 Task: Please review the product you purchased on Flipkart by providing a star rating and writing a brief description of your experience.
Action: Mouse moved to (635, 25)
Screenshot: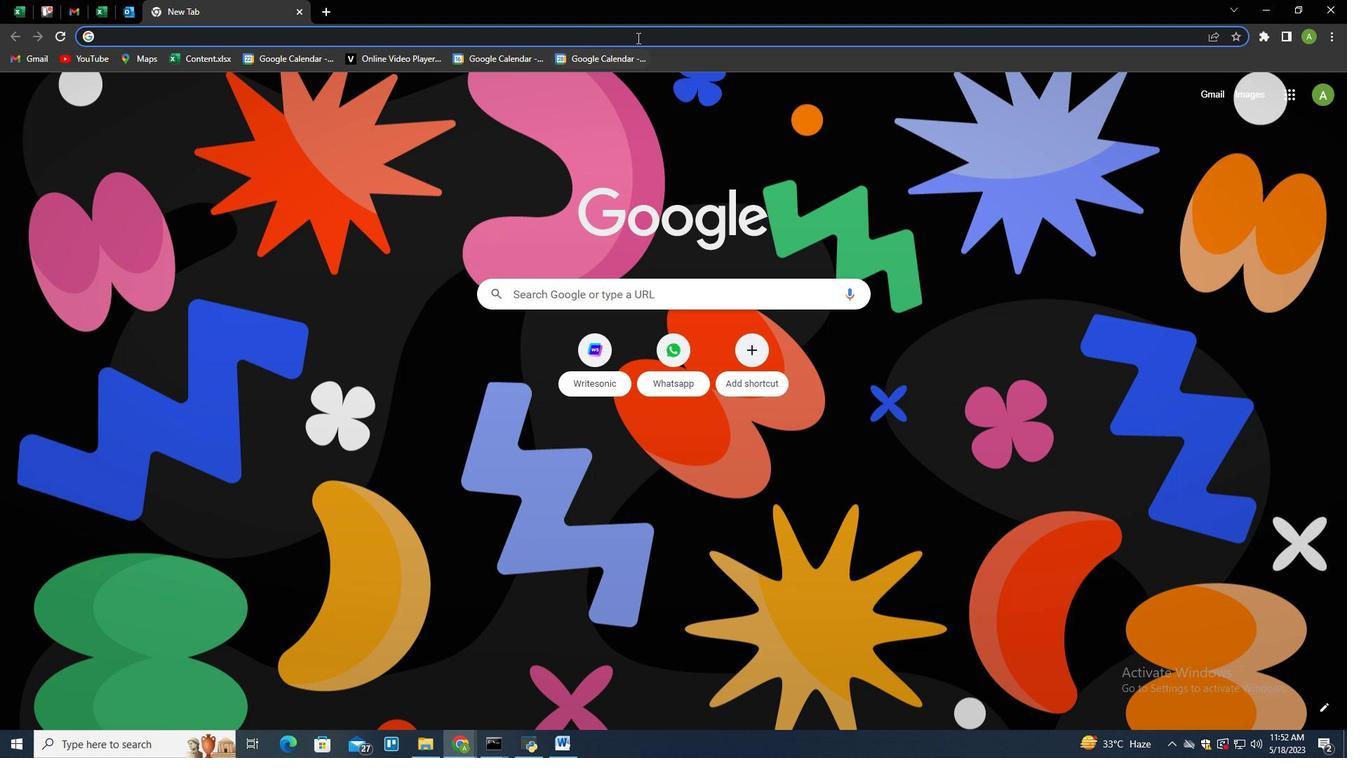 
Action: Mouse pressed left at (635, 25)
Screenshot: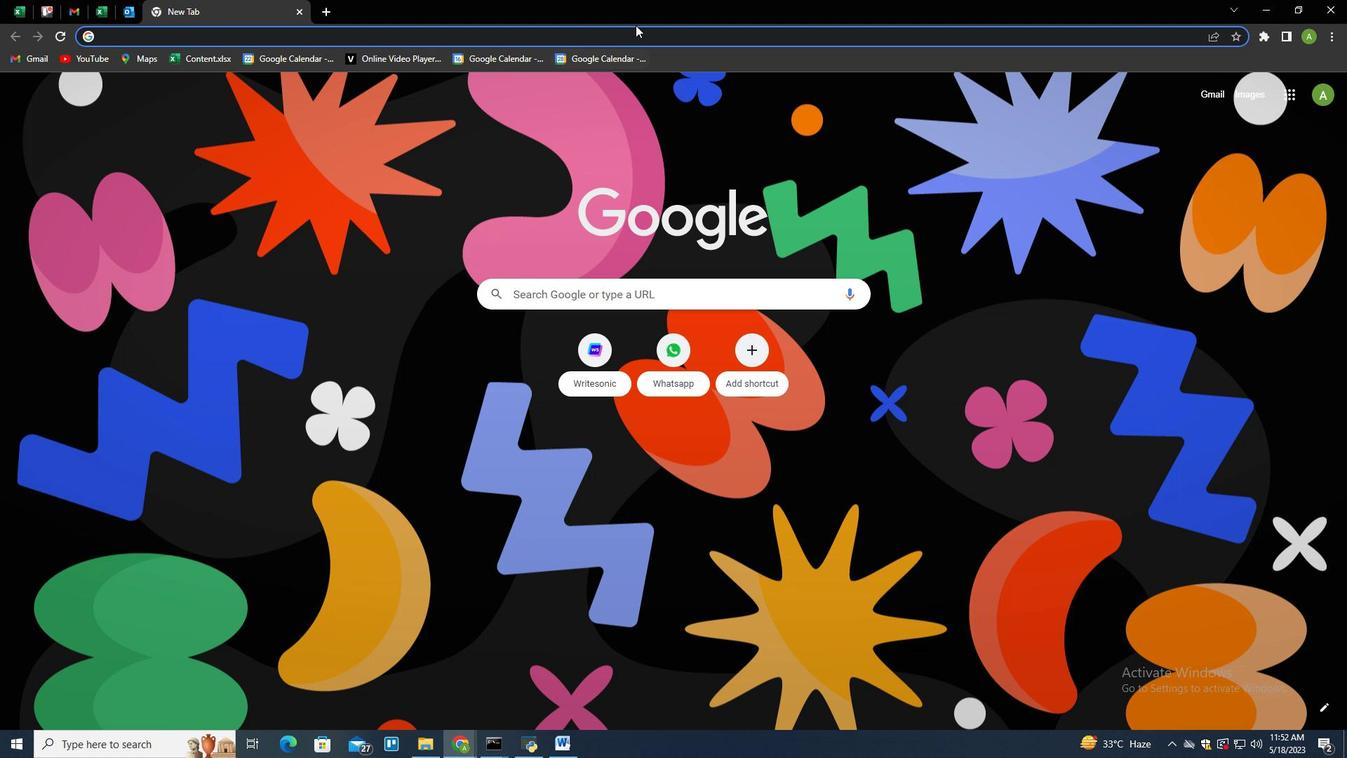 
Action: Mouse moved to (638, 30)
Screenshot: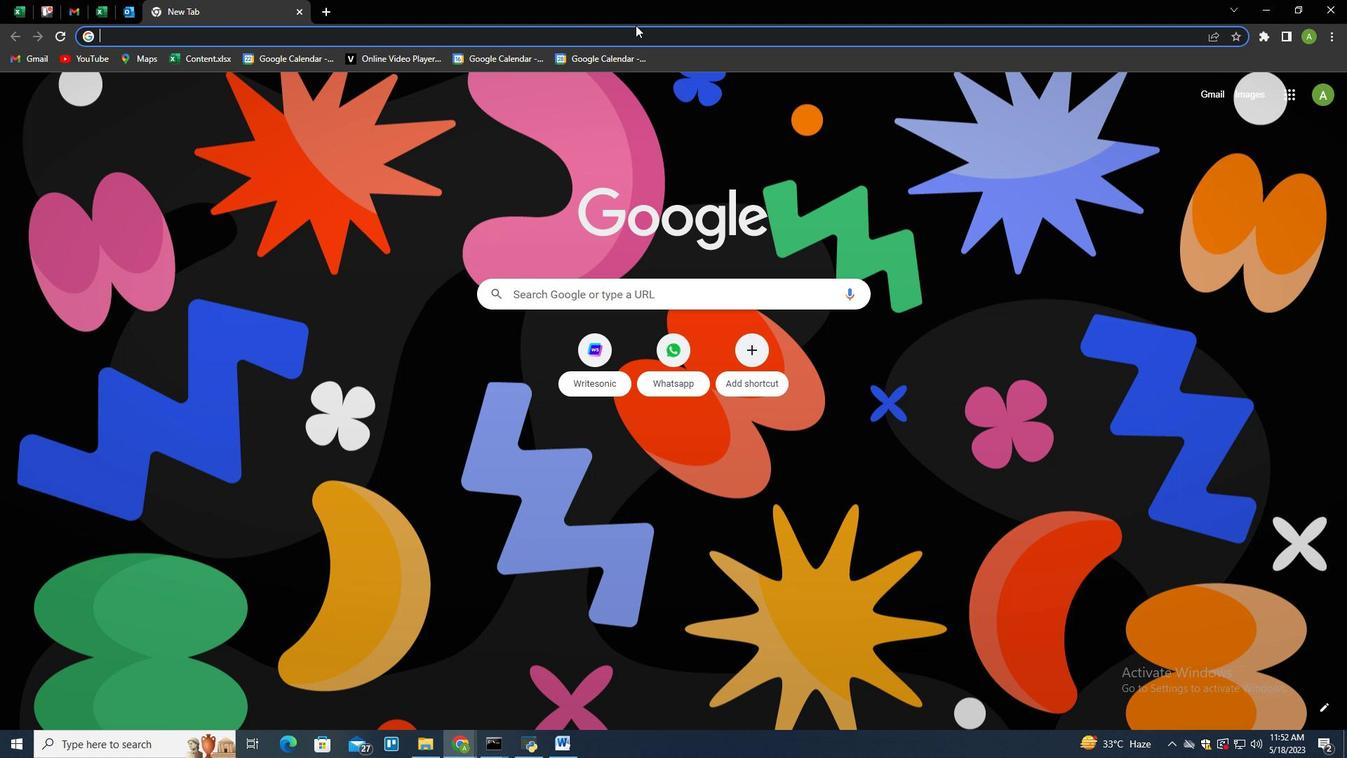 
Action: Mouse pressed left at (638, 30)
Screenshot: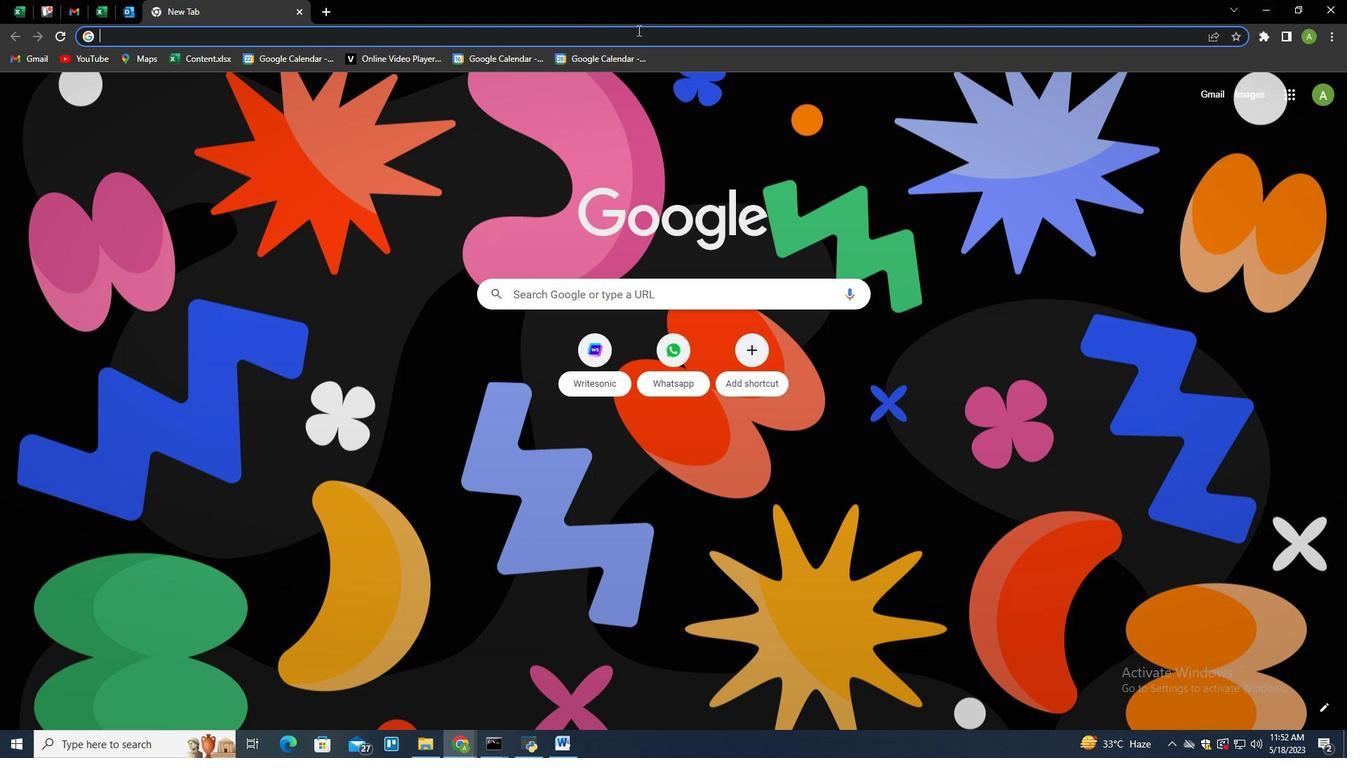 
Action: Key pressed <Key.down><Key.enter>
Screenshot: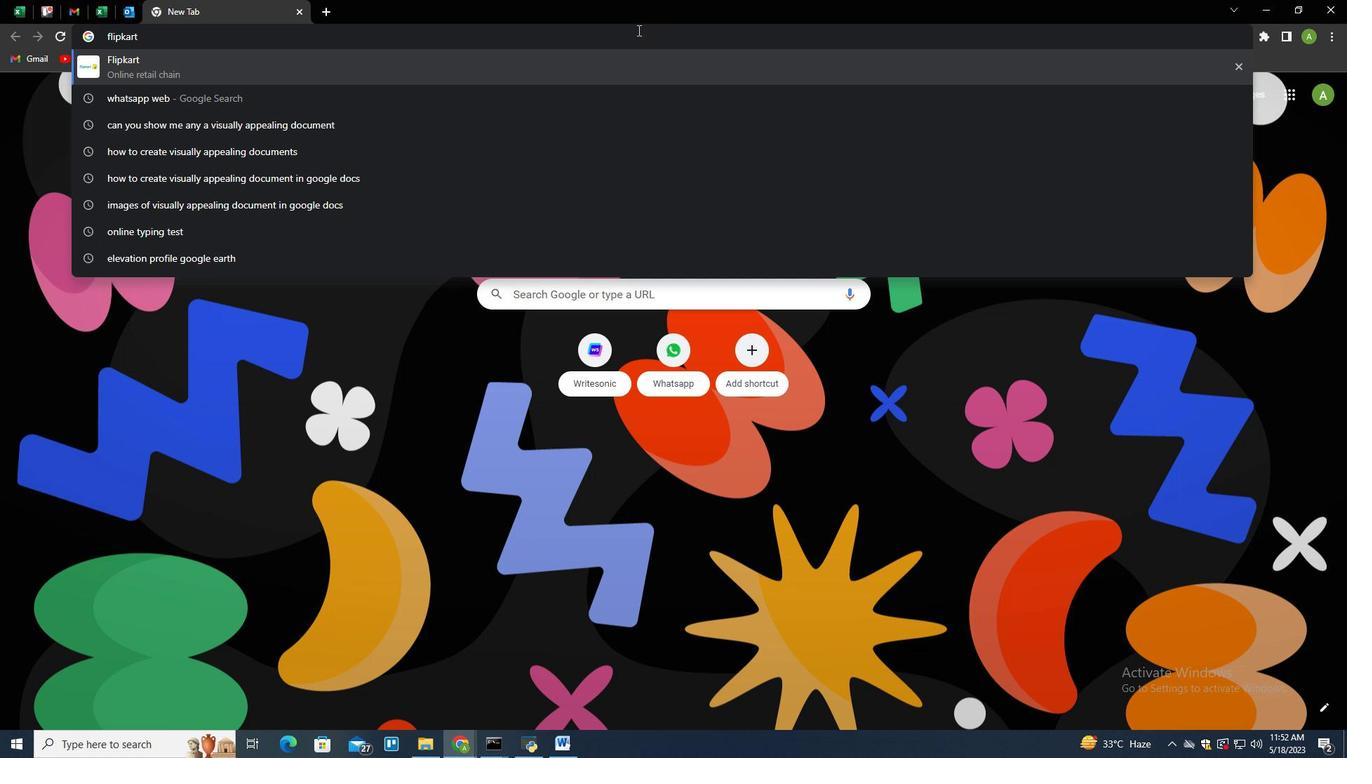 
Action: Mouse moved to (196, 242)
Screenshot: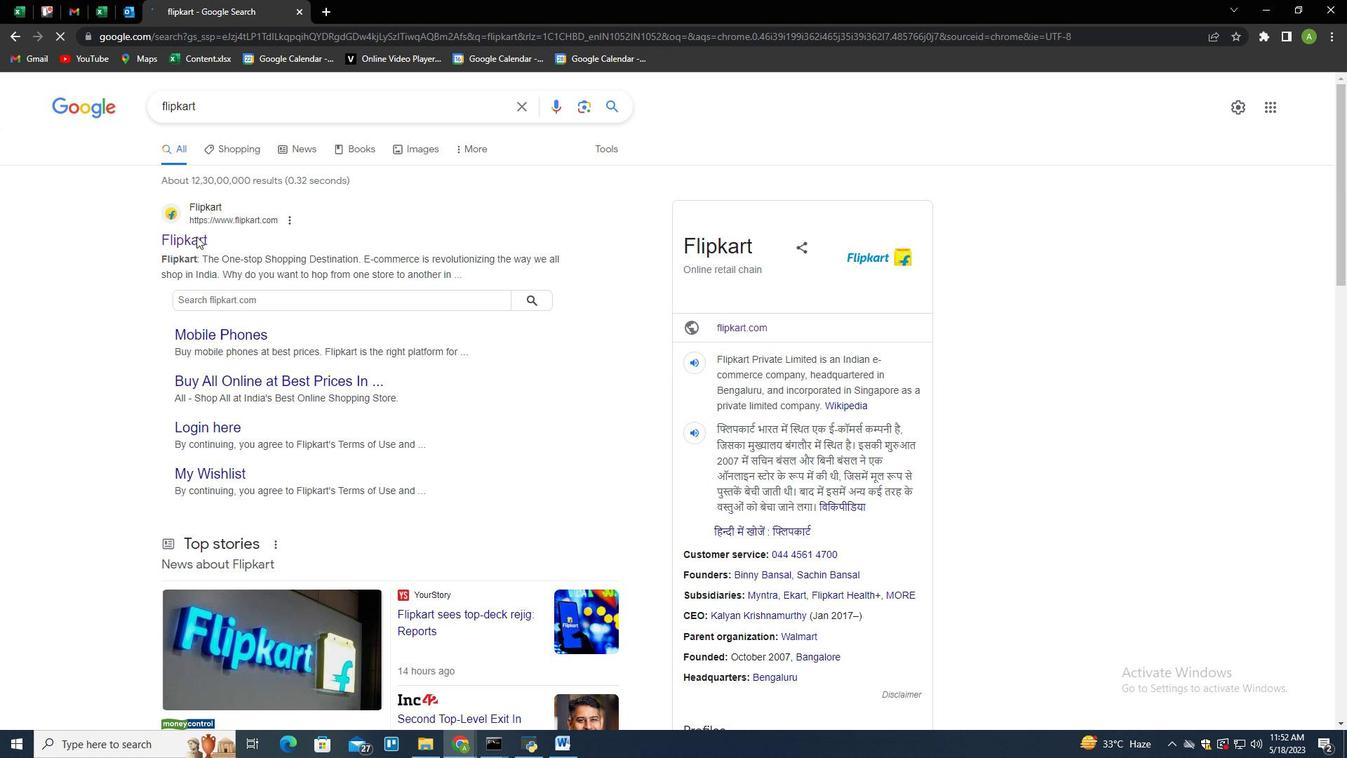 
Action: Mouse pressed left at (196, 242)
Screenshot: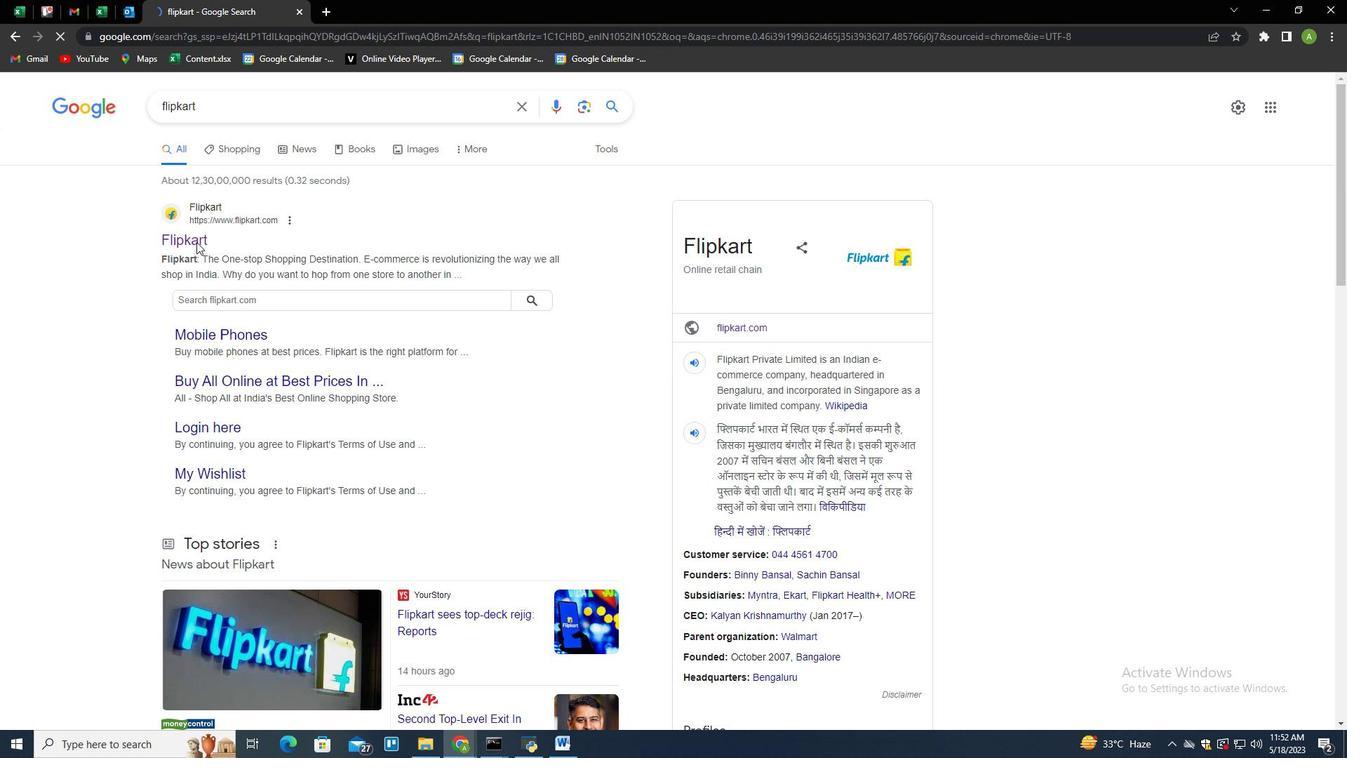 
Action: Mouse moved to (933, 440)
Screenshot: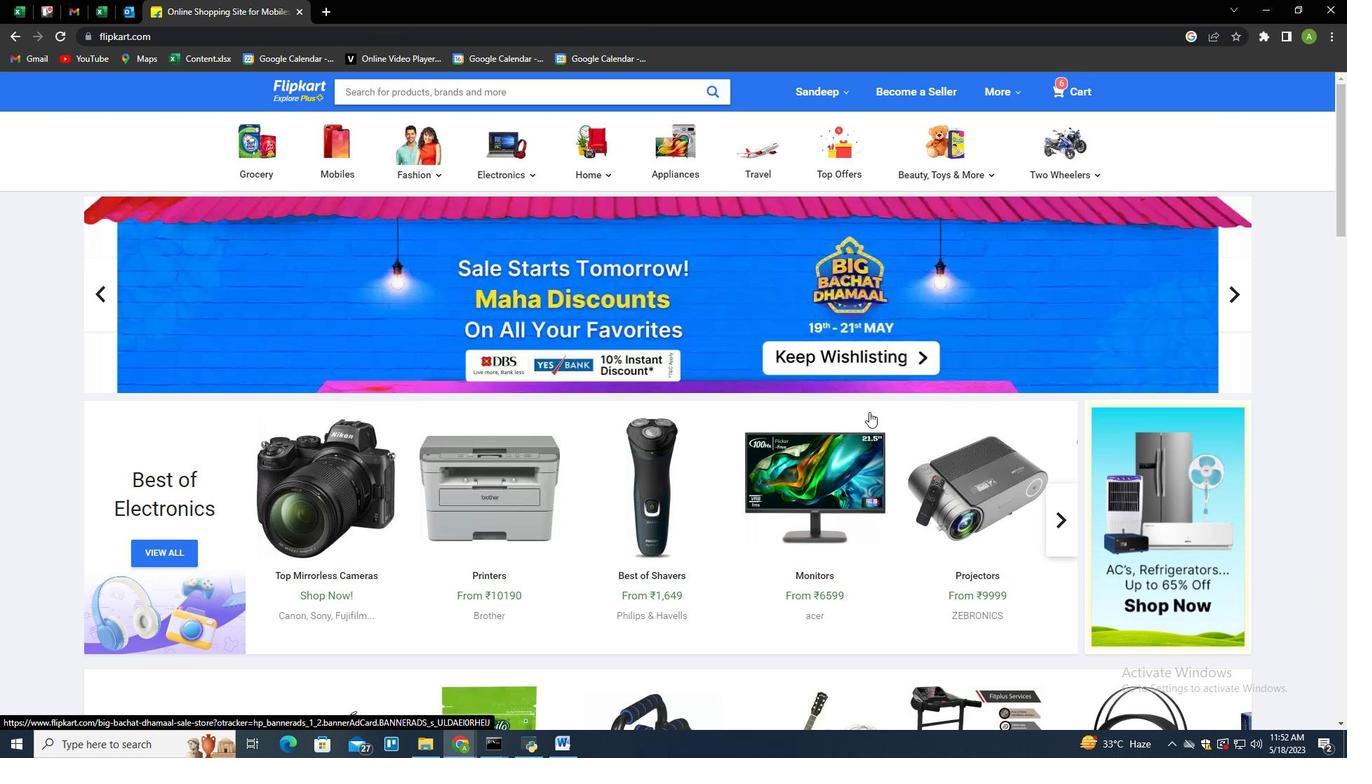 
Action: Mouse scrolled (933, 439) with delta (0, 0)
Screenshot: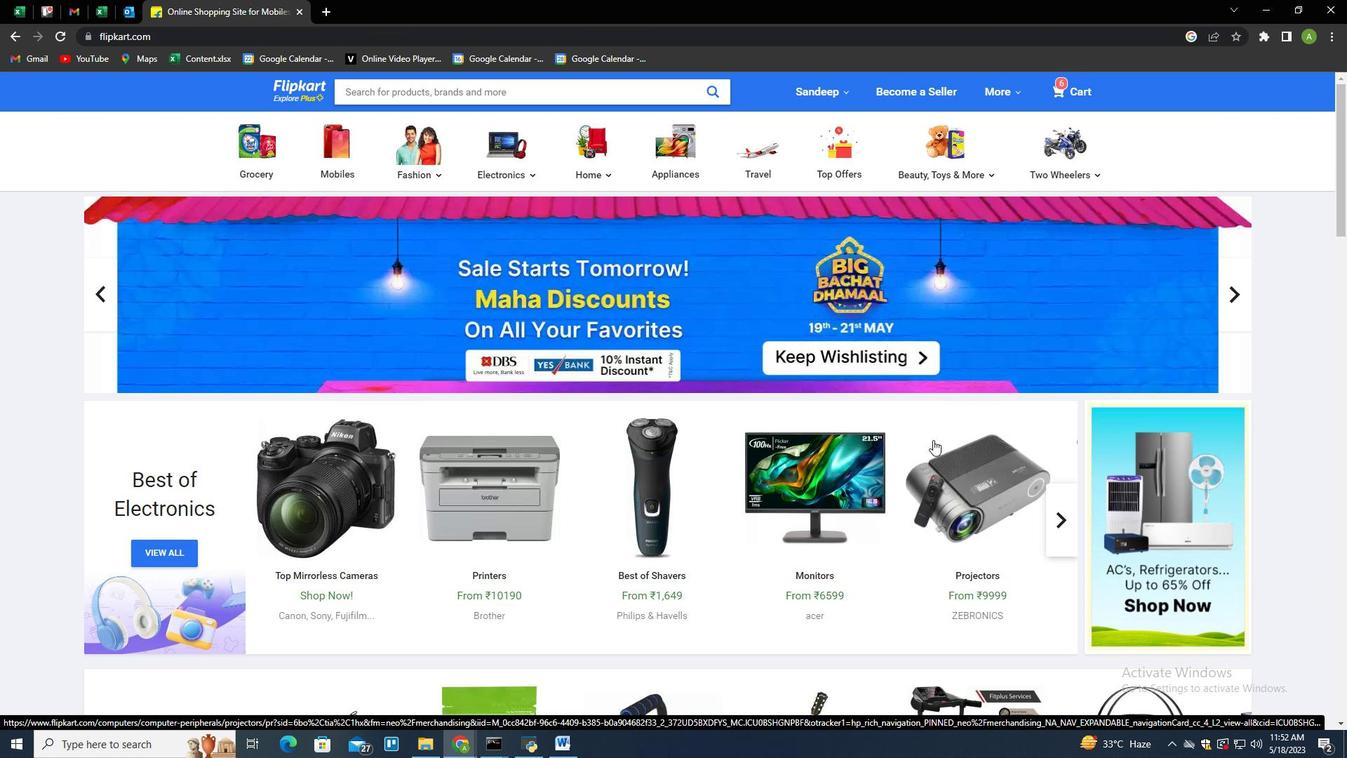
Action: Mouse scrolled (933, 440) with delta (0, 0)
Screenshot: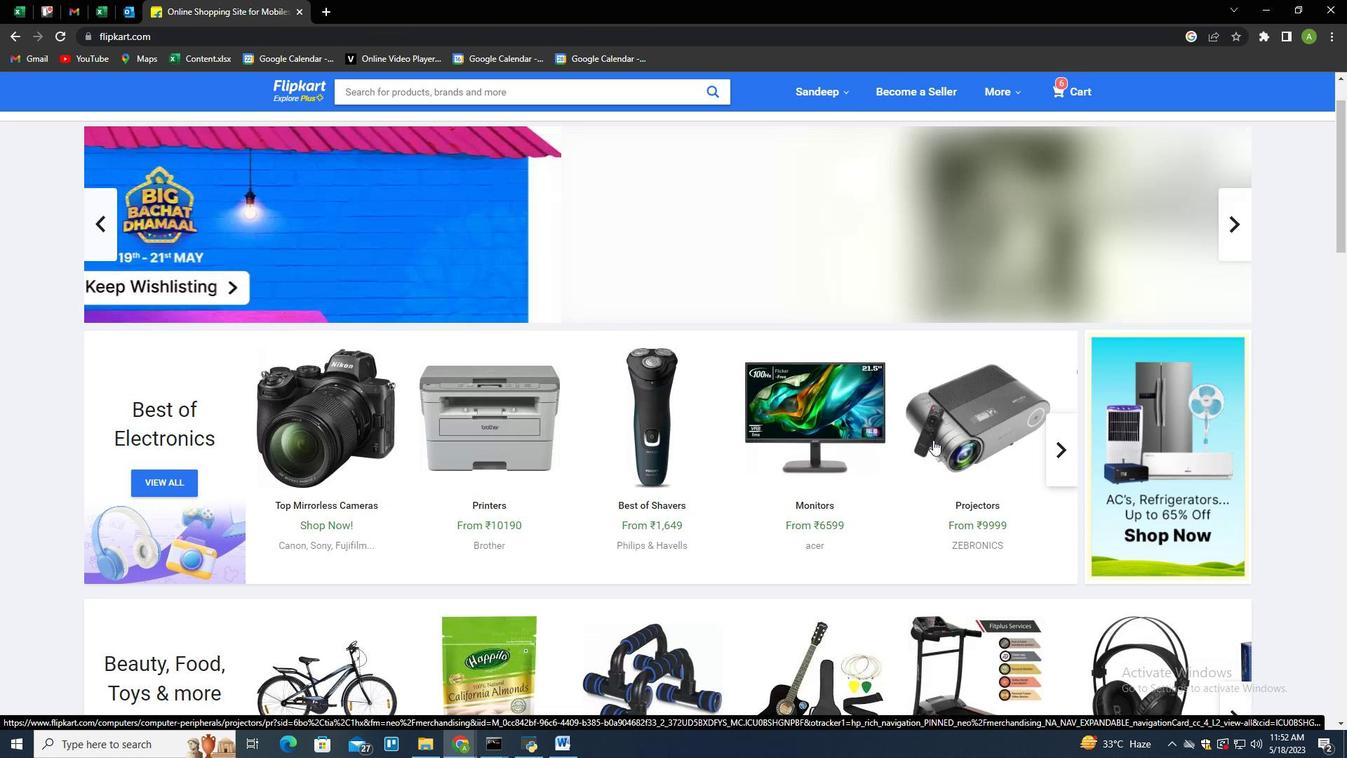 
Action: Mouse scrolled (933, 440) with delta (0, 0)
Screenshot: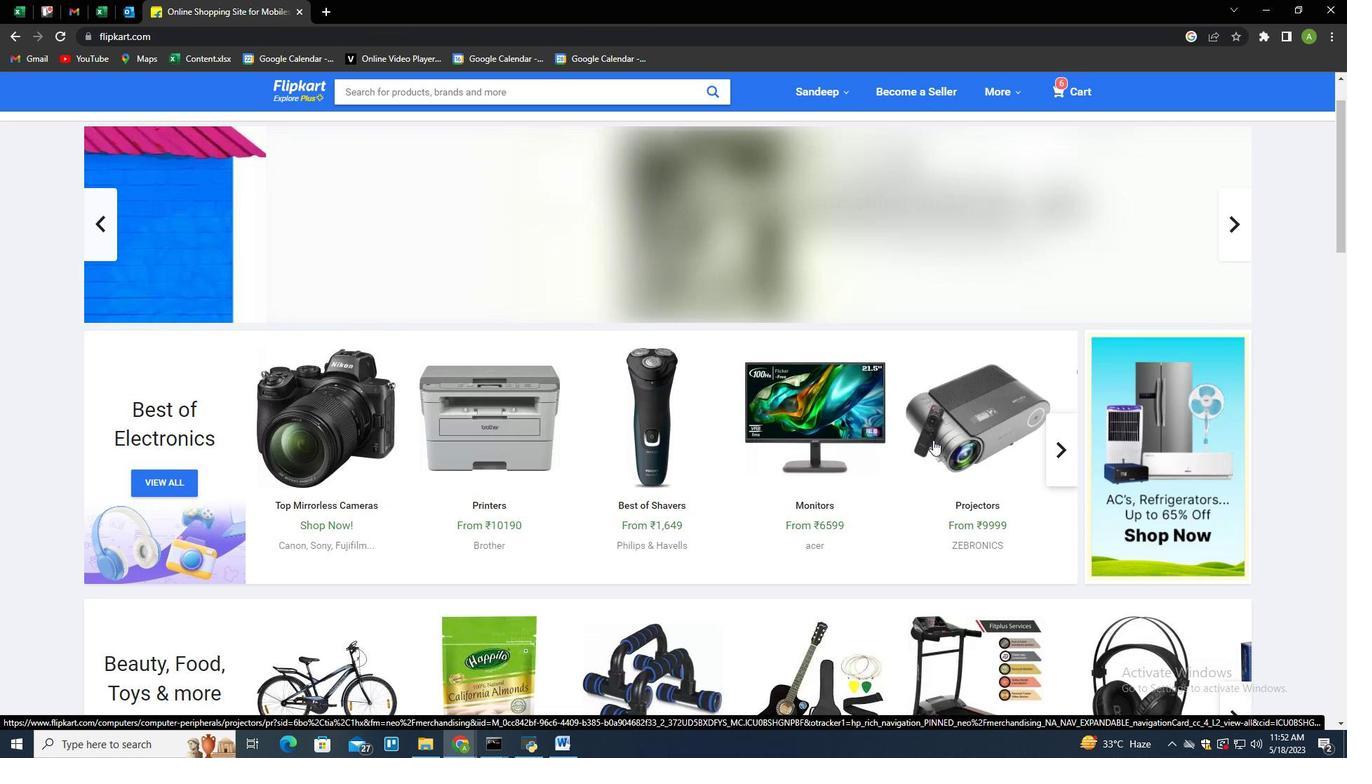 
Action: Mouse scrolled (933, 440) with delta (0, 0)
Screenshot: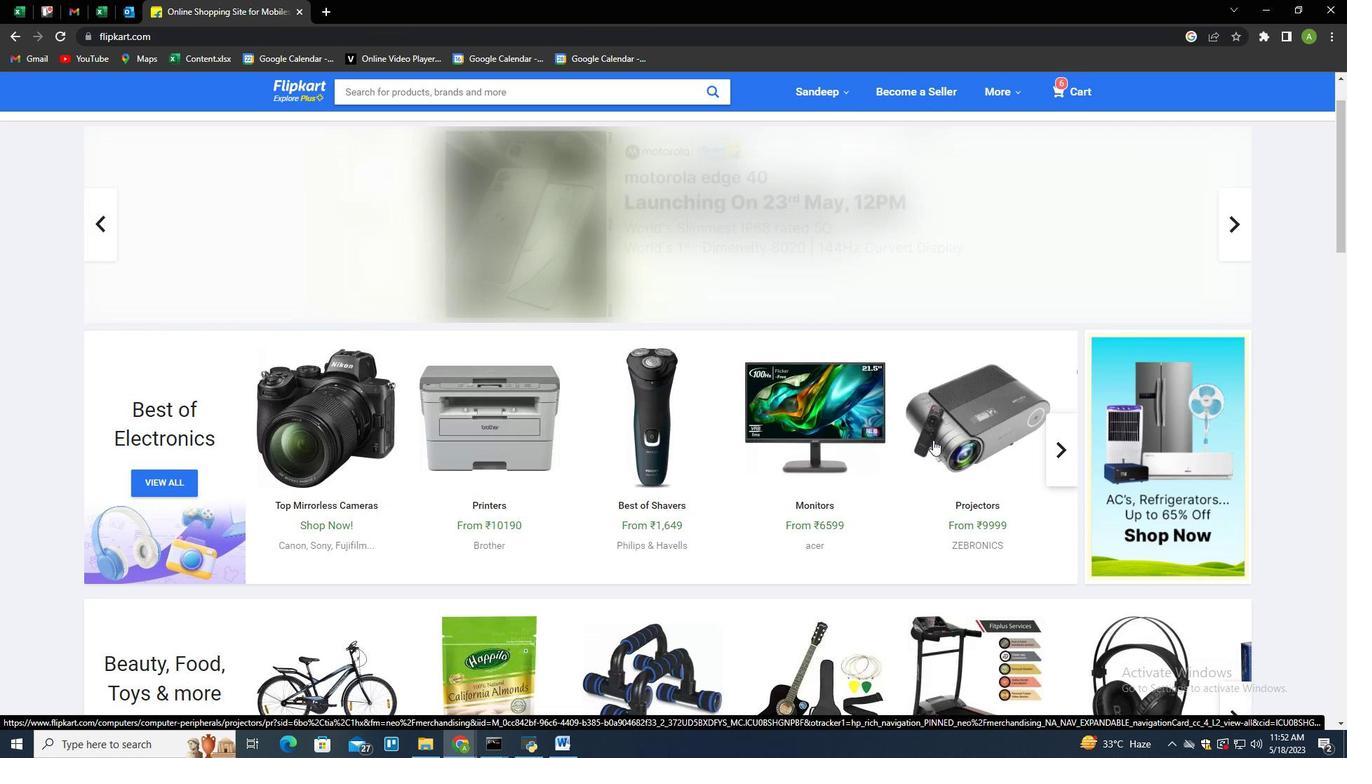 
Action: Mouse scrolled (933, 439) with delta (0, 0)
Screenshot: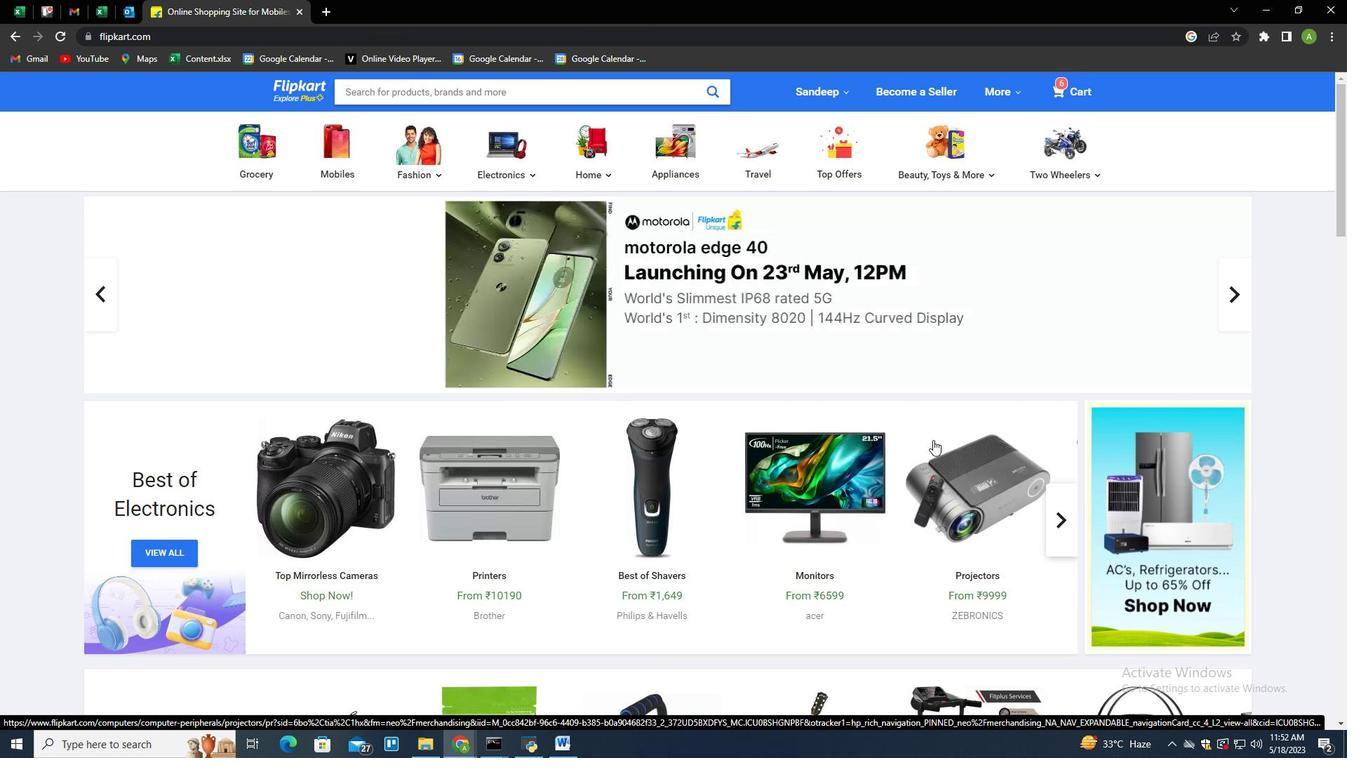 
Action: Mouse scrolled (933, 439) with delta (0, 0)
Screenshot: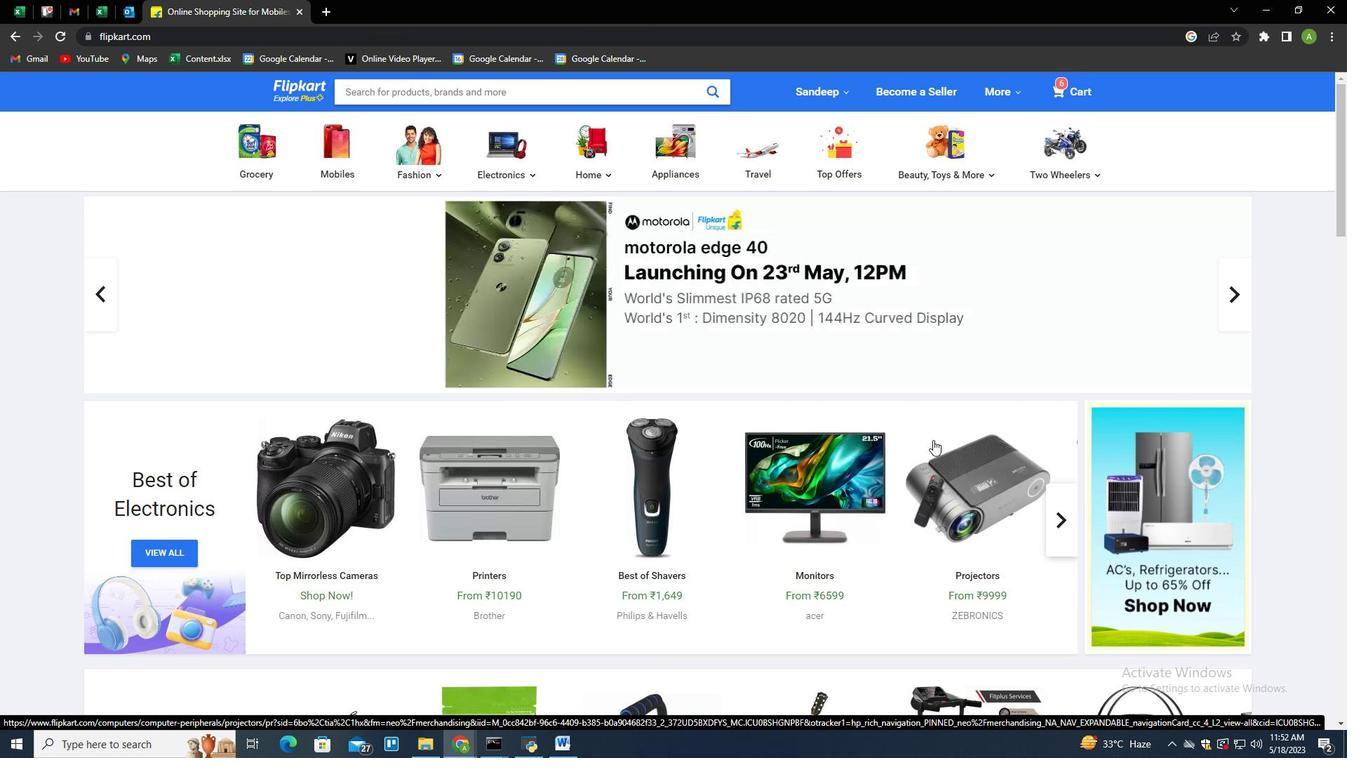 
Action: Mouse scrolled (933, 439) with delta (0, 0)
Screenshot: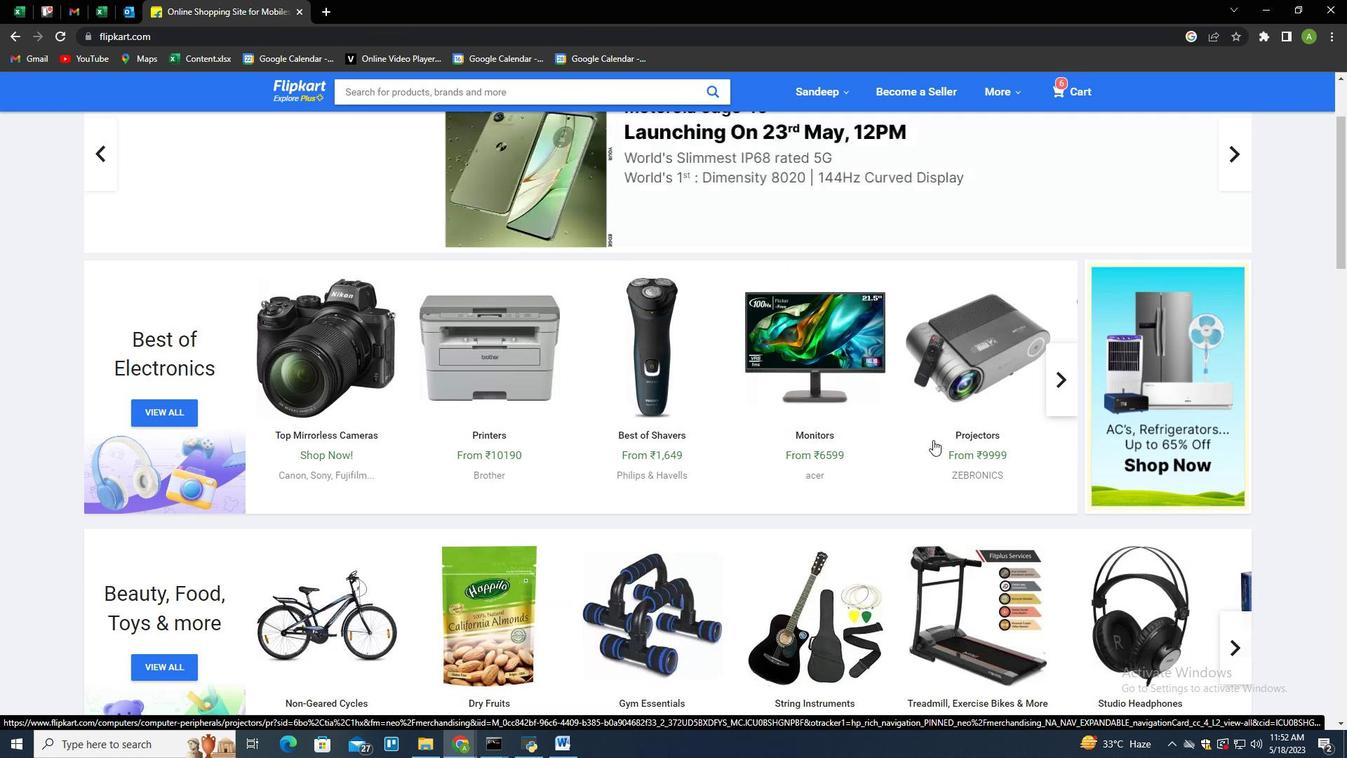 
Action: Mouse scrolled (933, 439) with delta (0, 0)
Screenshot: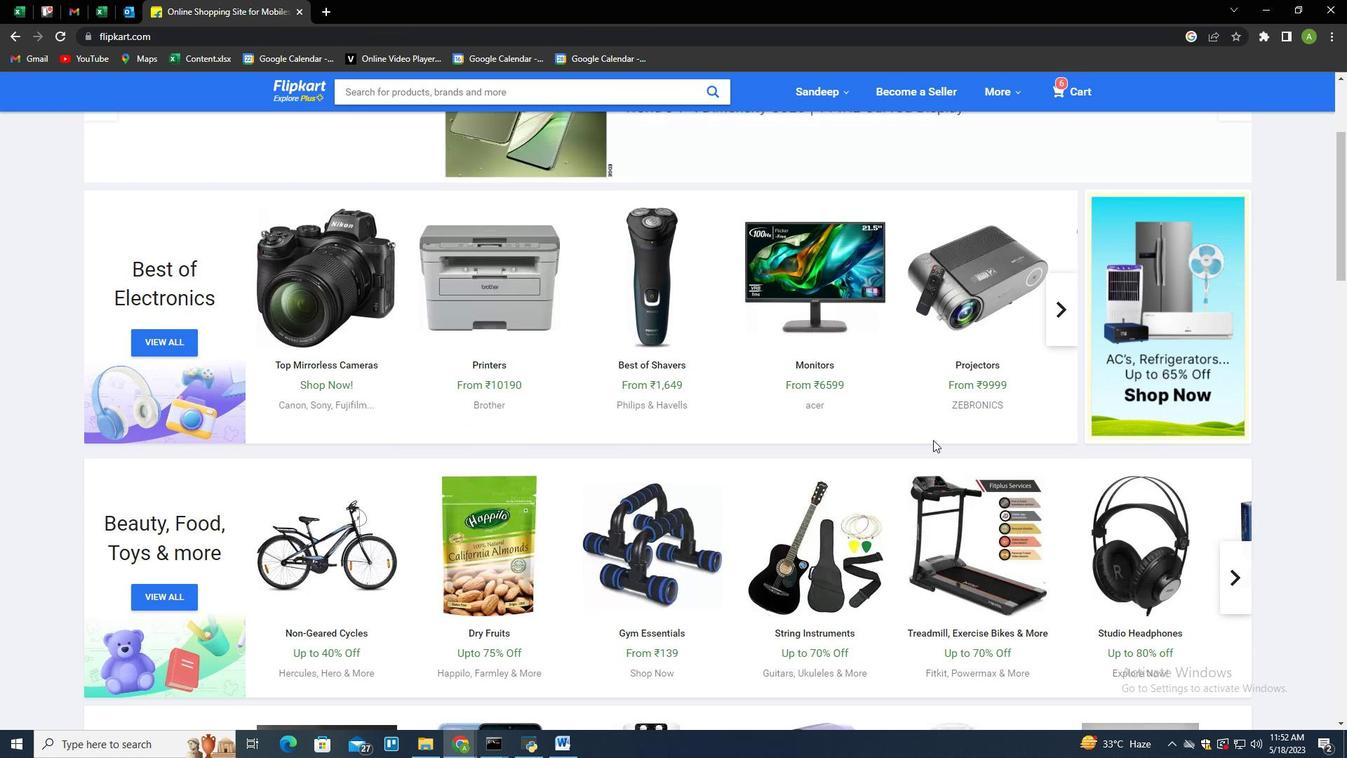 
Action: Mouse scrolled (933, 440) with delta (0, 0)
Screenshot: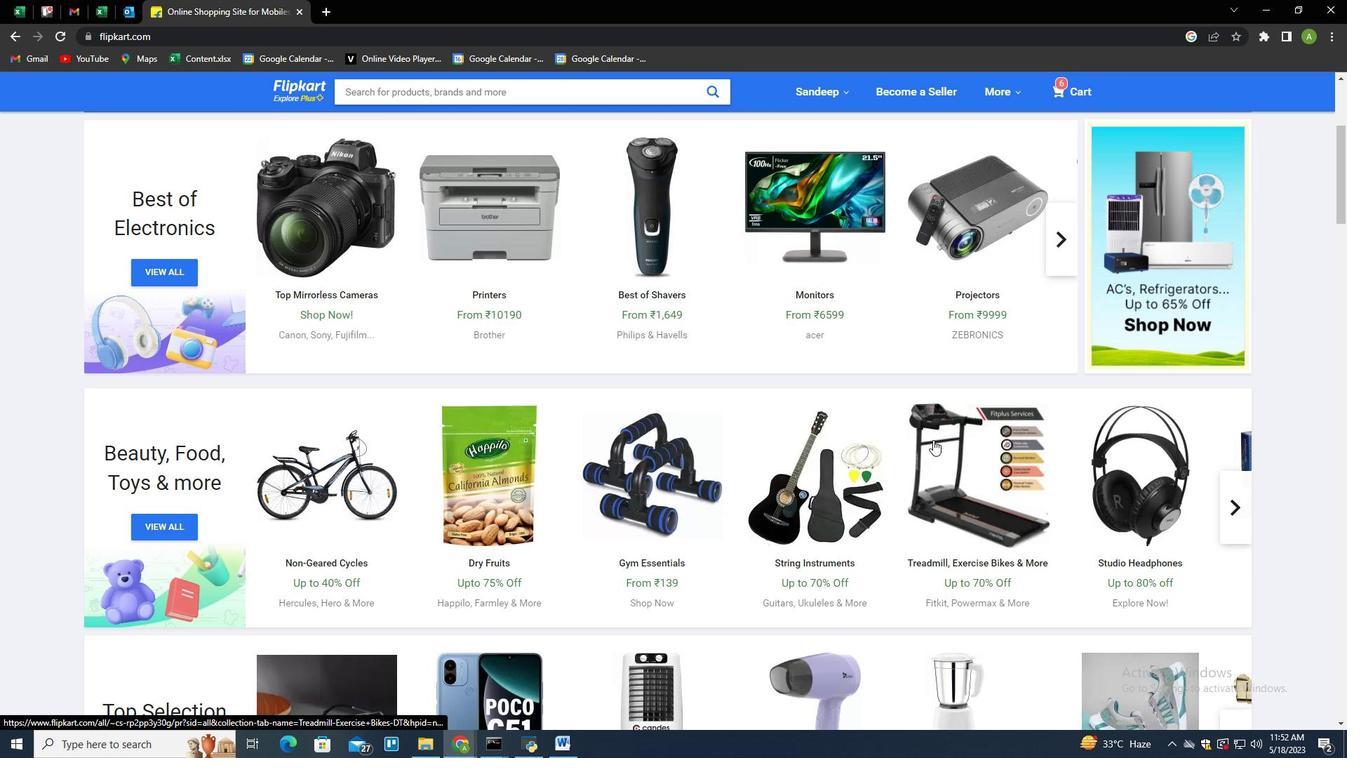 
Action: Mouse scrolled (933, 440) with delta (0, 0)
Screenshot: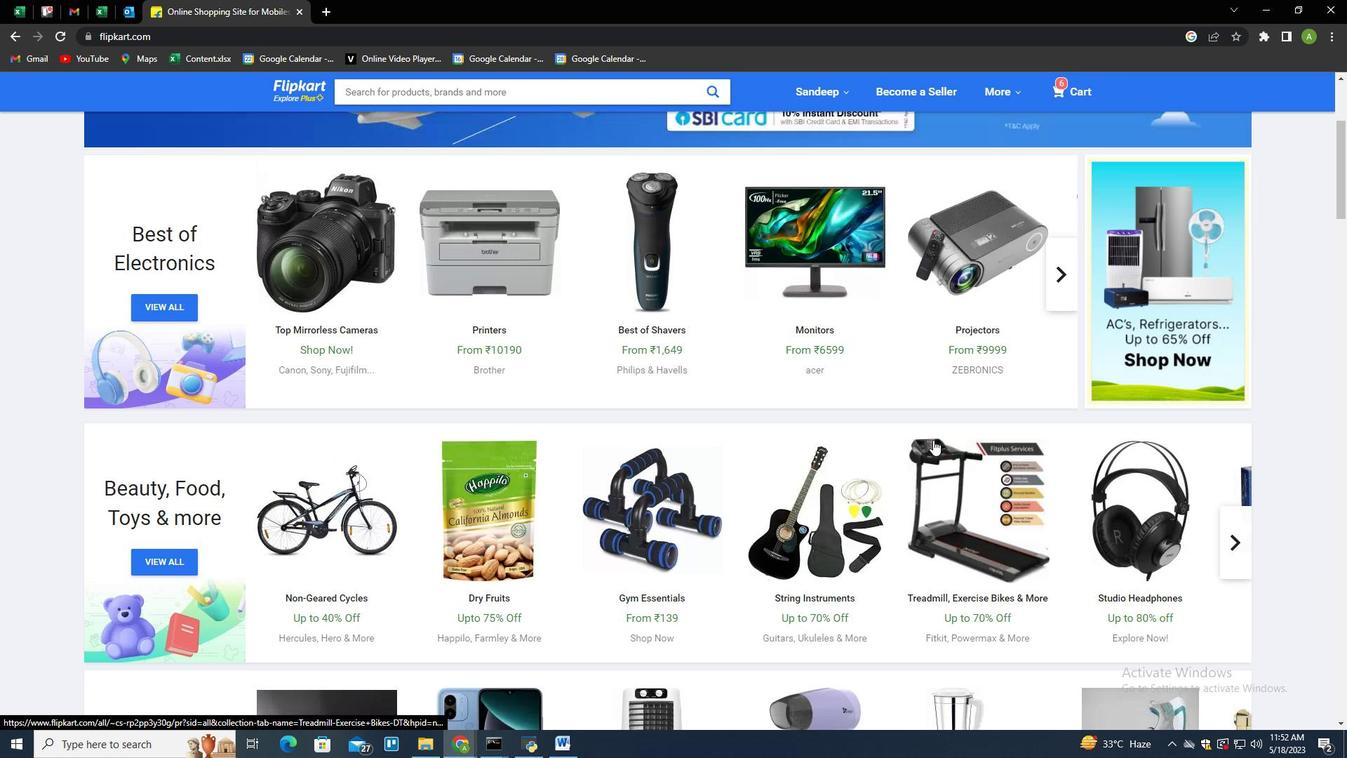 
Action: Mouse scrolled (933, 440) with delta (0, 0)
Screenshot: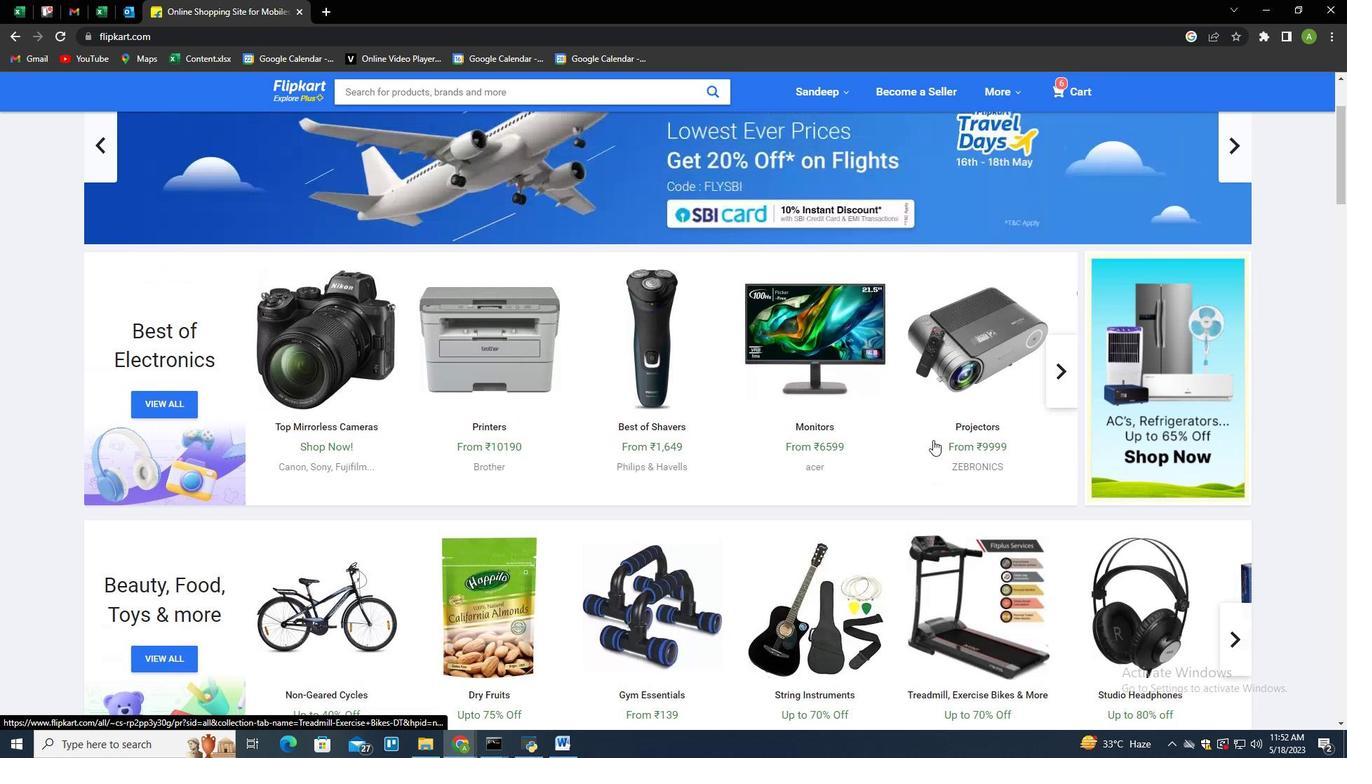 
Action: Mouse scrolled (933, 440) with delta (0, 0)
Screenshot: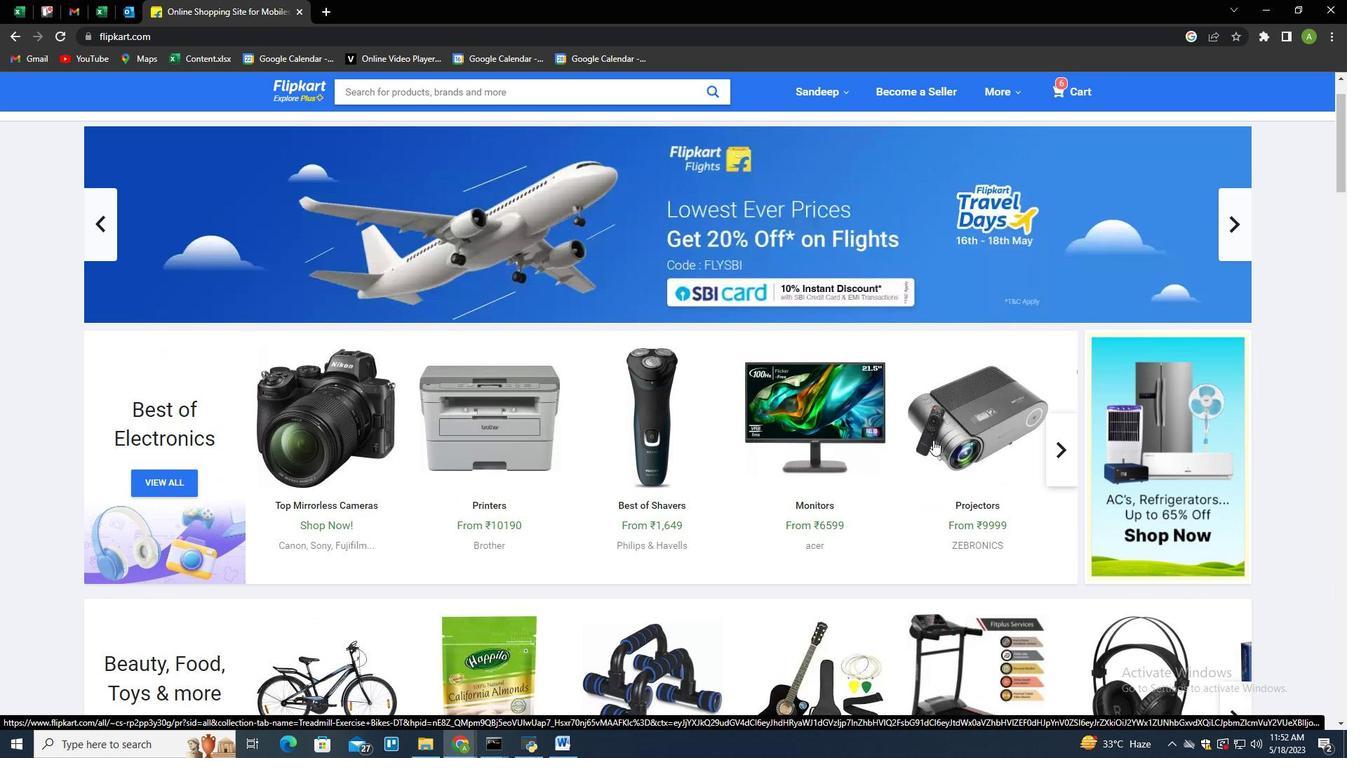 
Action: Mouse scrolled (933, 440) with delta (0, 0)
Screenshot: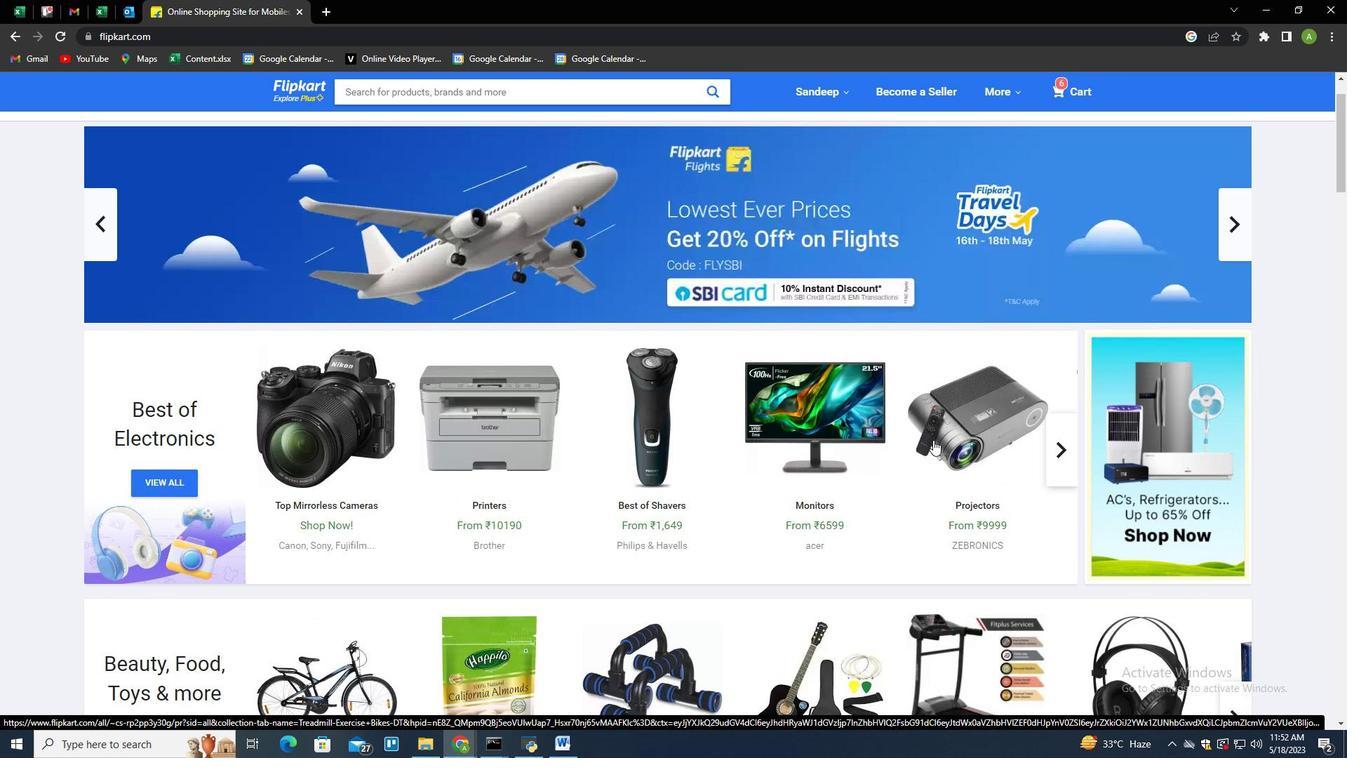 
Action: Mouse scrolled (933, 440) with delta (0, 0)
Screenshot: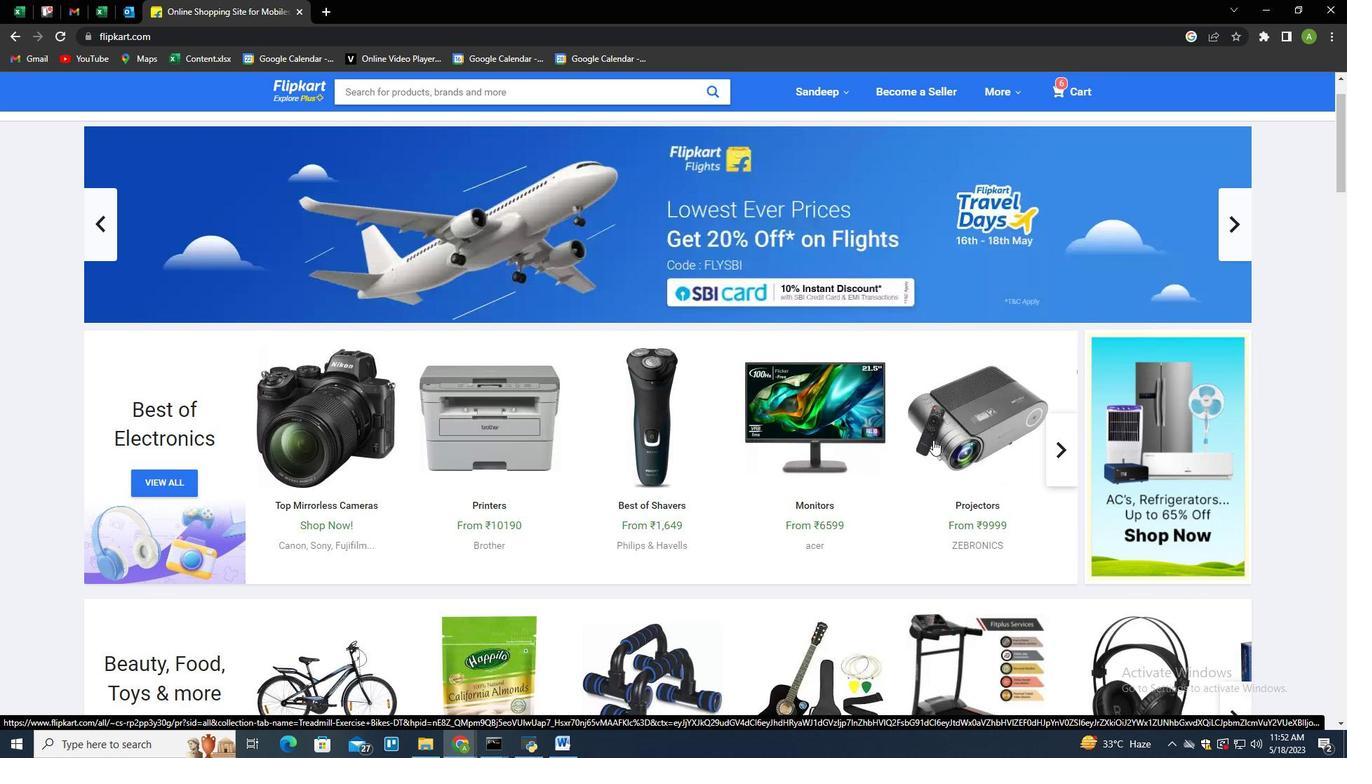 
Action: Mouse scrolled (933, 440) with delta (0, 0)
Screenshot: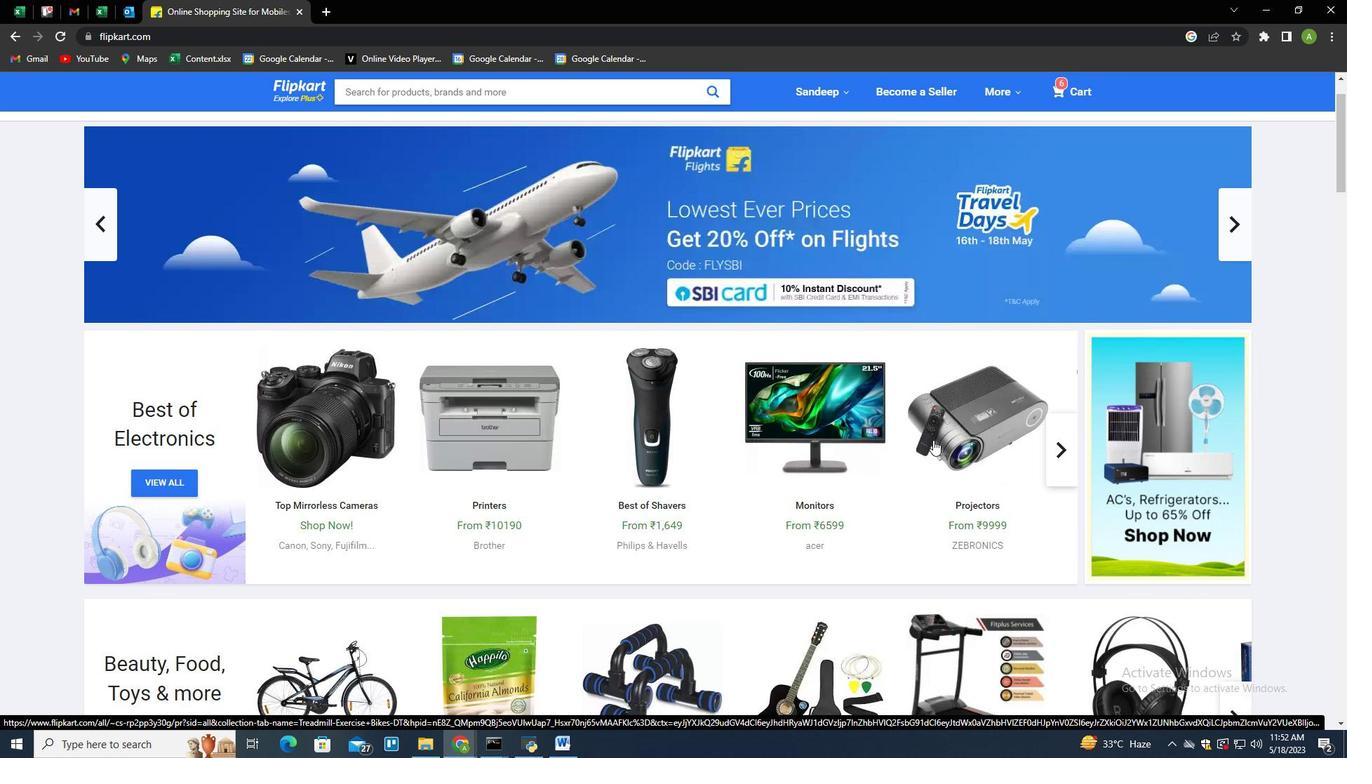 
Action: Mouse moved to (596, 95)
Screenshot: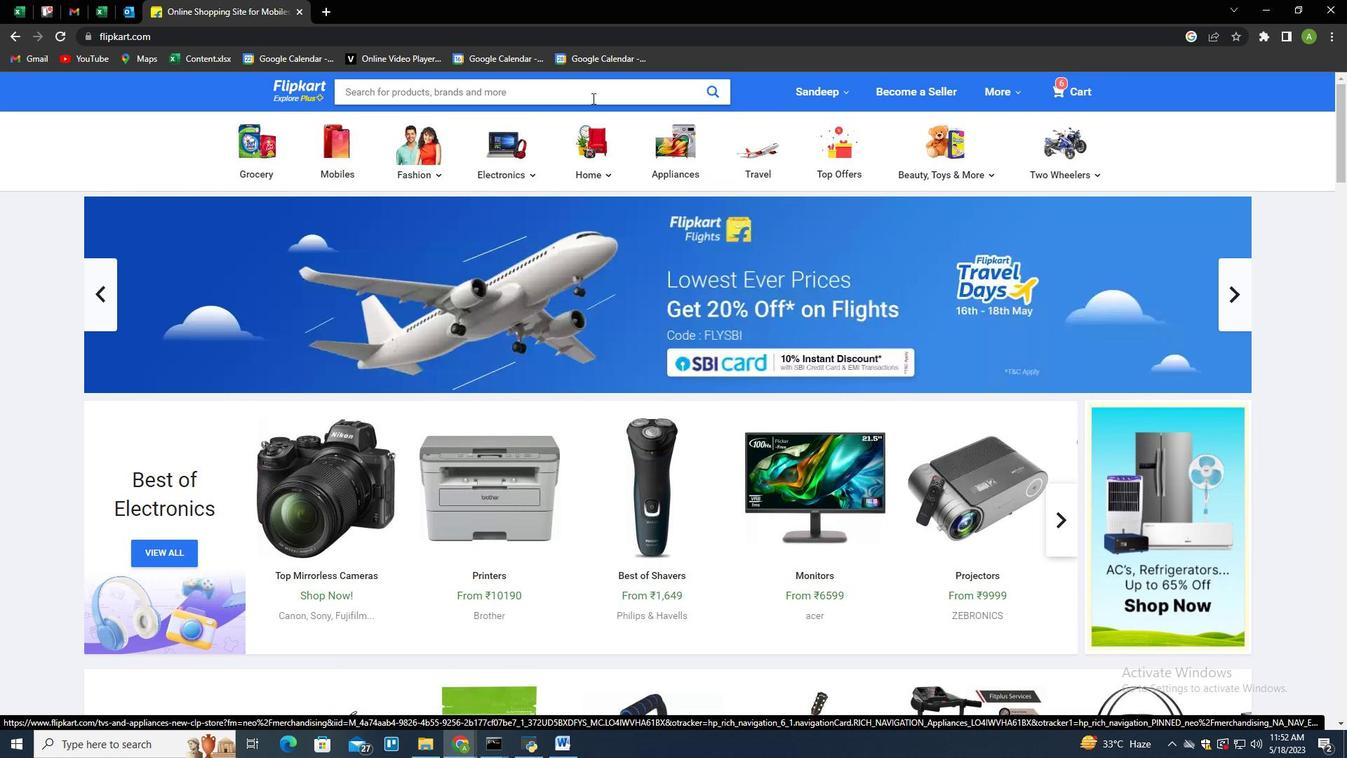 
Action: Mouse pressed left at (596, 95)
Screenshot: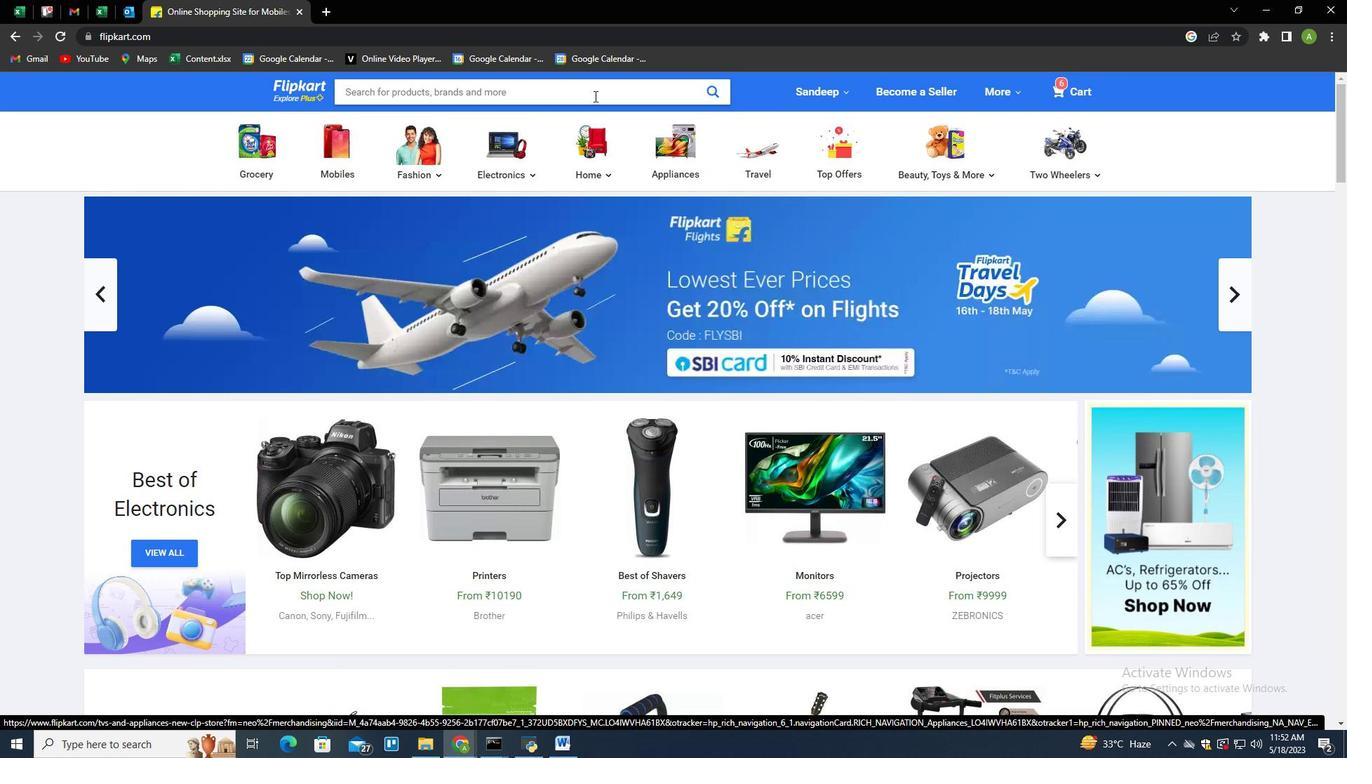 
Action: Key pressed <Key.shift>Iphone<Key.space>14
Screenshot: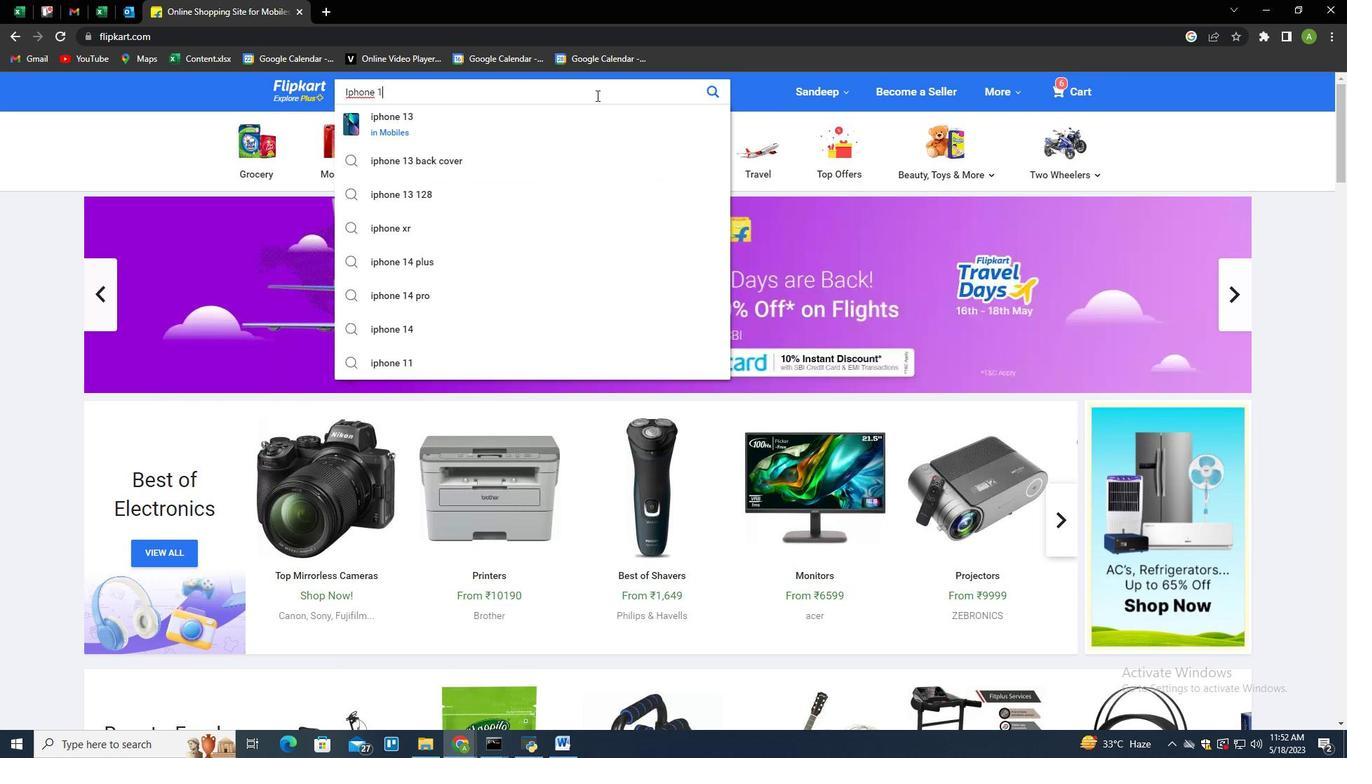 
Action: Mouse moved to (602, 92)
Screenshot: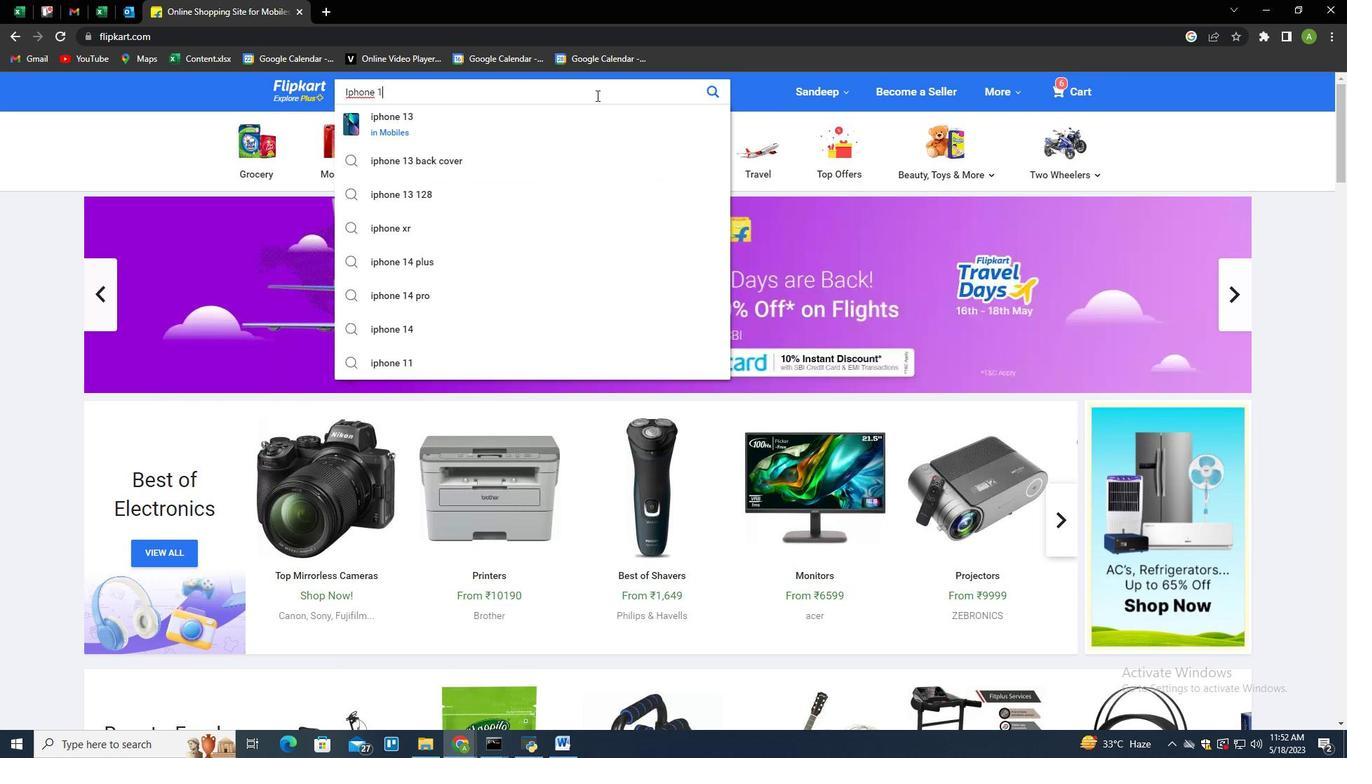 
Action: Key pressed <Key.backspace><Key.backspace>14<Key.num_lock>
Screenshot: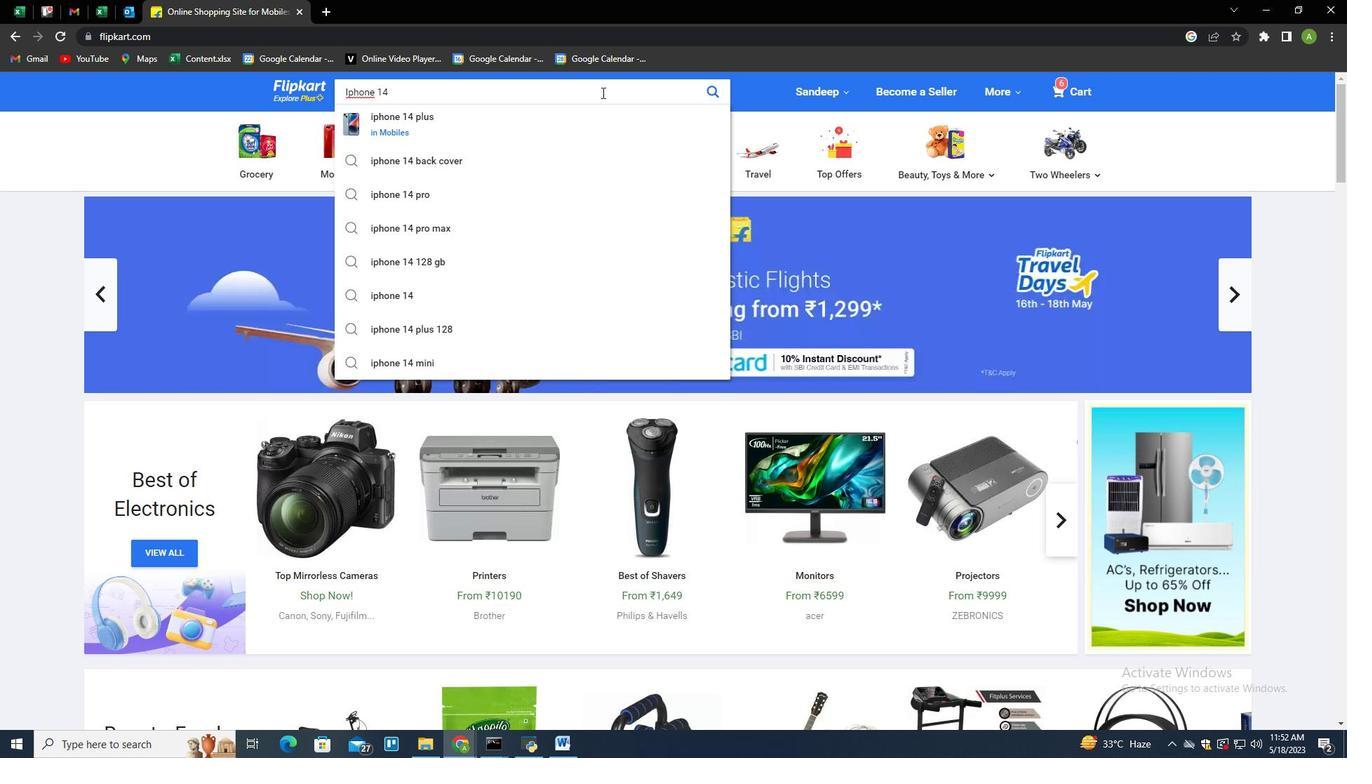 
Action: Mouse moved to (417, 117)
Screenshot: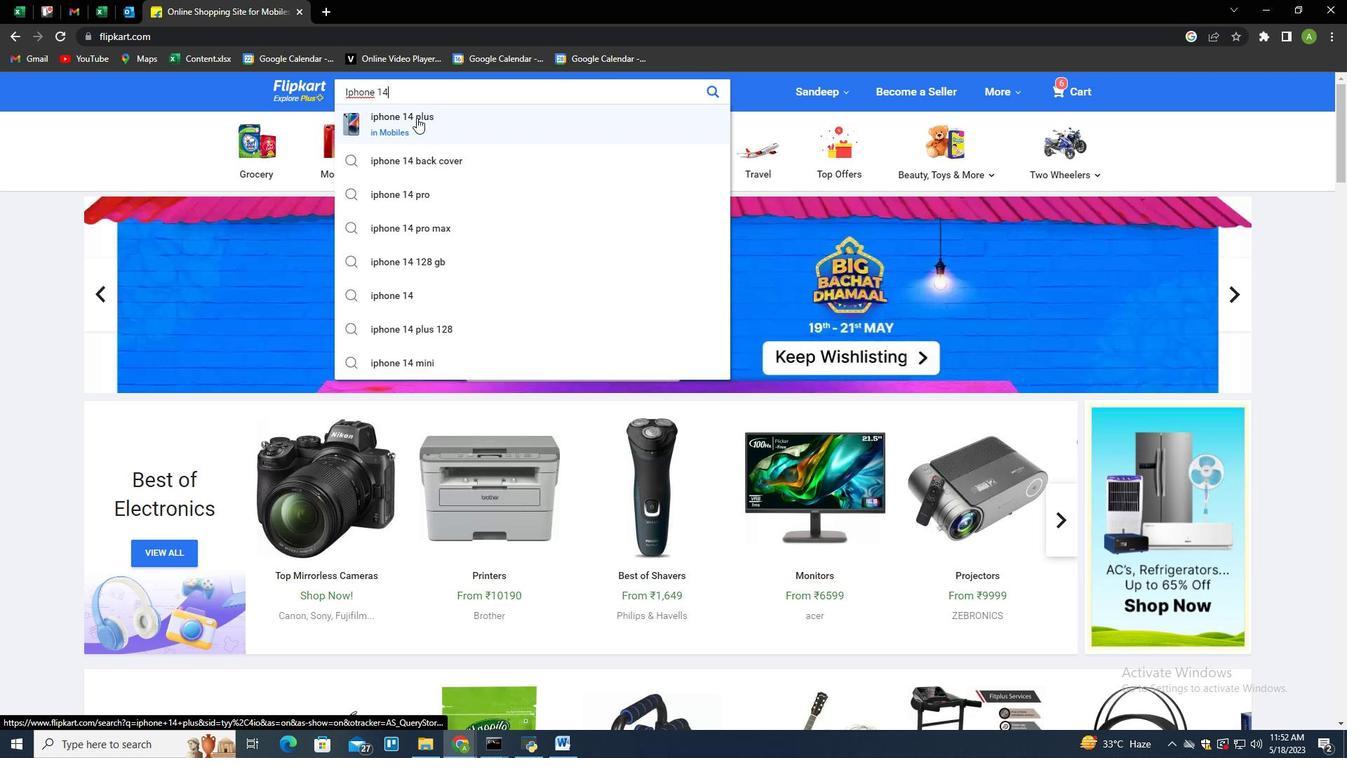 
Action: Mouse pressed left at (417, 117)
Screenshot: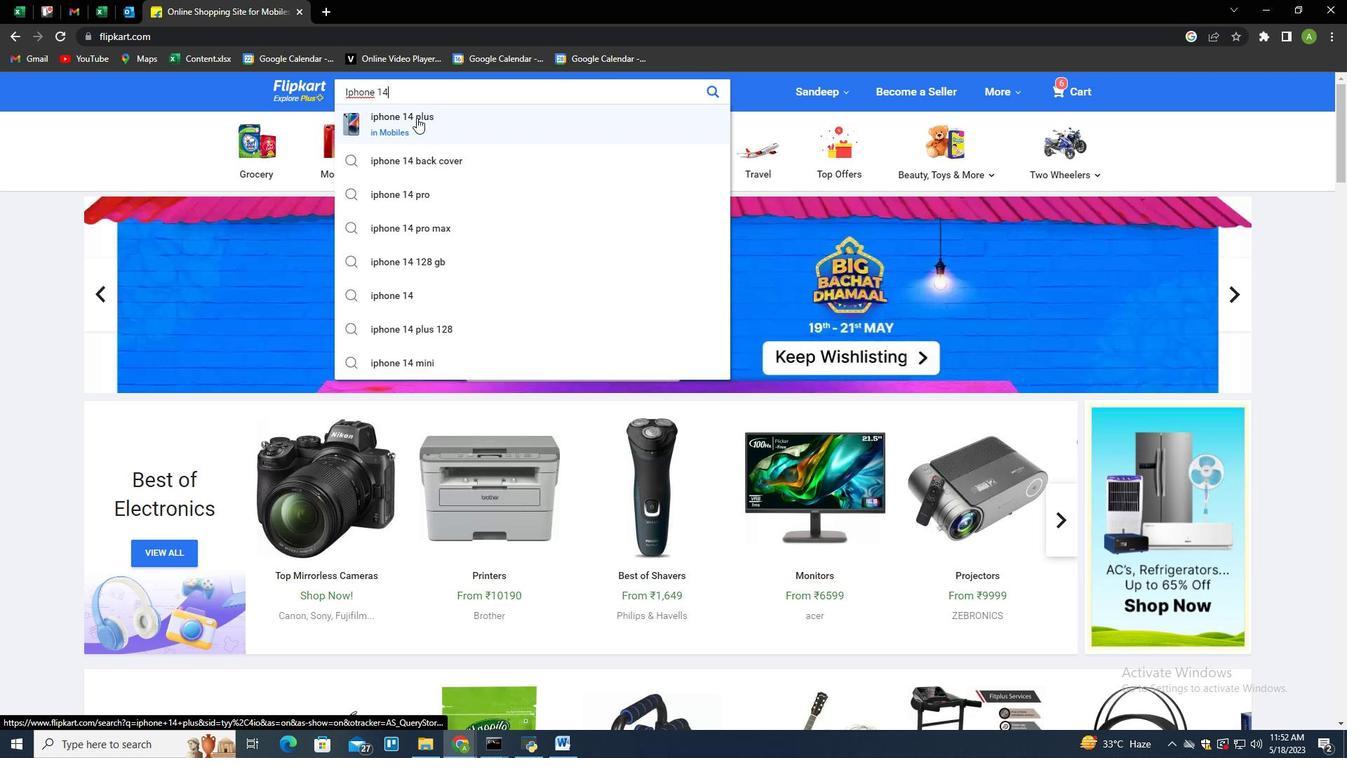 
Action: Mouse moved to (513, 275)
Screenshot: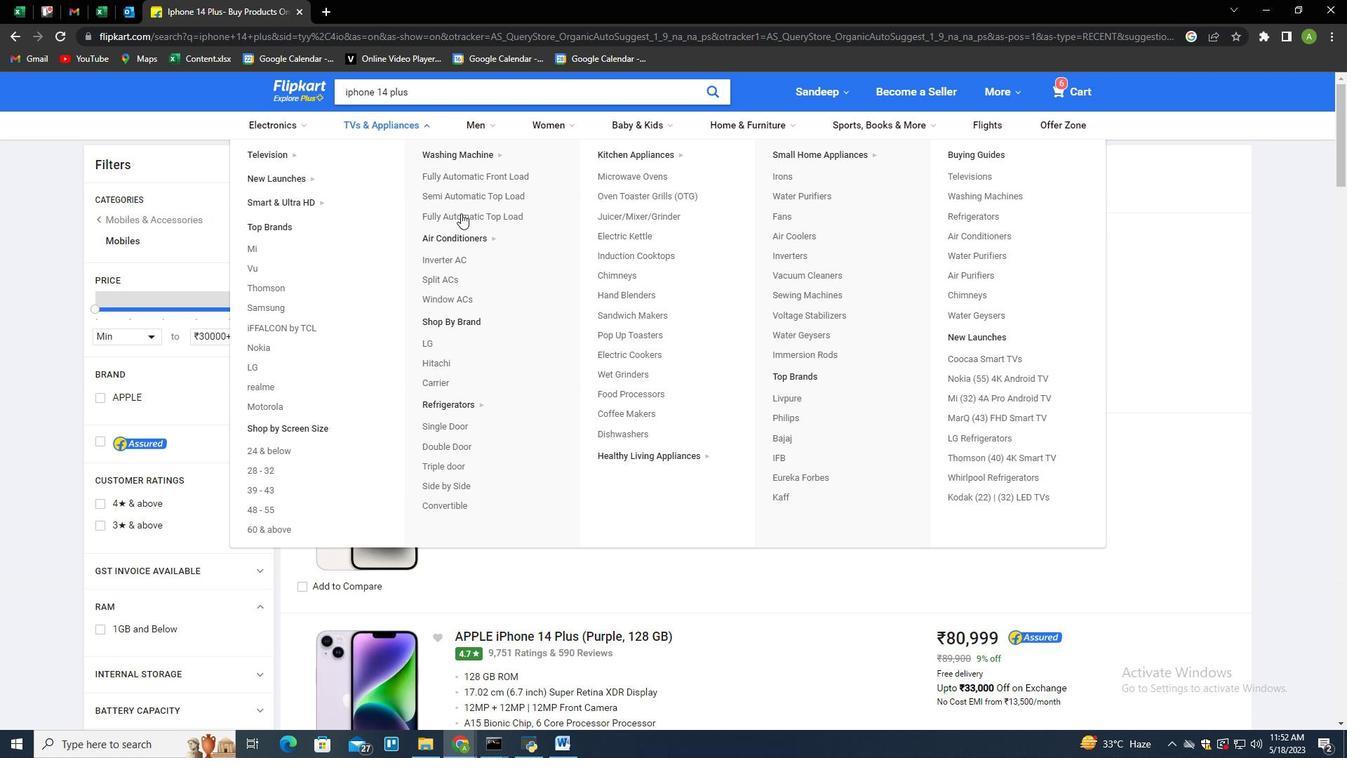 
Action: Mouse scrolled (513, 276) with delta (0, 0)
Screenshot: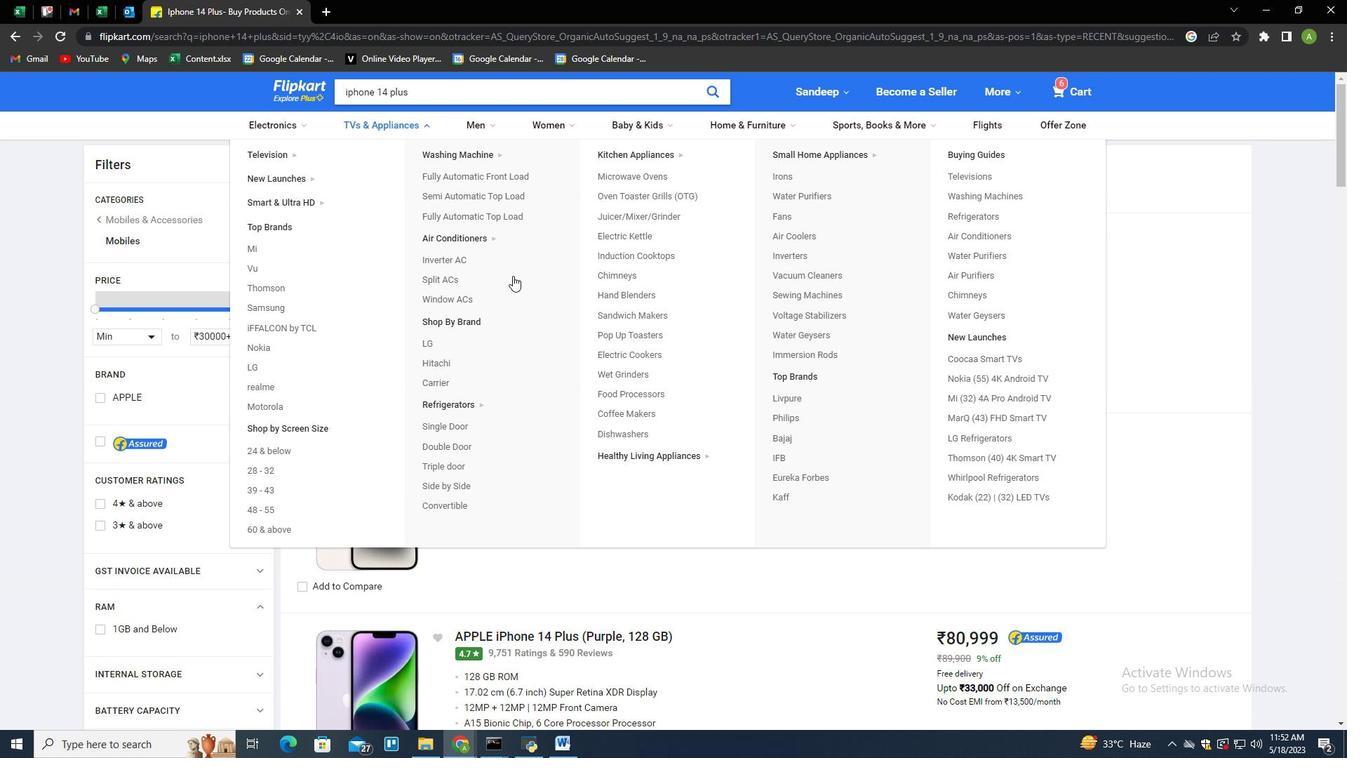 
Action: Mouse scrolled (513, 275) with delta (0, 0)
Screenshot: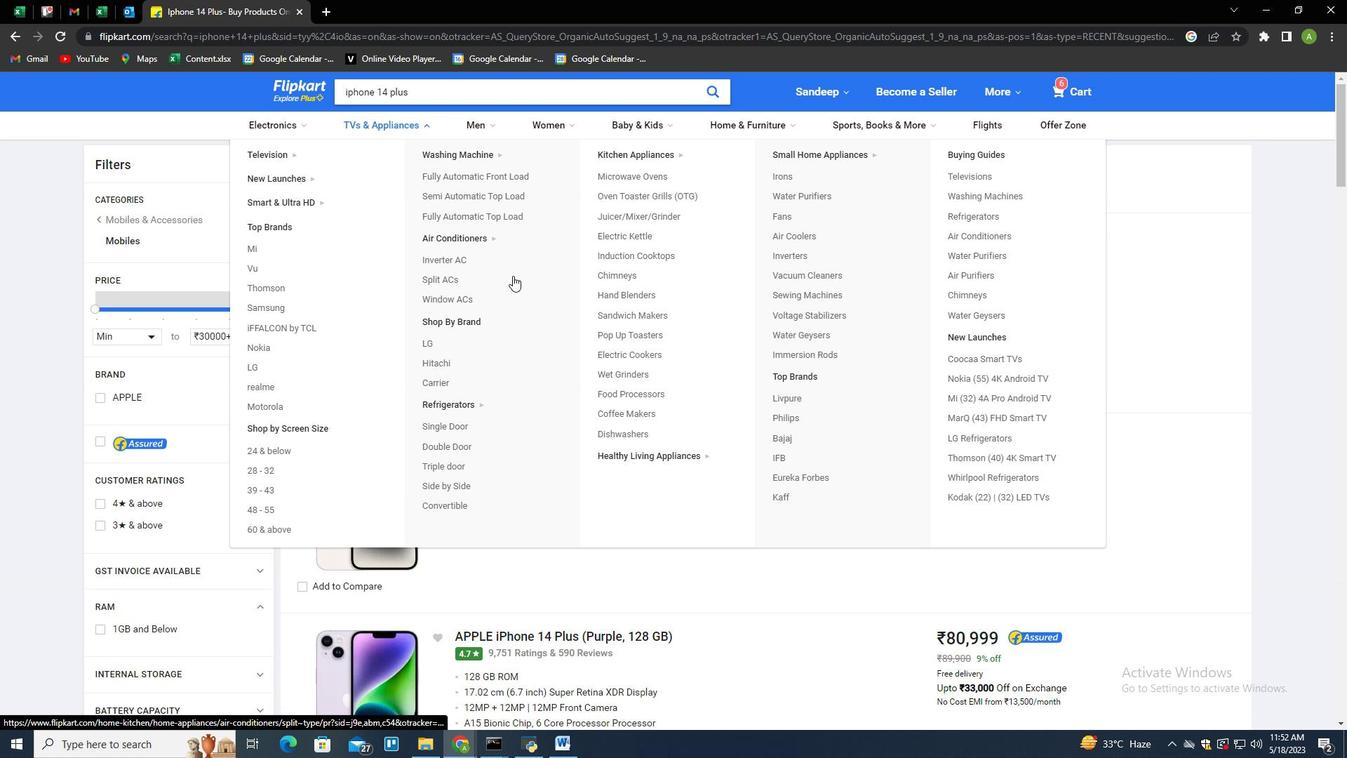 
Action: Mouse scrolled (513, 275) with delta (0, 0)
Screenshot: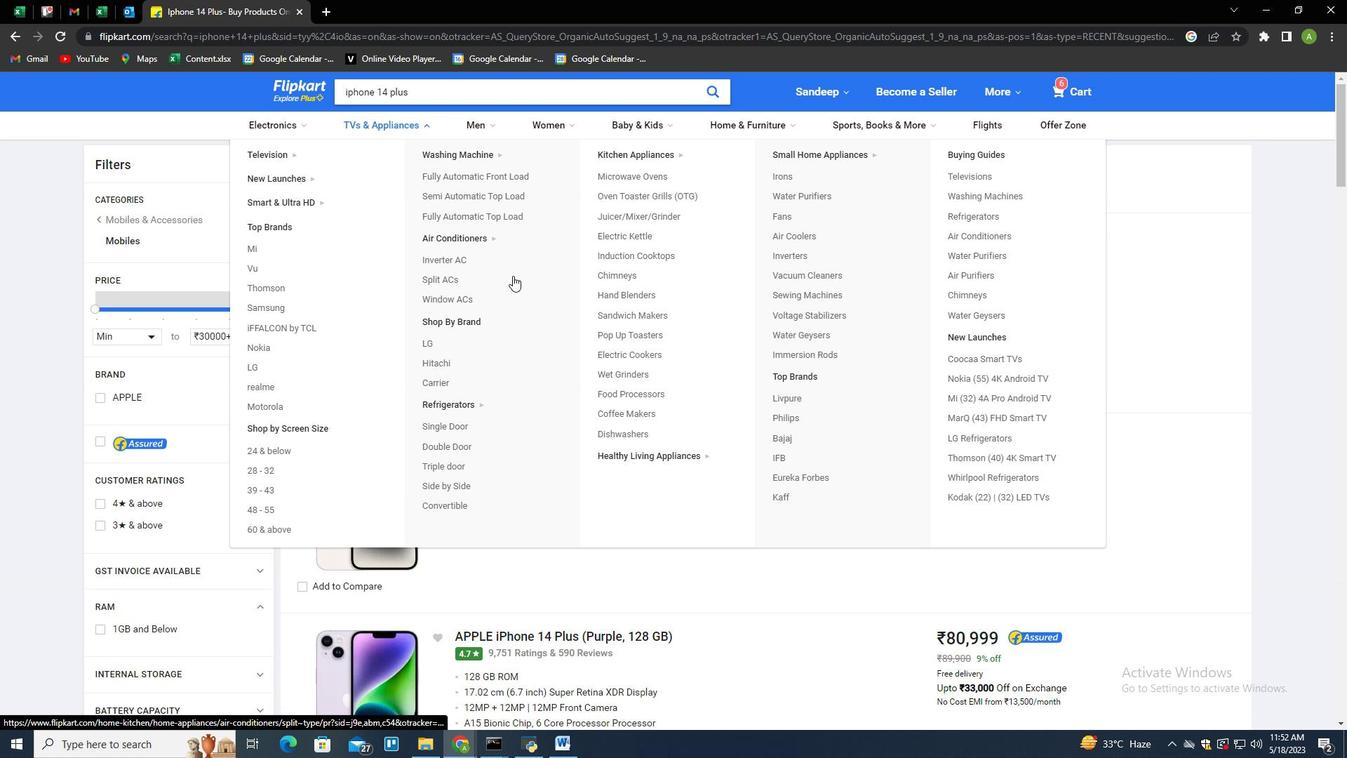 
Action: Mouse moved to (1219, 475)
Screenshot: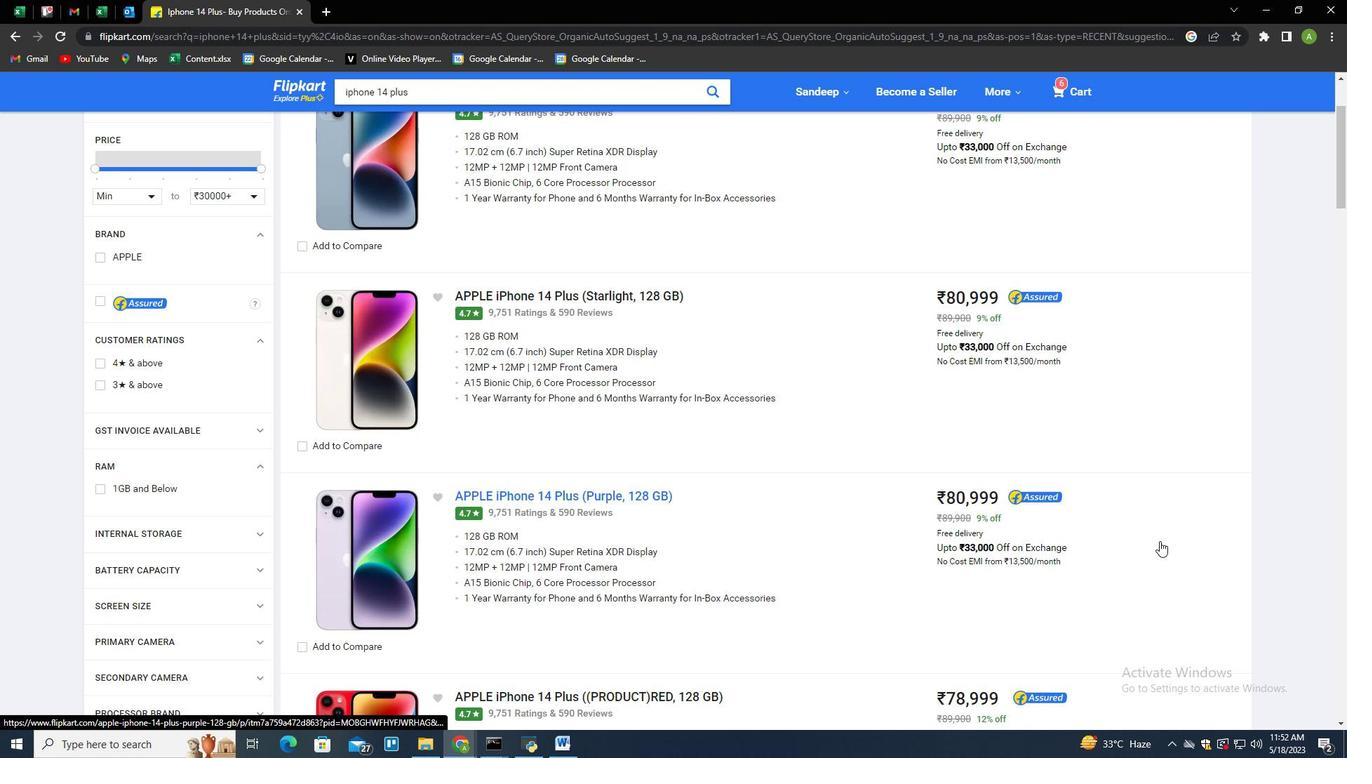 
Action: Mouse pressed left at (1219, 475)
Screenshot: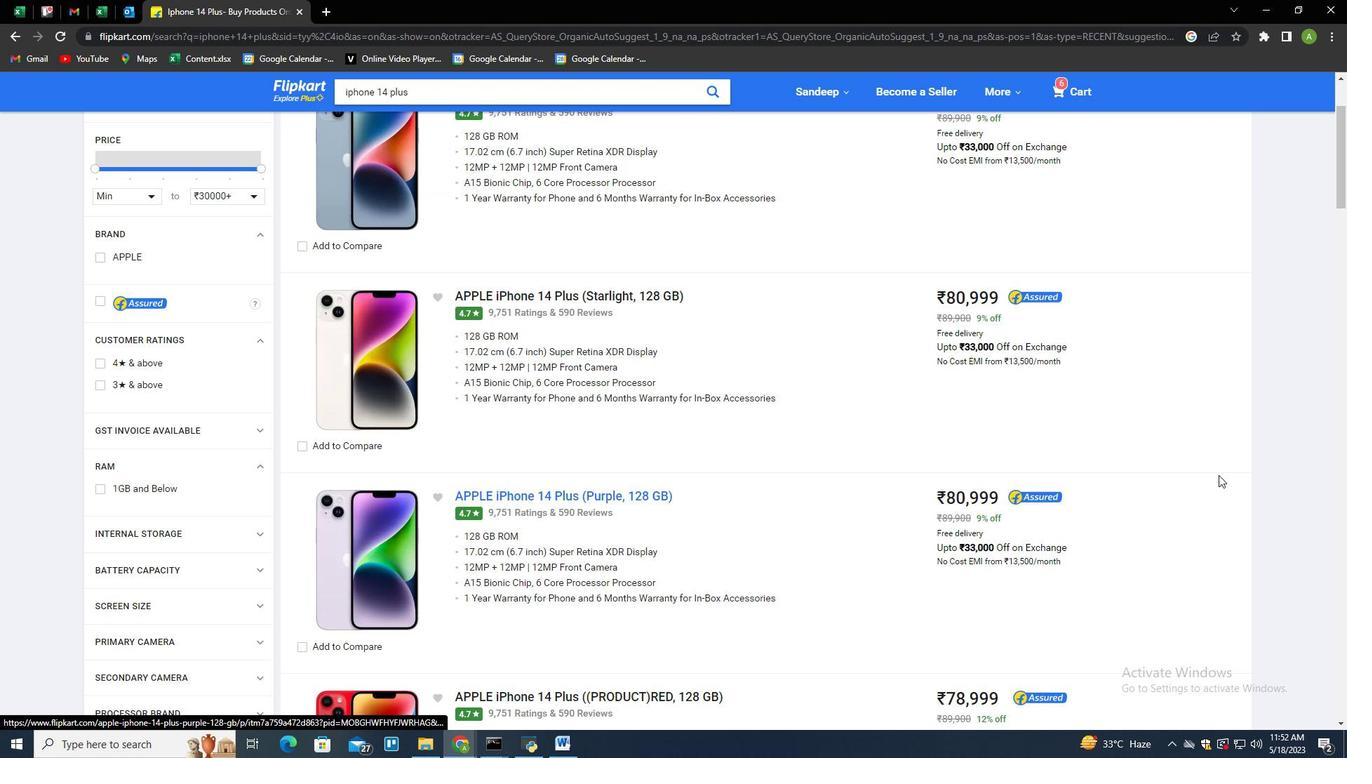 
Action: Mouse scrolled (1219, 475) with delta (0, 0)
Screenshot: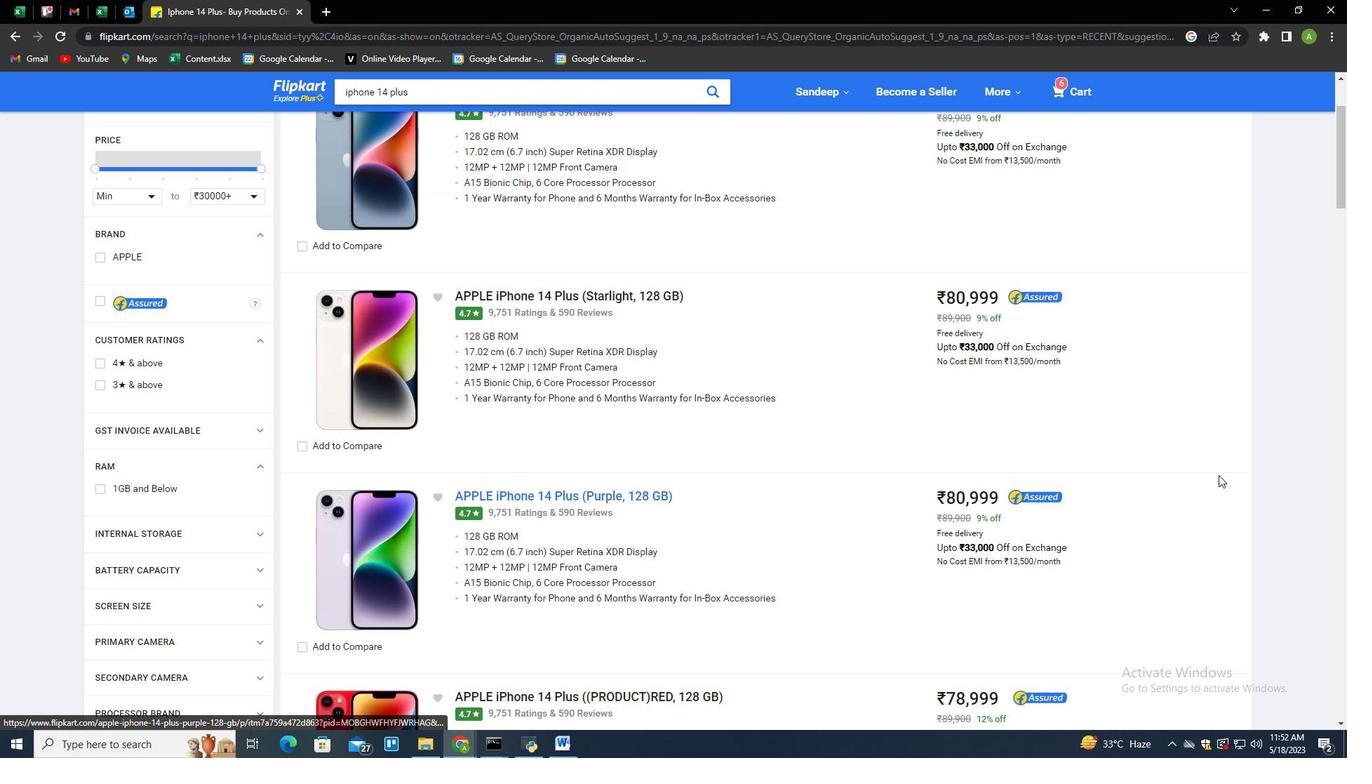
Action: Mouse scrolled (1219, 475) with delta (0, 0)
Screenshot: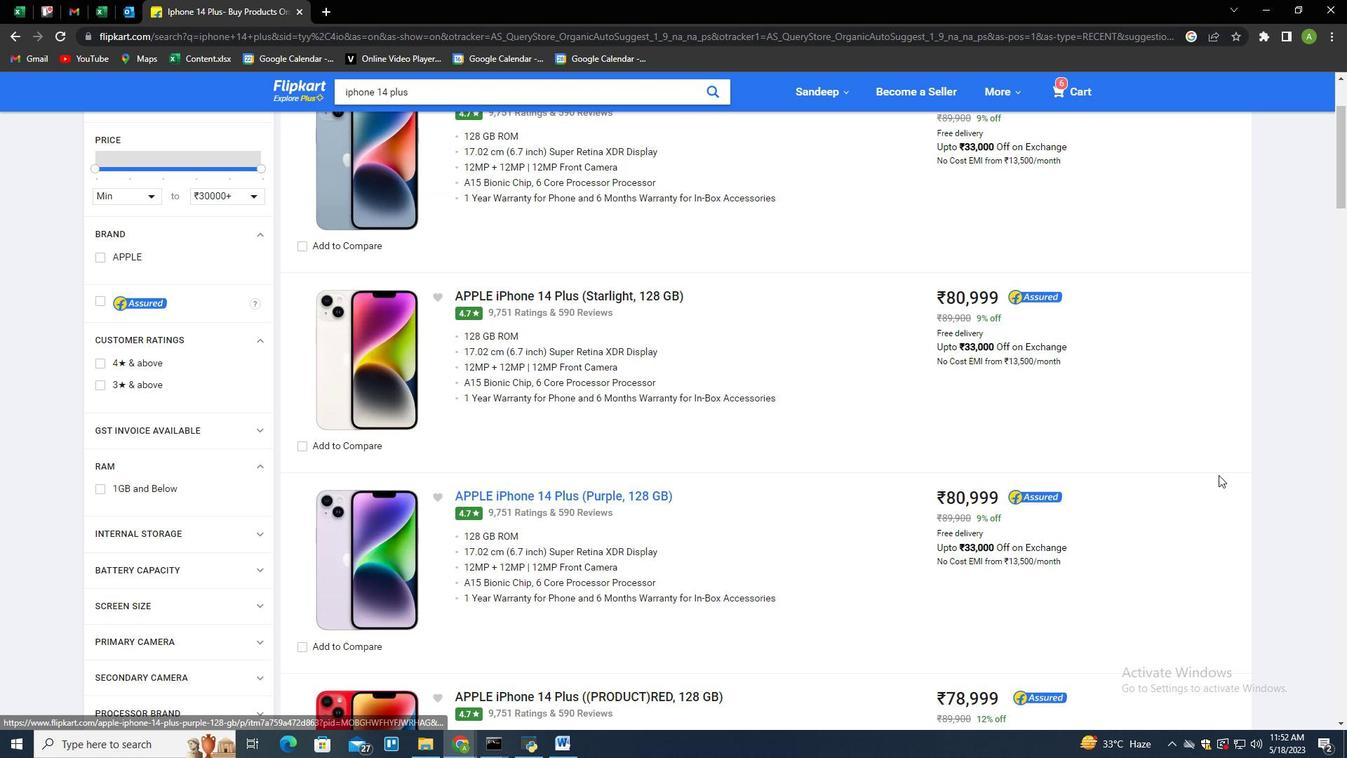 
Action: Mouse scrolled (1219, 475) with delta (0, 0)
Screenshot: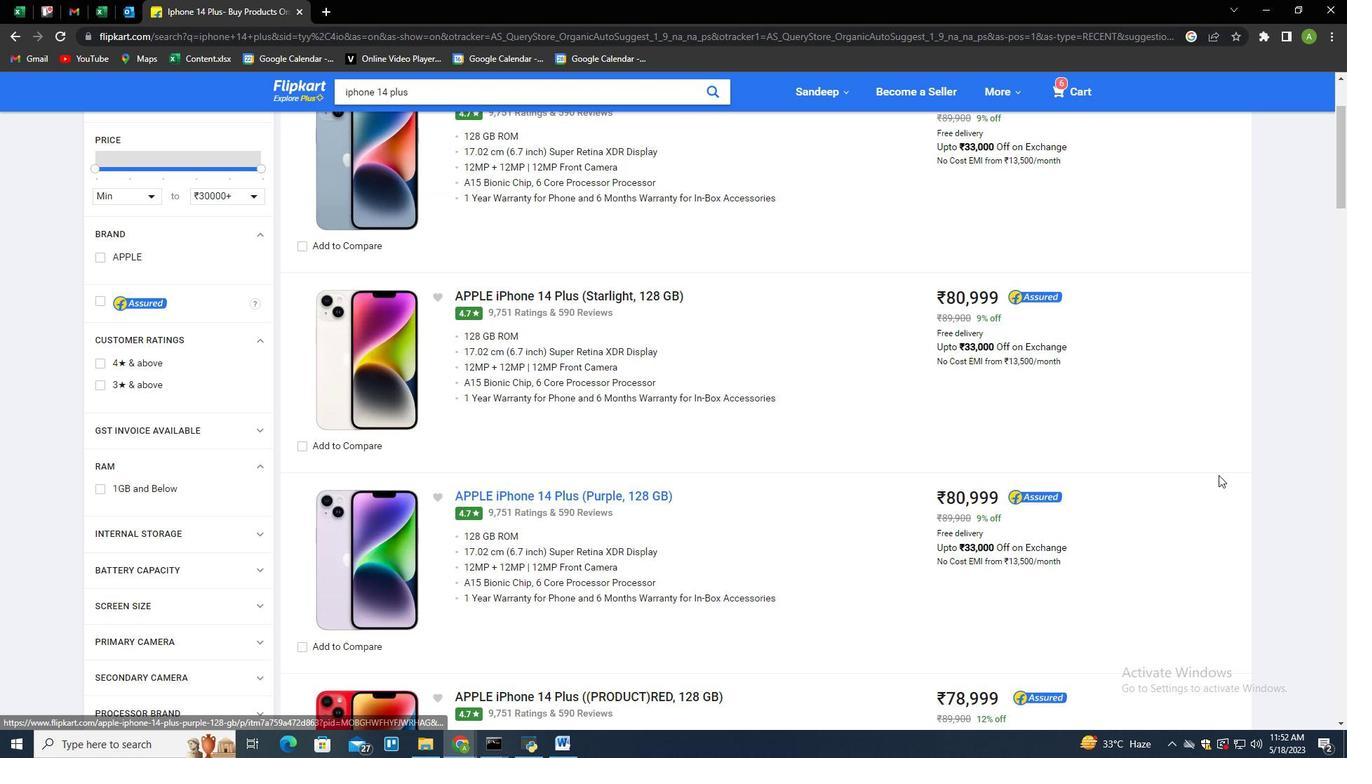
Action: Mouse scrolled (1219, 475) with delta (0, 0)
Screenshot: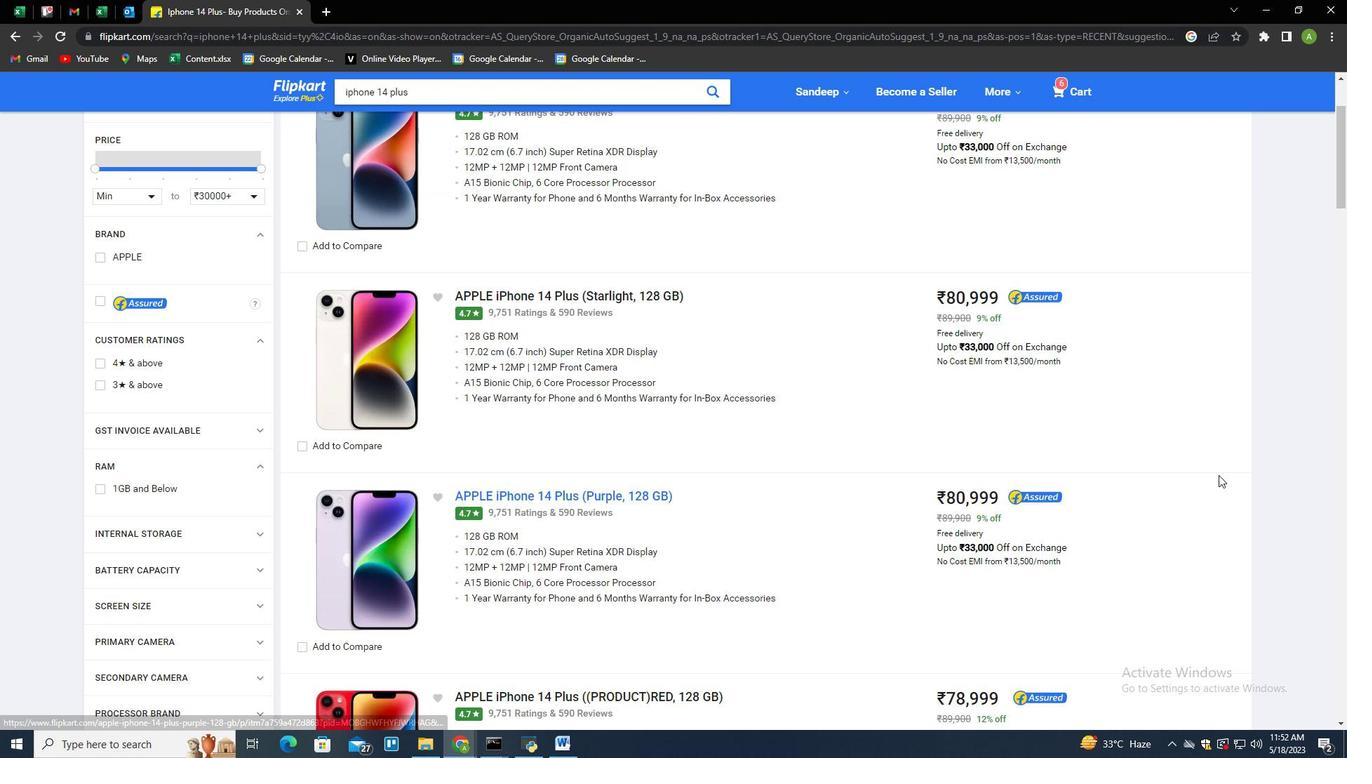
Action: Mouse scrolled (1219, 475) with delta (0, 0)
Screenshot: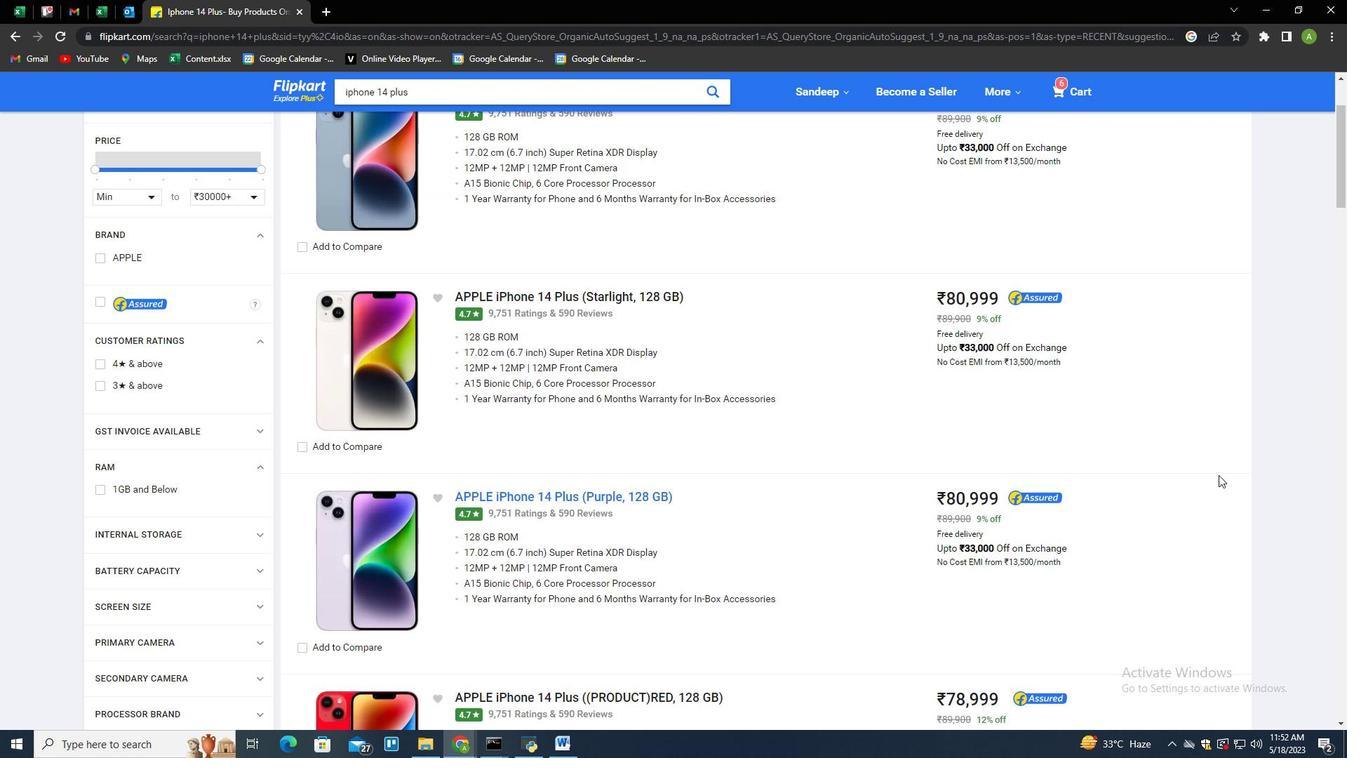 
Action: Mouse moved to (811, 279)
Screenshot: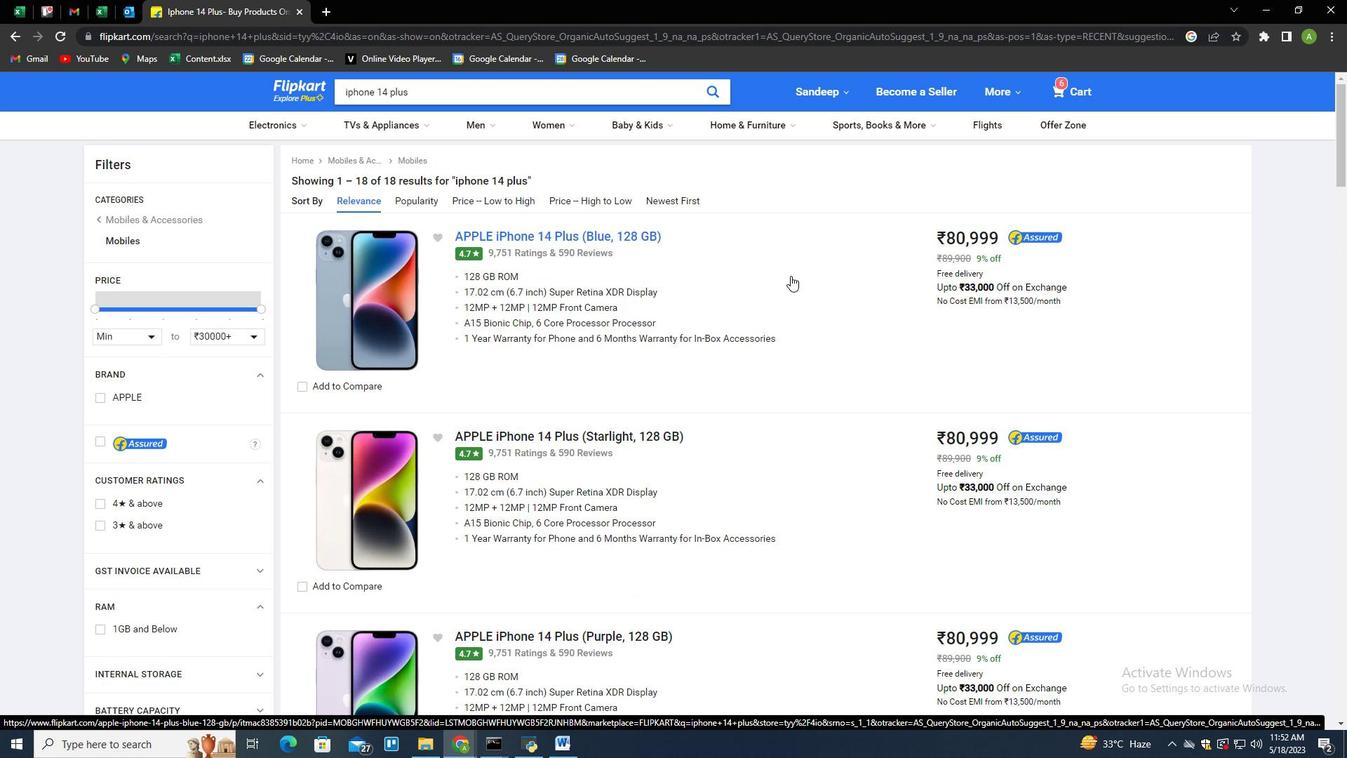 
Action: Mouse scrolled (811, 278) with delta (0, 0)
Screenshot: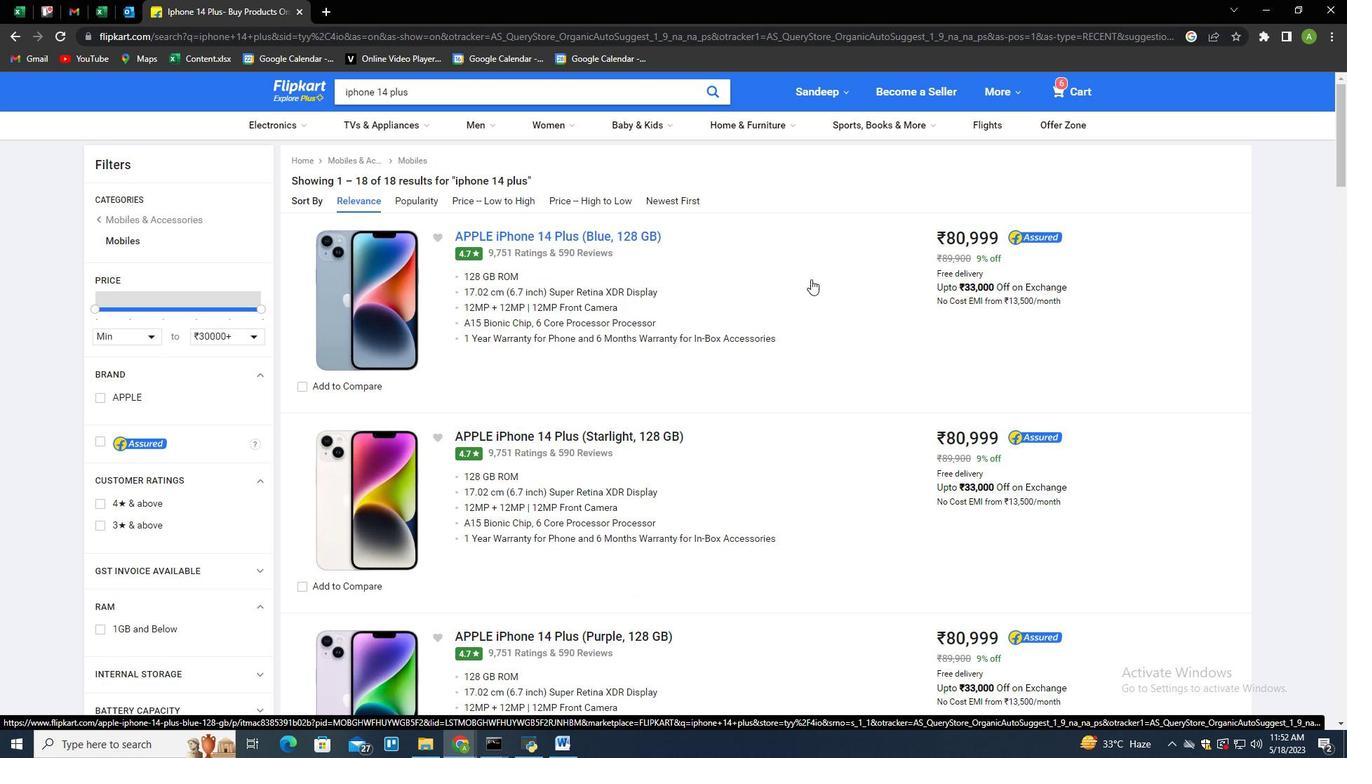 
Action: Mouse scrolled (811, 278) with delta (0, 0)
Screenshot: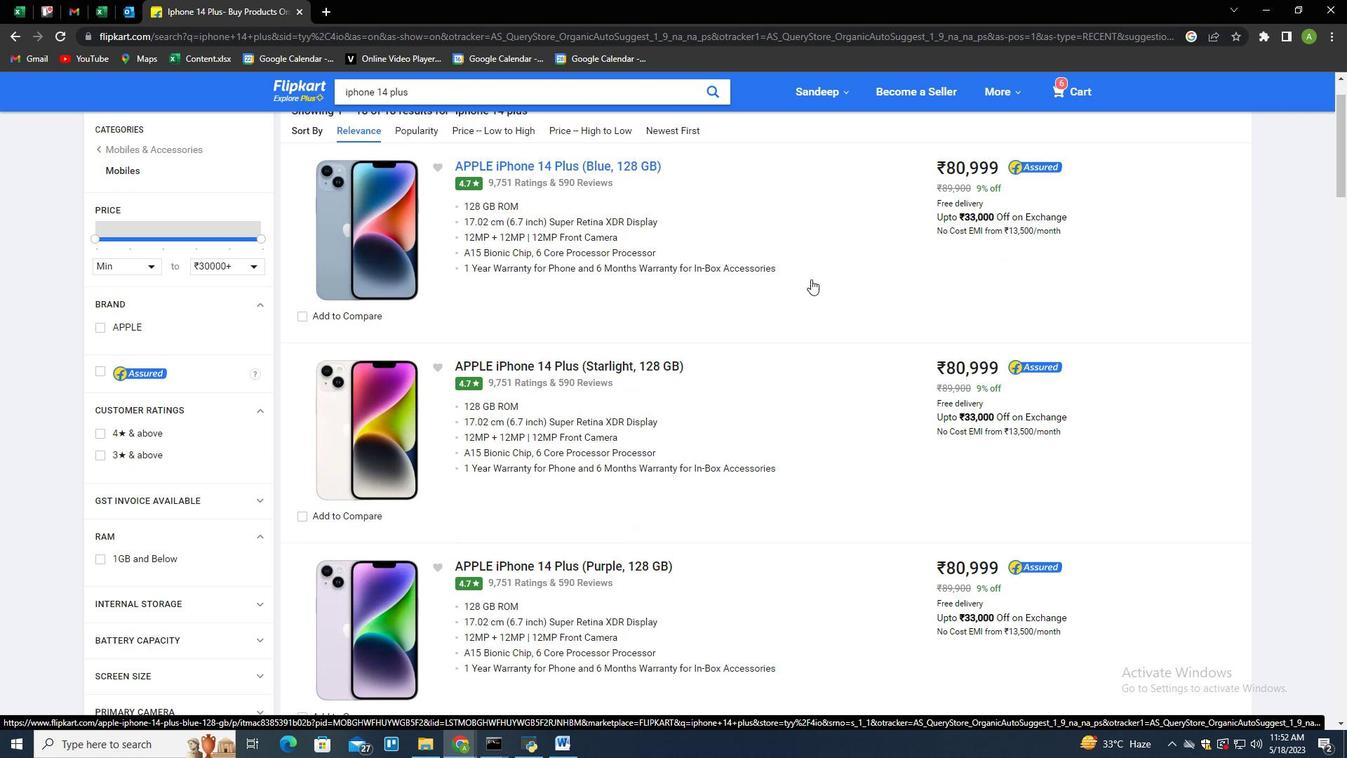 
Action: Mouse scrolled (811, 280) with delta (0, 0)
Screenshot: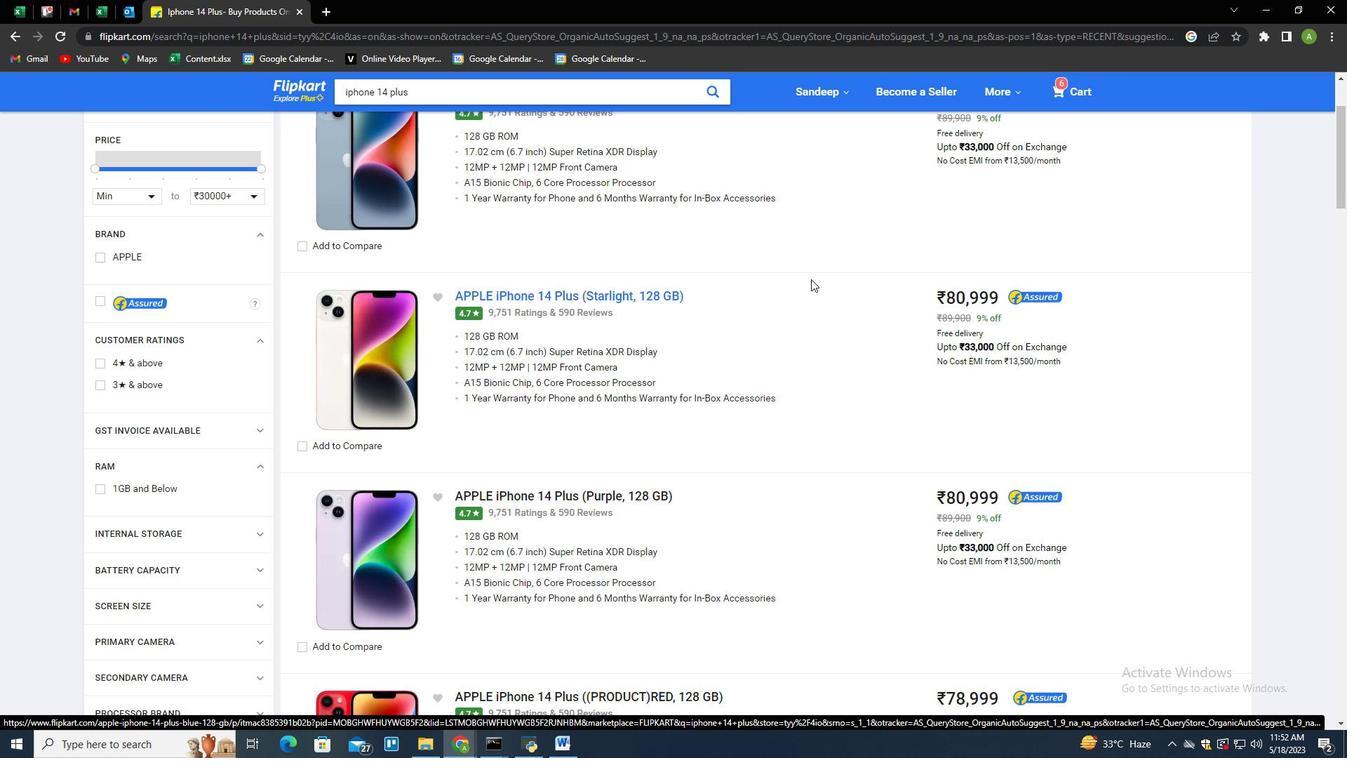 
Action: Mouse moved to (906, 287)
Screenshot: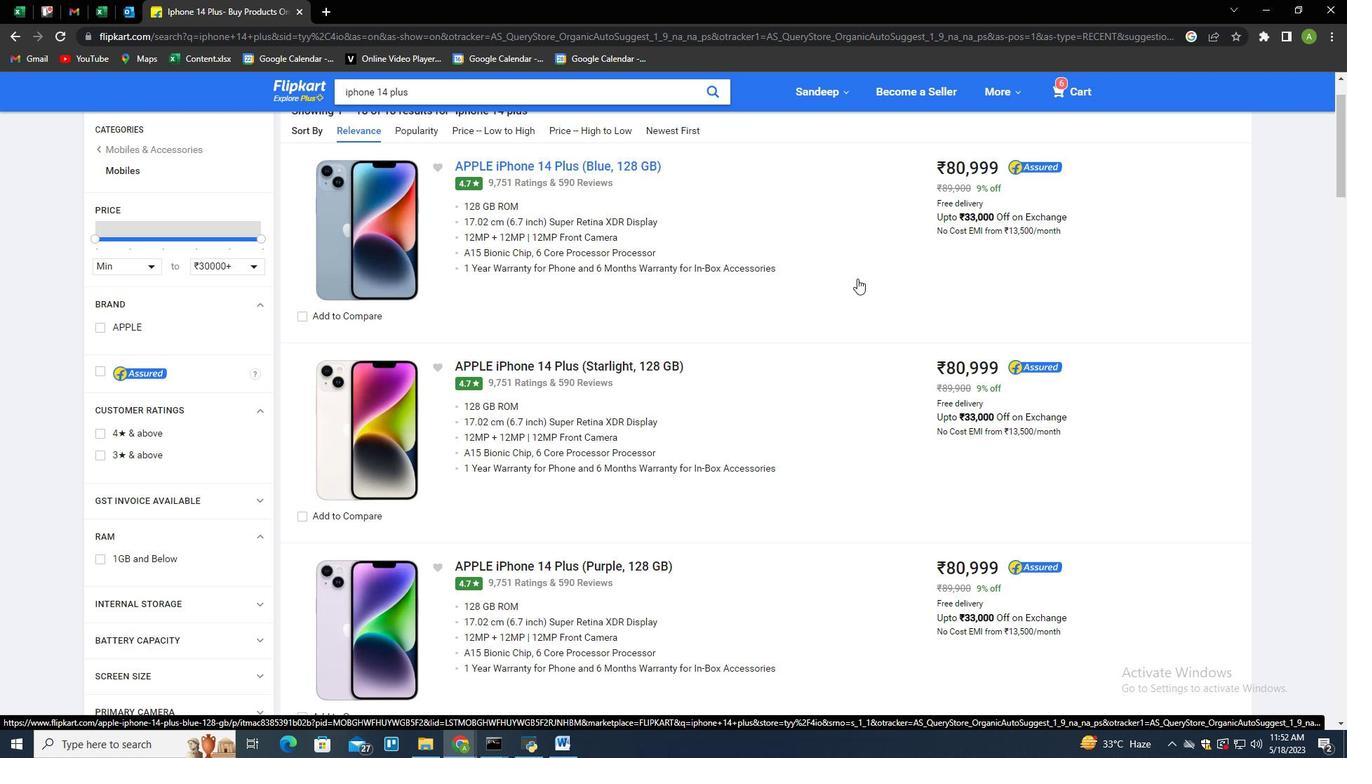 
Action: Mouse scrolled (906, 288) with delta (0, 0)
Screenshot: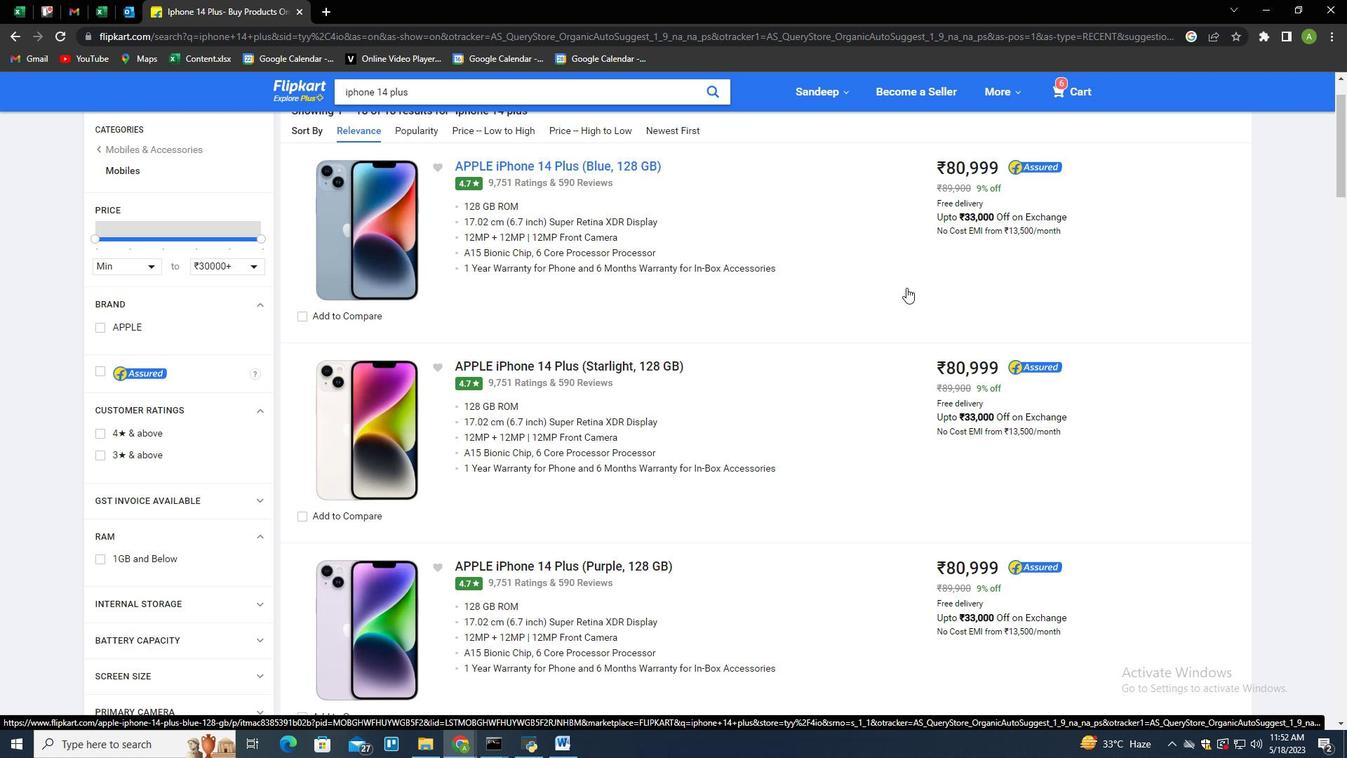 
Action: Mouse scrolled (906, 288) with delta (0, 0)
Screenshot: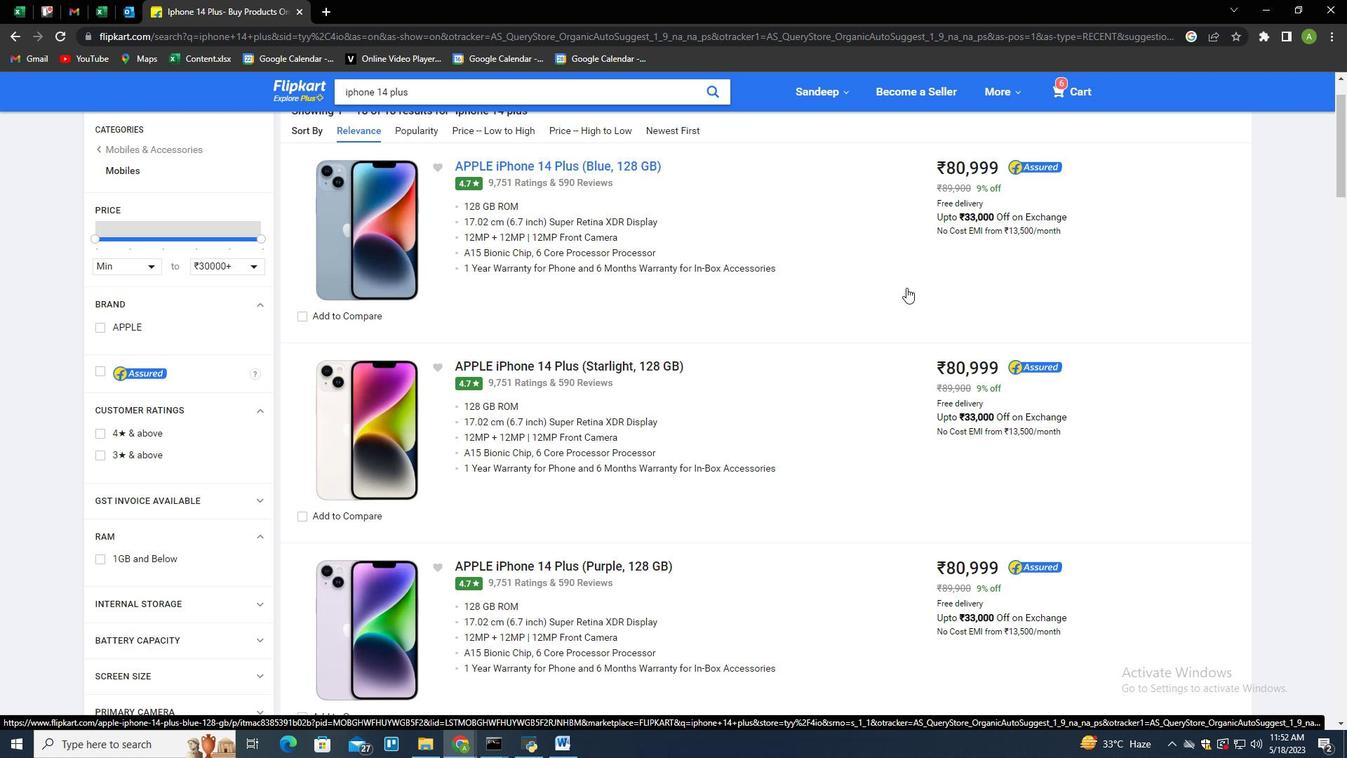 
Action: Mouse scrolled (906, 288) with delta (0, 0)
Screenshot: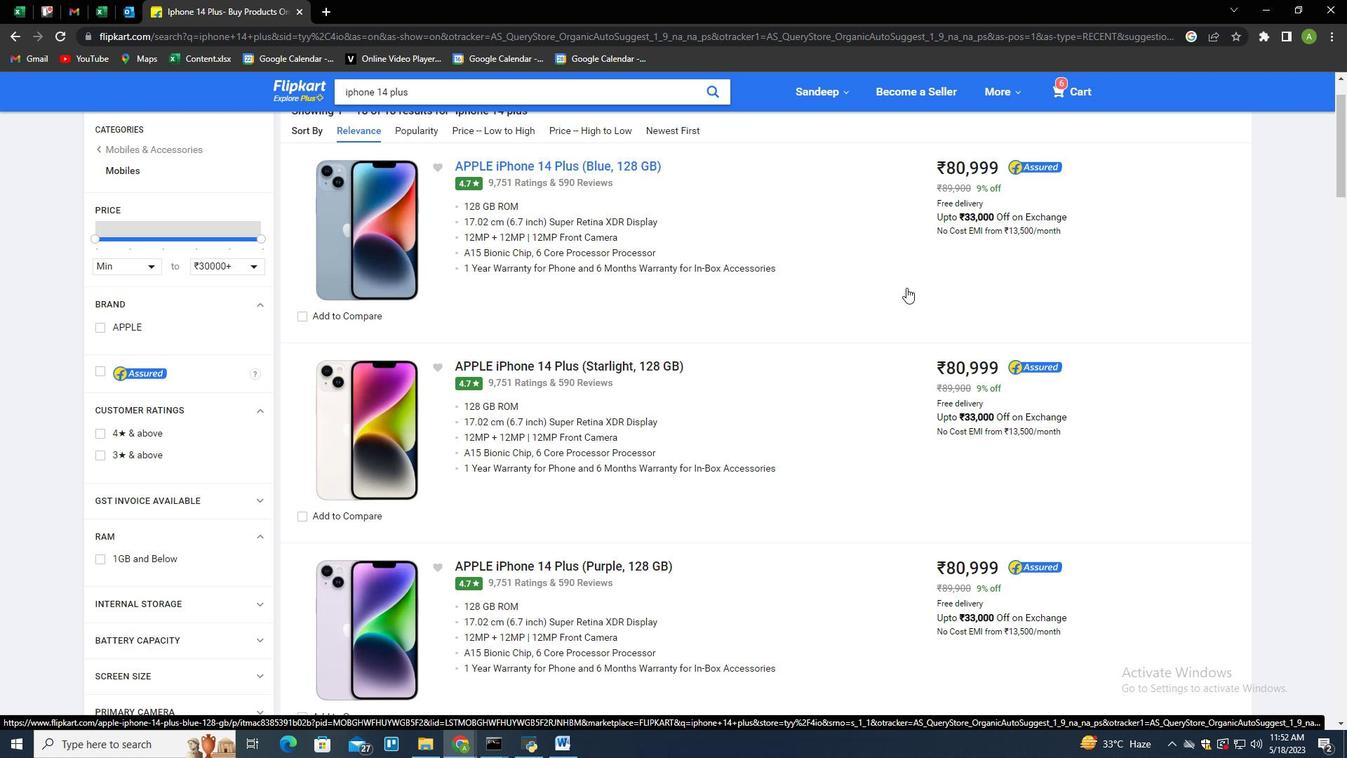 
Action: Mouse scrolled (906, 288) with delta (0, 0)
Screenshot: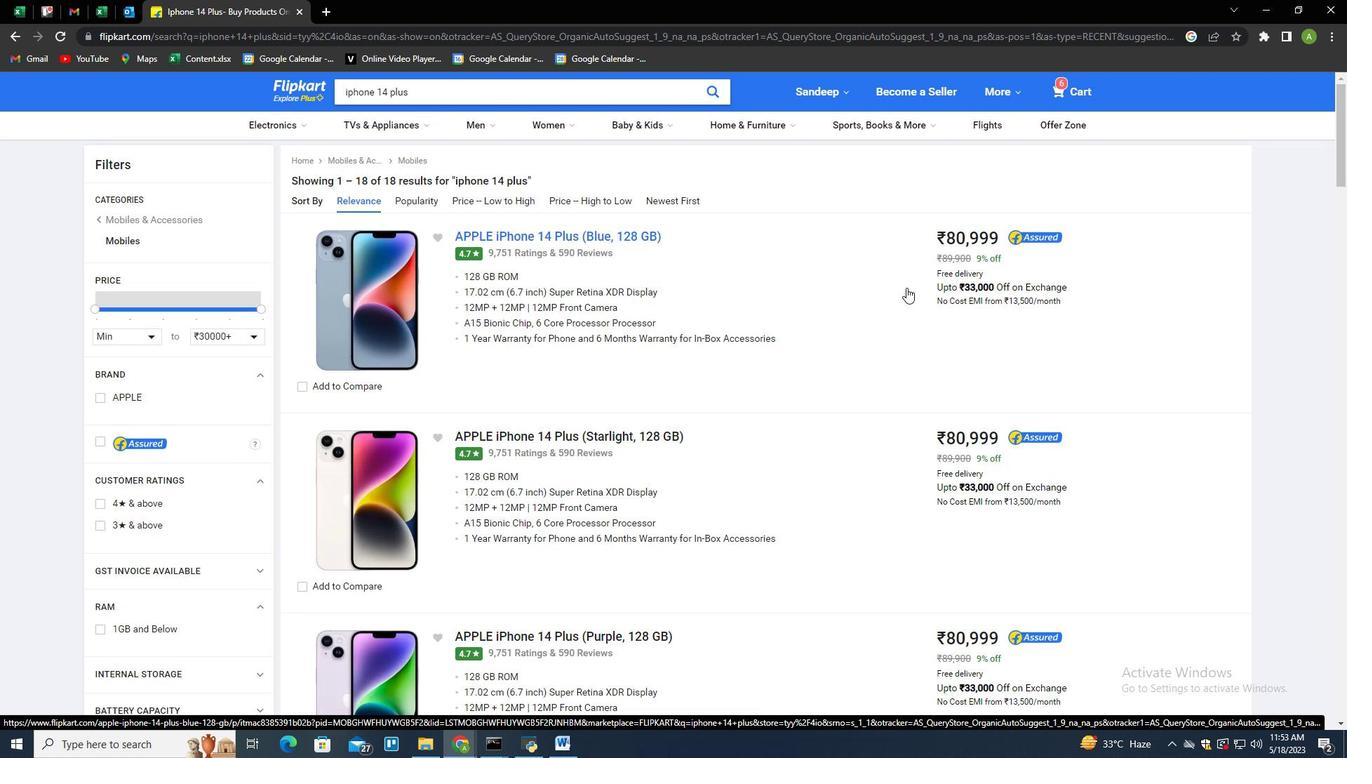 
Action: Mouse scrolled (906, 288) with delta (0, 0)
Screenshot: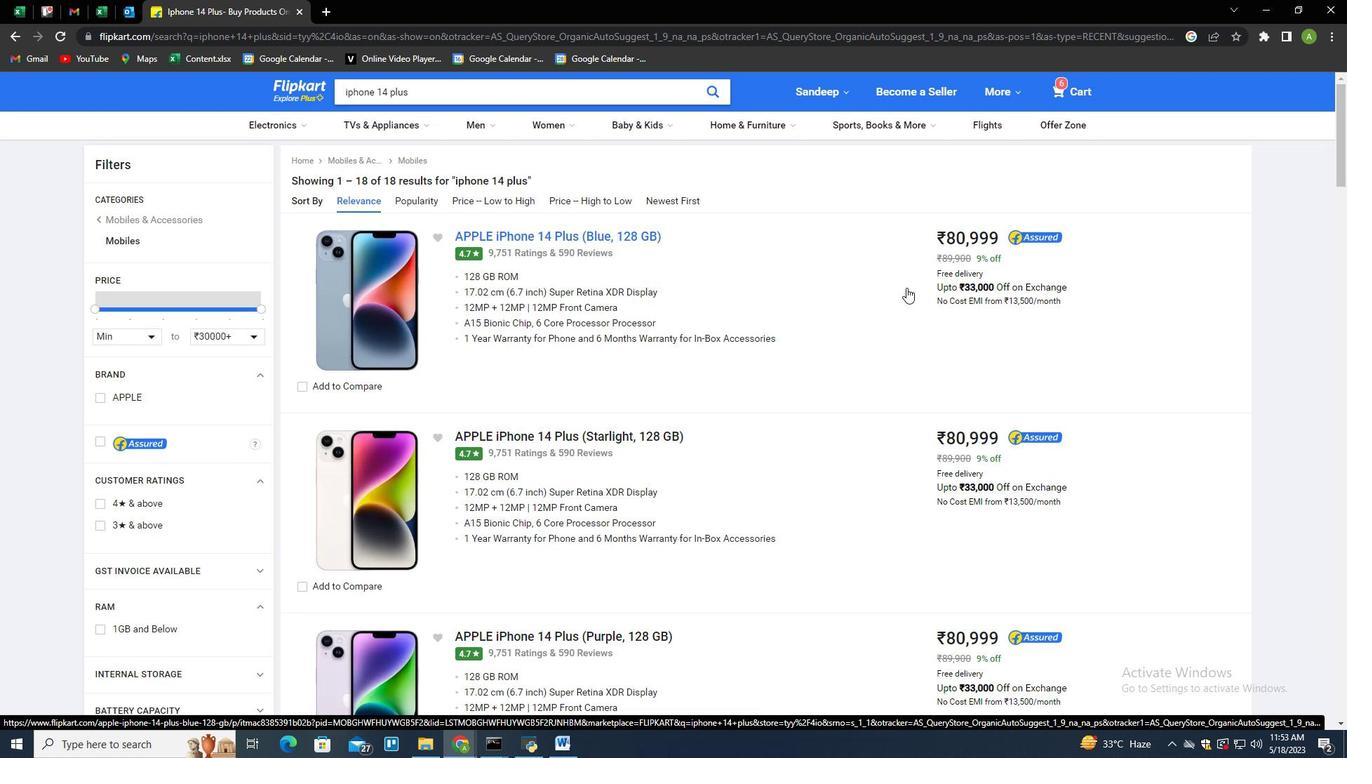 
Action: Mouse scrolled (906, 288) with delta (0, 0)
Screenshot: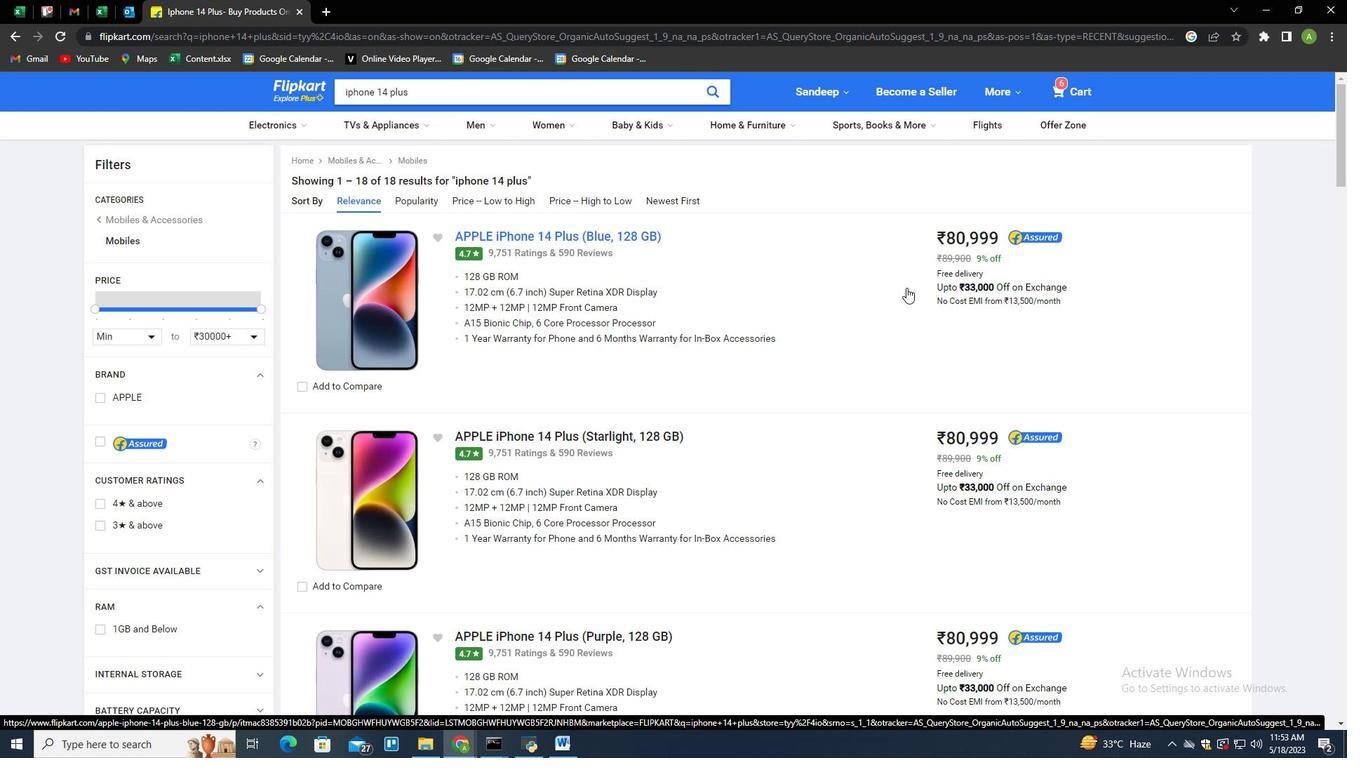 
Action: Mouse moved to (727, 275)
Screenshot: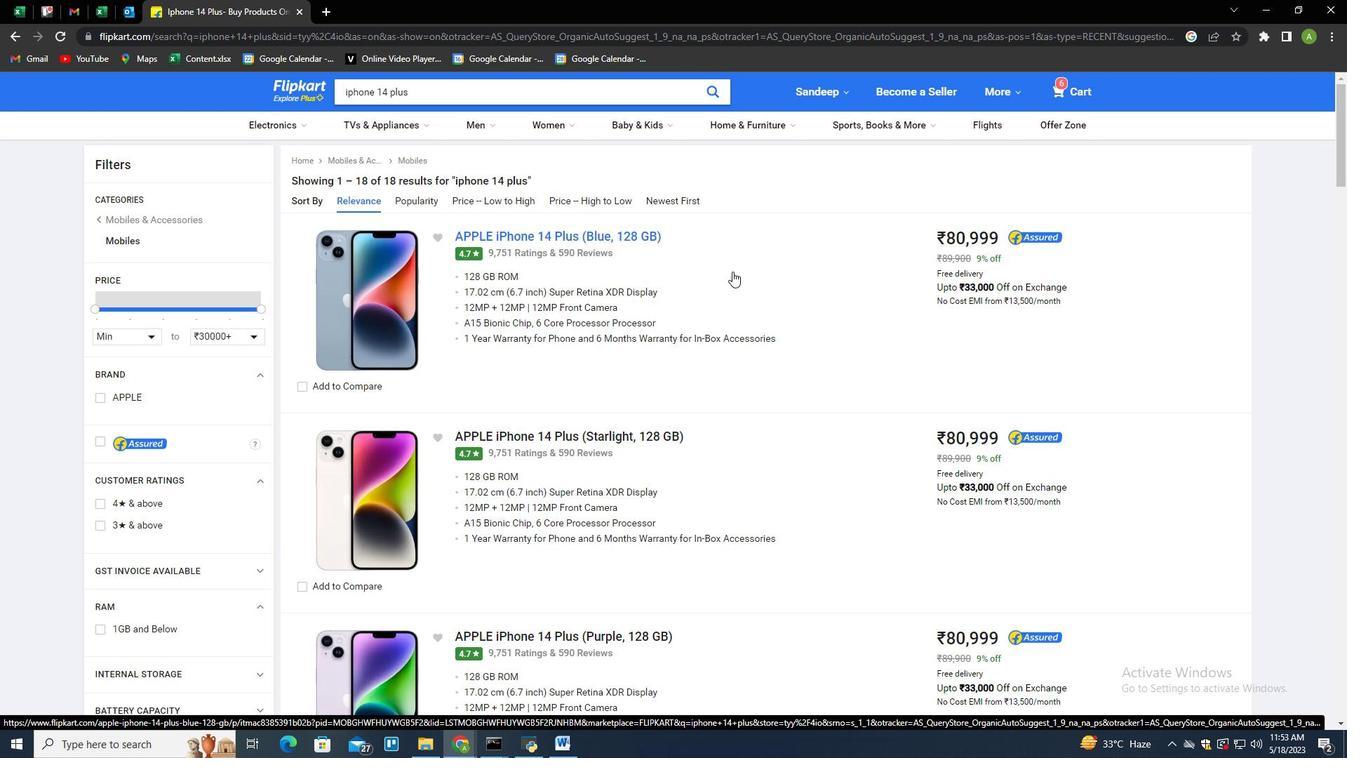 
Action: Mouse pressed left at (727, 275)
Screenshot: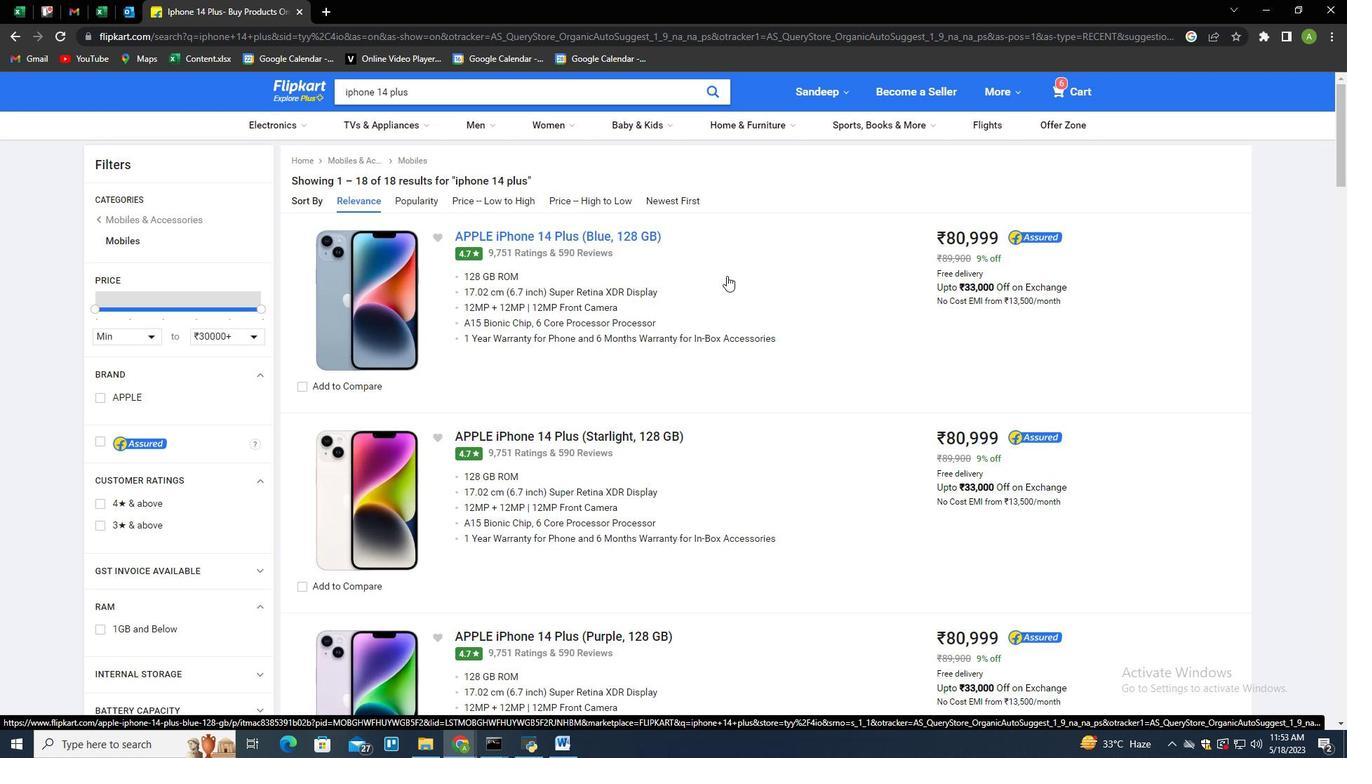 
Action: Mouse moved to (762, 281)
Screenshot: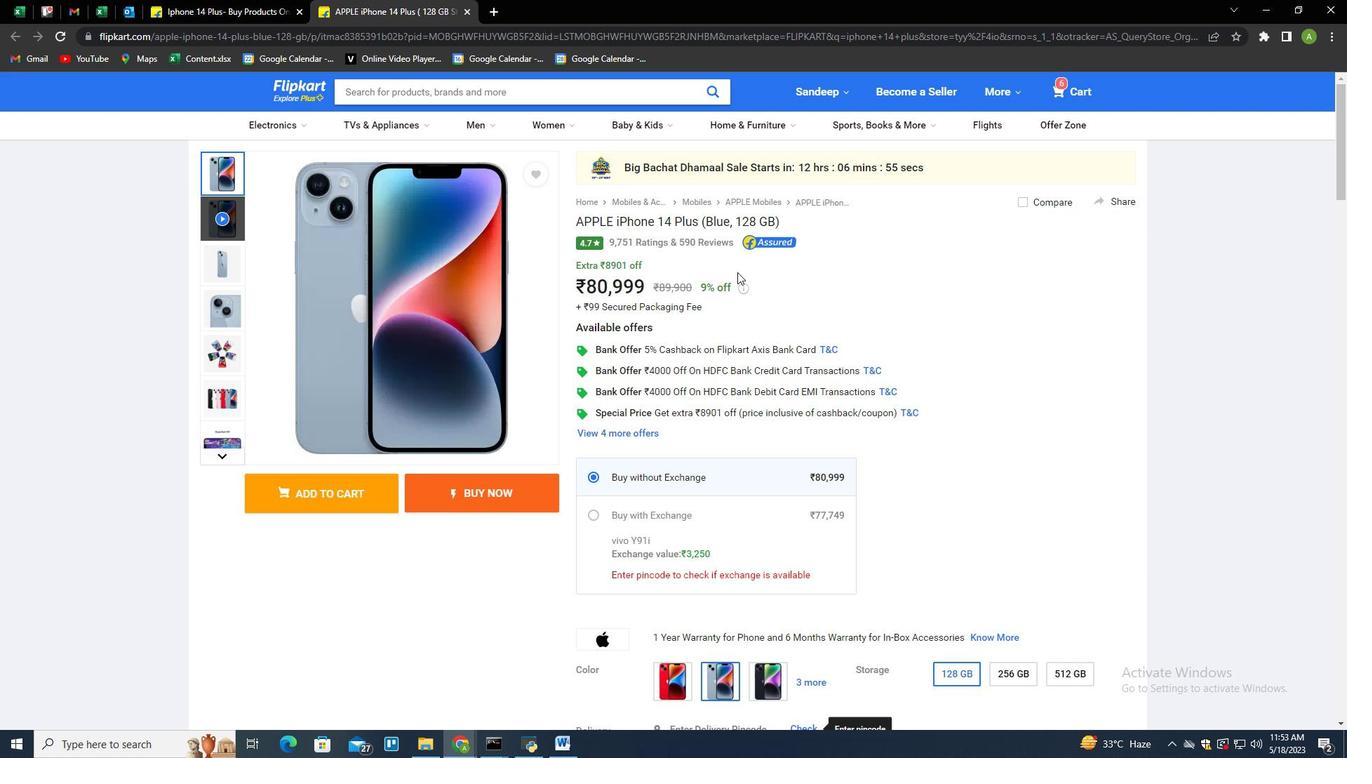 
Action: Mouse scrolled (762, 280) with delta (0, 0)
Screenshot: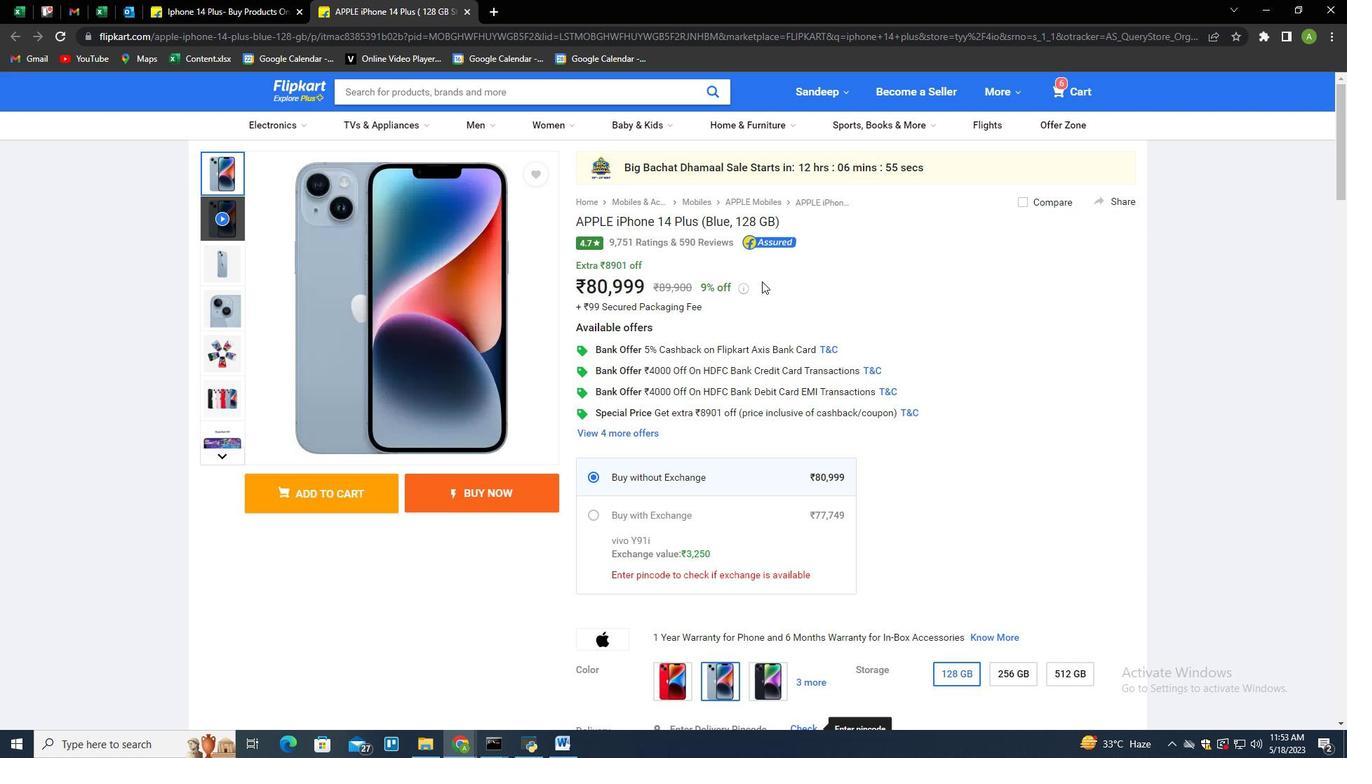 
Action: Mouse scrolled (762, 280) with delta (0, 0)
Screenshot: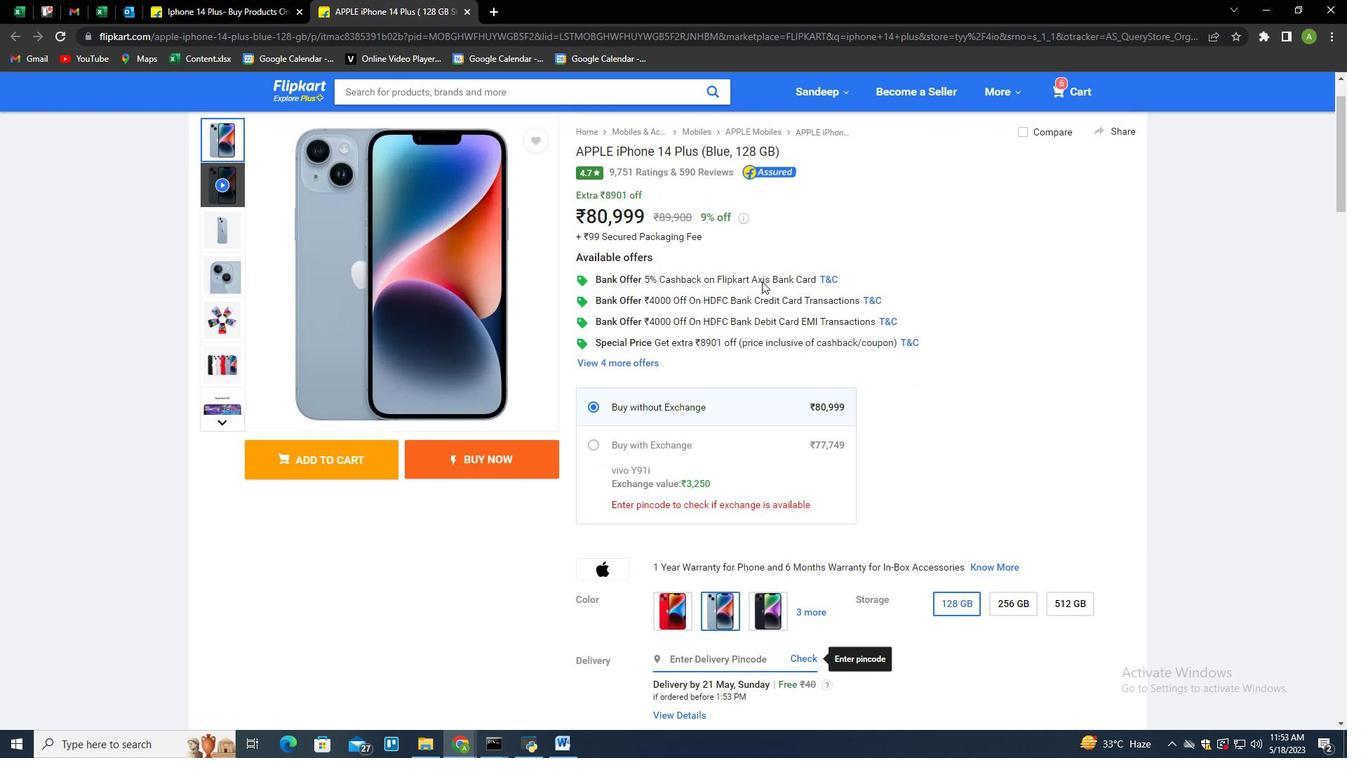 
Action: Mouse scrolled (762, 280) with delta (0, 0)
Screenshot: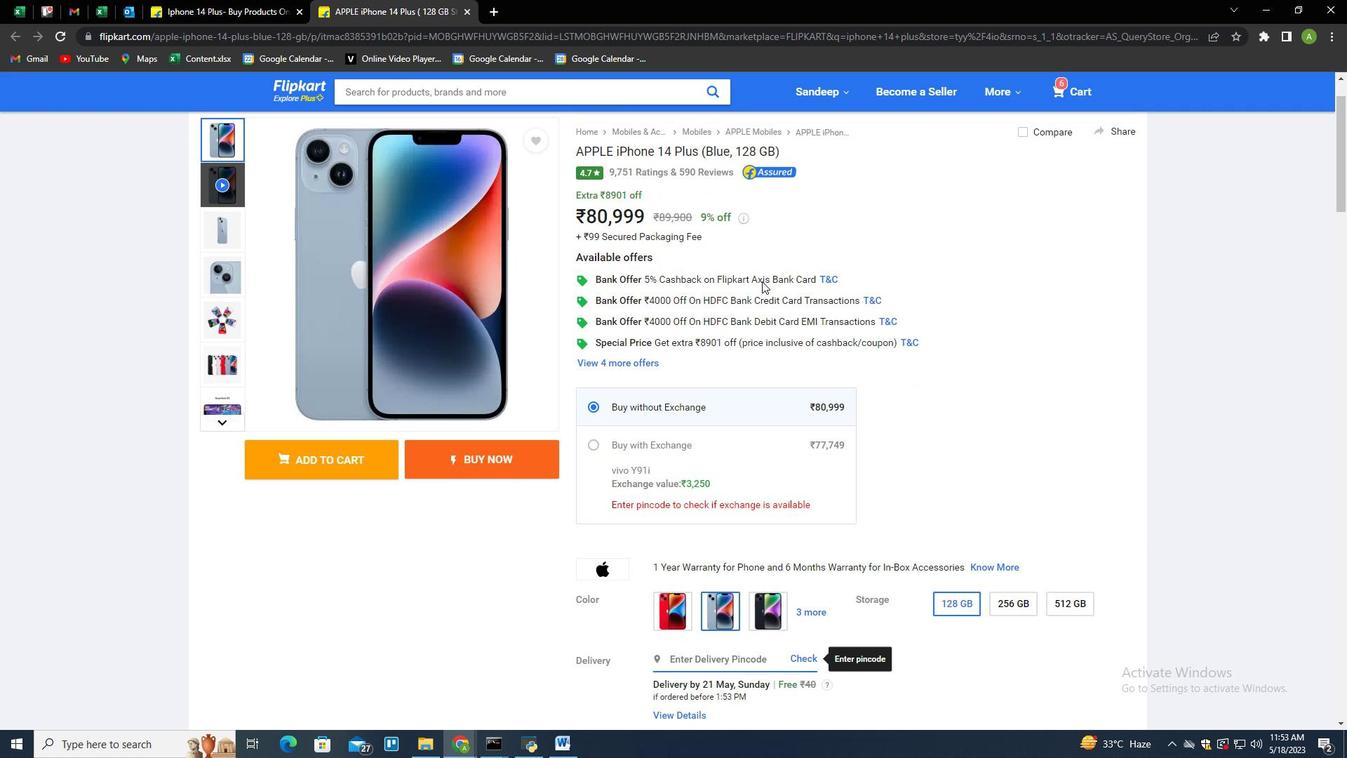 
Action: Mouse scrolled (762, 280) with delta (0, 0)
Screenshot: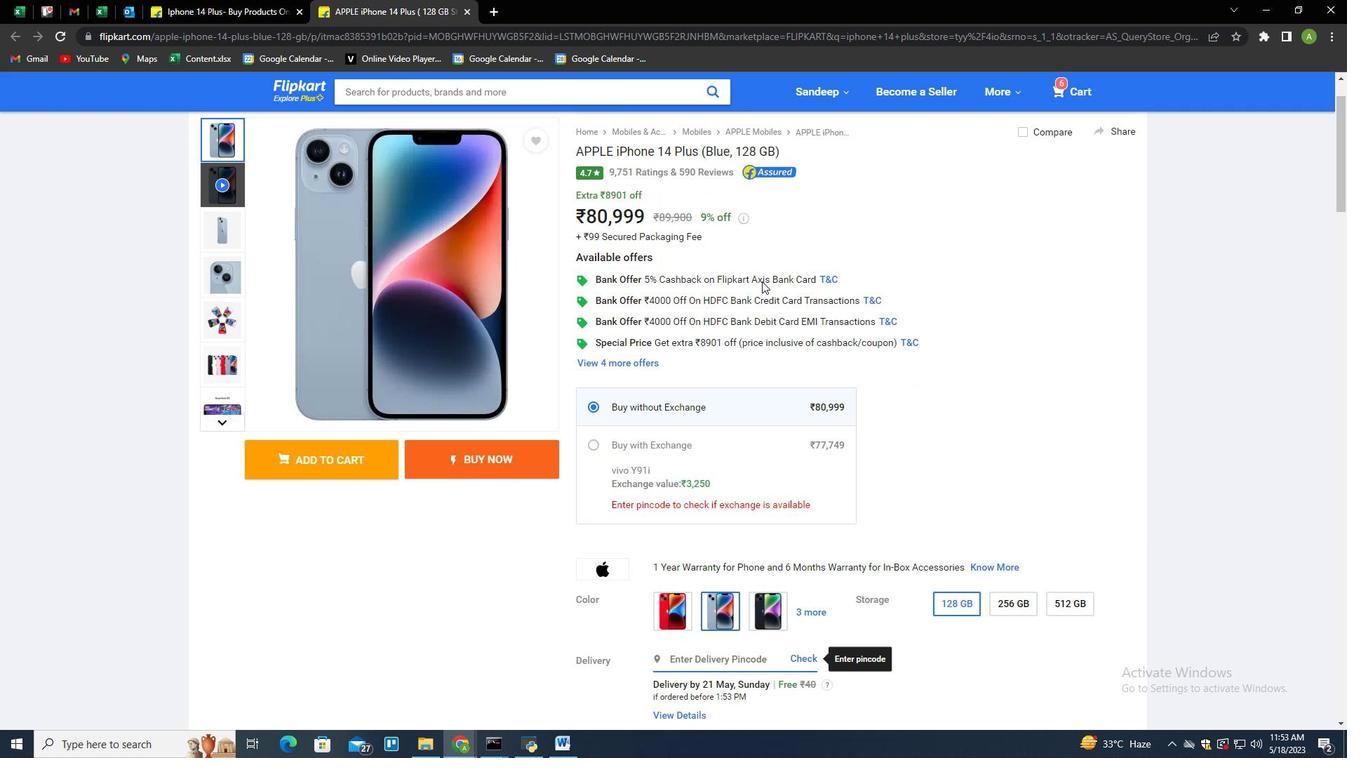 
Action: Mouse scrolled (762, 280) with delta (0, 0)
Screenshot: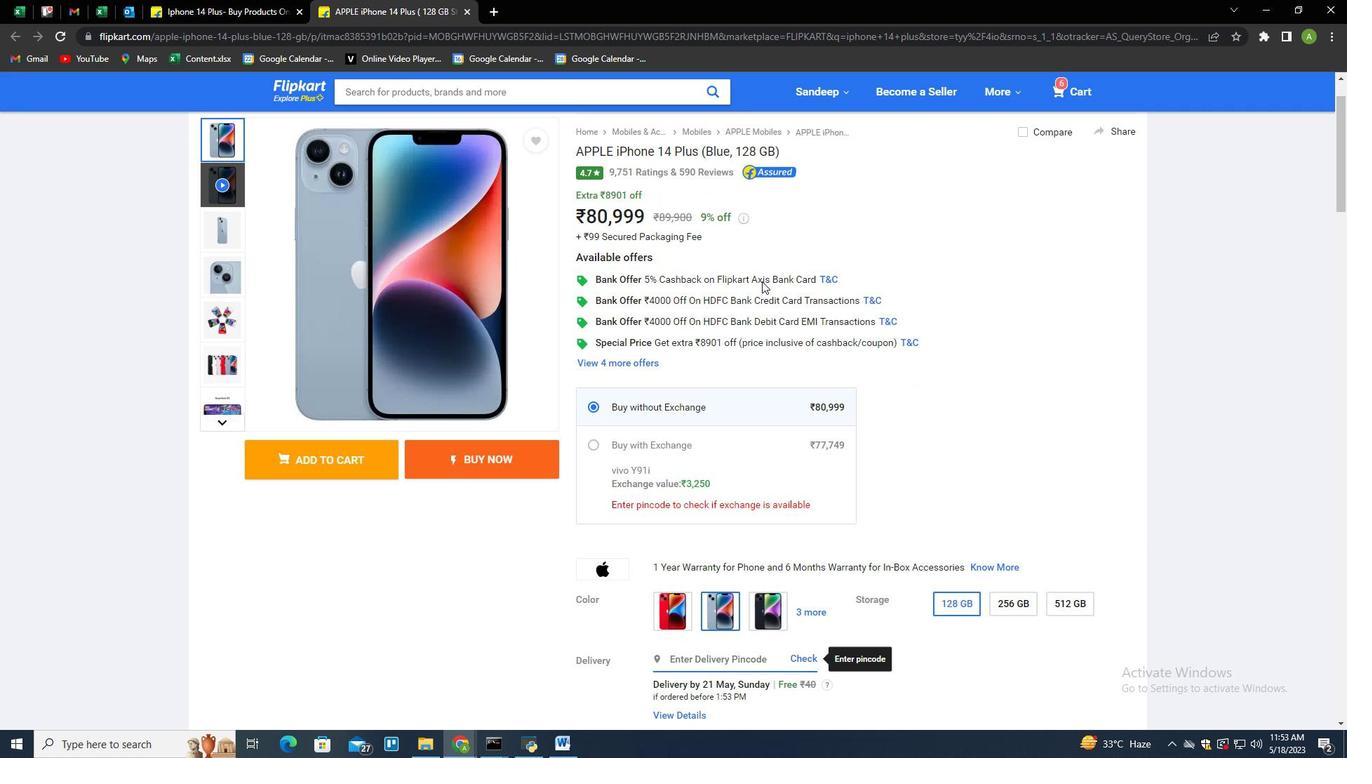 
Action: Mouse scrolled (762, 280) with delta (0, 0)
Screenshot: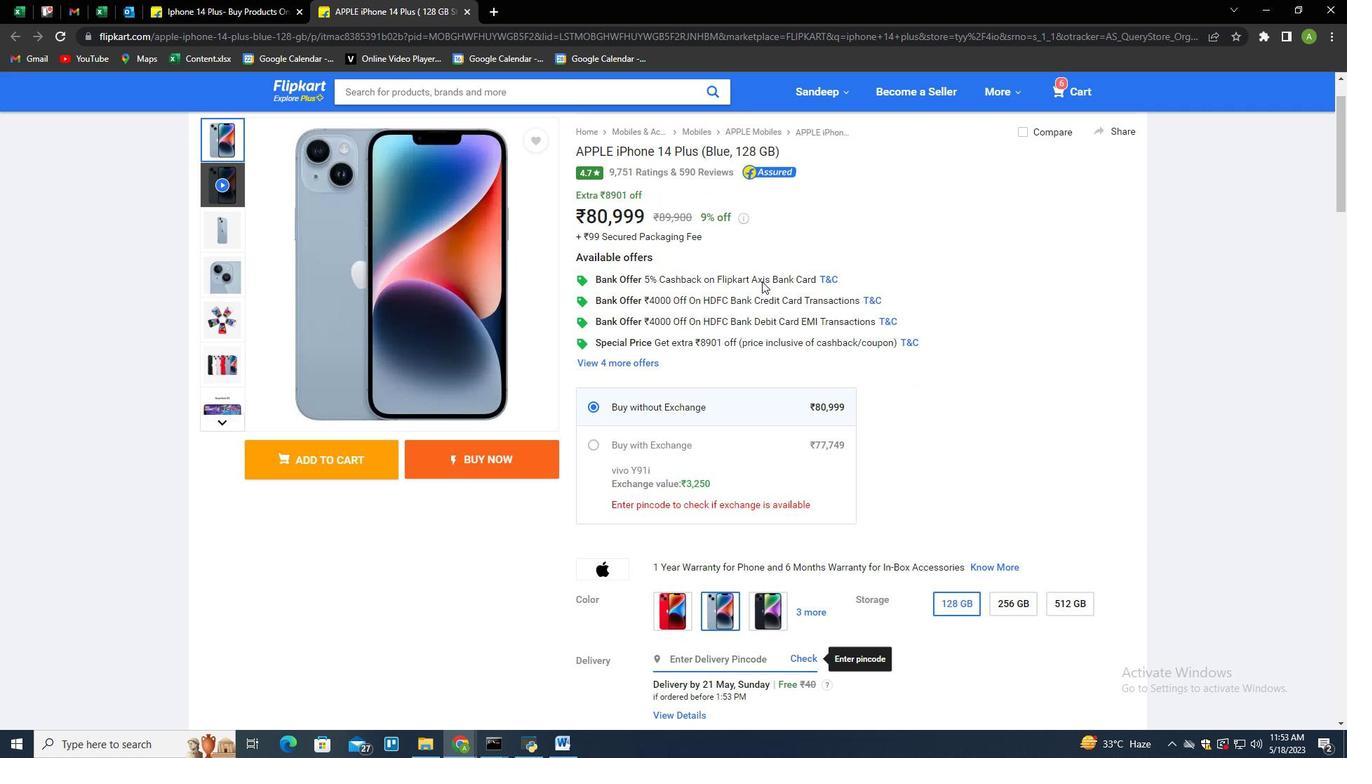 
Action: Mouse scrolled (762, 280) with delta (0, 0)
Screenshot: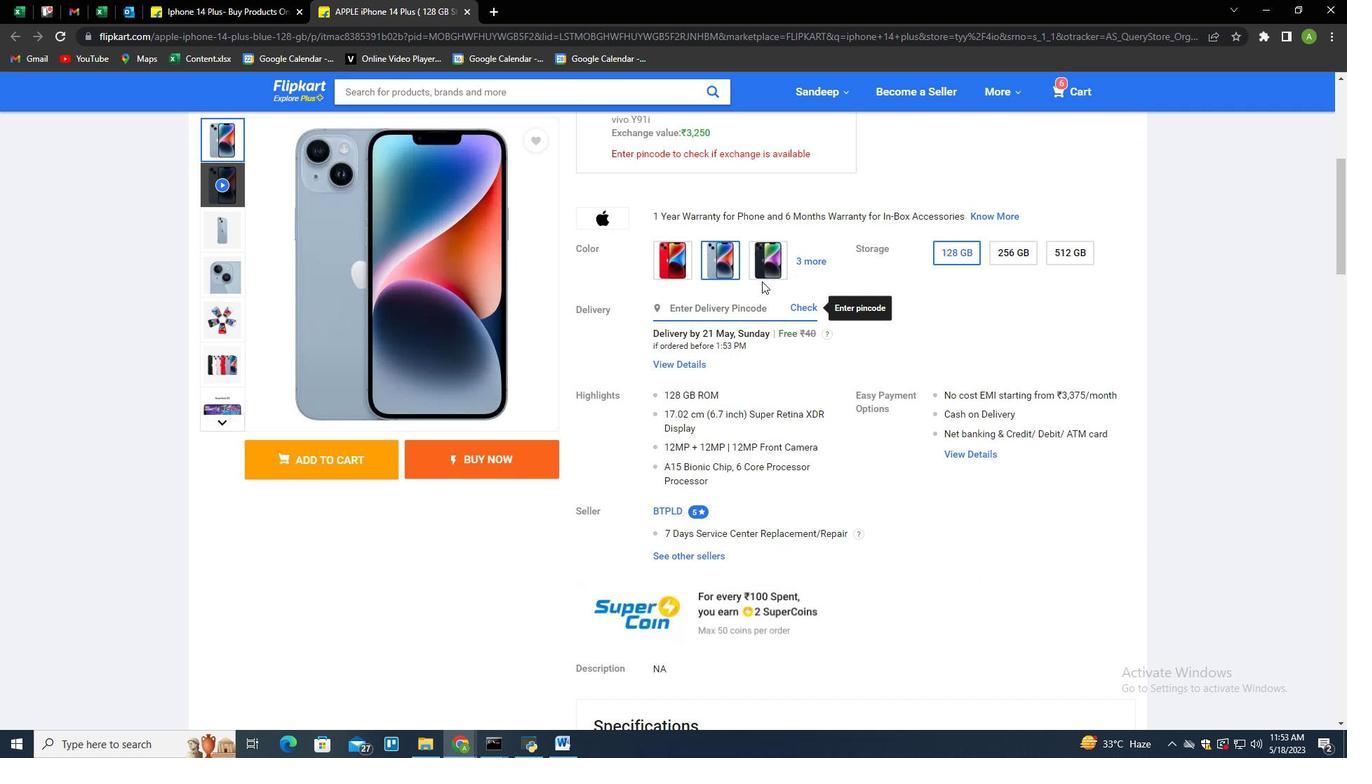 
Action: Mouse scrolled (762, 280) with delta (0, 0)
Screenshot: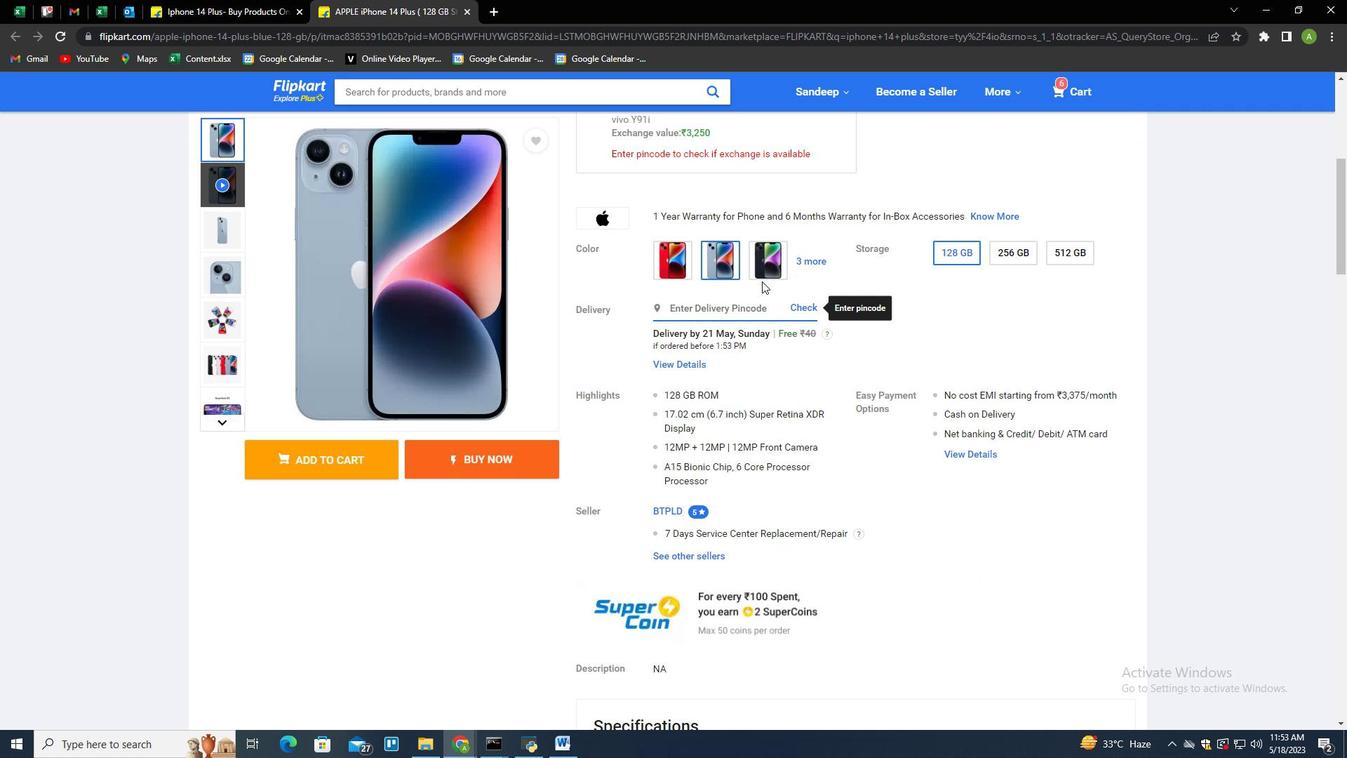 
Action: Mouse scrolled (762, 280) with delta (0, 0)
Screenshot: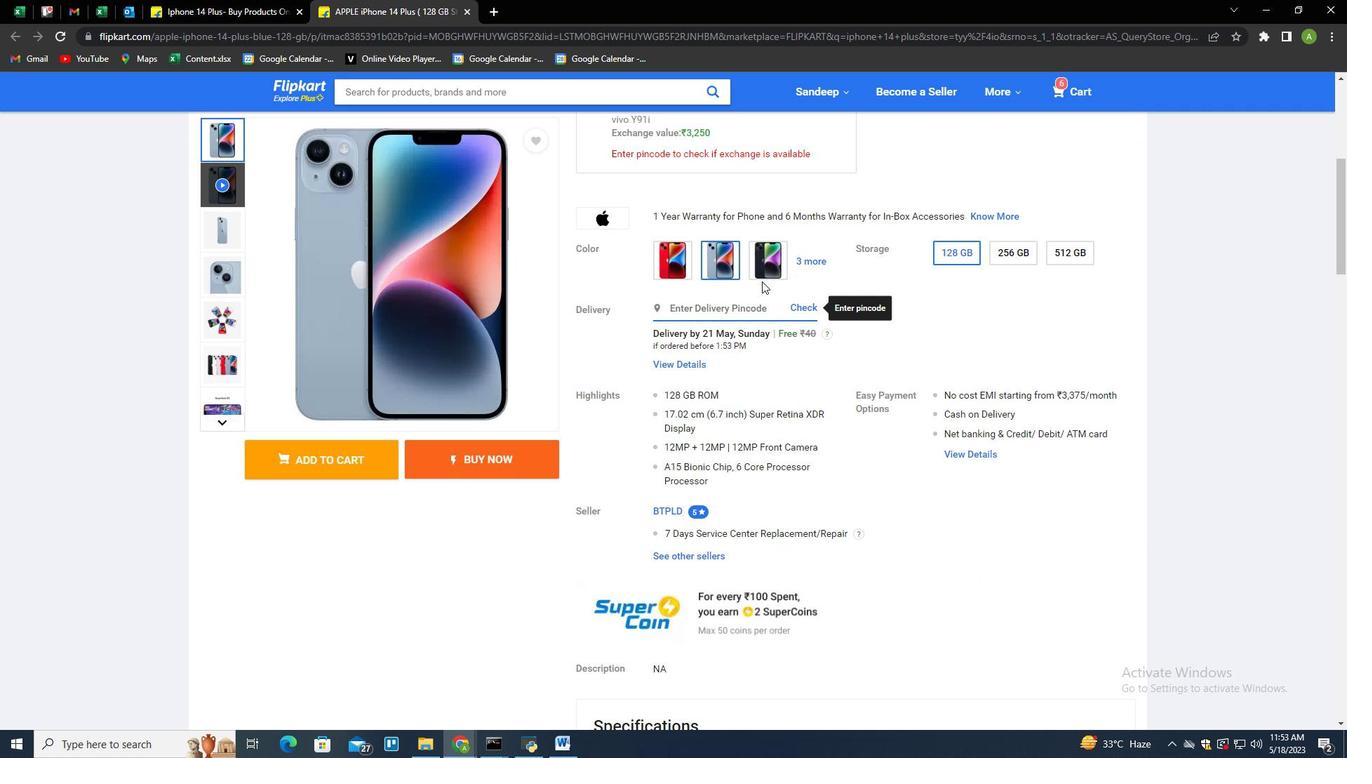 
Action: Mouse scrolled (762, 280) with delta (0, 0)
Screenshot: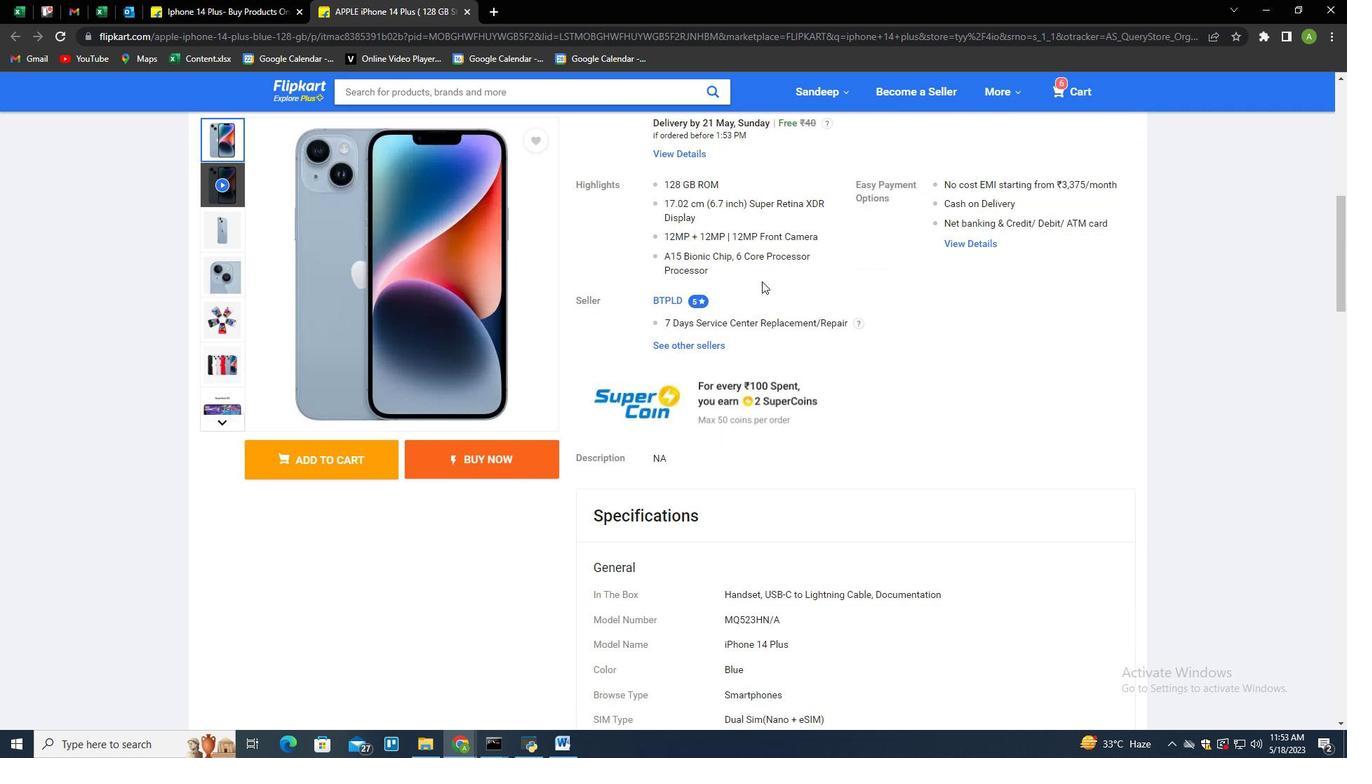 
Action: Mouse scrolled (762, 280) with delta (0, 0)
Screenshot: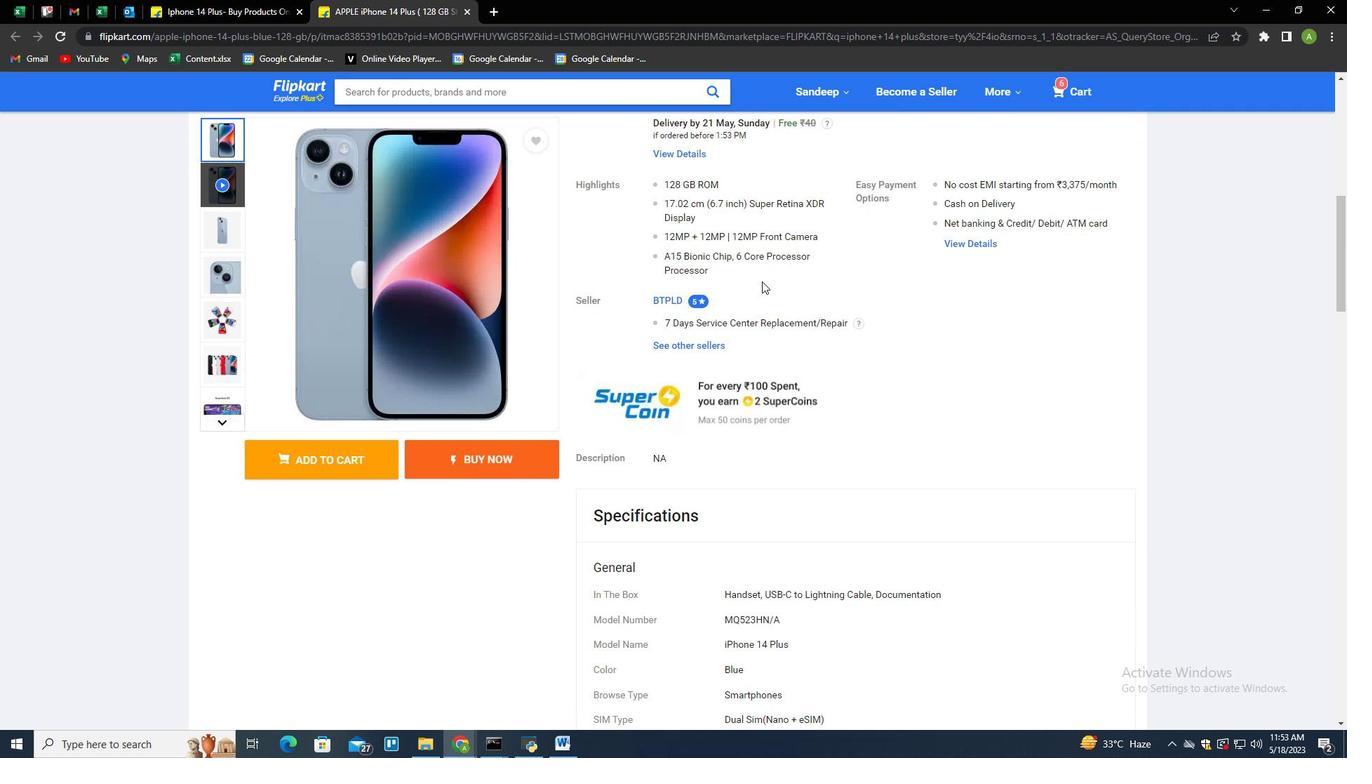 
Action: Mouse scrolled (762, 280) with delta (0, 0)
Screenshot: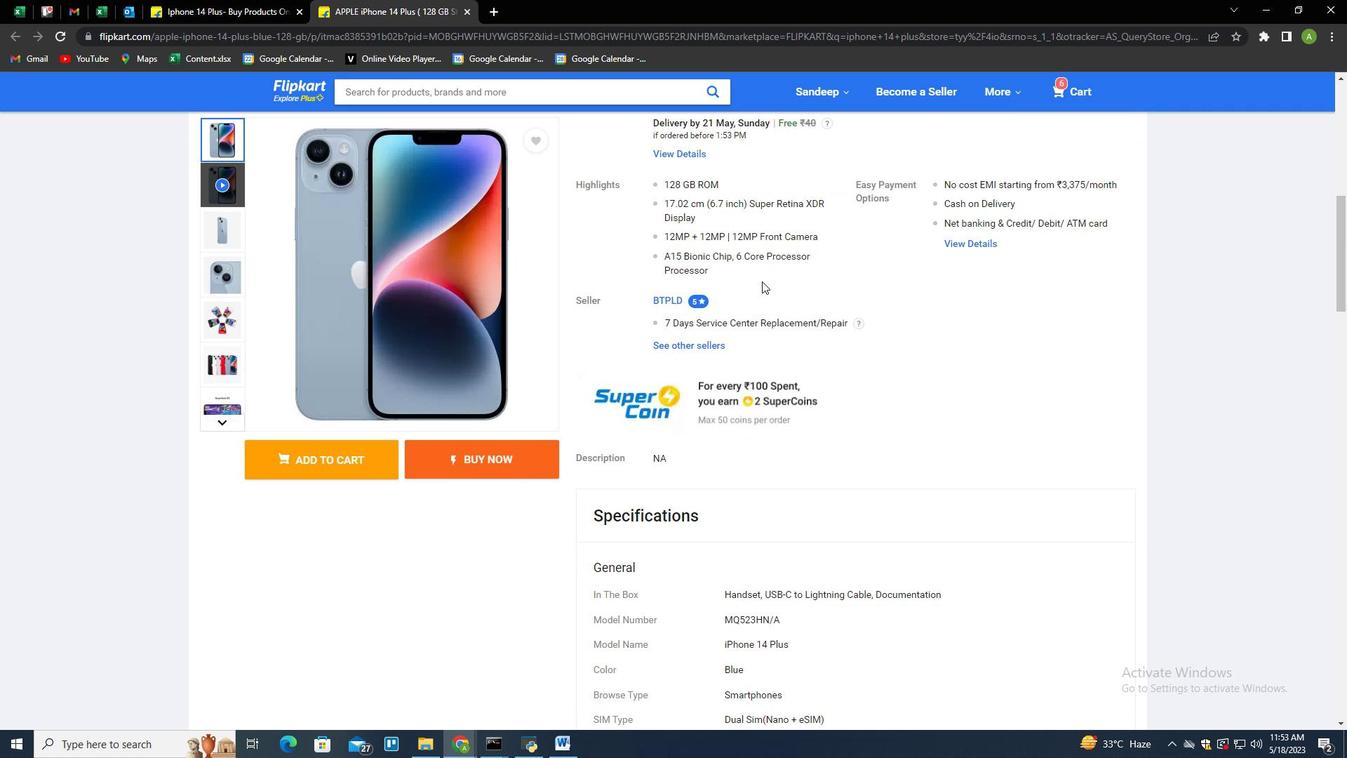 
Action: Mouse scrolled (762, 280) with delta (0, 0)
Screenshot: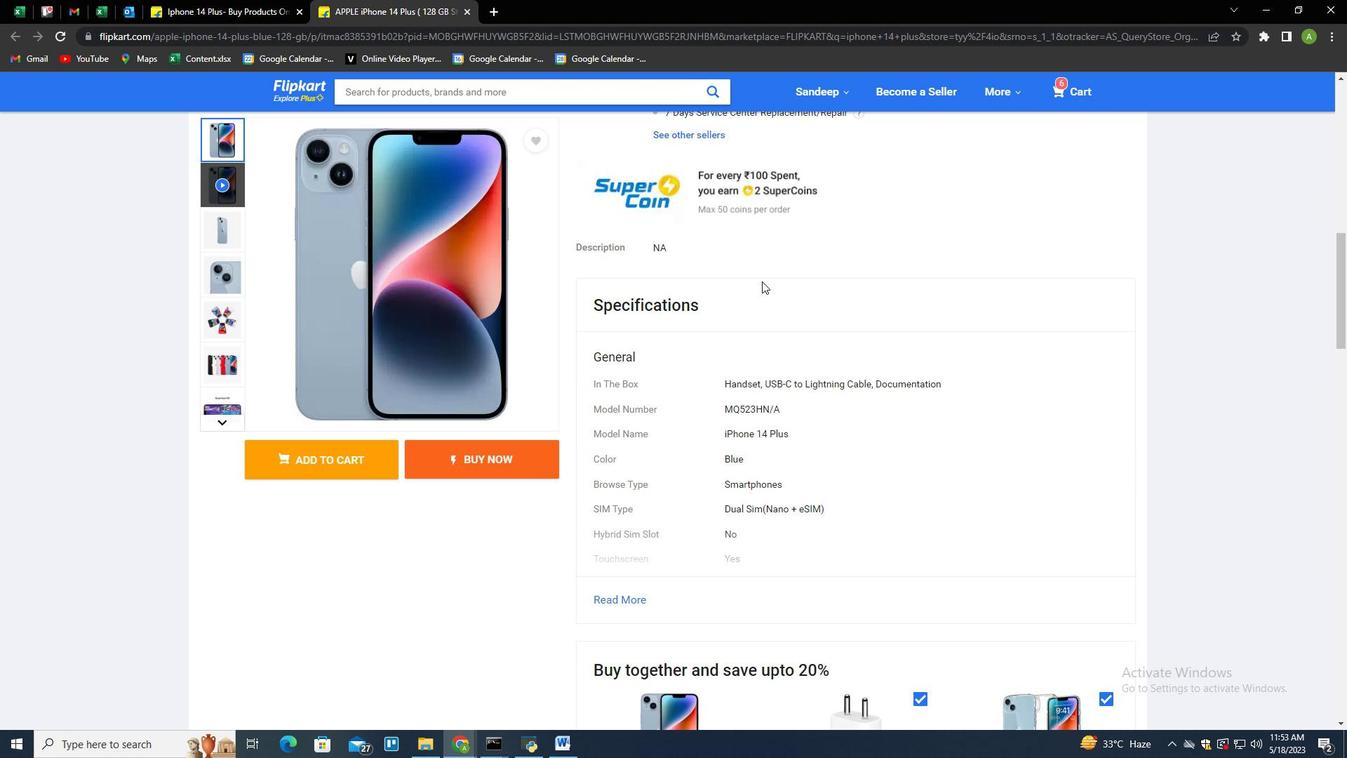 
Action: Mouse scrolled (762, 280) with delta (0, 0)
Screenshot: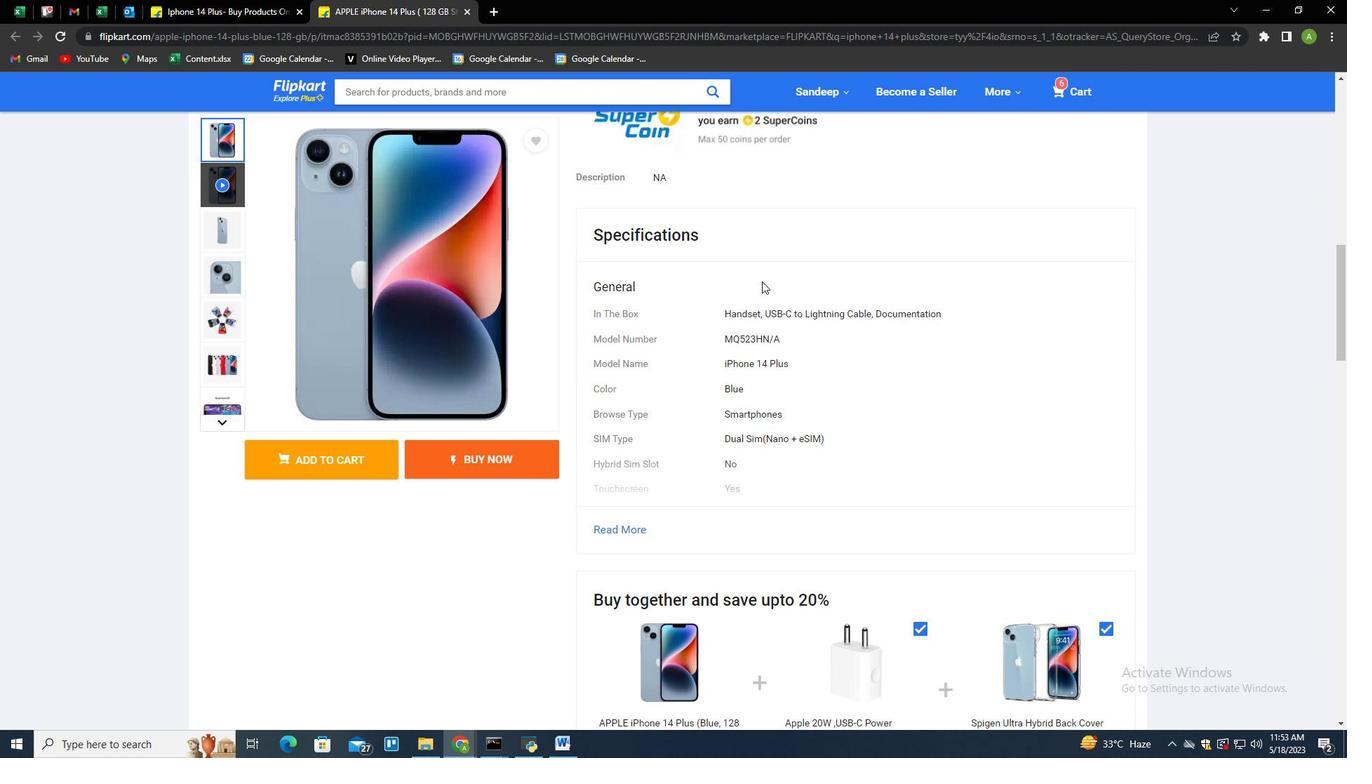 
Action: Mouse scrolled (762, 280) with delta (0, 0)
Screenshot: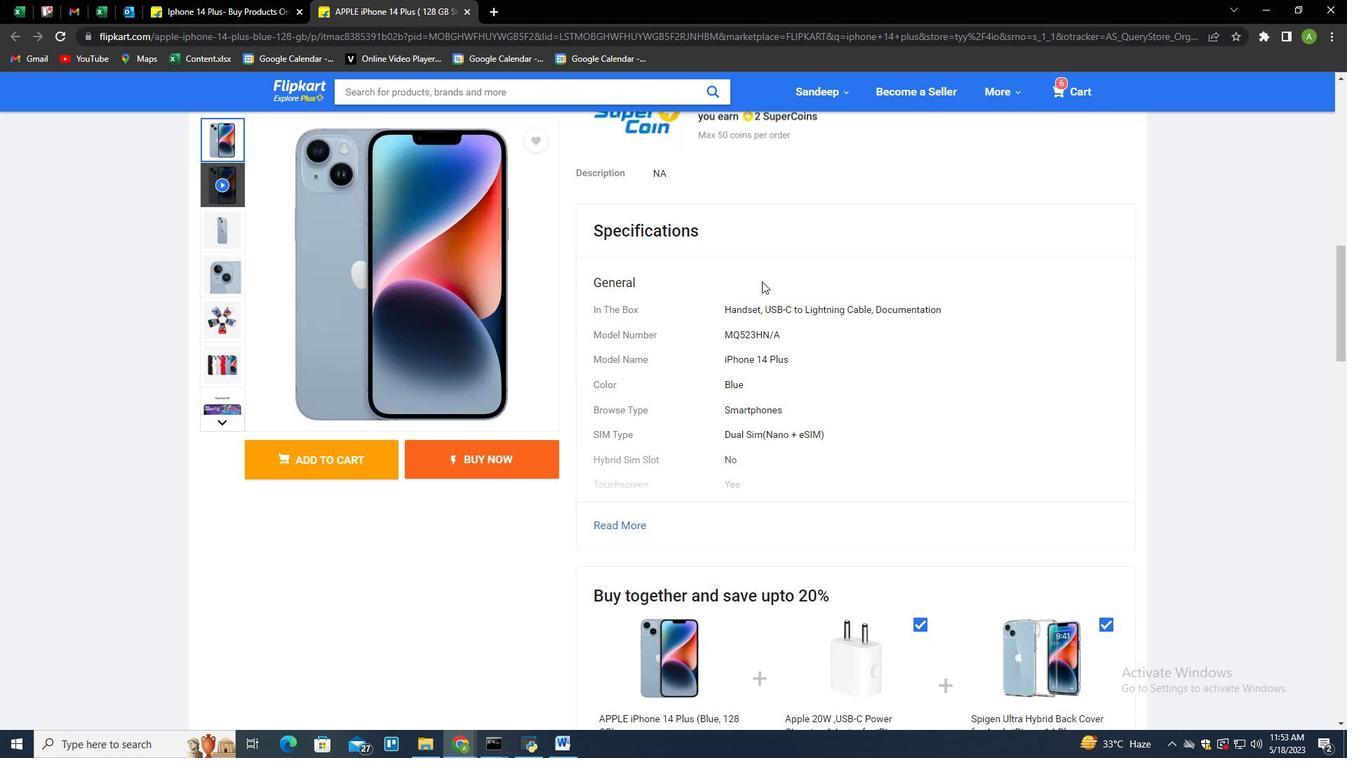 
Action: Mouse scrolled (762, 280) with delta (0, 0)
Screenshot: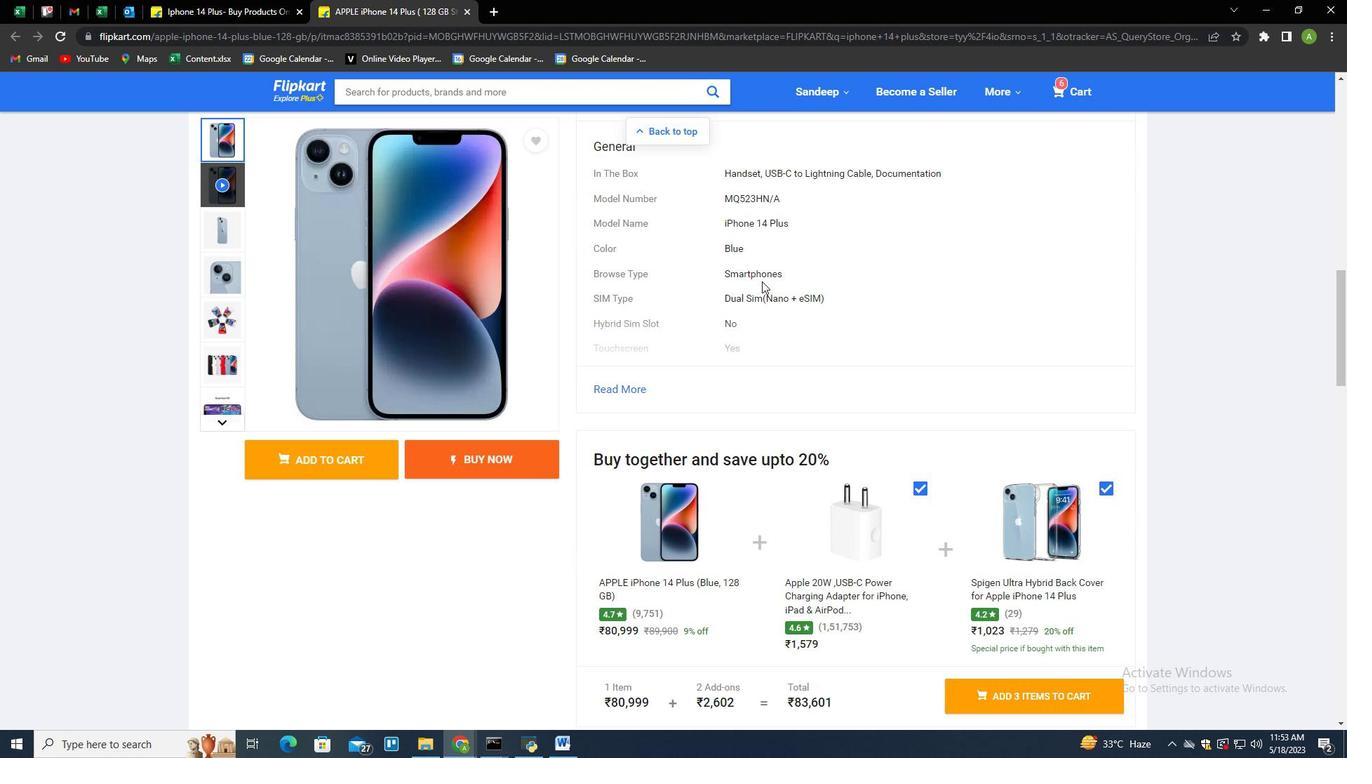 
Action: Mouse scrolled (762, 280) with delta (0, 0)
Screenshot: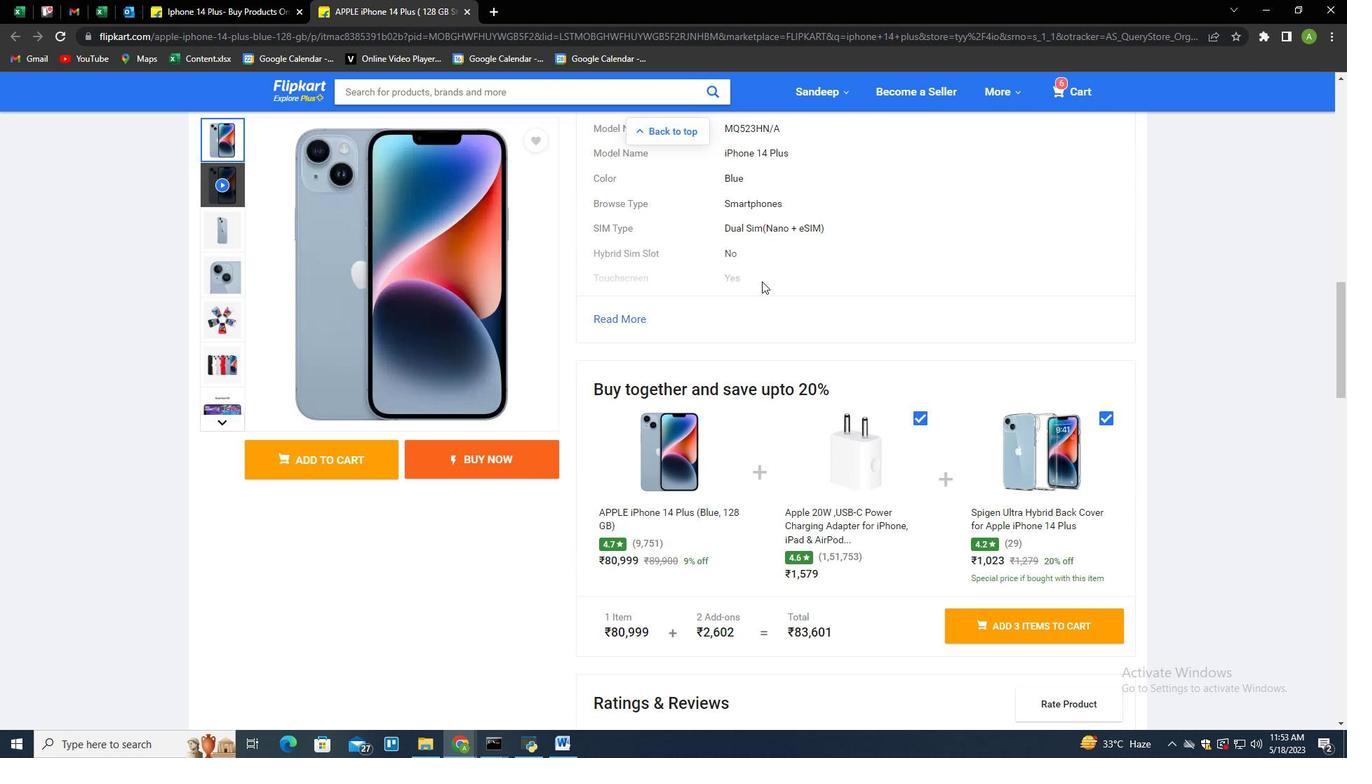 
Action: Mouse scrolled (762, 280) with delta (0, 0)
Screenshot: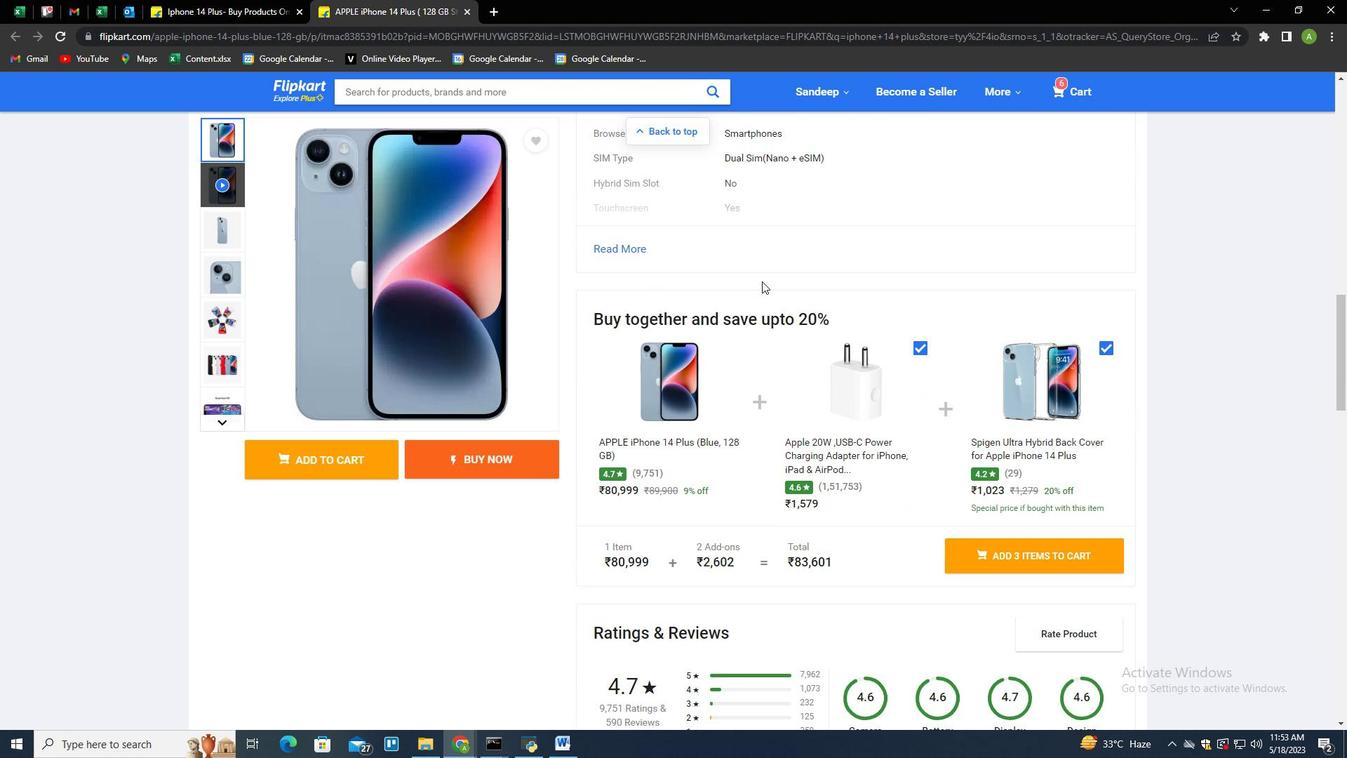 
Action: Mouse scrolled (762, 280) with delta (0, 0)
Screenshot: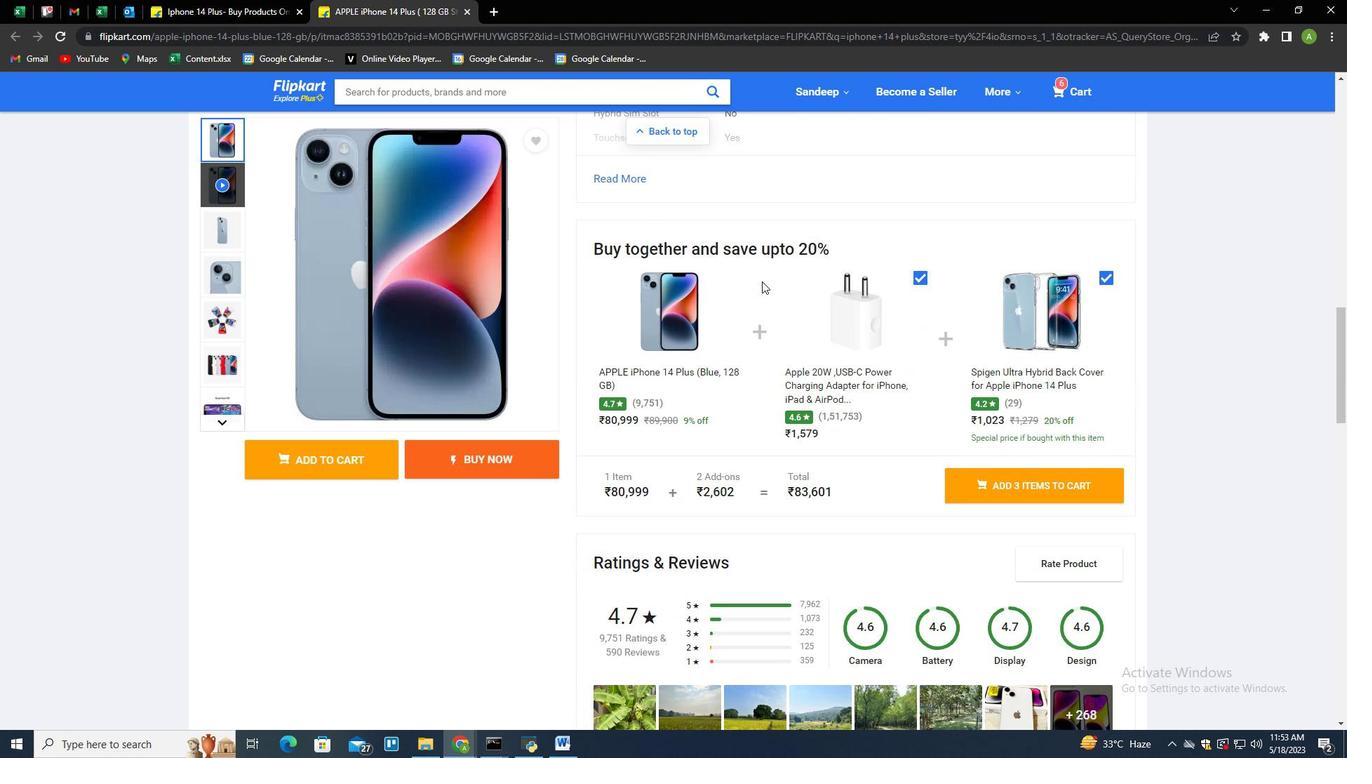 
Action: Mouse scrolled (762, 280) with delta (0, 0)
Screenshot: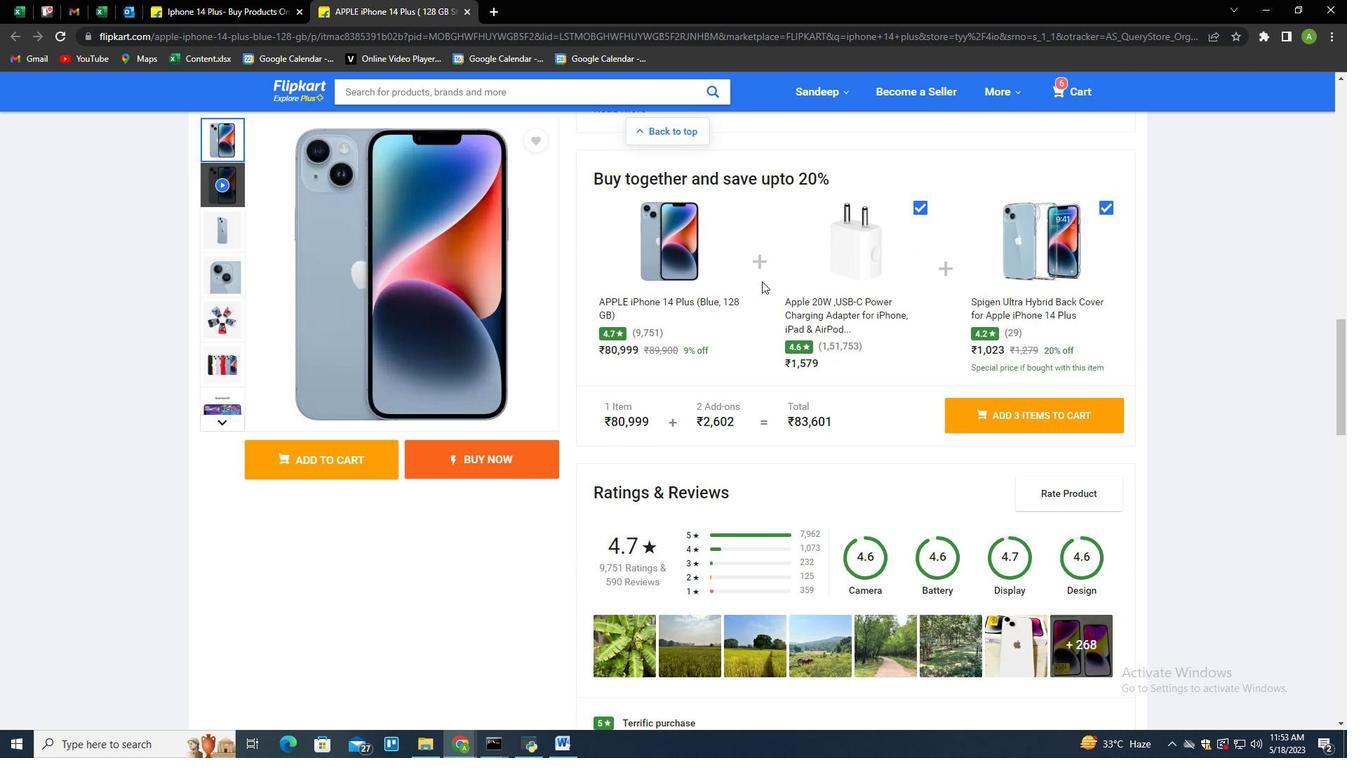 
Action: Mouse scrolled (762, 280) with delta (0, 0)
Screenshot: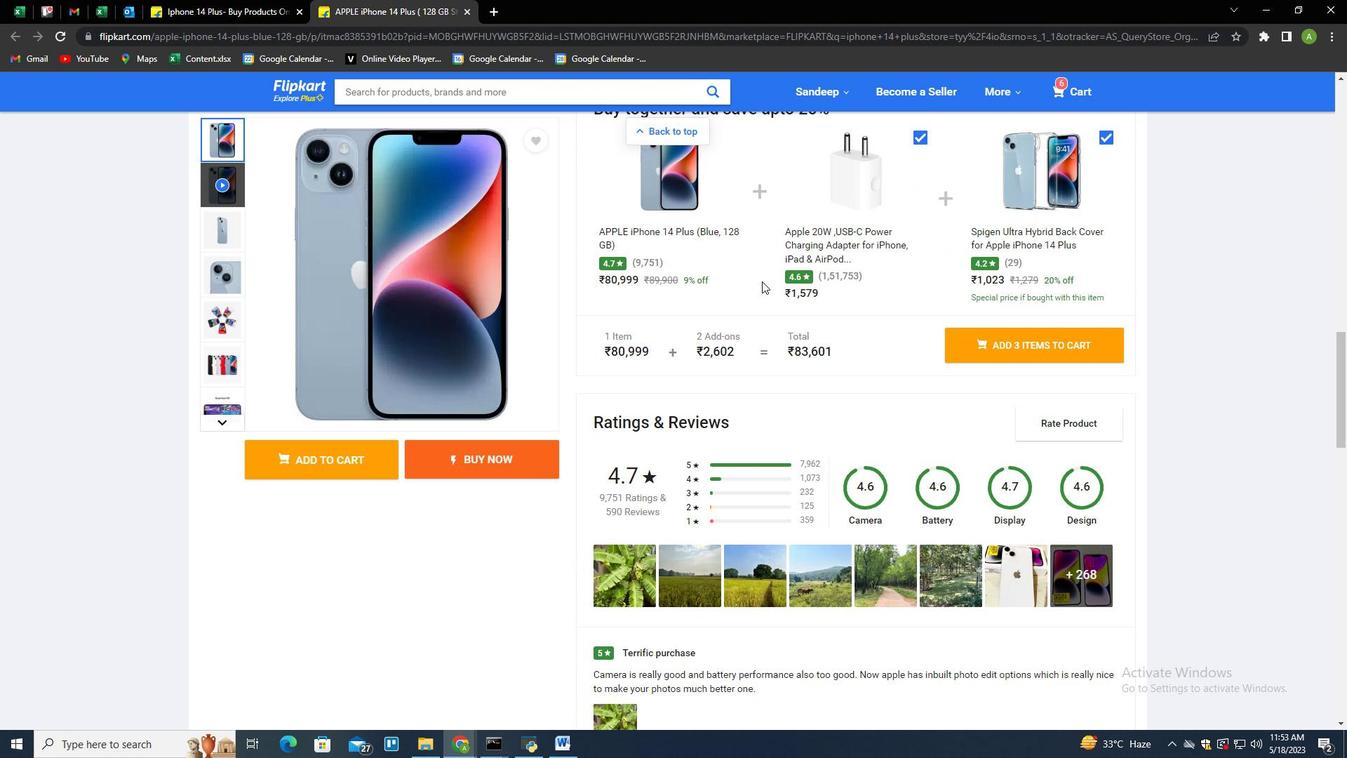 
Action: Mouse scrolled (762, 280) with delta (0, 0)
Screenshot: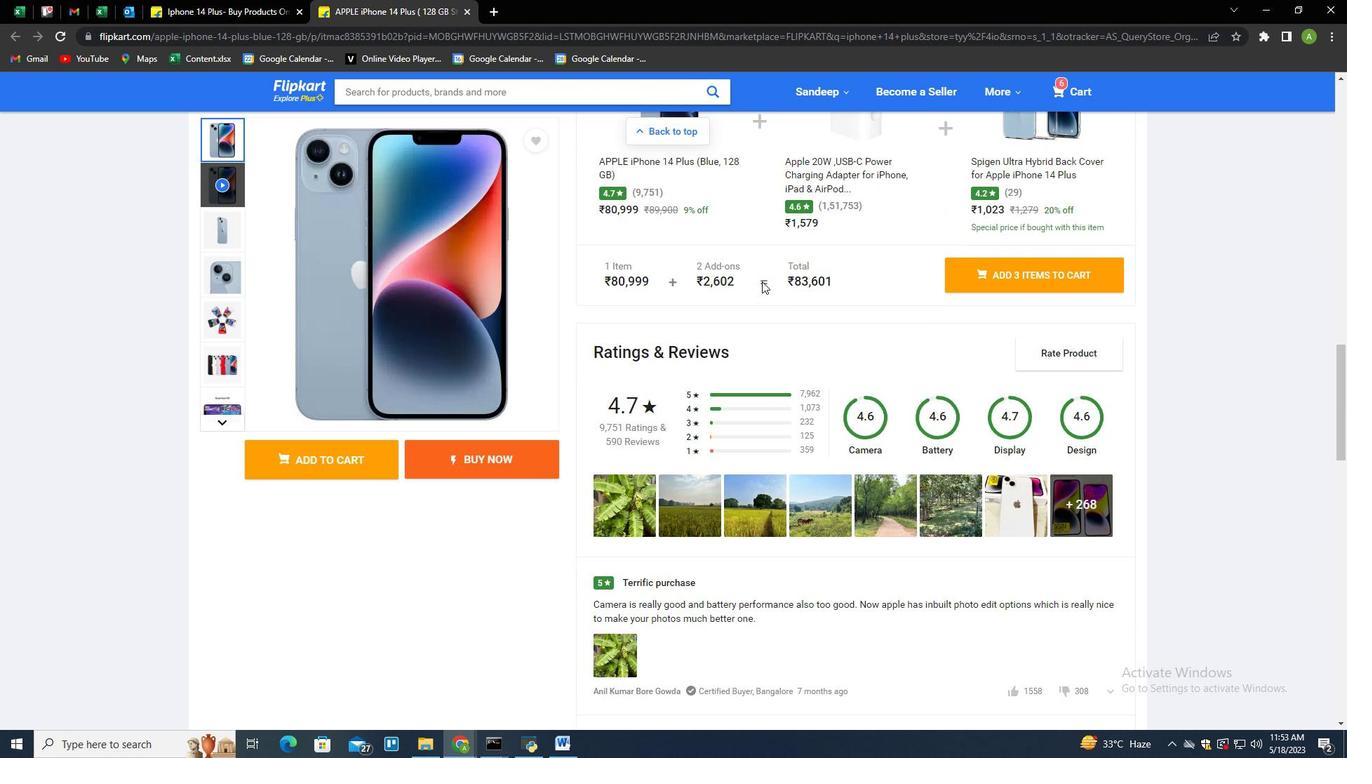 
Action: Mouse moved to (1090, 428)
Screenshot: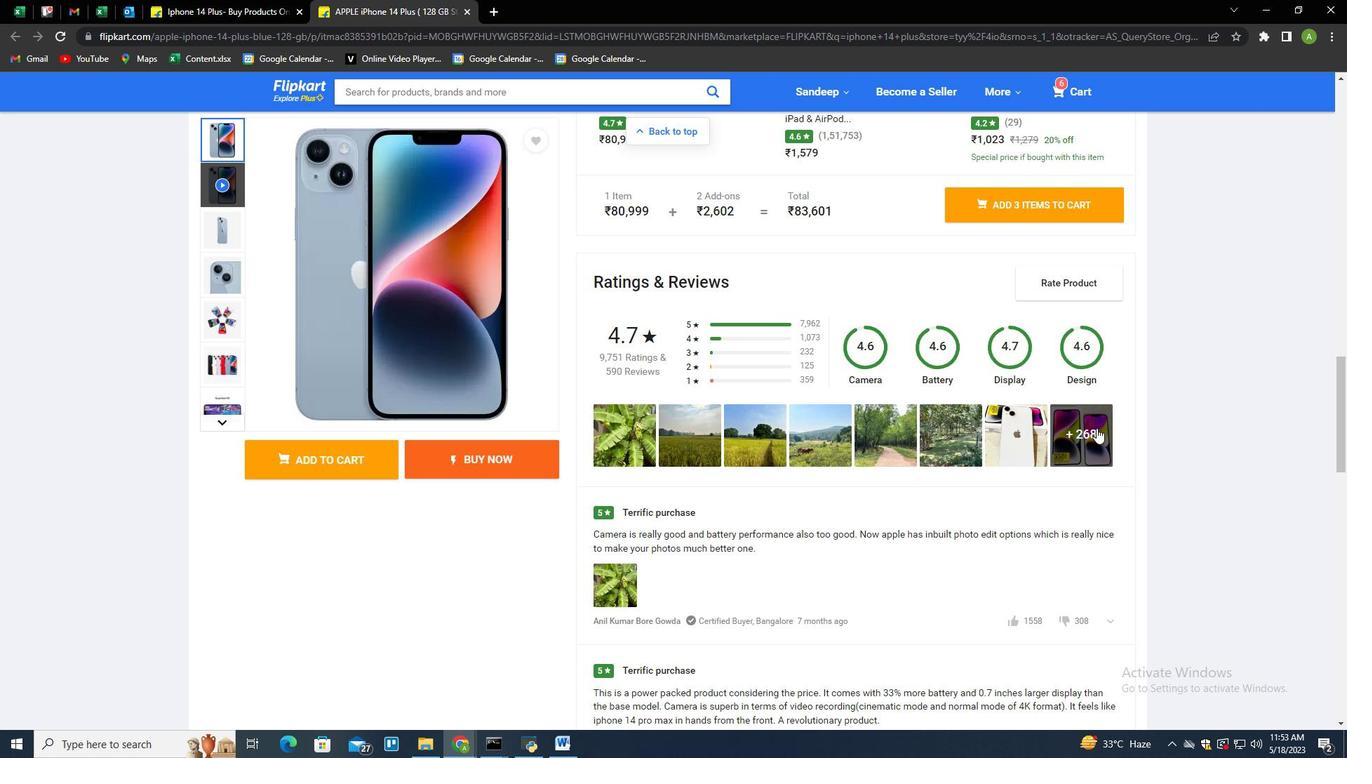 
Action: Mouse pressed left at (1090, 428)
Screenshot: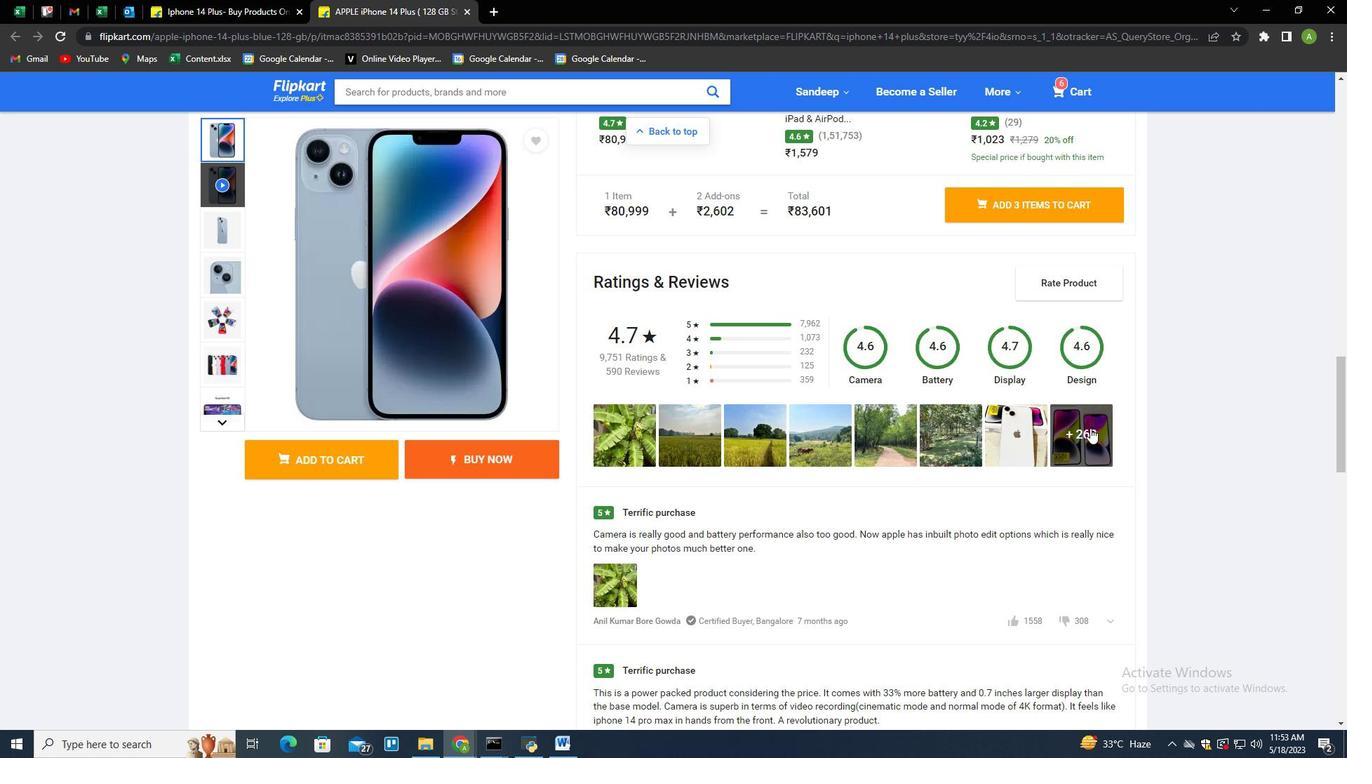 
Action: Mouse moved to (413, 283)
Screenshot: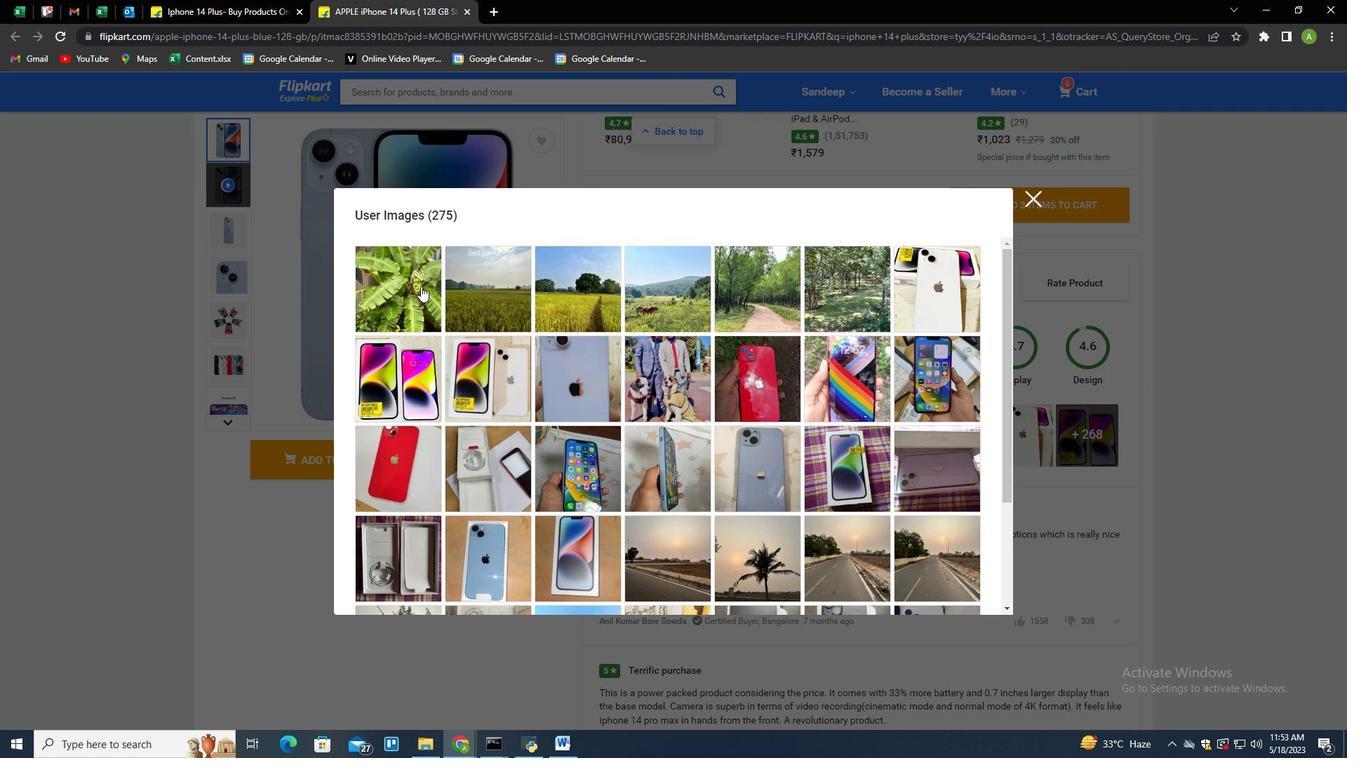 
Action: Mouse pressed left at (413, 283)
Screenshot: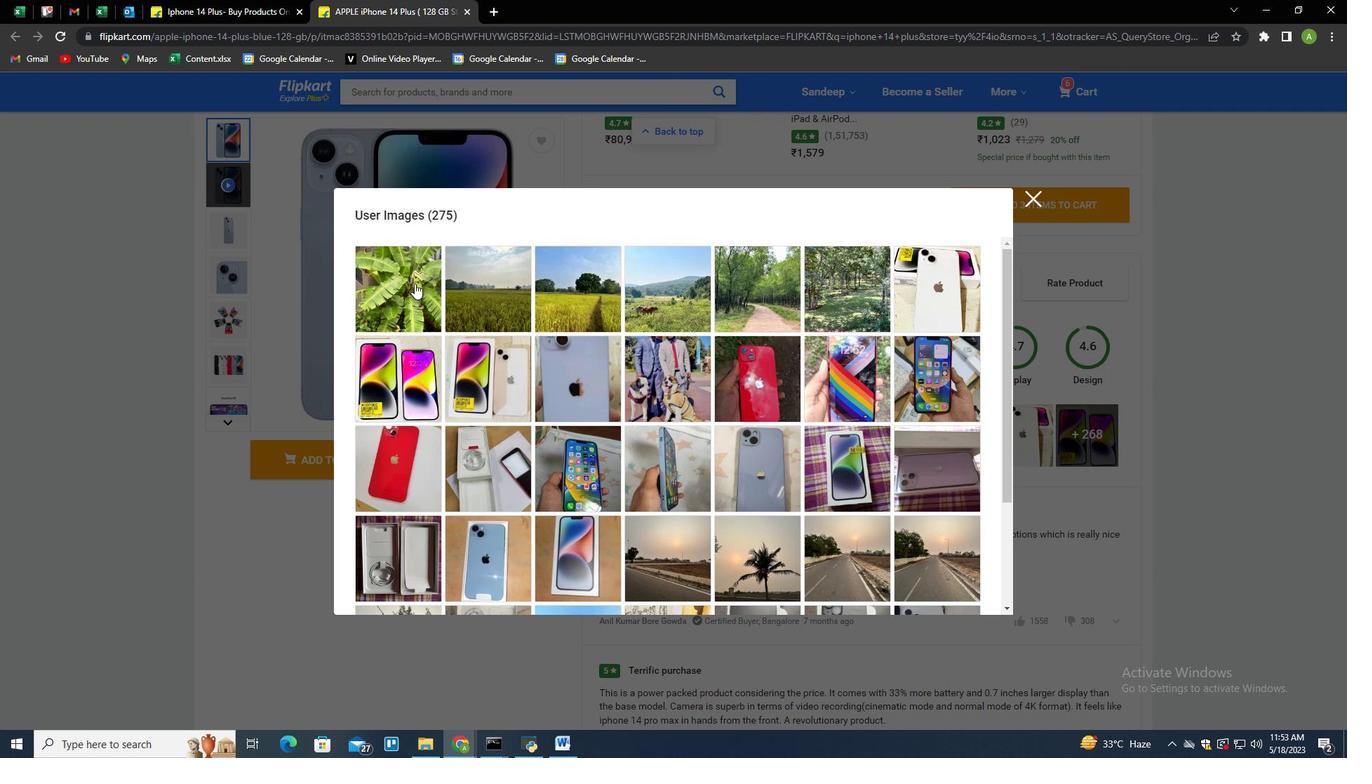 
Action: Mouse moved to (741, 399)
Screenshot: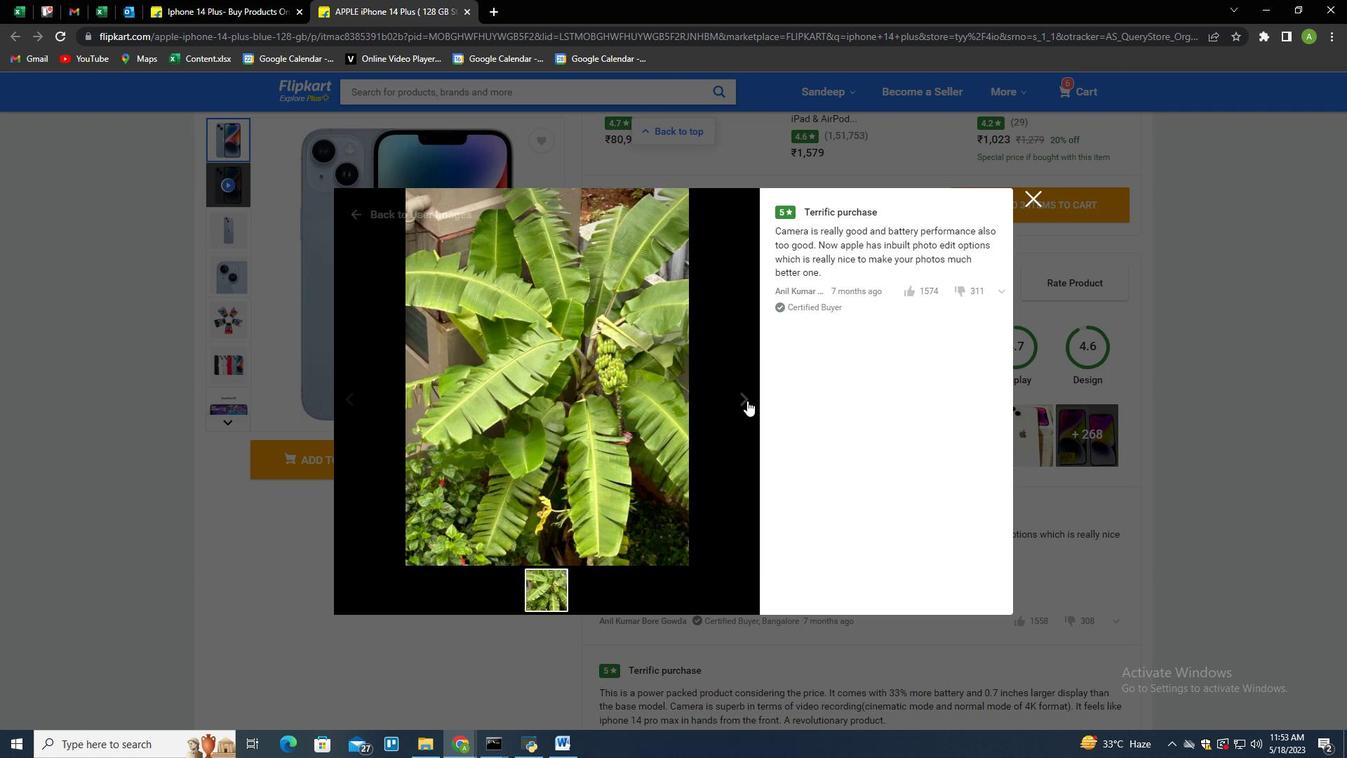 
Action: Mouse pressed left at (741, 399)
Screenshot: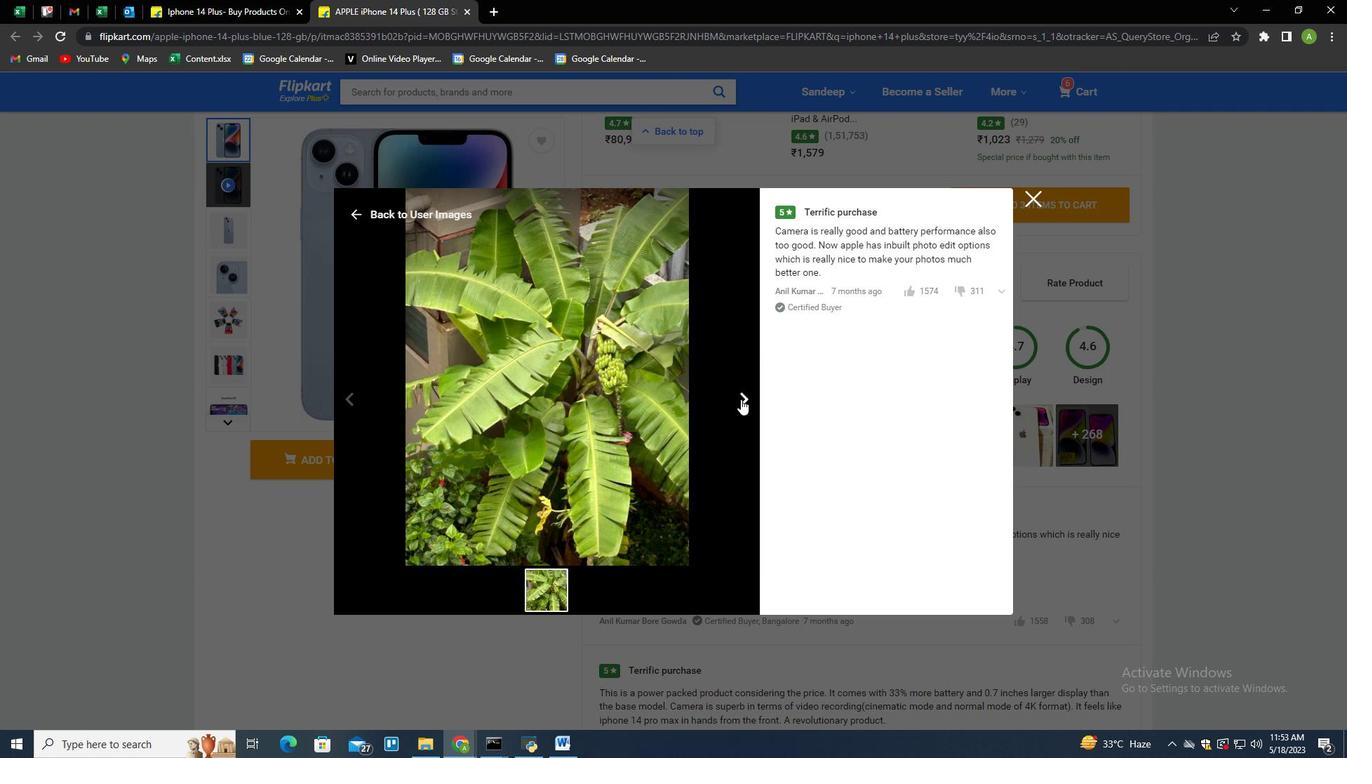 
Action: Mouse moved to (740, 398)
Screenshot: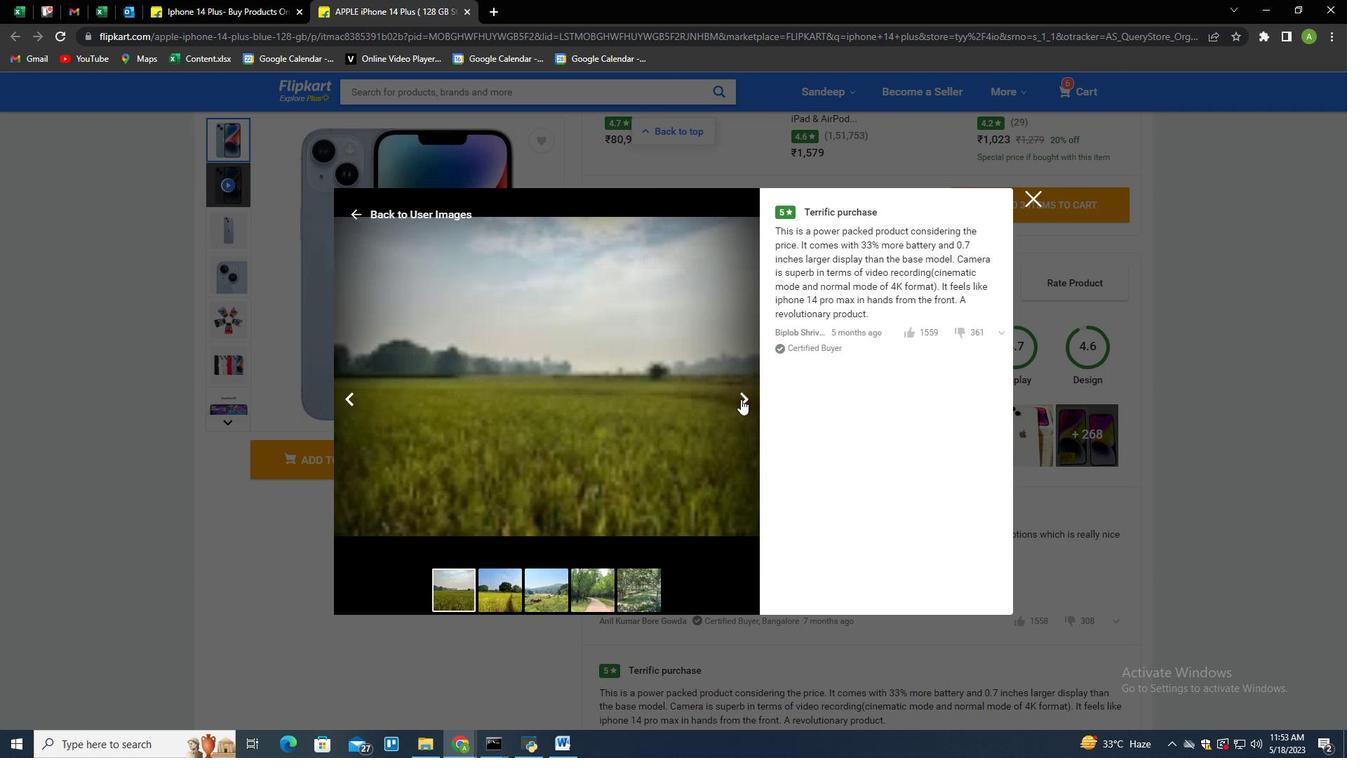 
Action: Mouse pressed left at (740, 398)
Screenshot: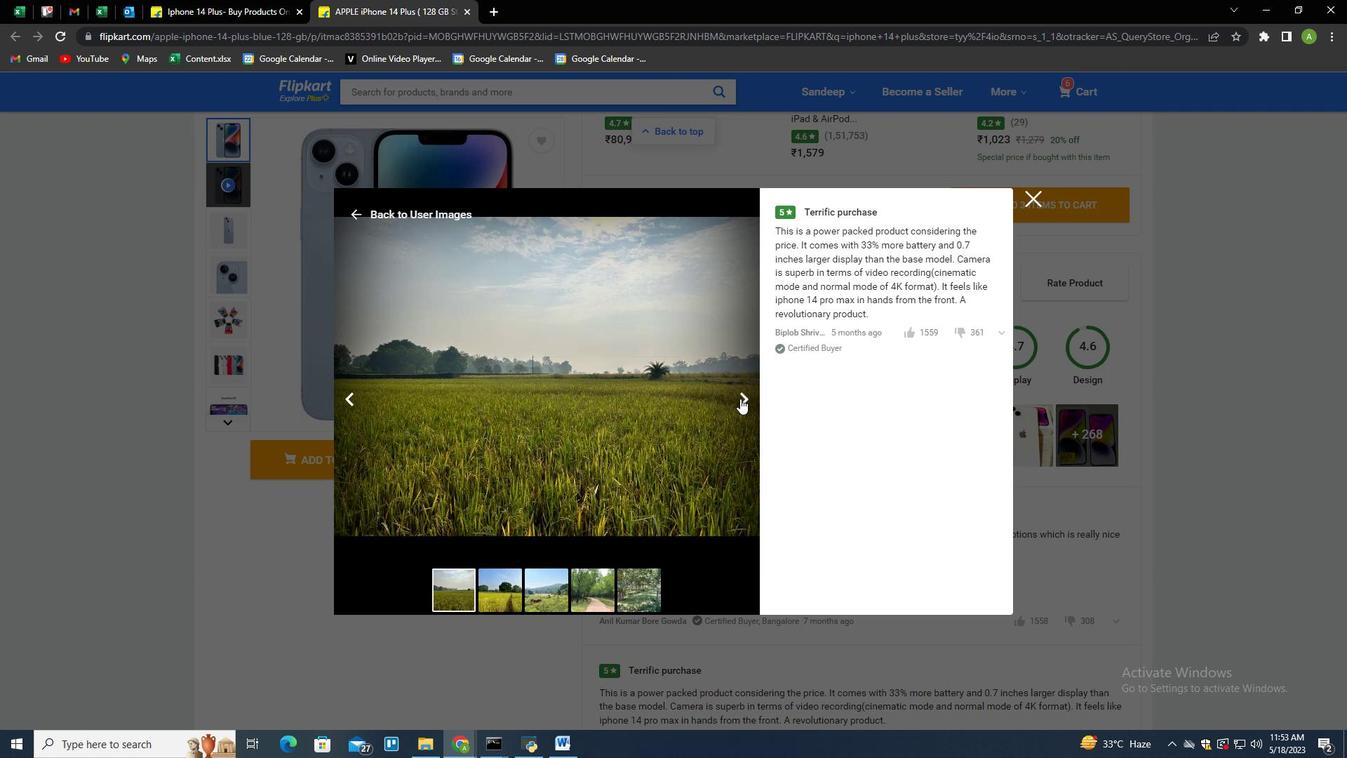 
Action: Mouse pressed left at (740, 398)
Screenshot: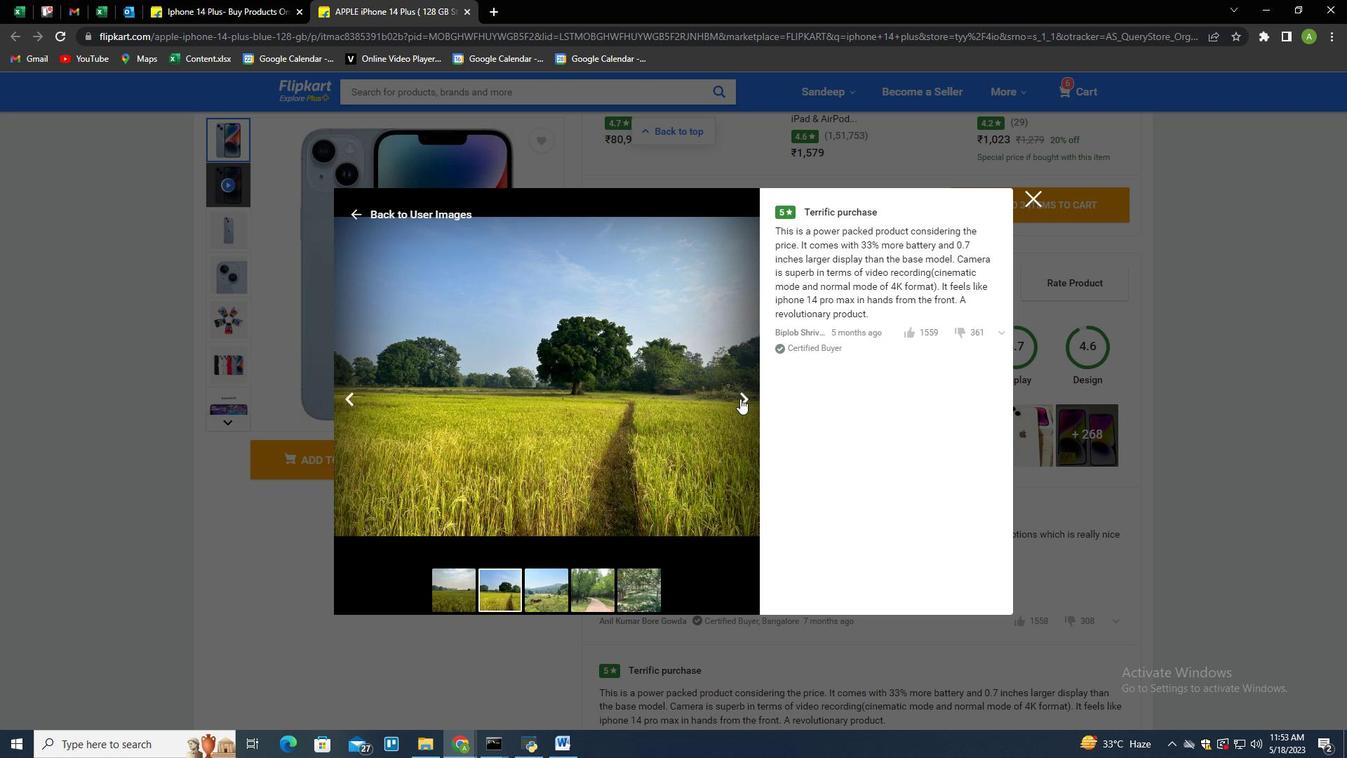 
Action: Mouse pressed left at (740, 398)
Screenshot: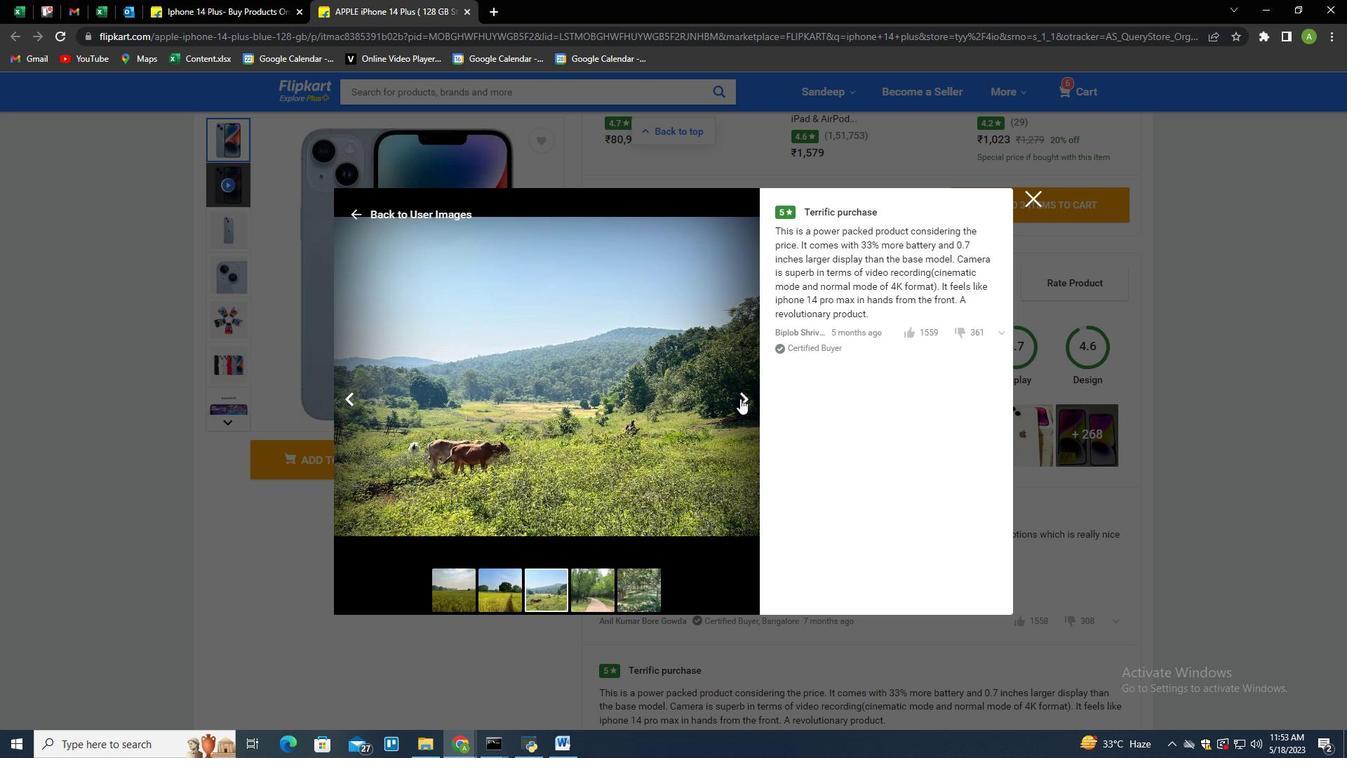 
Action: Mouse pressed left at (740, 398)
Screenshot: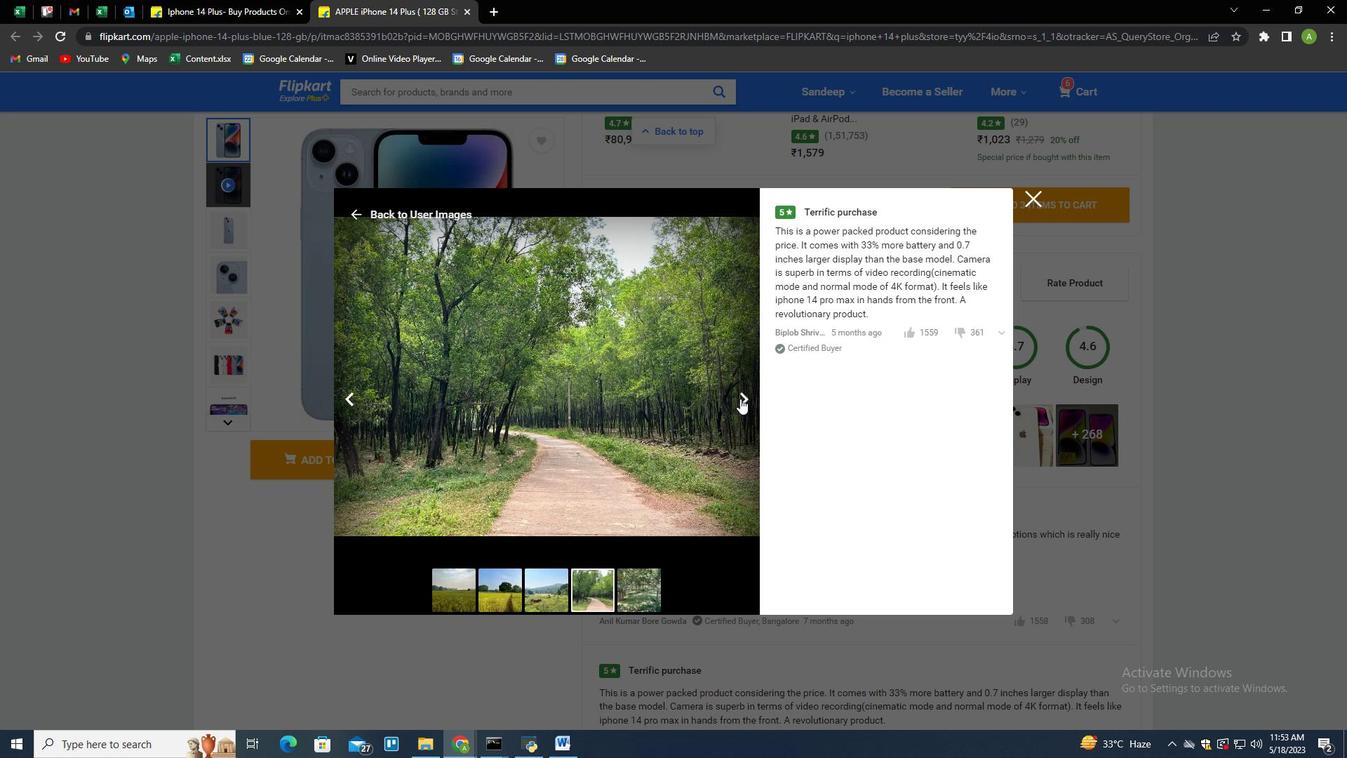 
Action: Mouse pressed left at (740, 398)
Screenshot: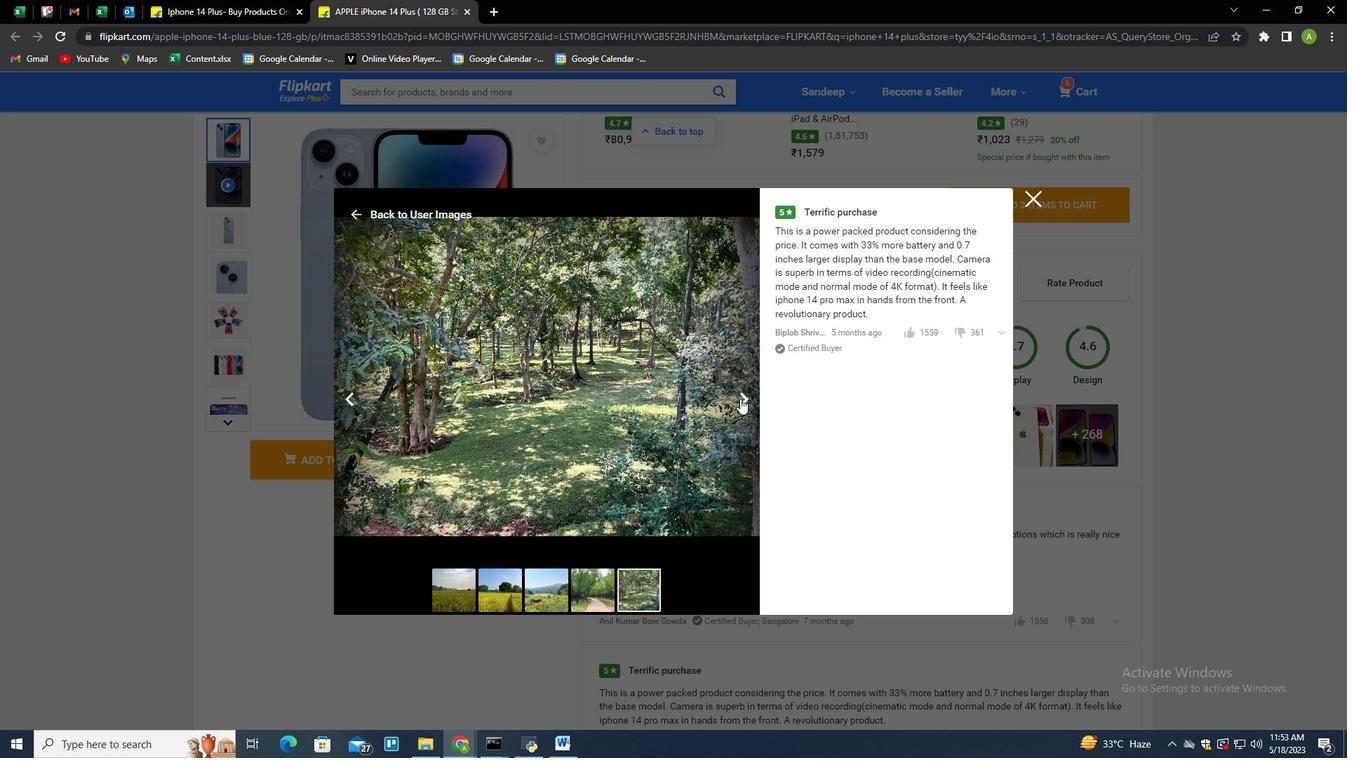 
Action: Mouse pressed left at (740, 398)
Screenshot: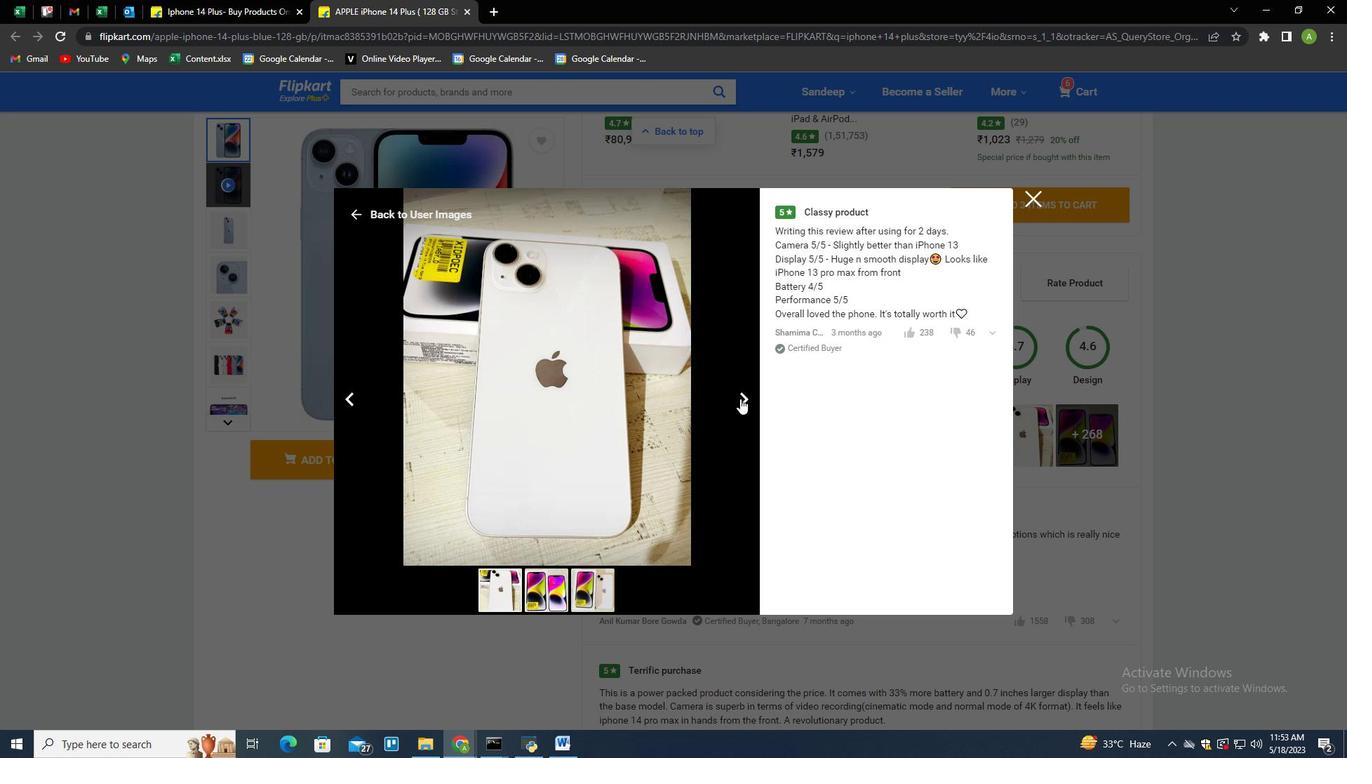 
Action: Mouse pressed left at (740, 398)
Screenshot: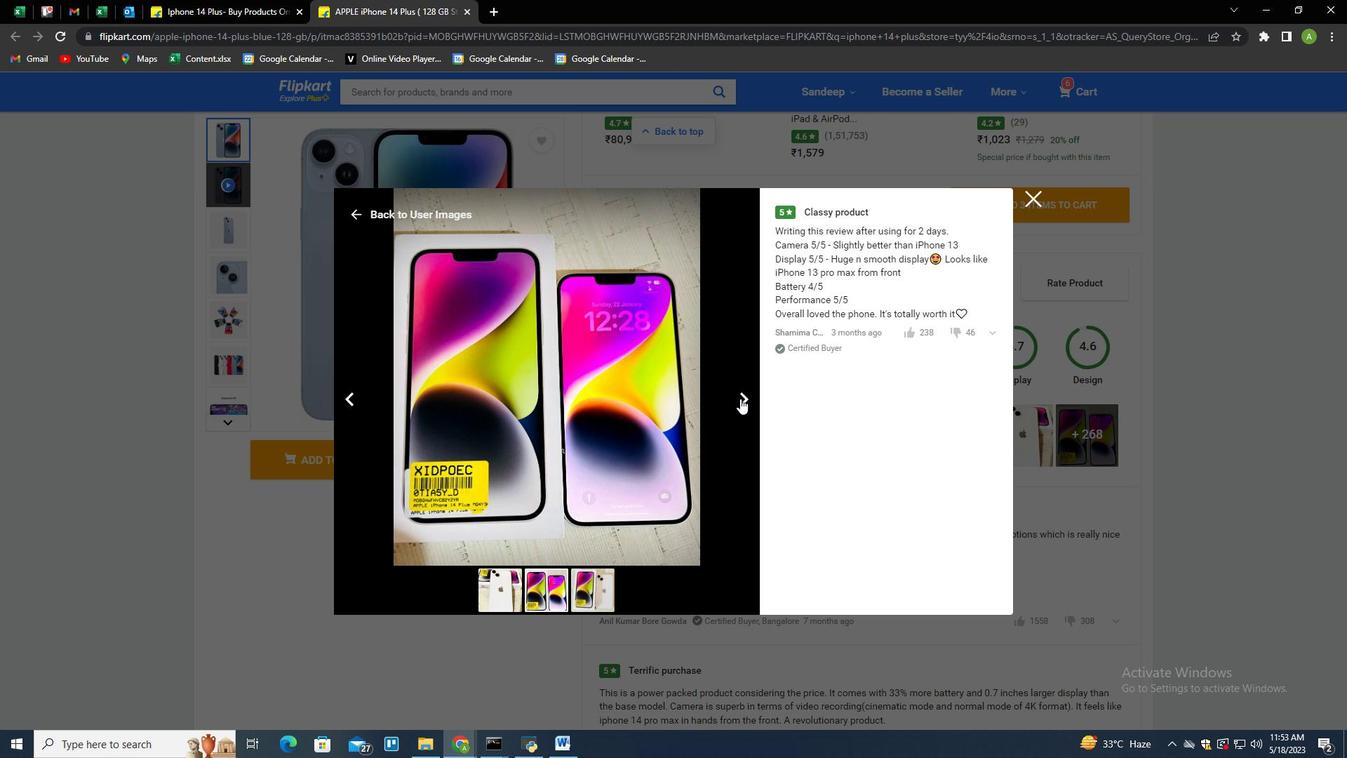 
Action: Mouse pressed left at (740, 398)
Screenshot: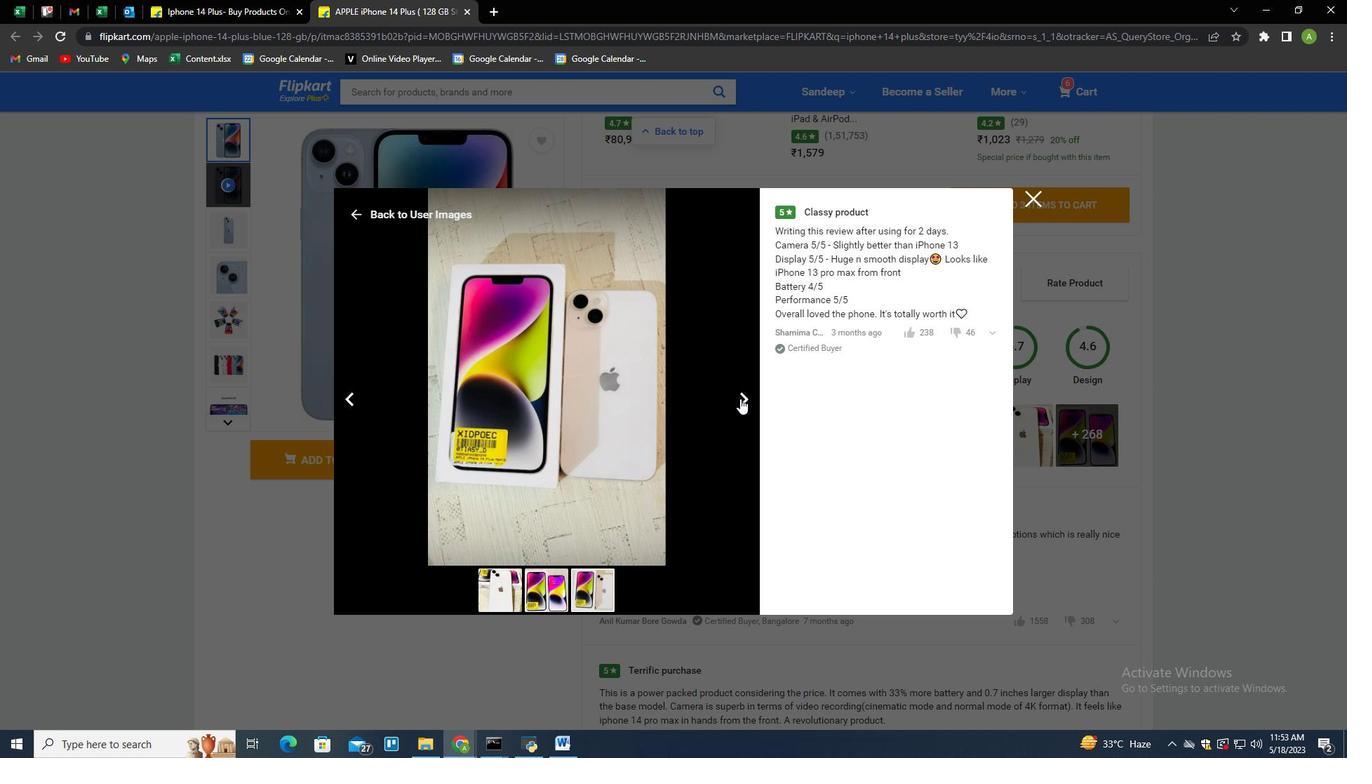 
Action: Mouse pressed left at (740, 398)
Screenshot: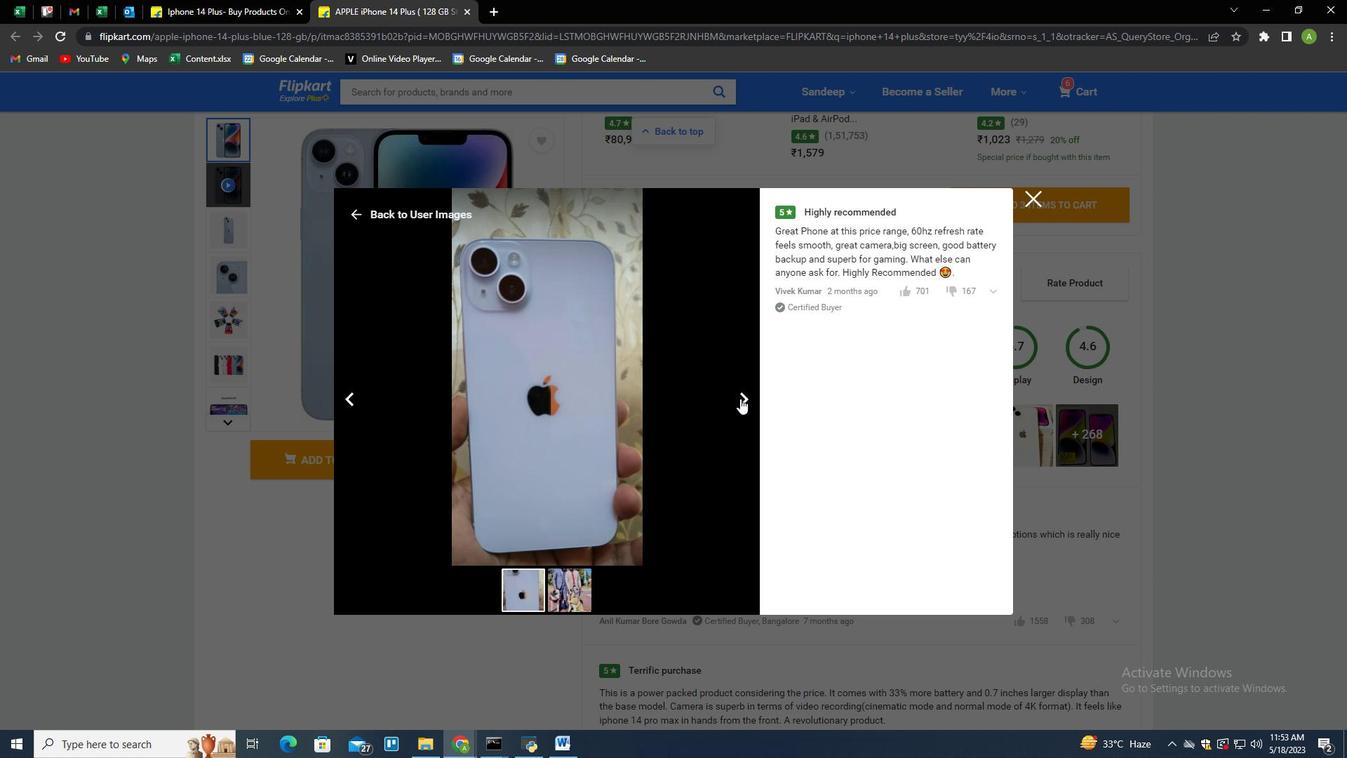 
Action: Mouse pressed left at (740, 398)
Screenshot: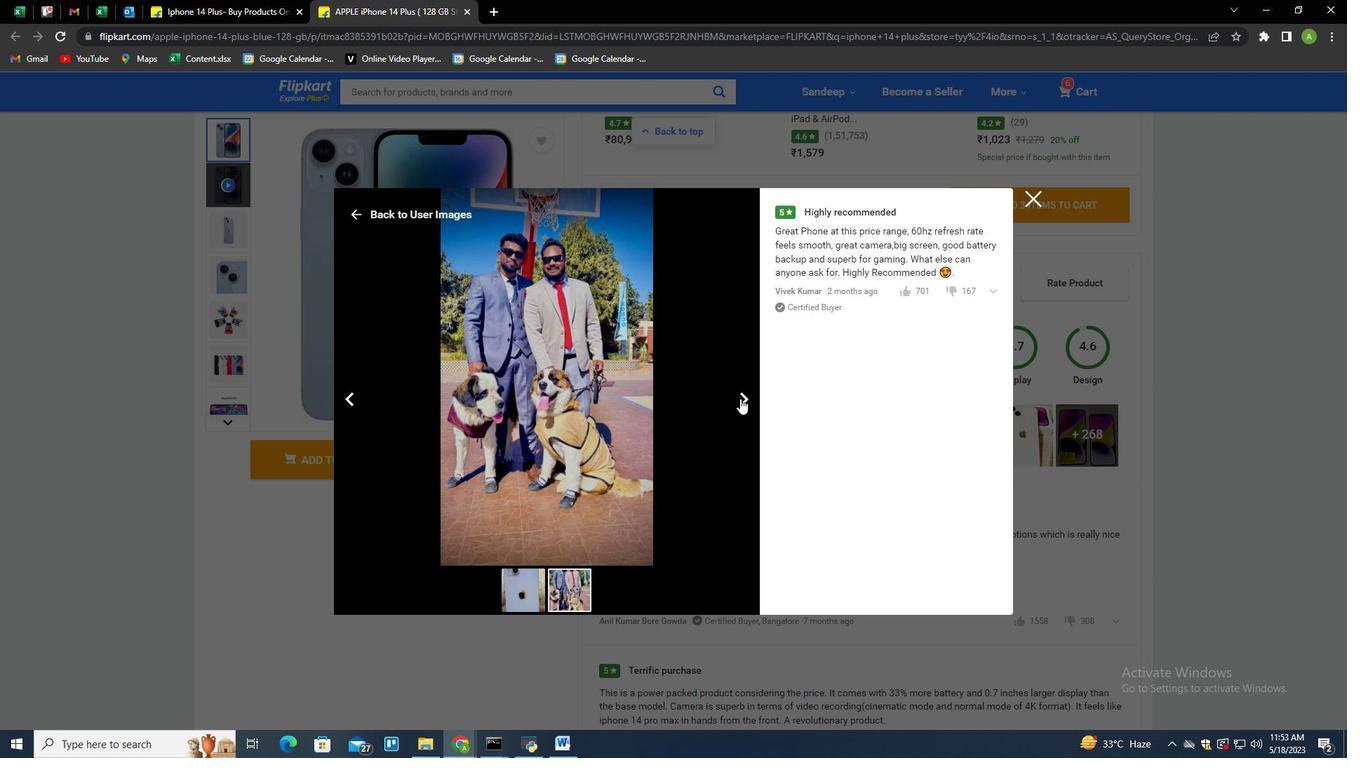 
Action: Mouse pressed left at (740, 398)
Screenshot: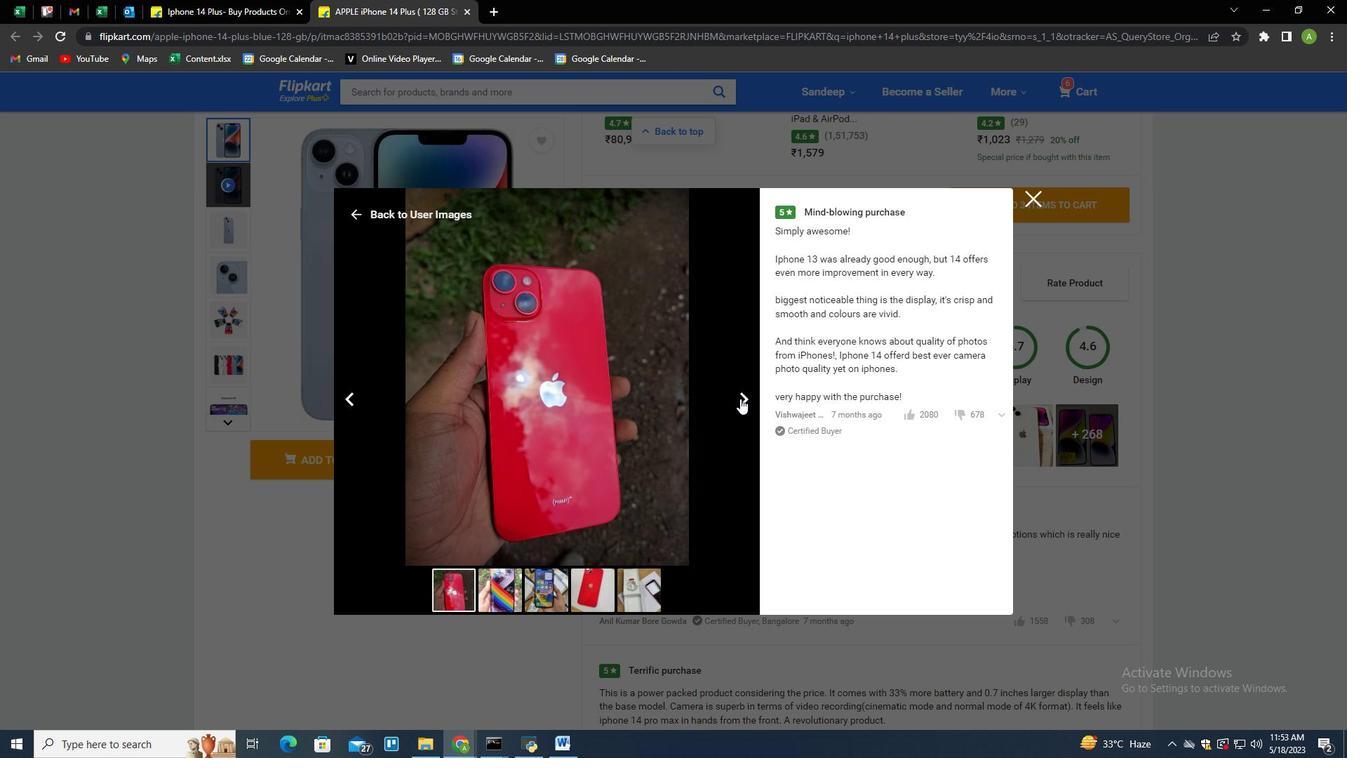 
Action: Mouse pressed left at (740, 398)
Screenshot: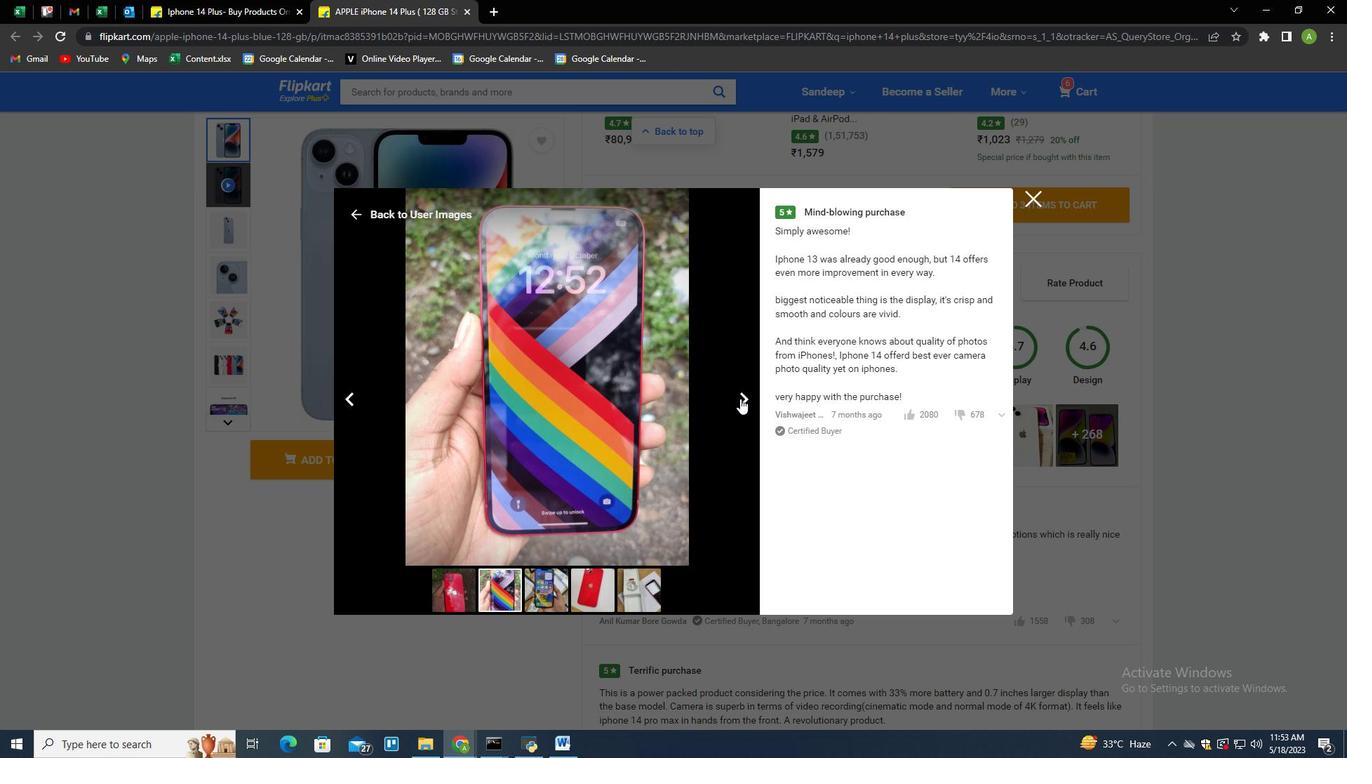 
Action: Mouse pressed left at (740, 398)
Screenshot: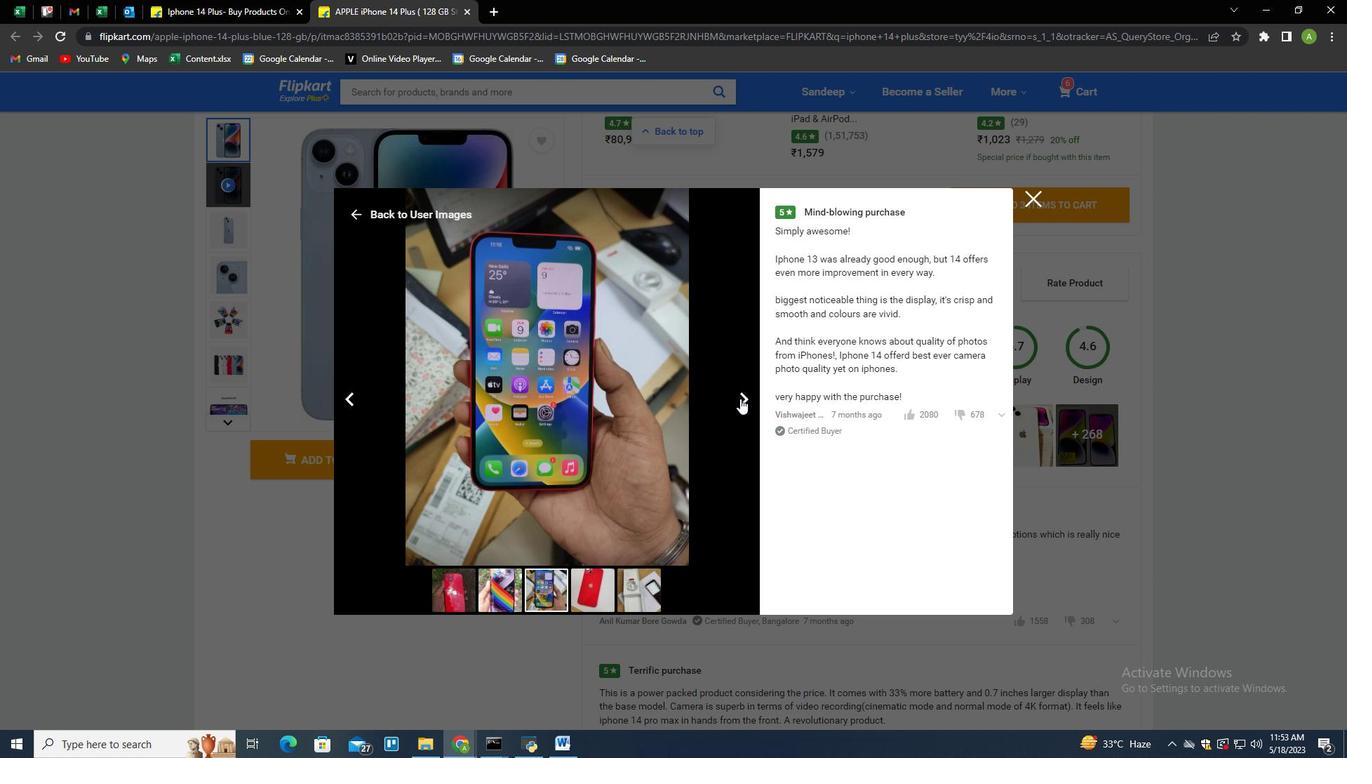 
Action: Mouse pressed left at (740, 398)
Screenshot: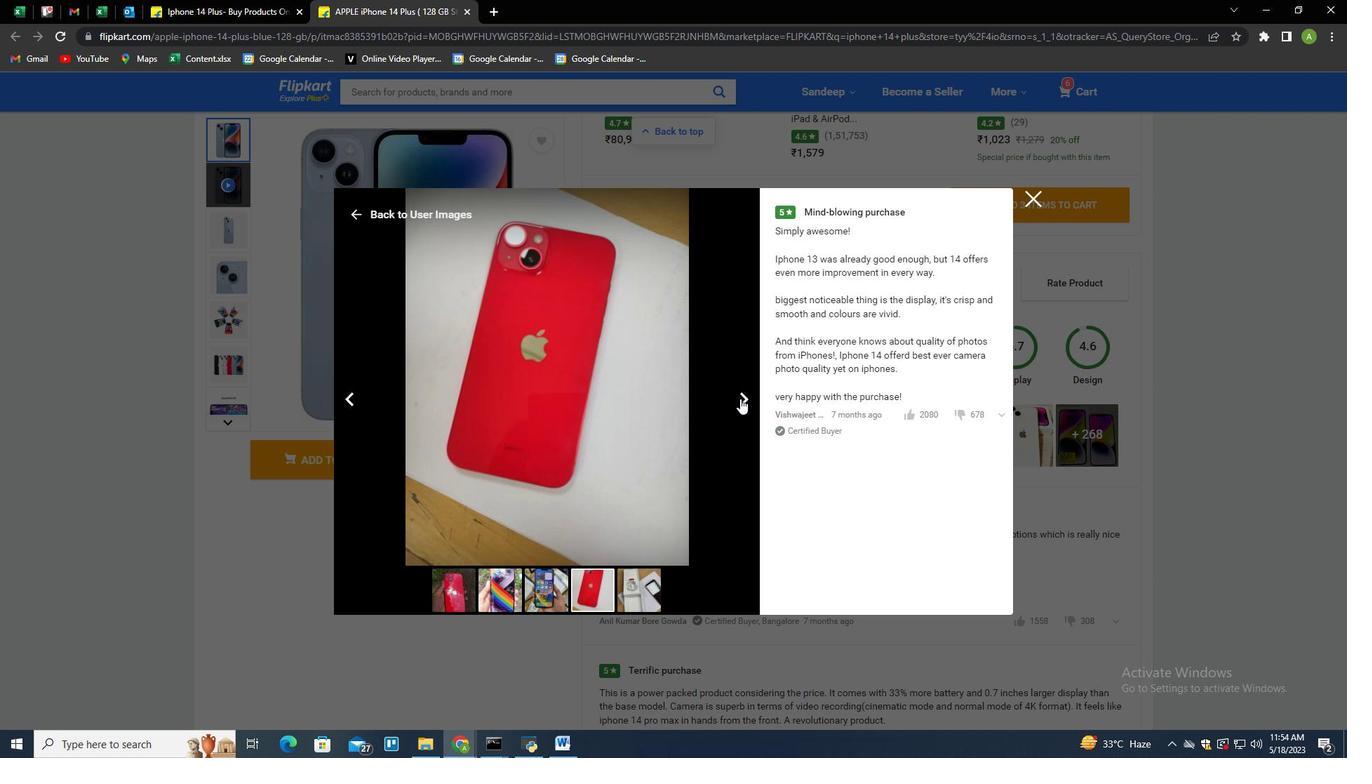 
Action: Mouse pressed left at (740, 398)
Screenshot: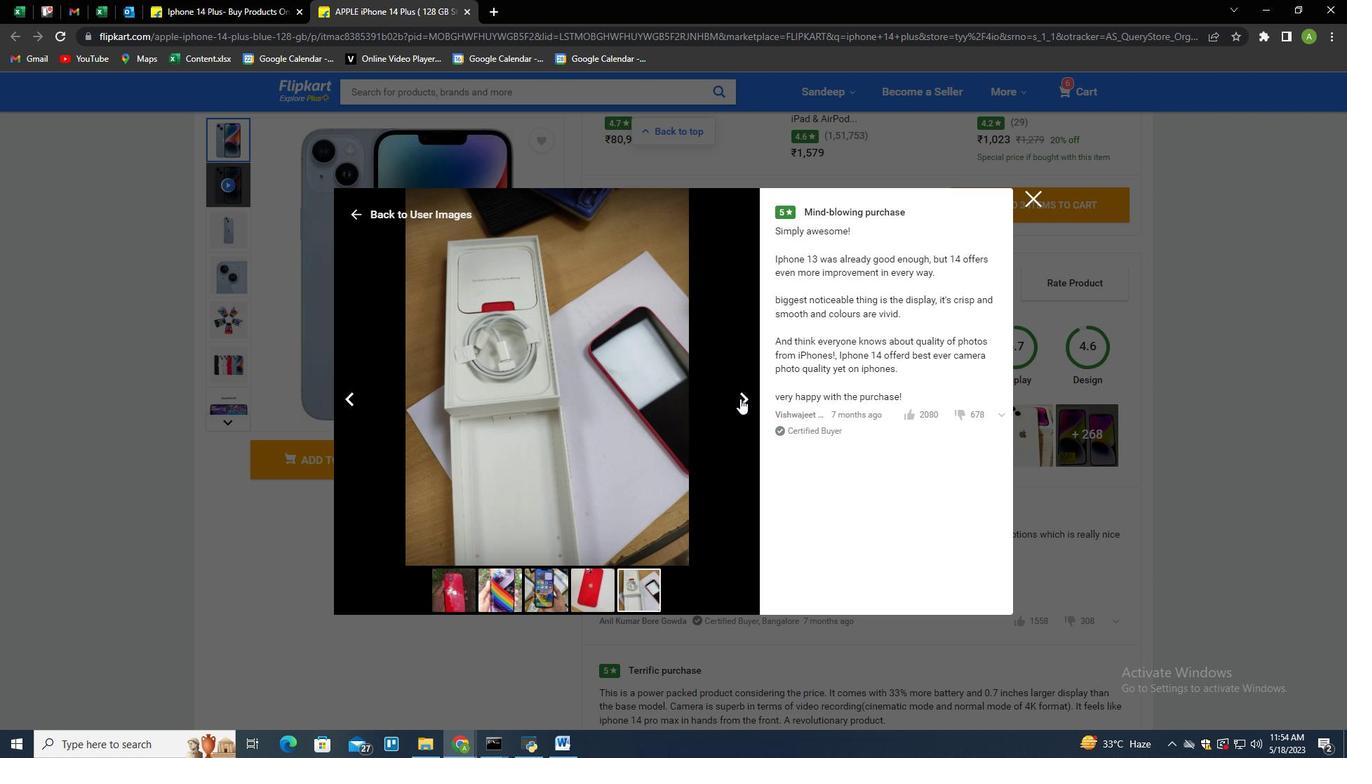 
Action: Mouse pressed left at (740, 398)
Screenshot: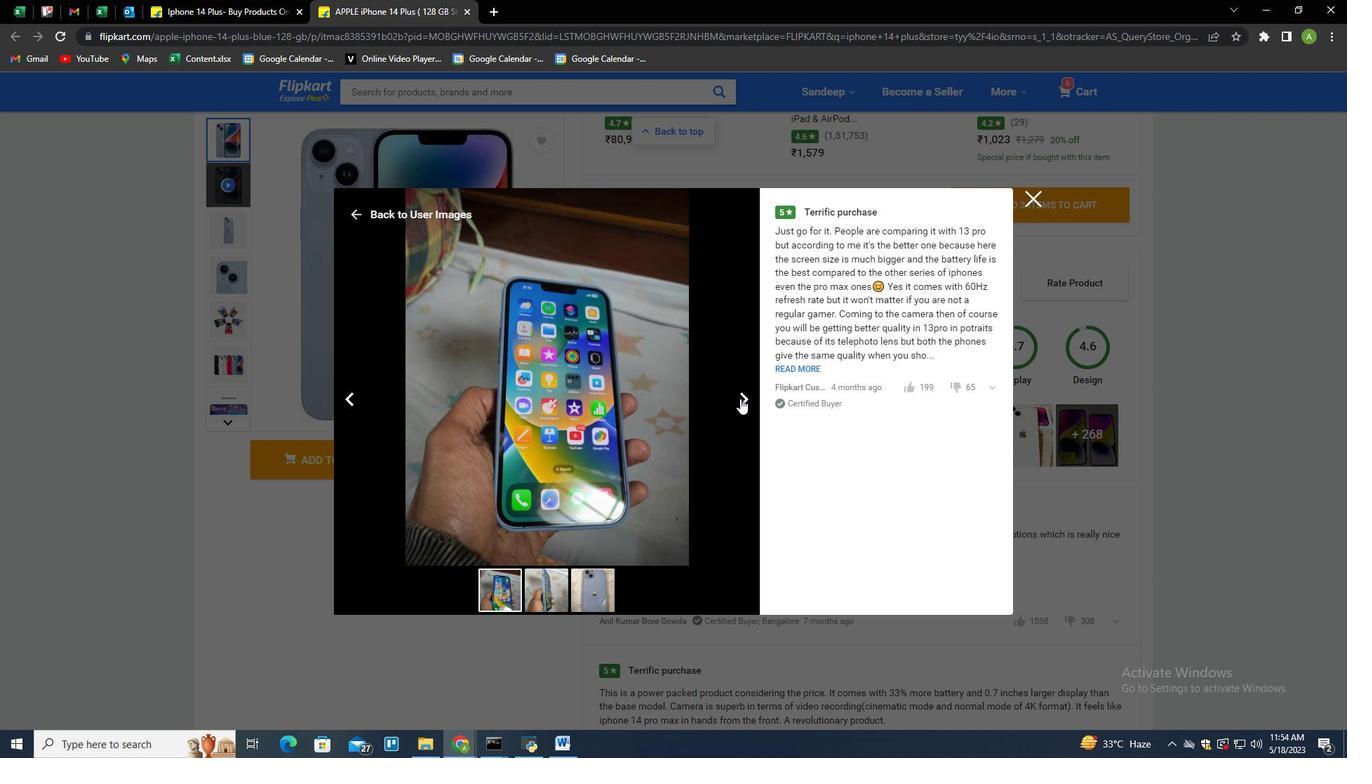 
Action: Mouse pressed left at (740, 398)
Screenshot: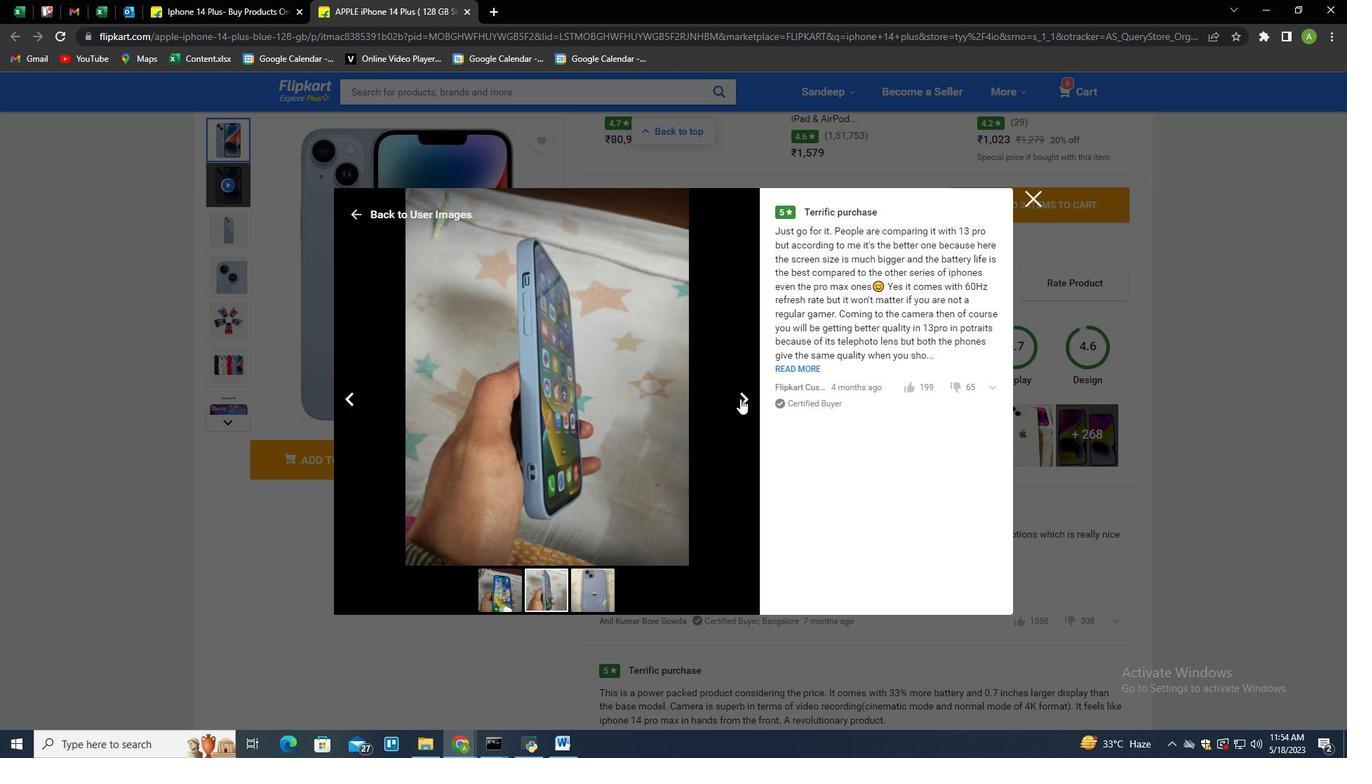 
Action: Mouse pressed left at (740, 398)
Screenshot: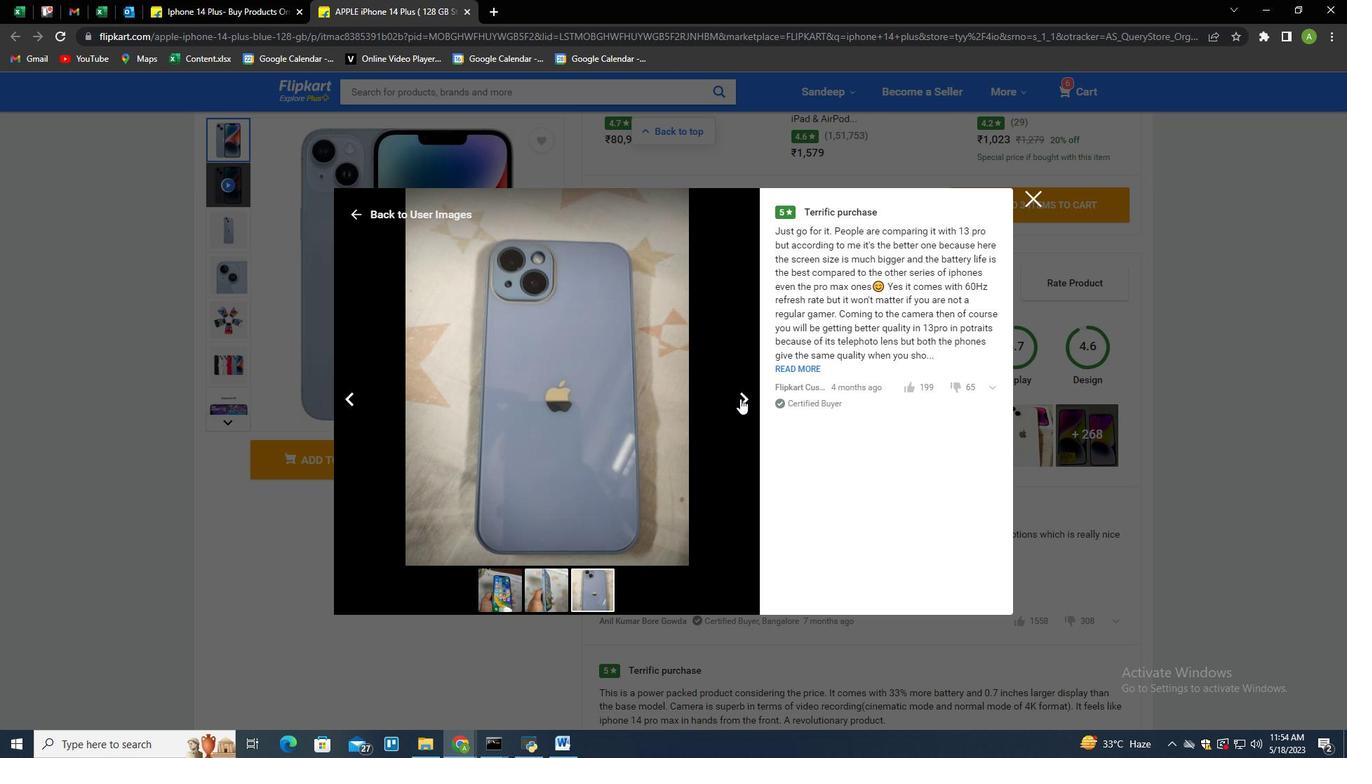 
Action: Mouse pressed left at (740, 398)
Screenshot: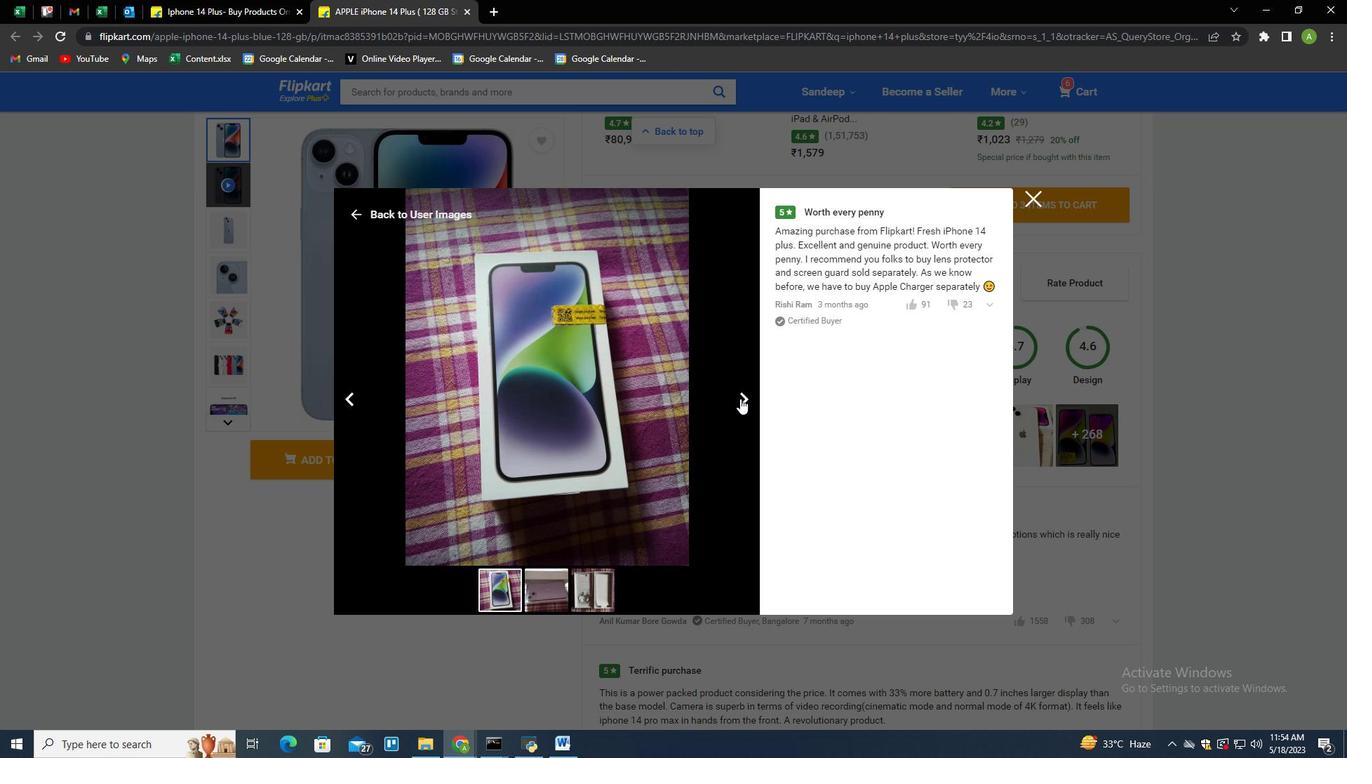 
Action: Mouse pressed left at (740, 398)
Screenshot: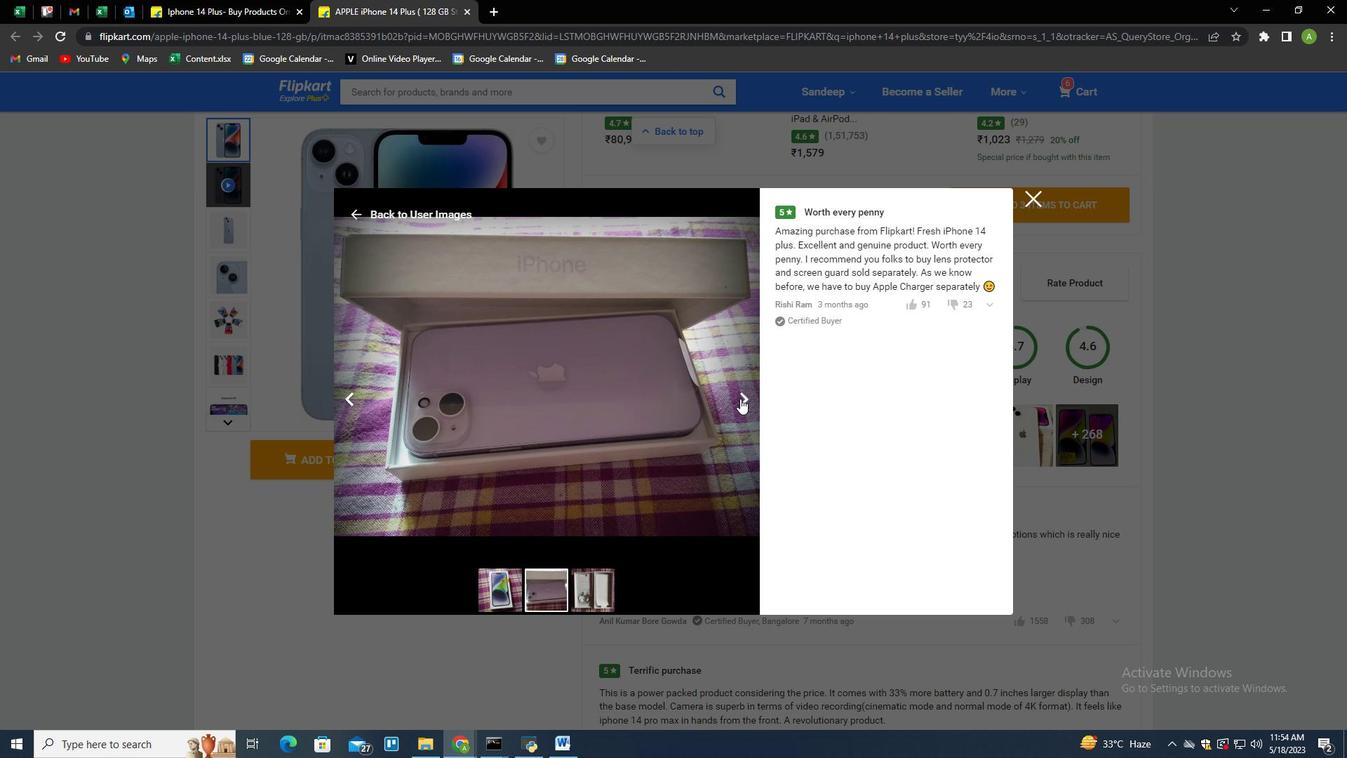 
Action: Mouse pressed left at (740, 398)
Screenshot: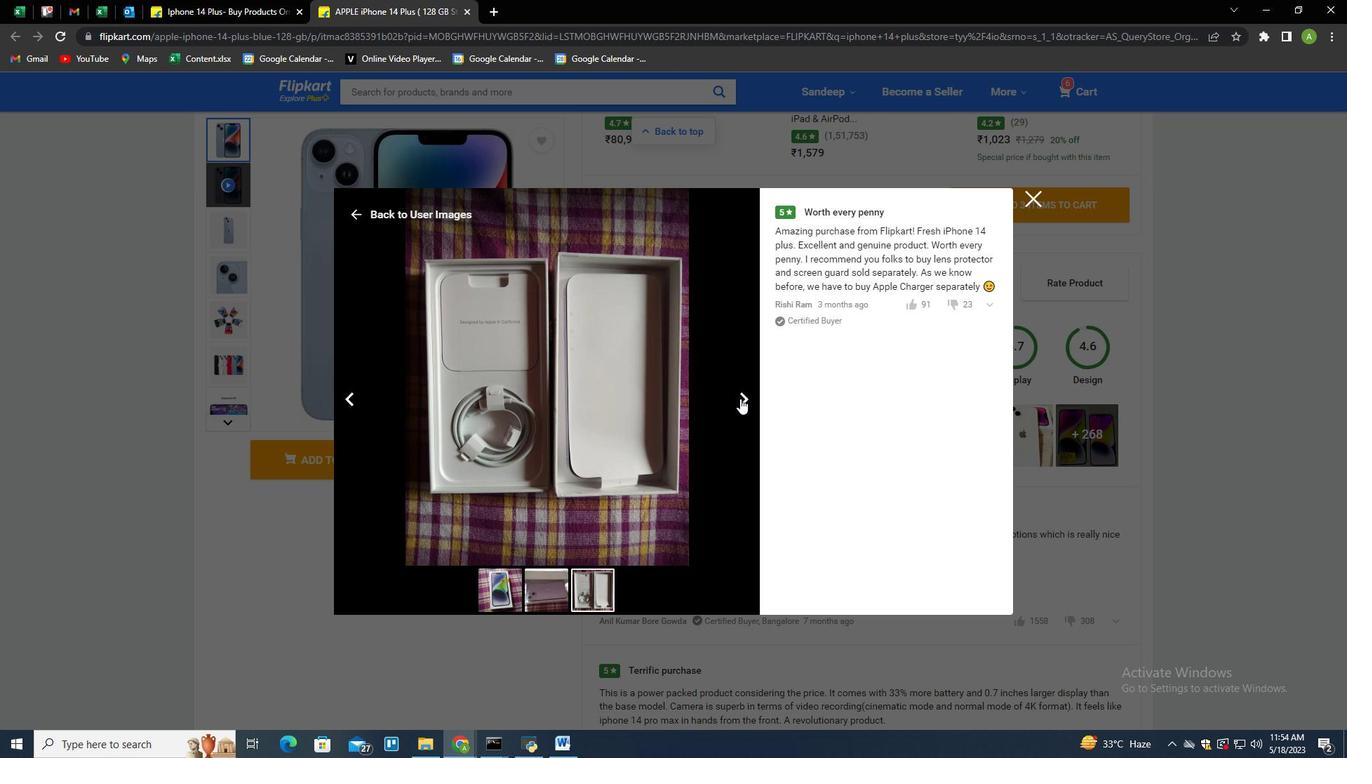 
Action: Mouse pressed left at (740, 398)
Screenshot: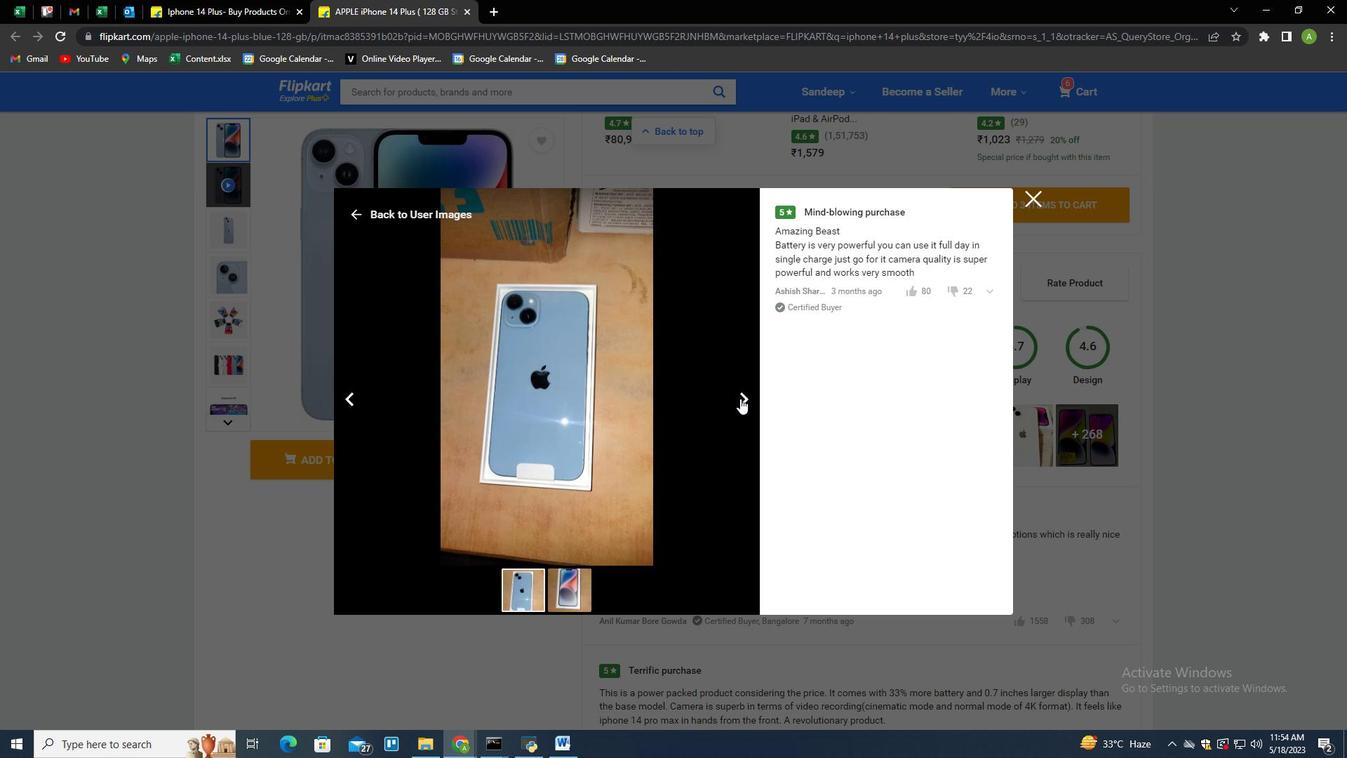 
Action: Mouse pressed left at (740, 398)
Screenshot: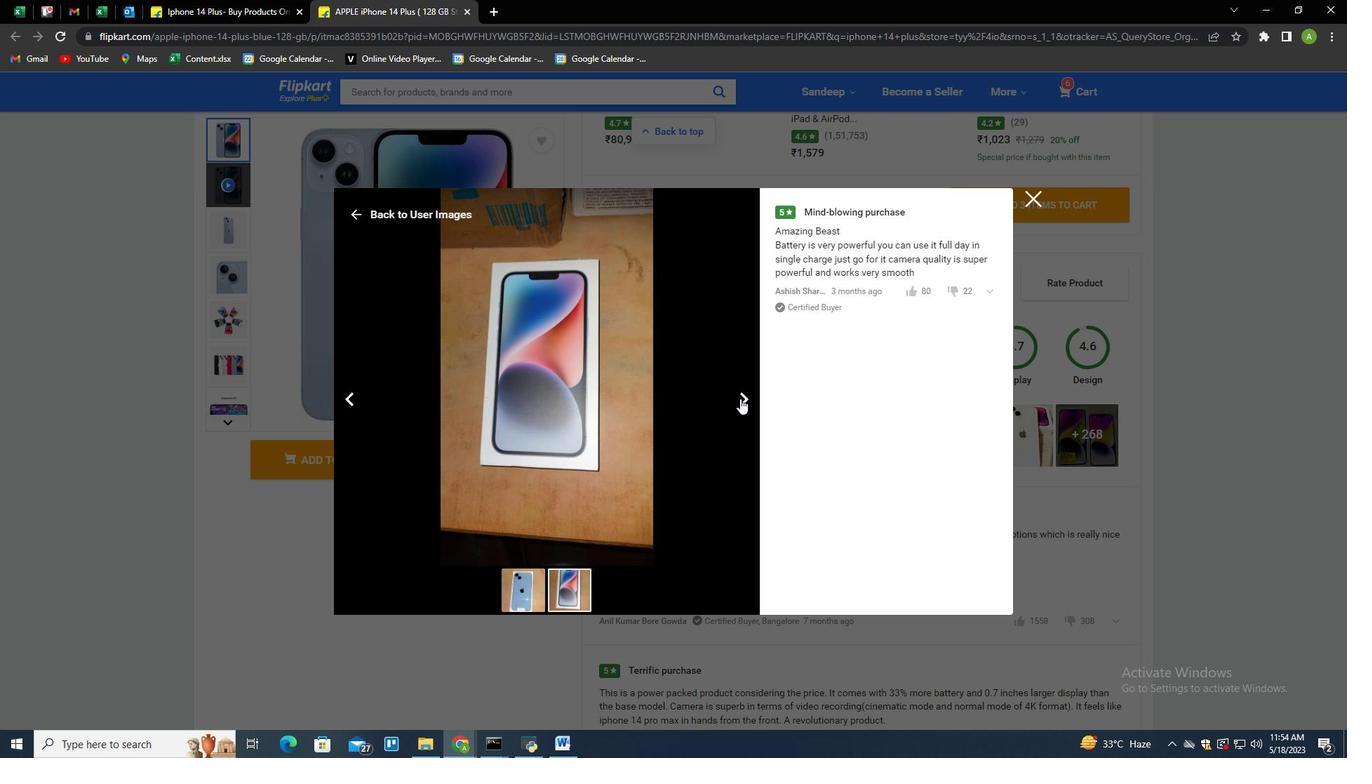 
Action: Mouse pressed left at (740, 398)
Screenshot: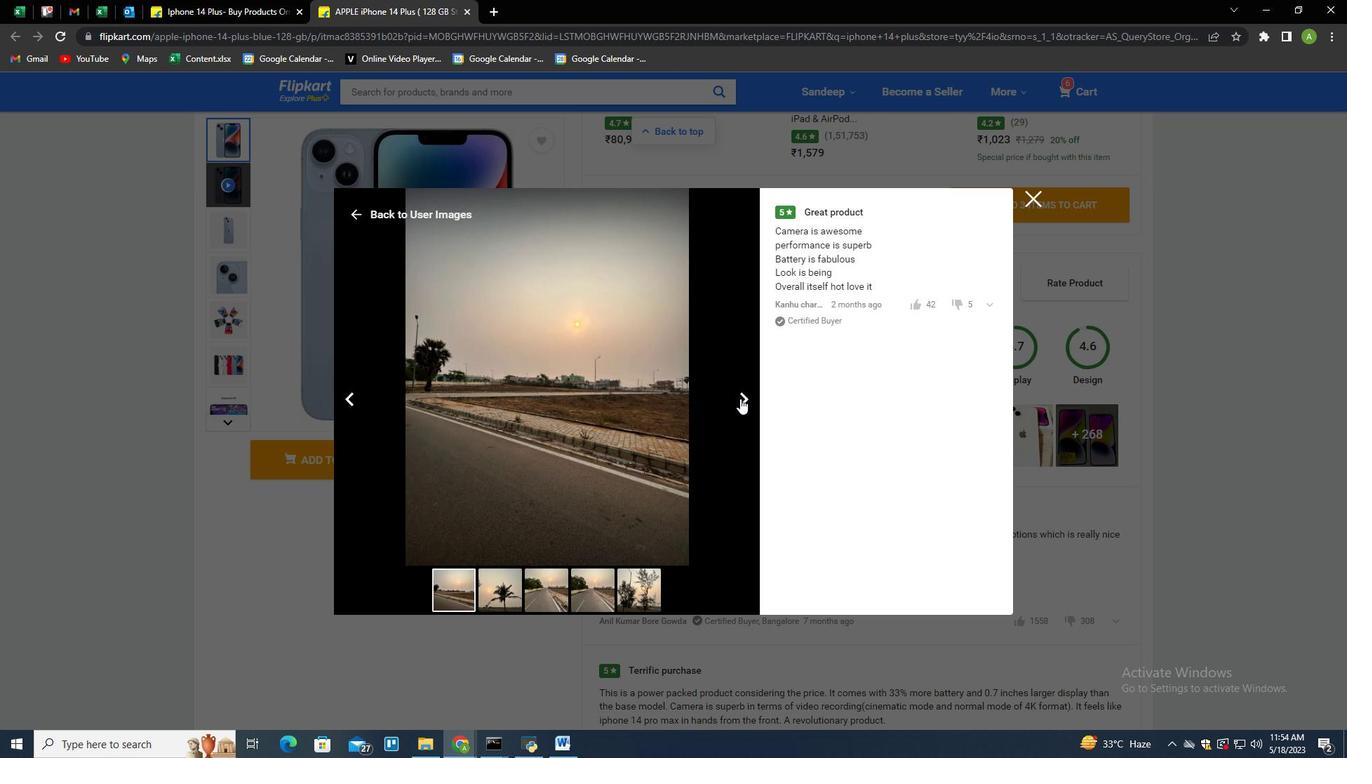 
Action: Mouse pressed left at (740, 398)
Screenshot: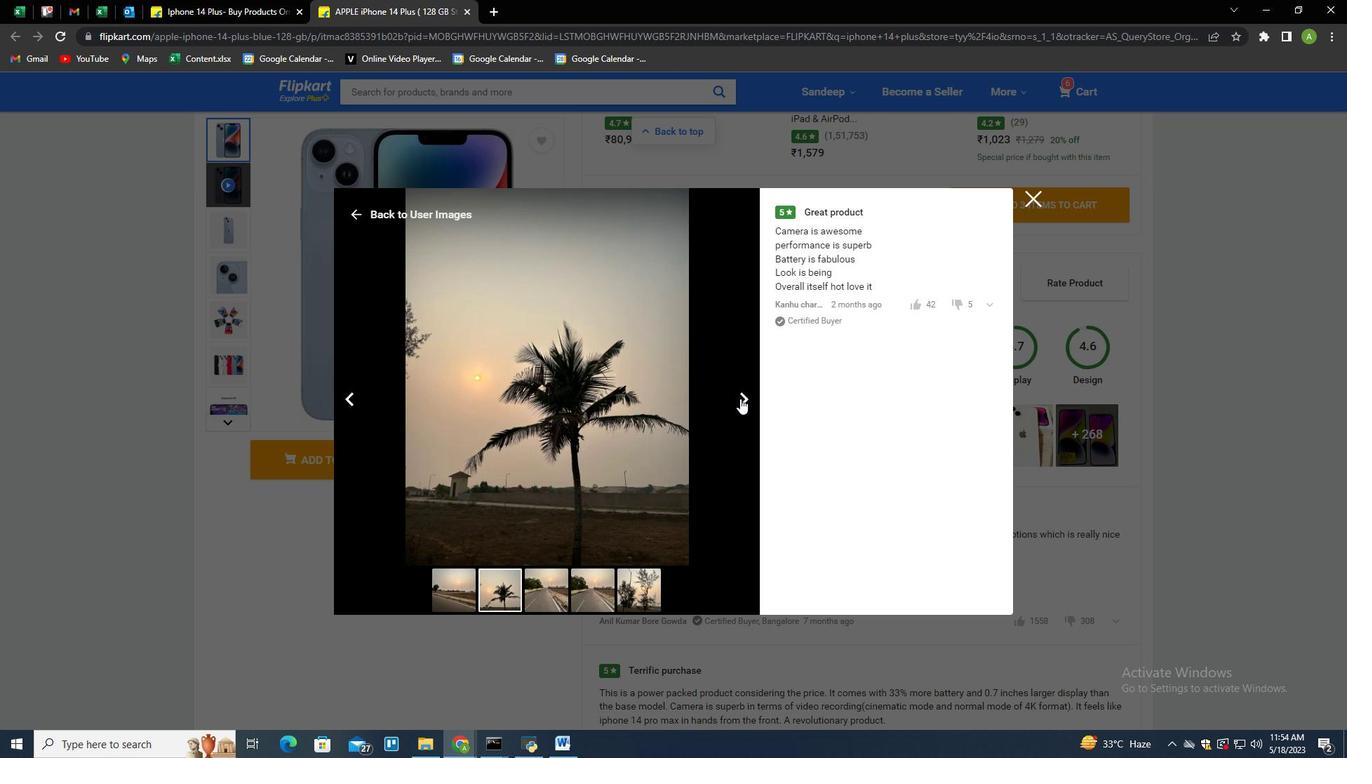 
Action: Mouse pressed left at (740, 398)
Screenshot: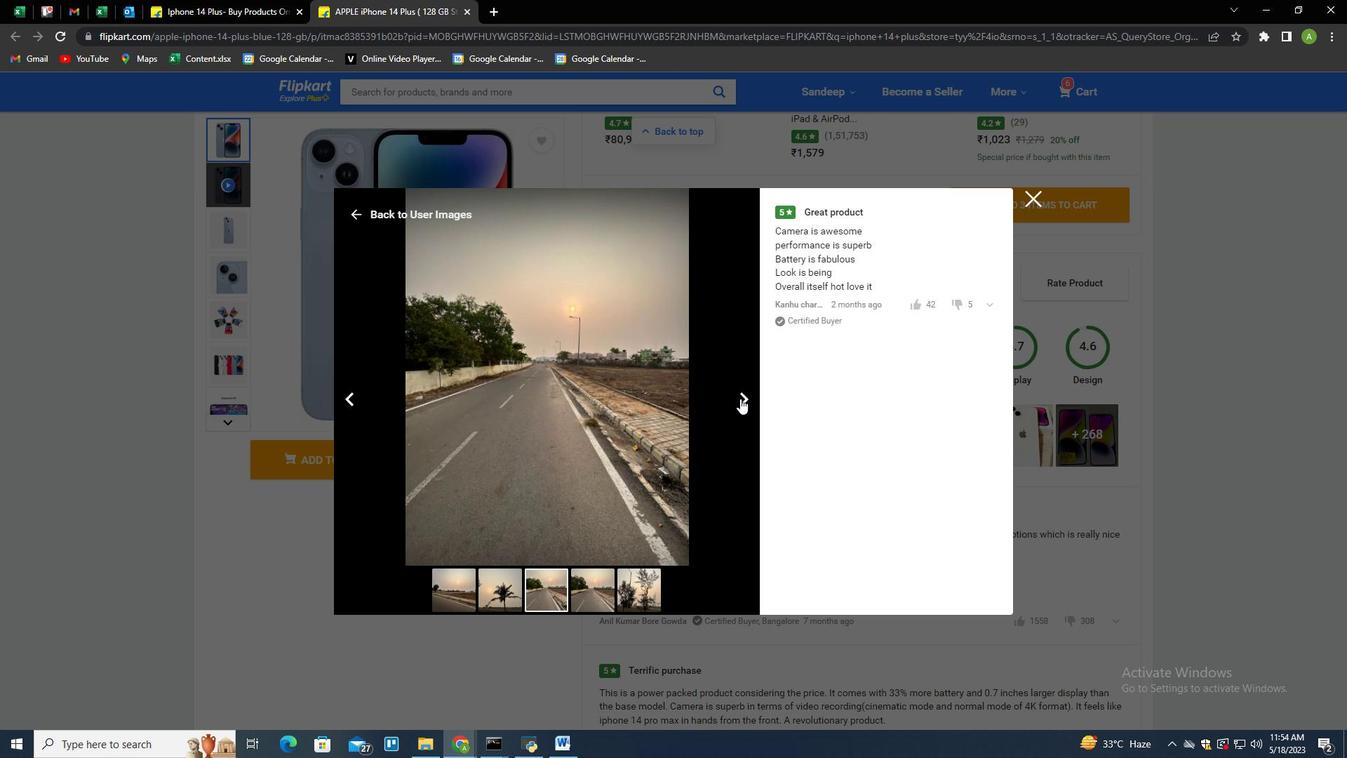 
Action: Mouse pressed left at (740, 398)
Screenshot: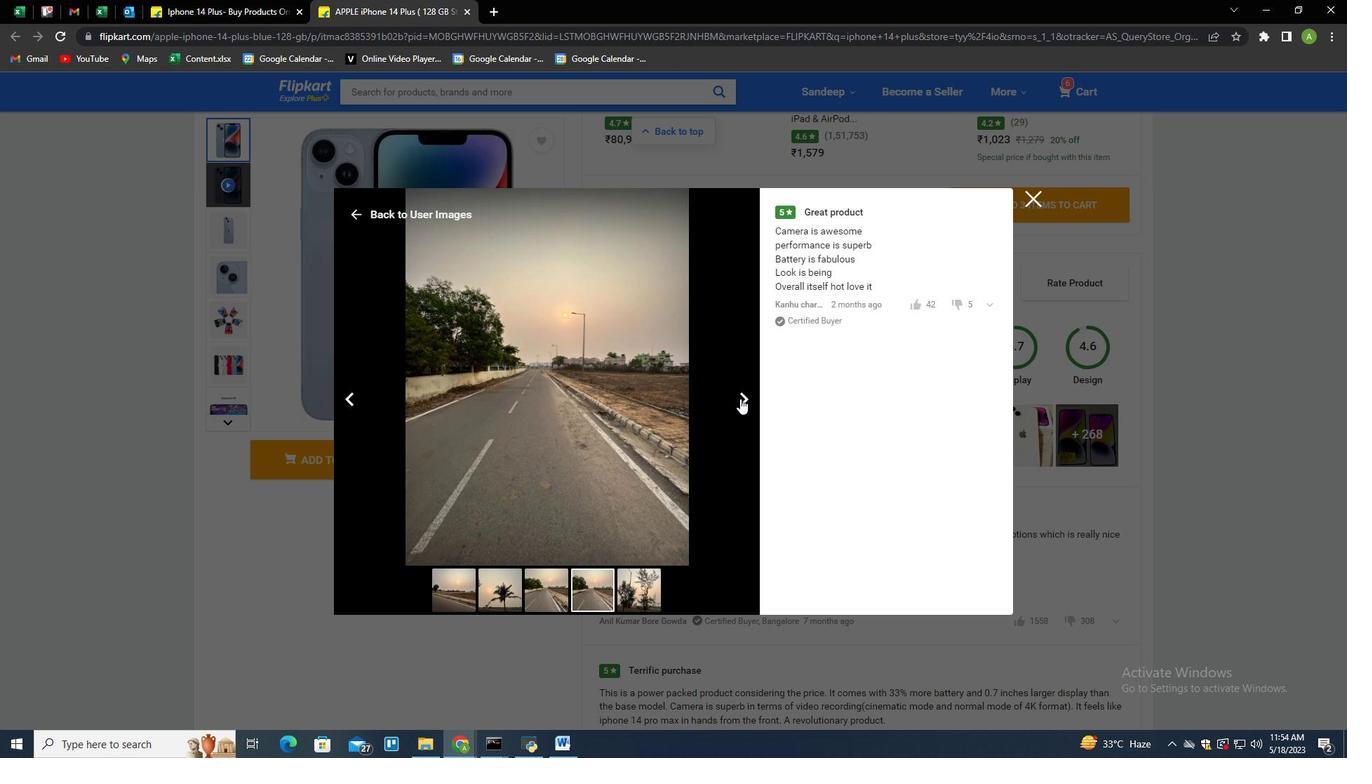 
Action: Mouse pressed left at (740, 398)
Screenshot: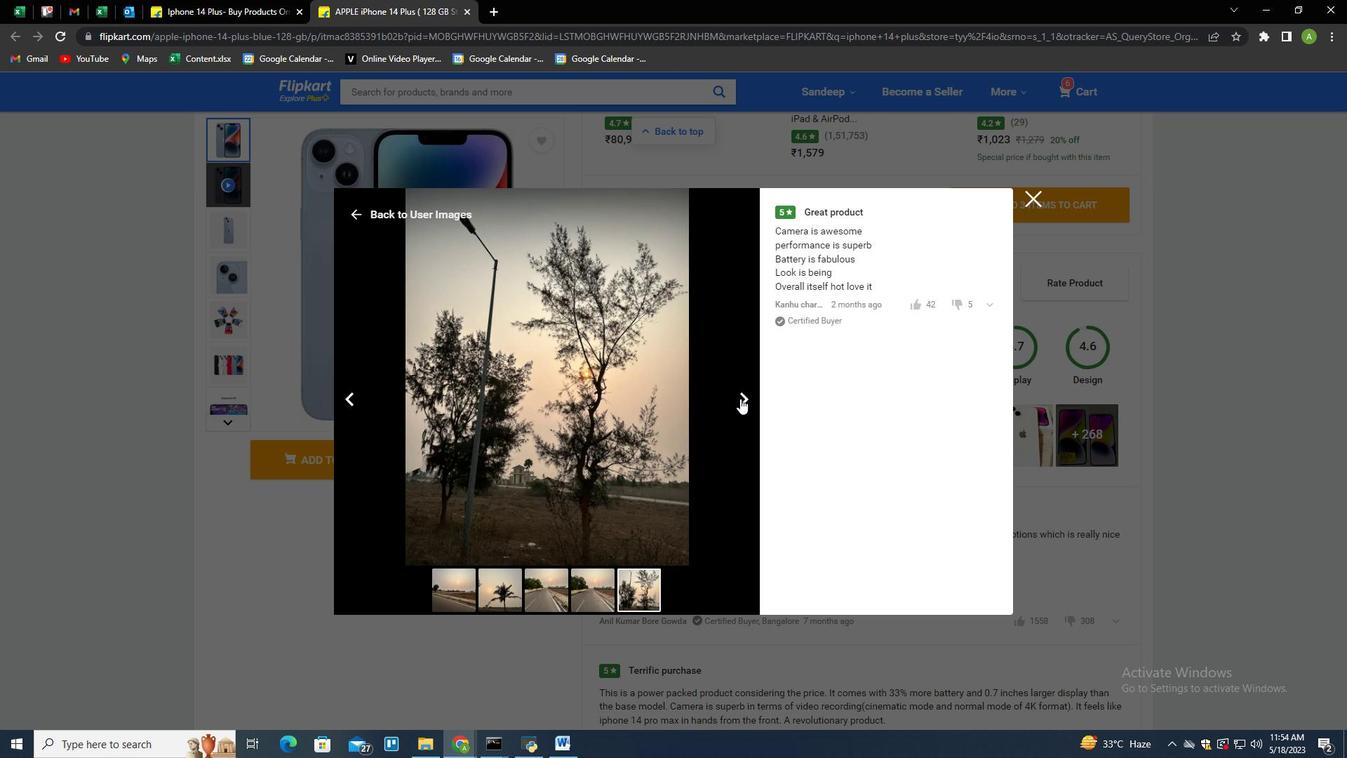 
Action: Mouse pressed left at (740, 398)
Screenshot: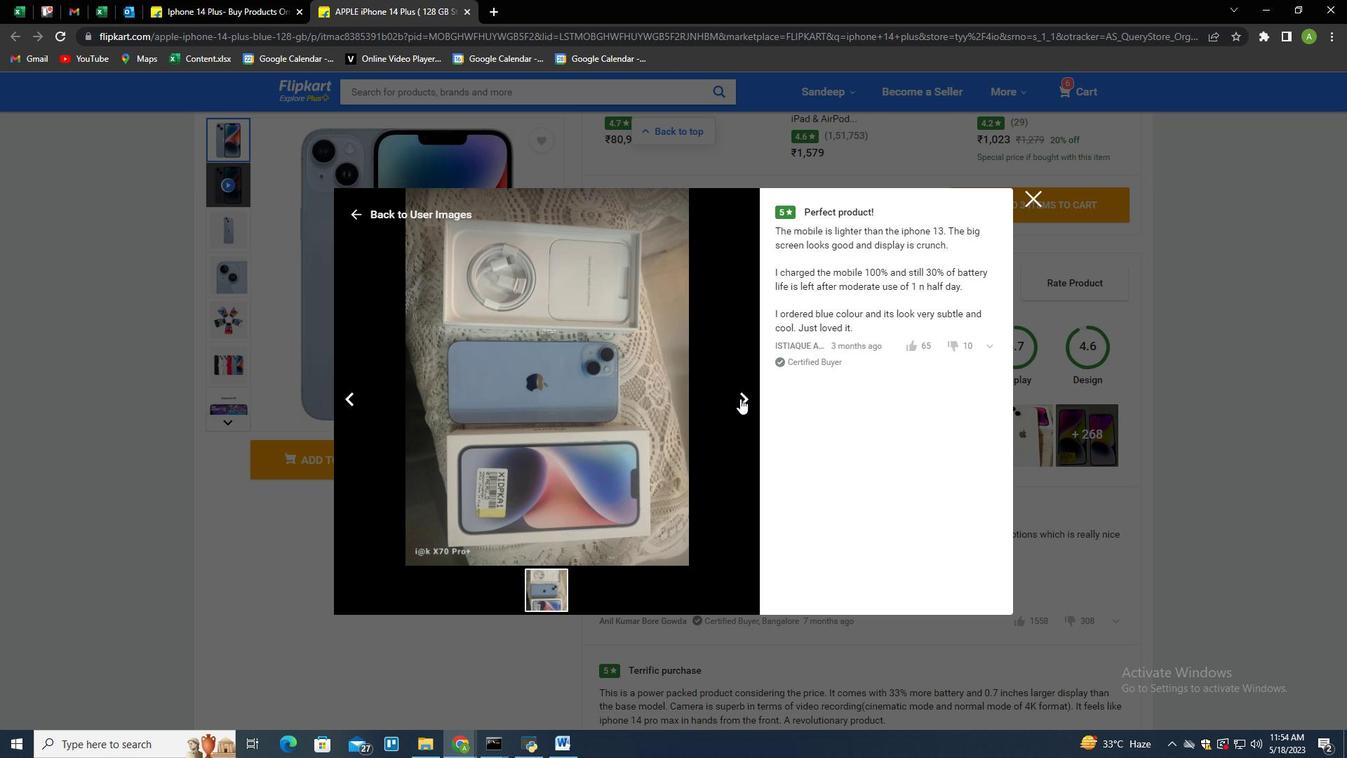 
Action: Mouse pressed left at (740, 398)
Screenshot: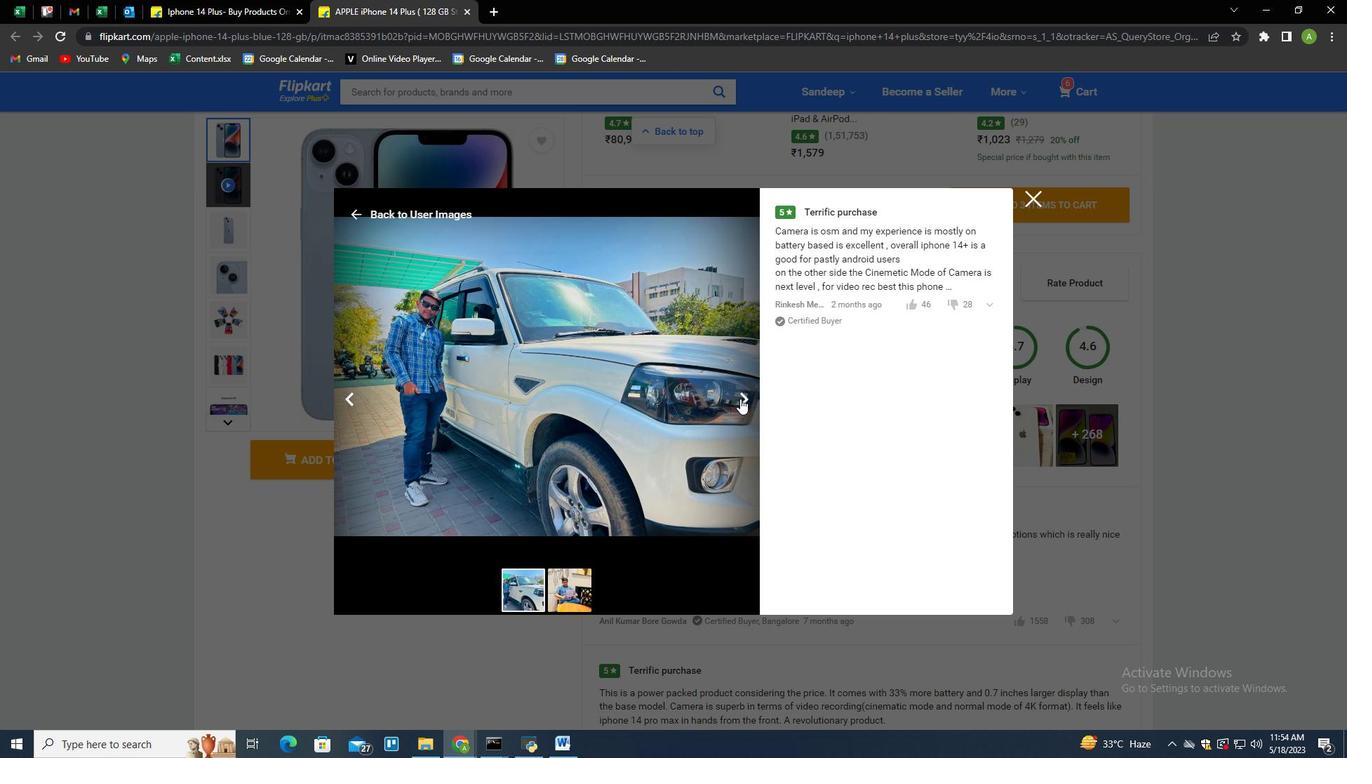 
Action: Mouse pressed left at (740, 398)
Screenshot: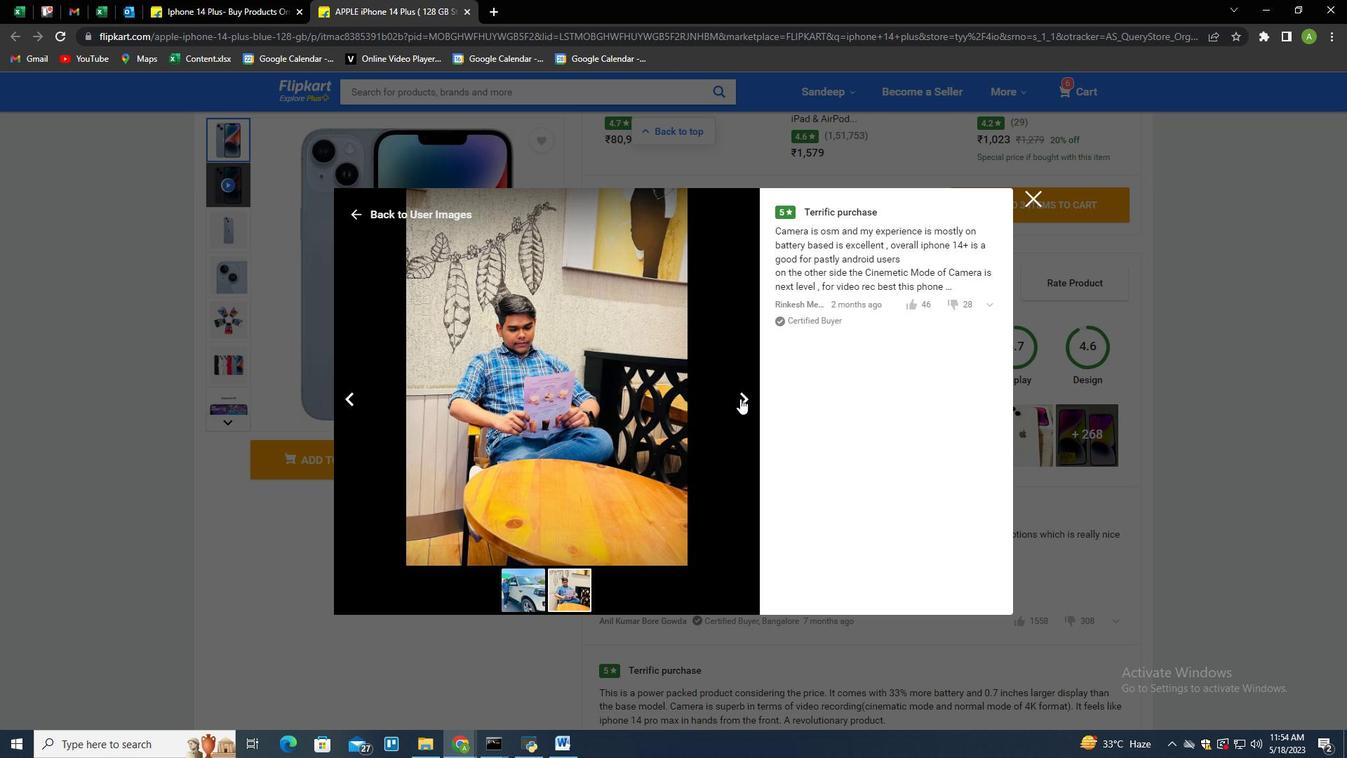 
Action: Mouse pressed left at (740, 398)
Screenshot: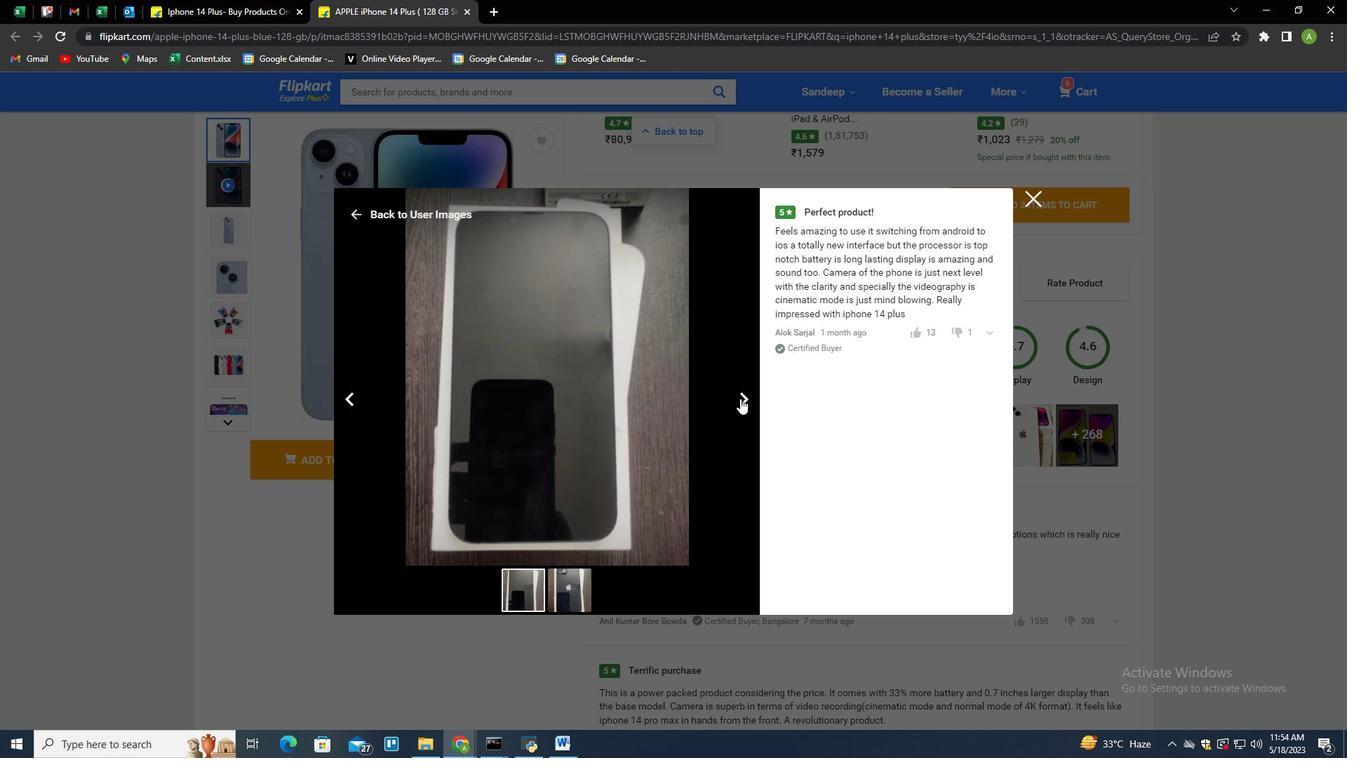 
Action: Mouse pressed left at (740, 398)
Screenshot: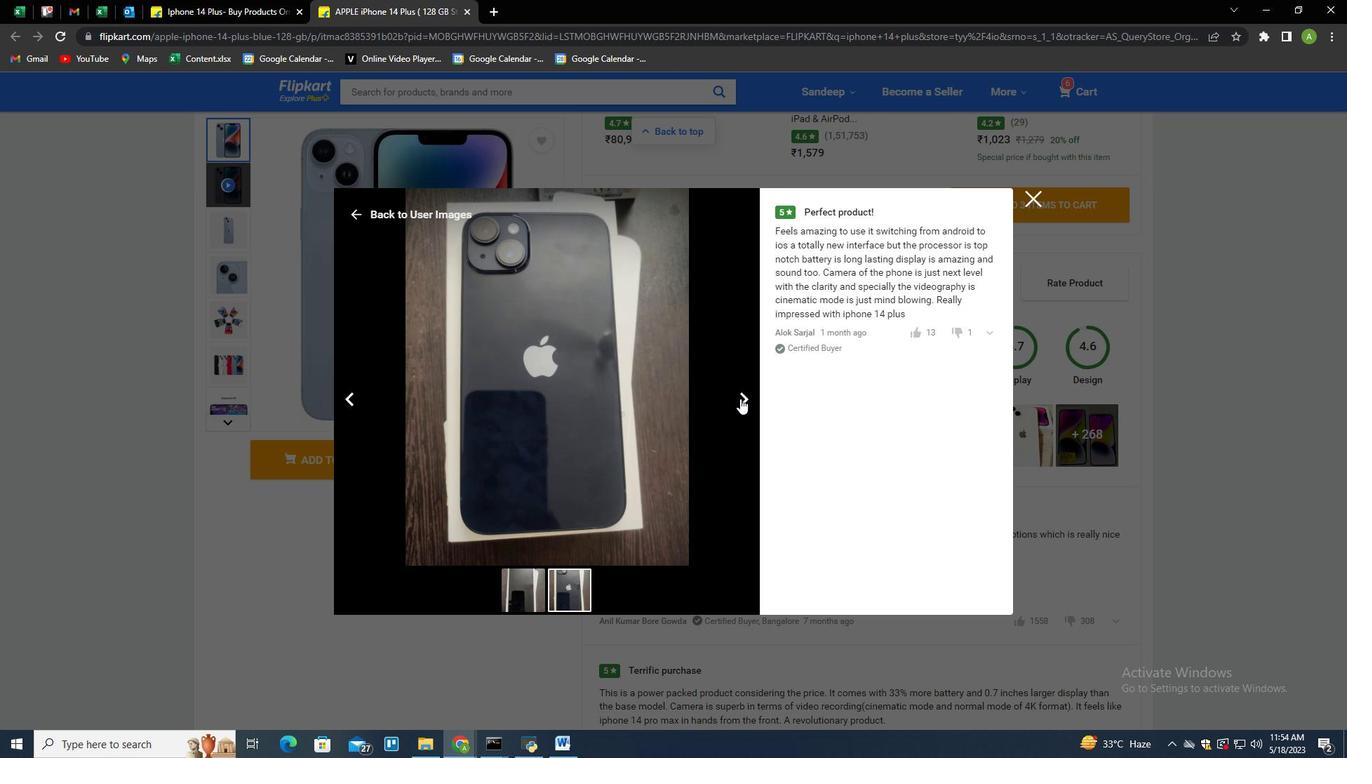 
Action: Mouse pressed left at (740, 398)
Screenshot: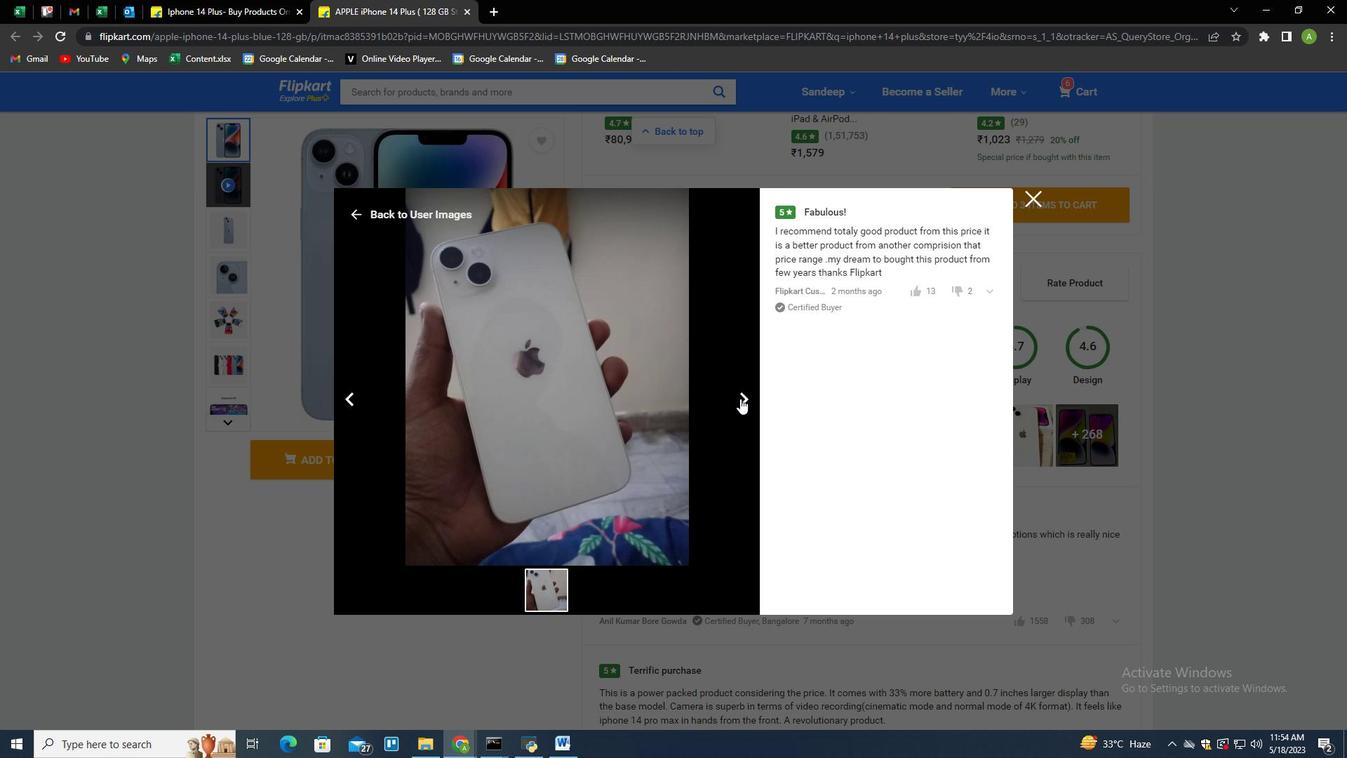 
Action: Mouse pressed left at (740, 398)
Screenshot: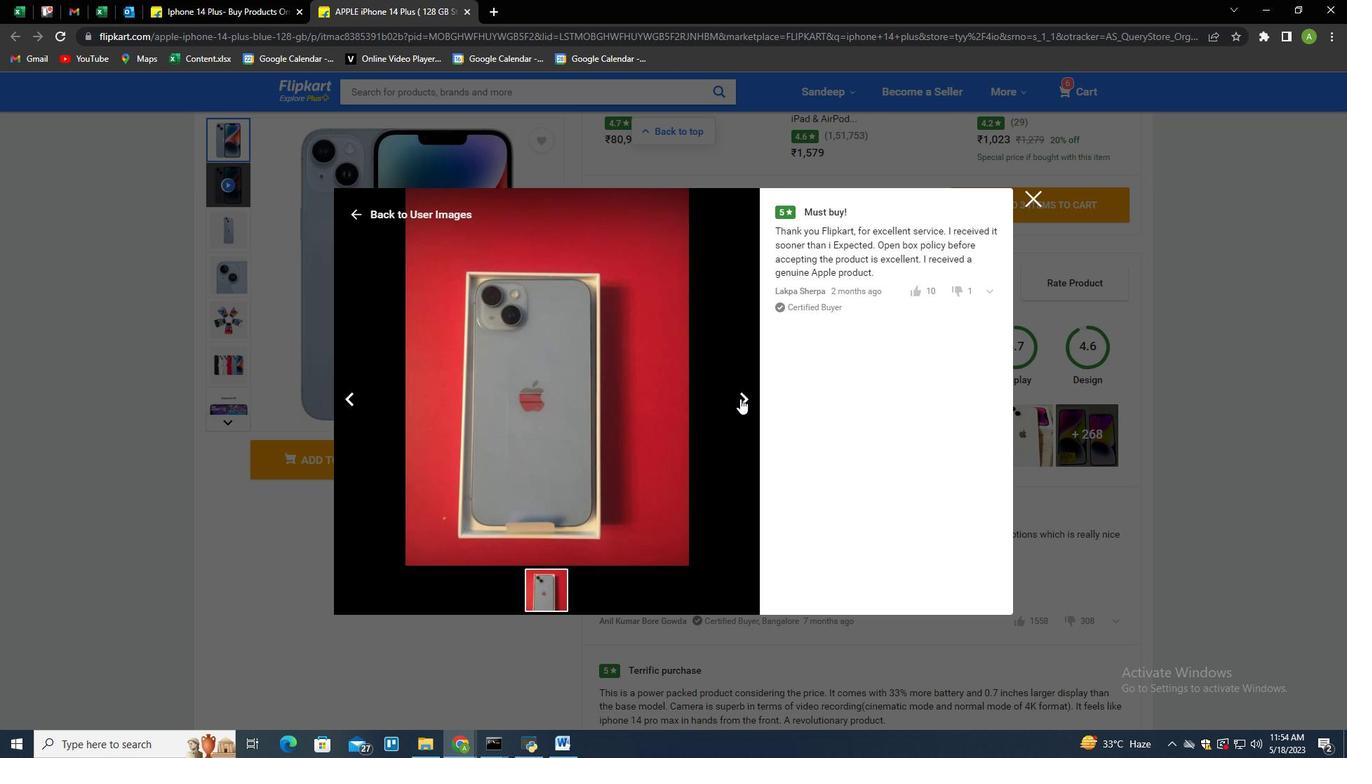 
Action: Mouse pressed left at (740, 398)
Screenshot: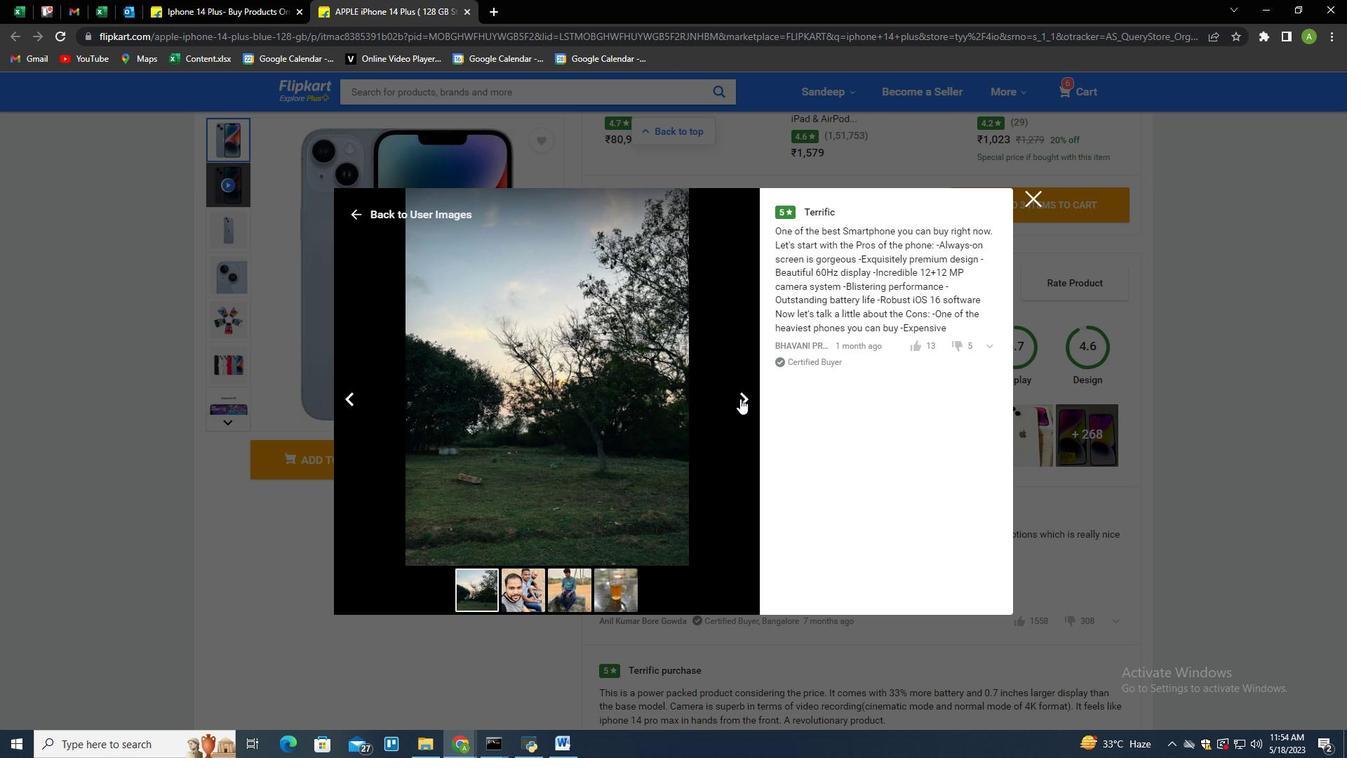 
Action: Mouse moved to (541, 409)
Screenshot: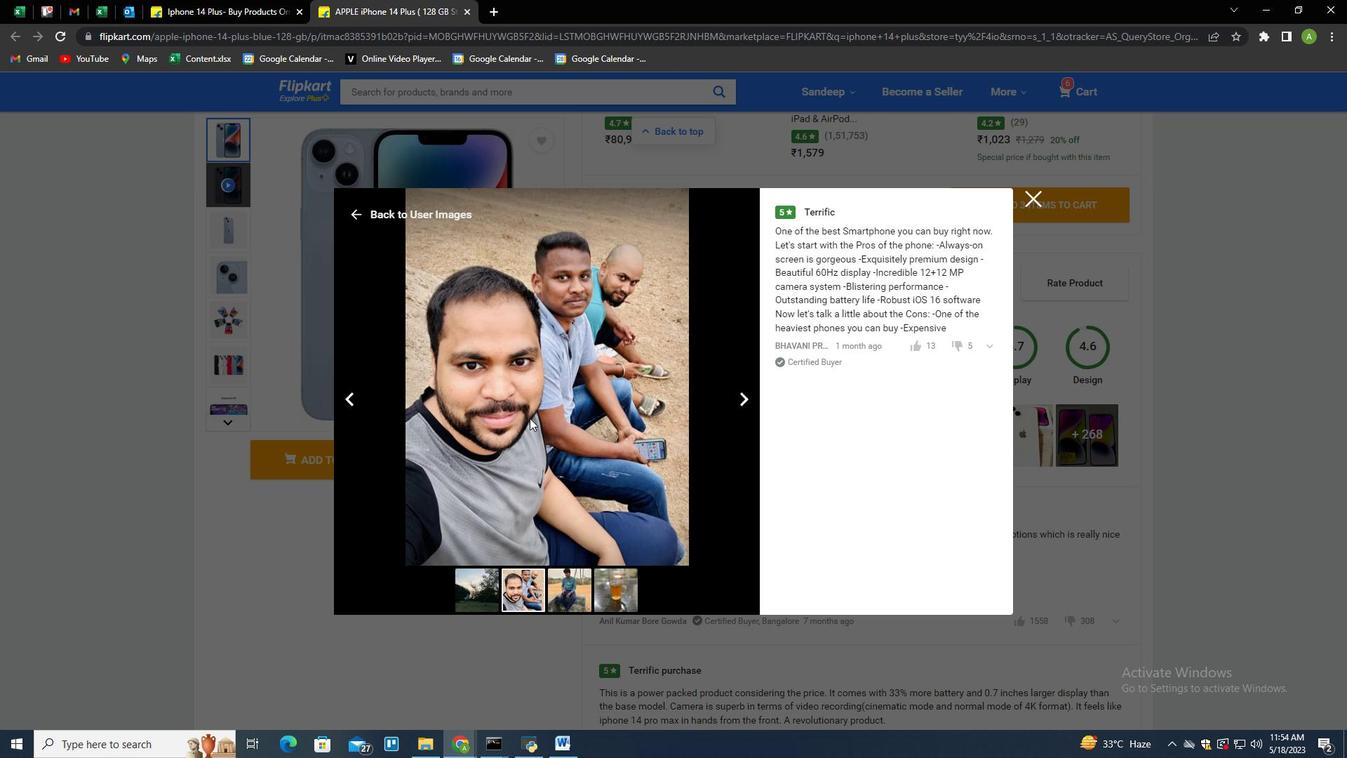 
Action: Mouse pressed left at (541, 409)
Screenshot: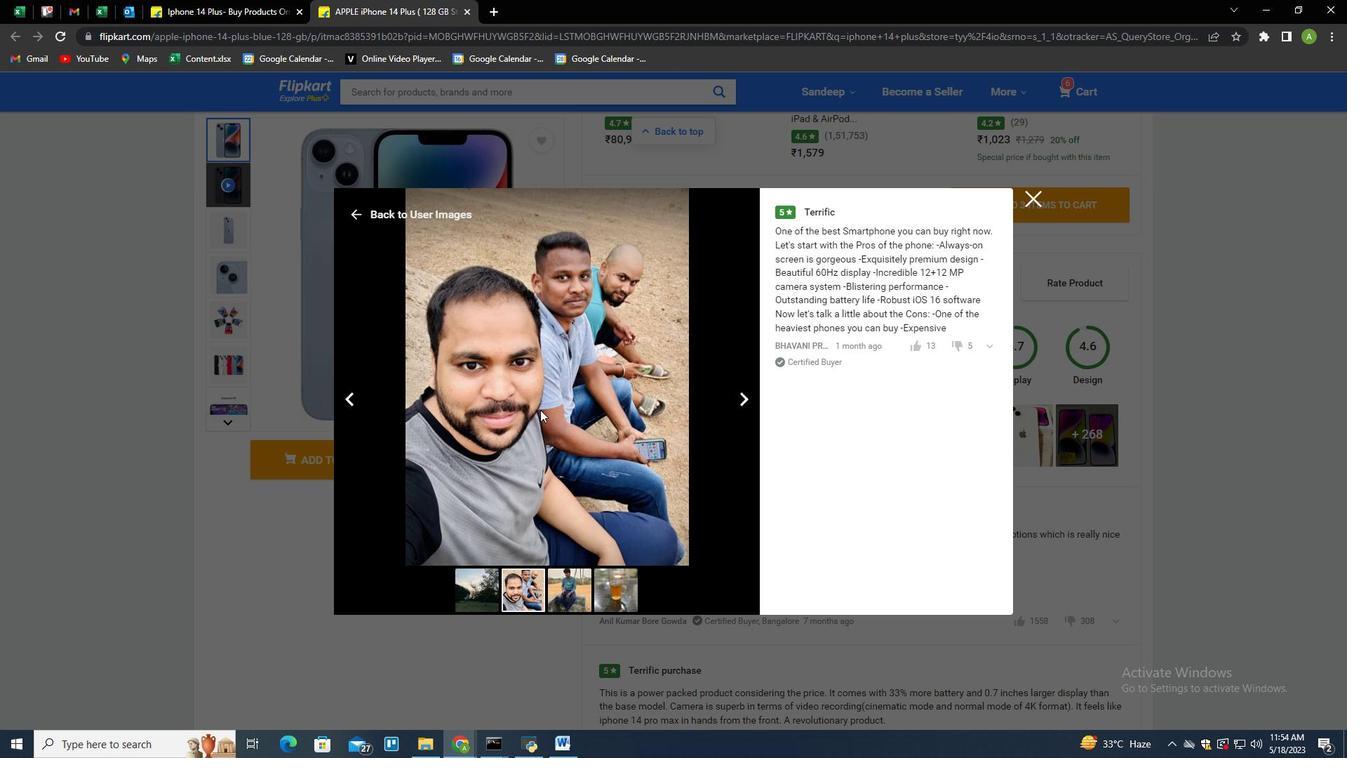
Action: Mouse moved to (774, 230)
Screenshot: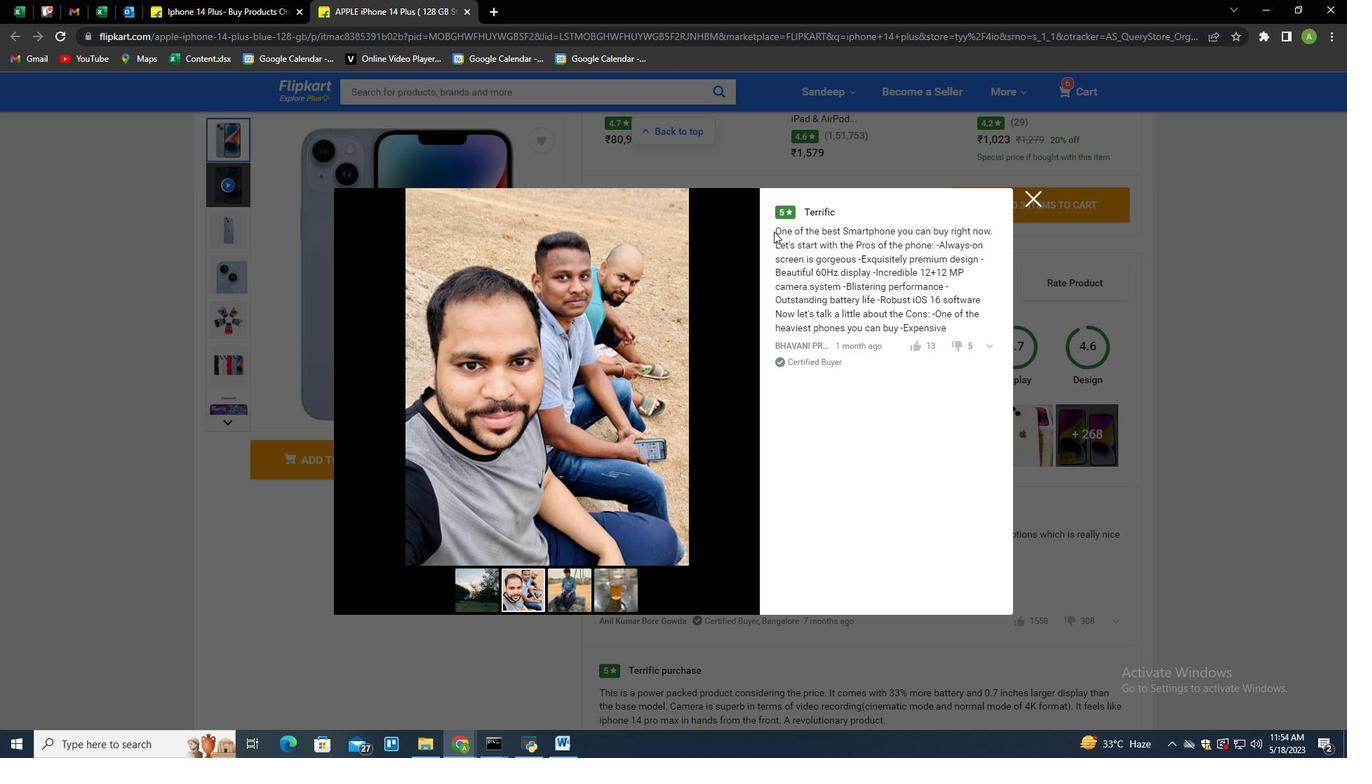 
Action: Mouse pressed left at (774, 230)
Screenshot: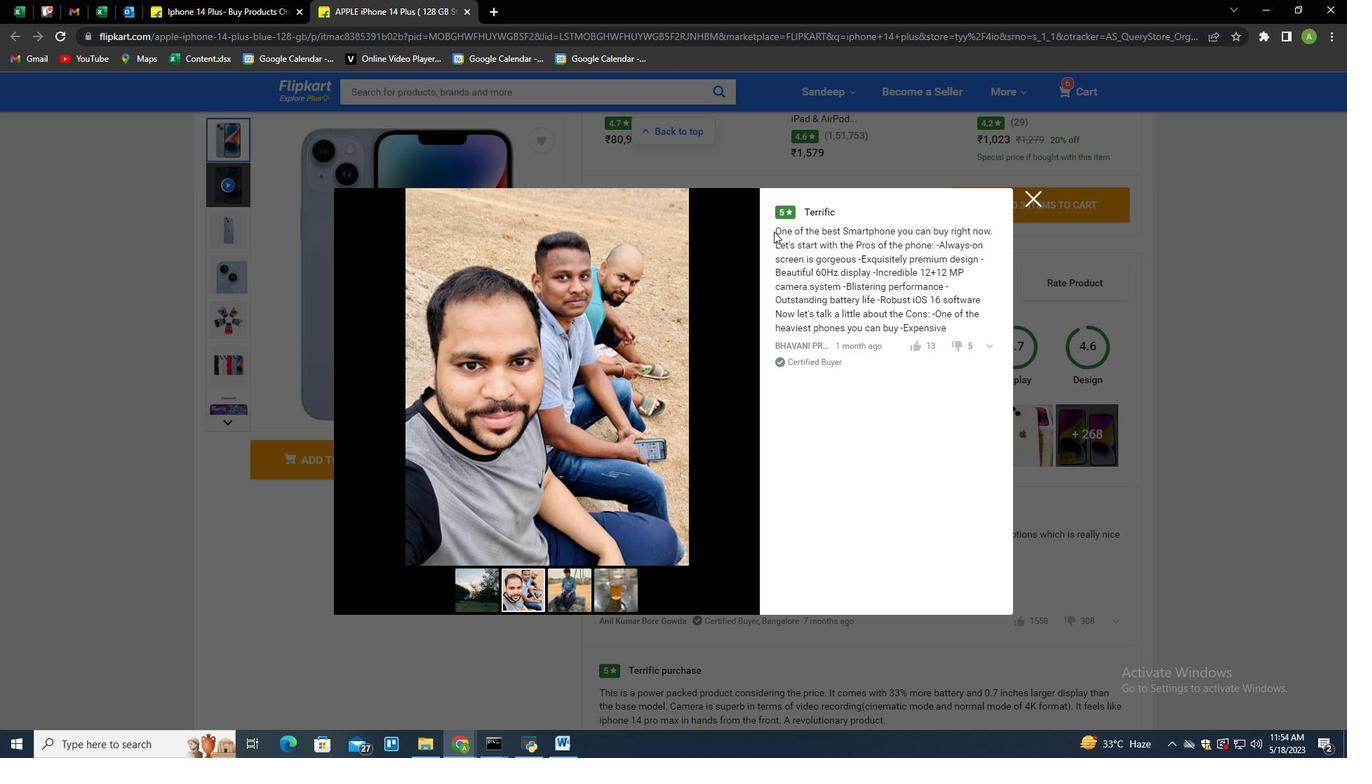 
Action: Mouse moved to (1027, 197)
Screenshot: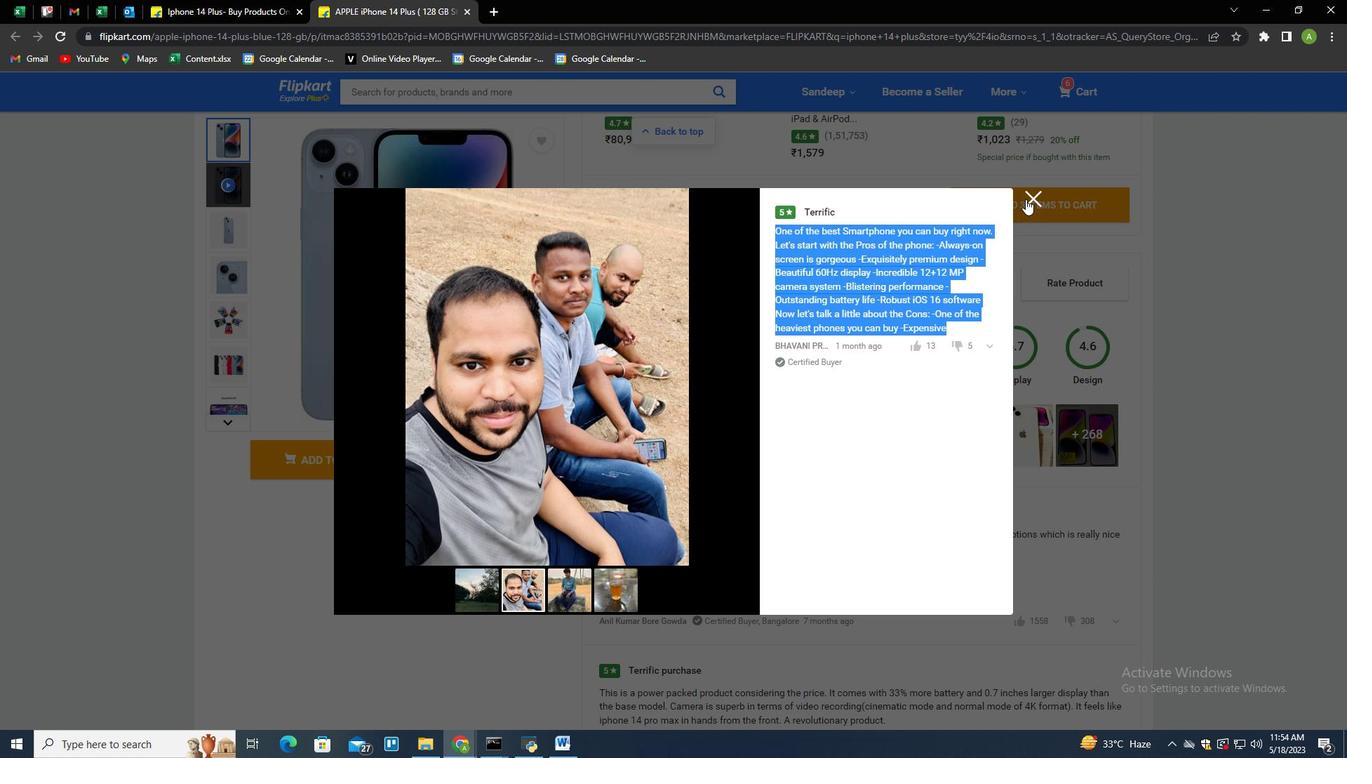 
Action: Mouse pressed left at (1027, 197)
Screenshot: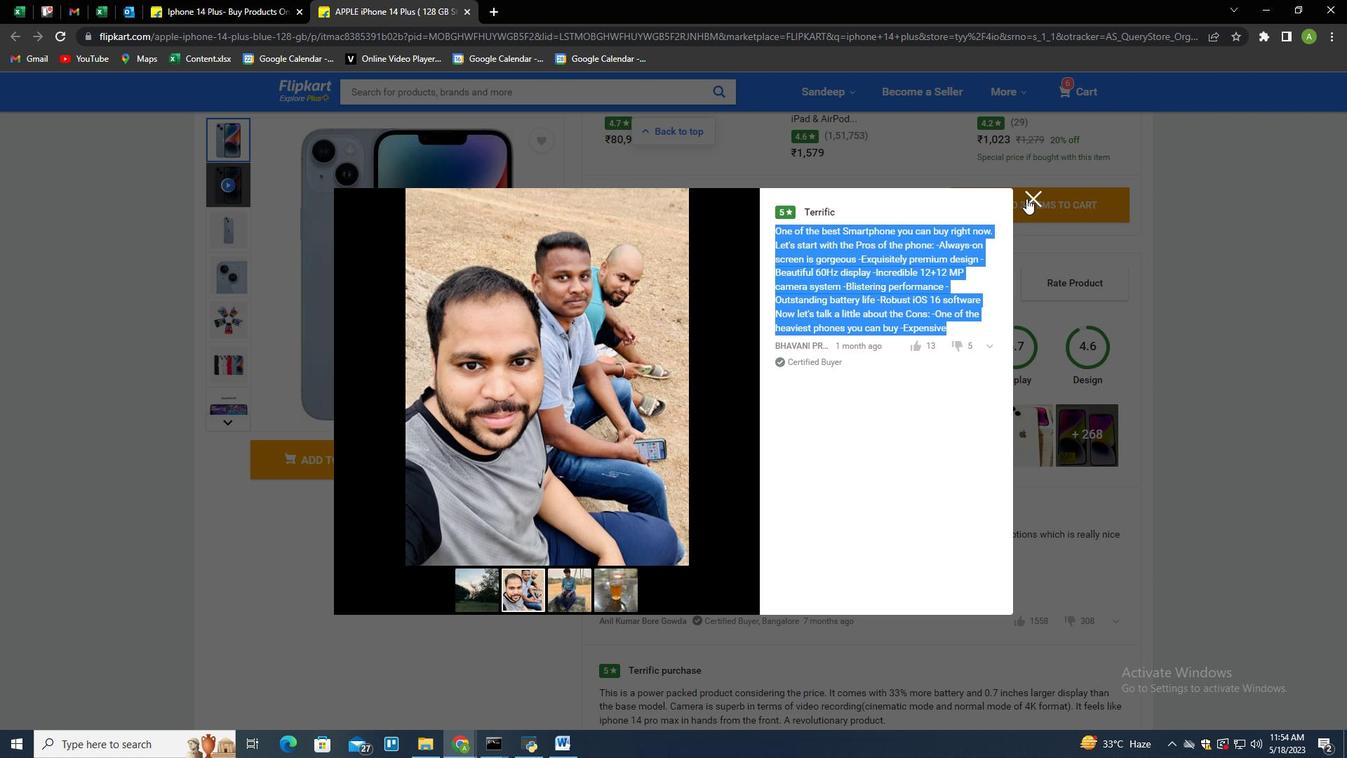 
Action: Mouse moved to (1014, 245)
Screenshot: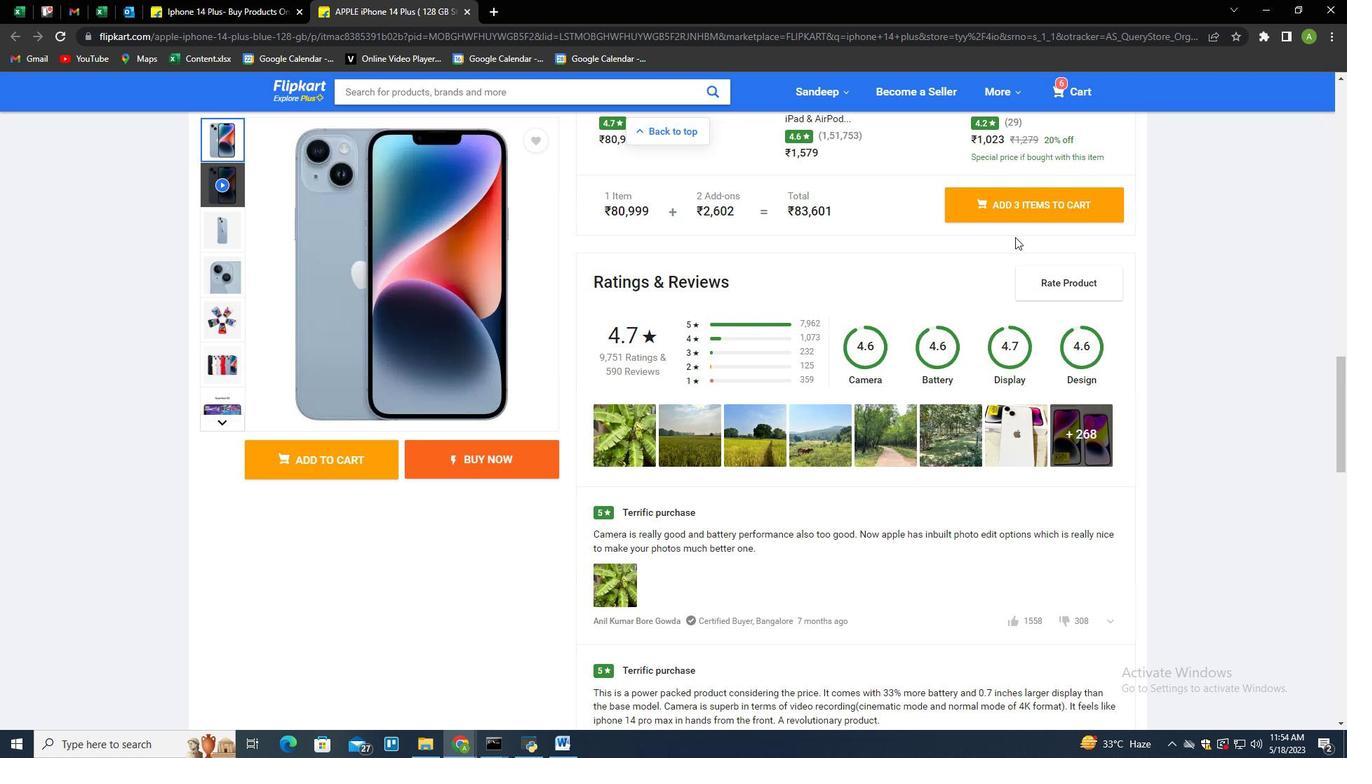
Action: Mouse scrolled (1014, 244) with delta (0, 0)
Screenshot: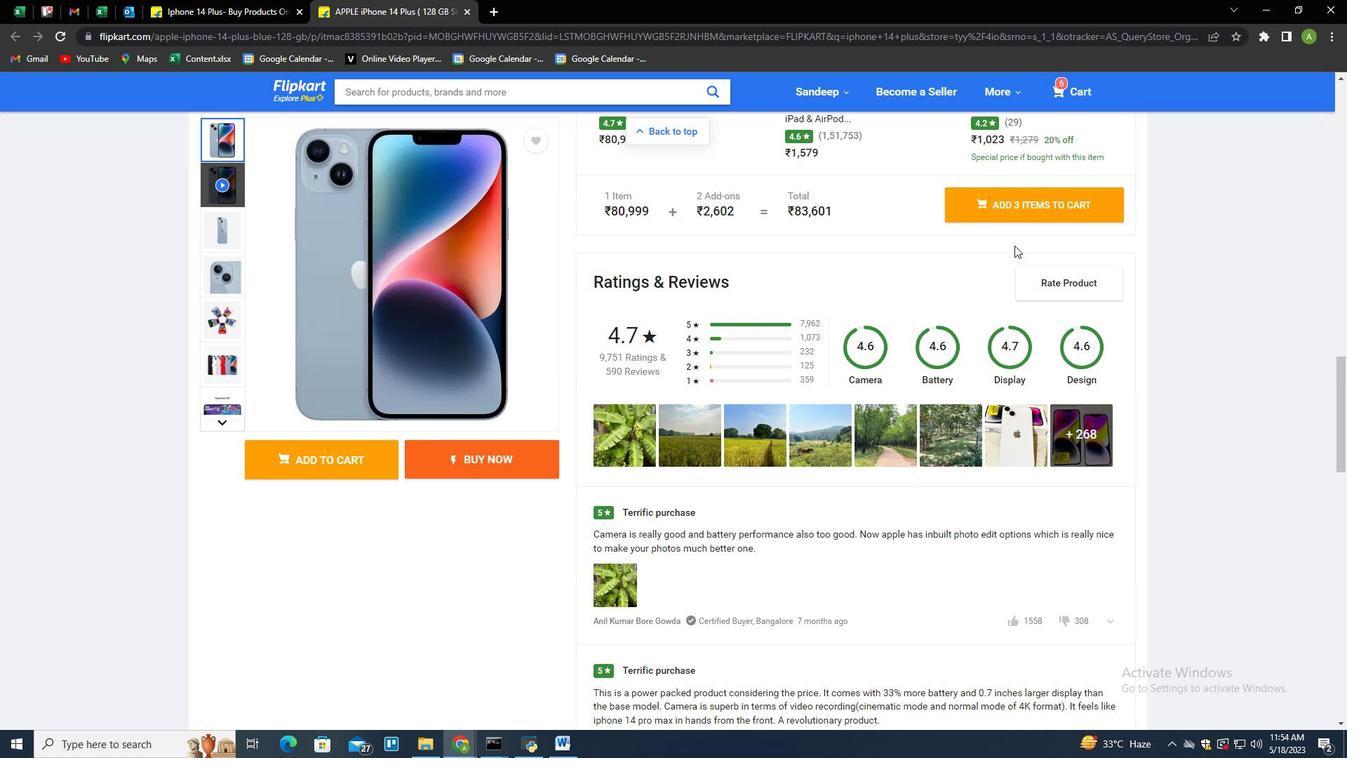 
Action: Mouse scrolled (1014, 244) with delta (0, 0)
Screenshot: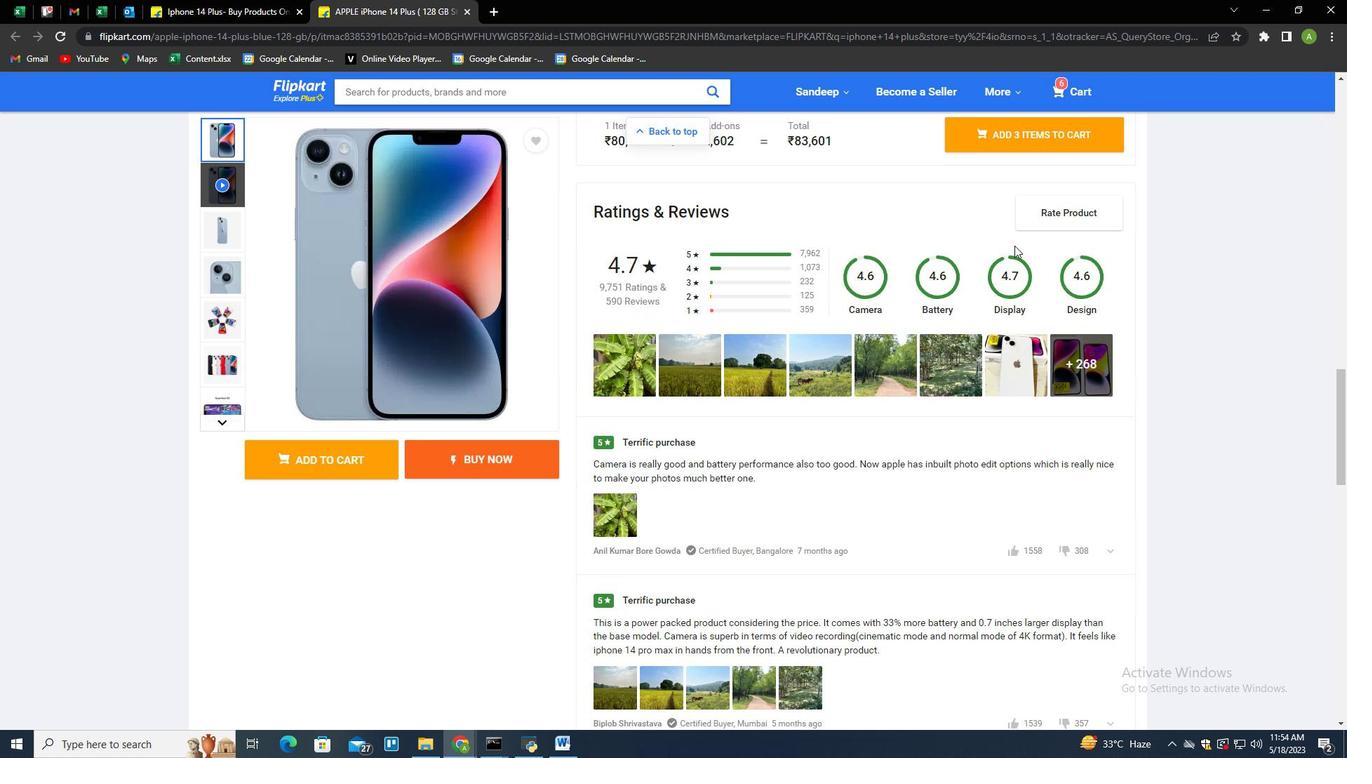 
Action: Mouse scrolled (1014, 244) with delta (0, 0)
Screenshot: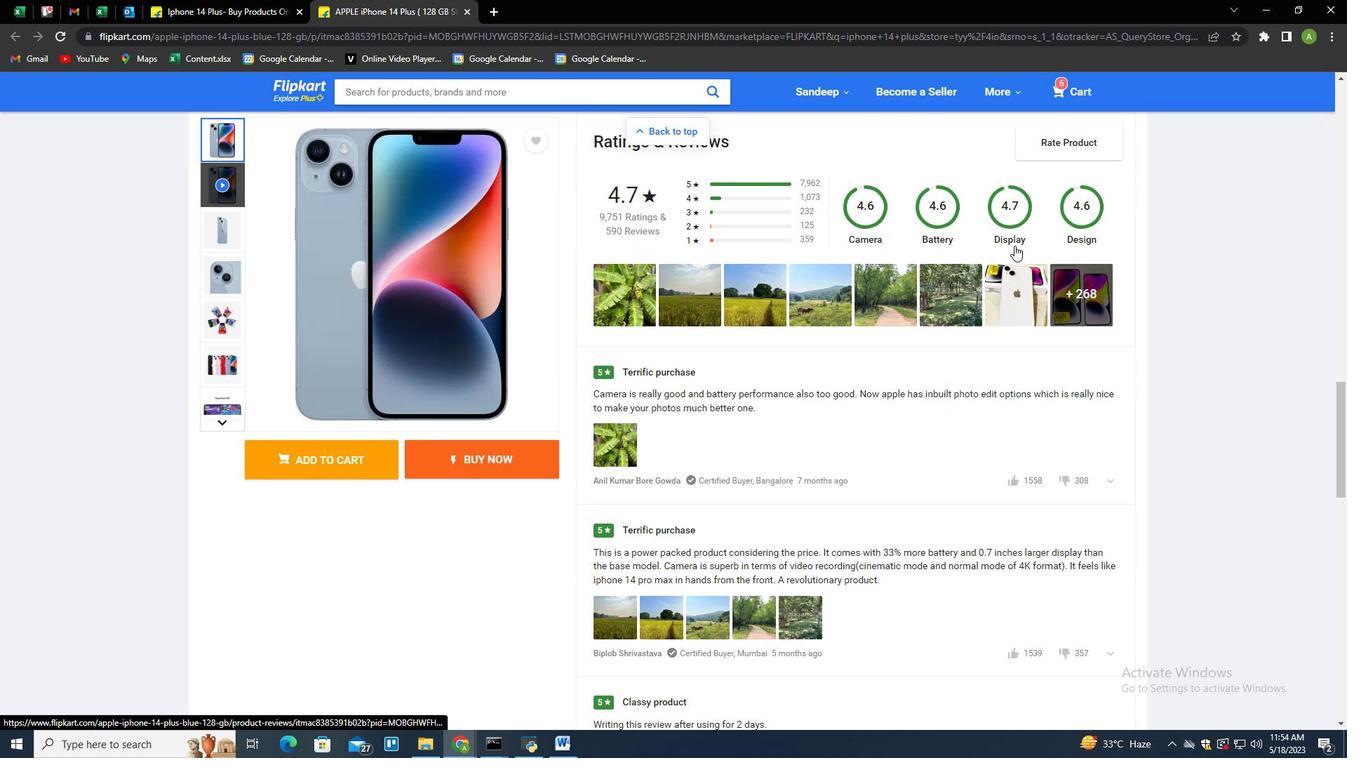 
Action: Mouse moved to (1013, 289)
Screenshot: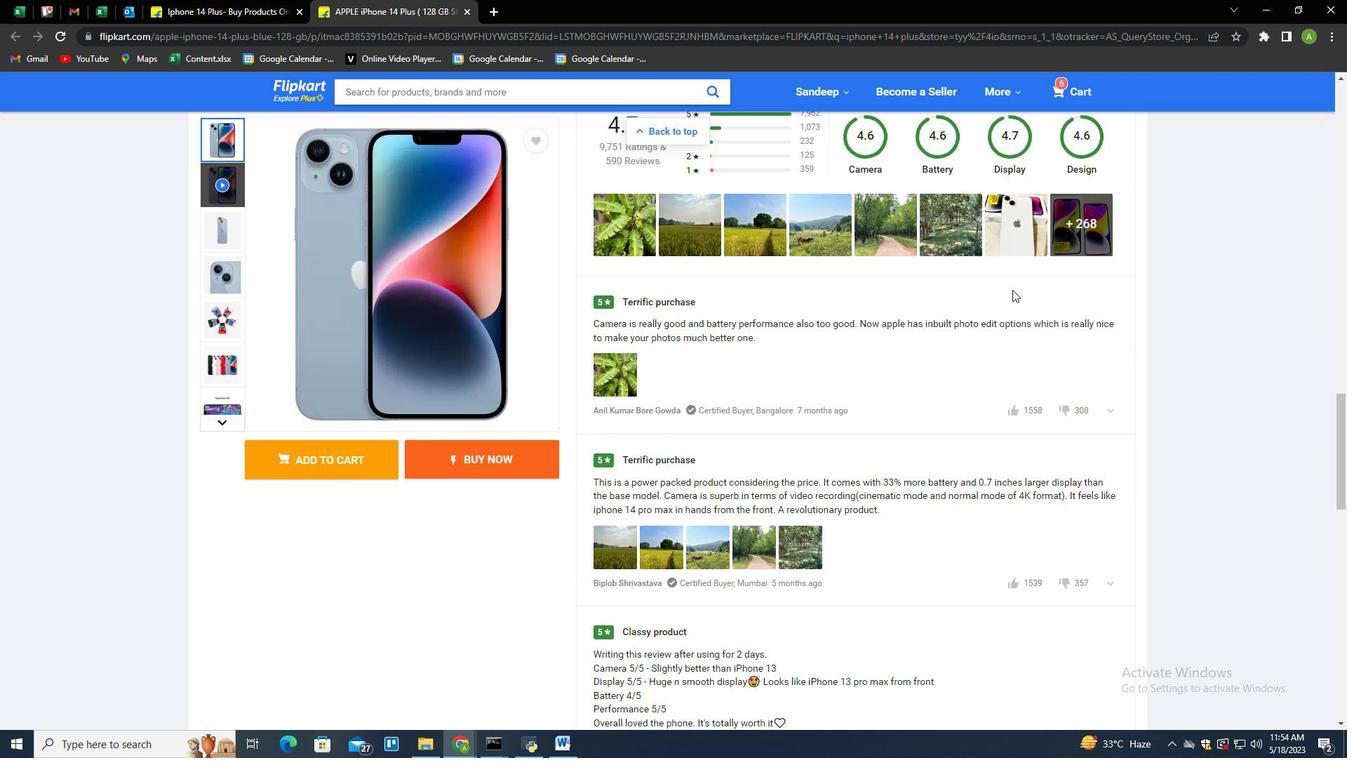 
Action: Mouse scrolled (1013, 290) with delta (0, 0)
Screenshot: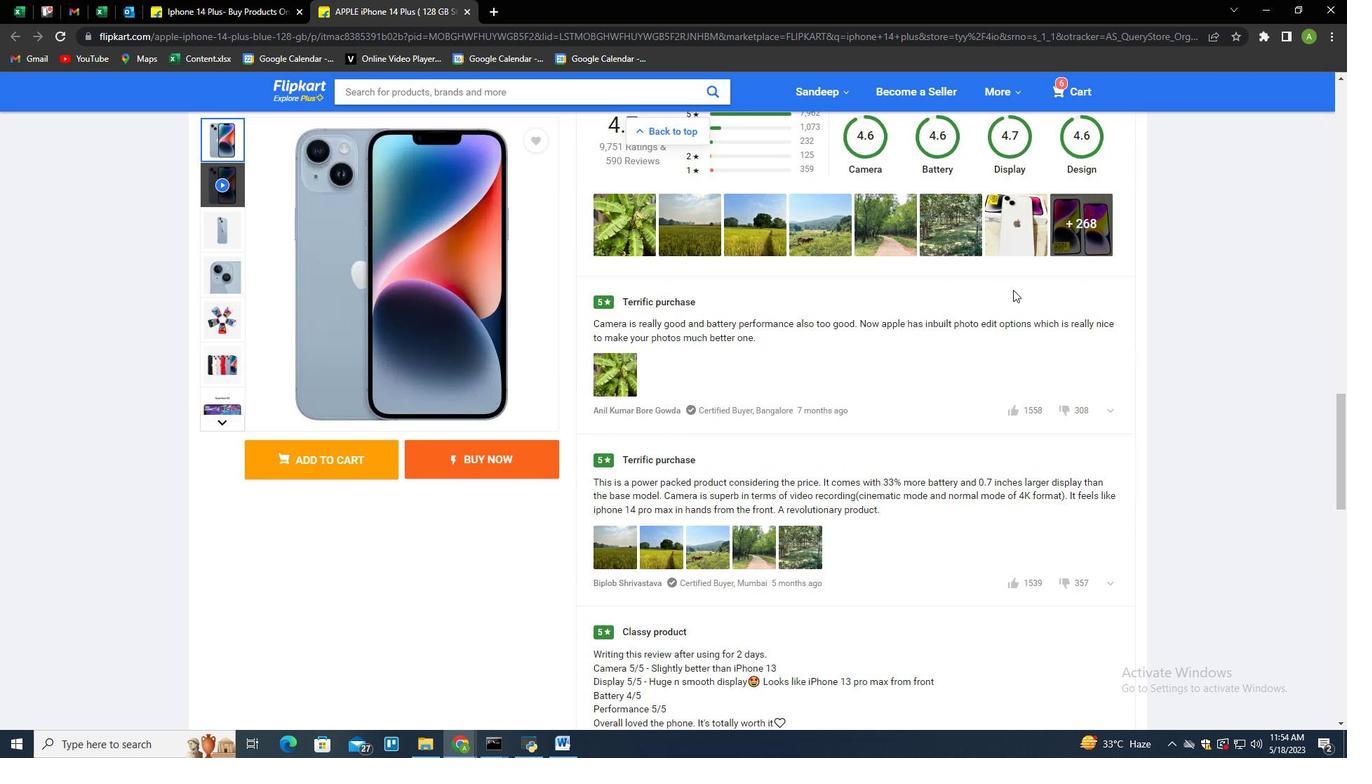 
Action: Mouse scrolled (1013, 290) with delta (0, 0)
Screenshot: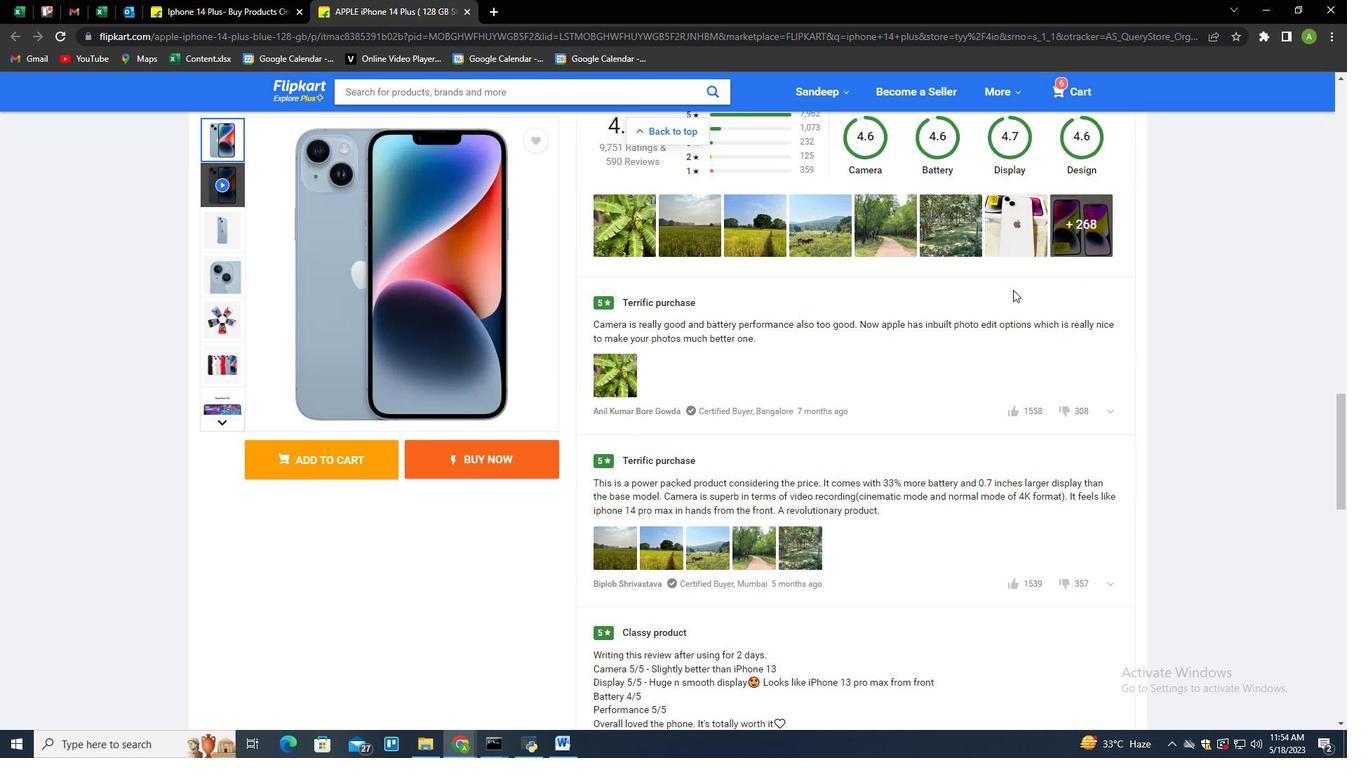 
Action: Mouse scrolled (1013, 289) with delta (0, 0)
Screenshot: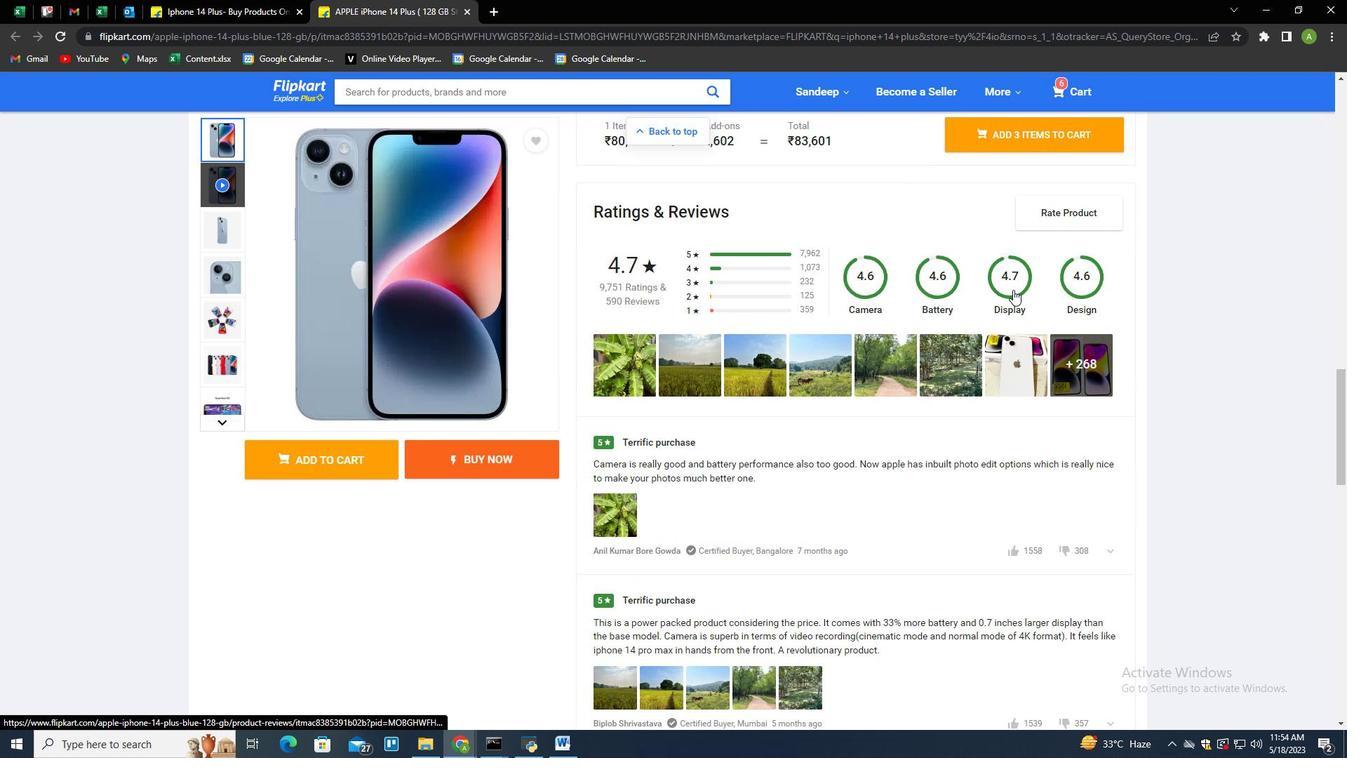 
Action: Mouse scrolled (1013, 289) with delta (0, 0)
Screenshot: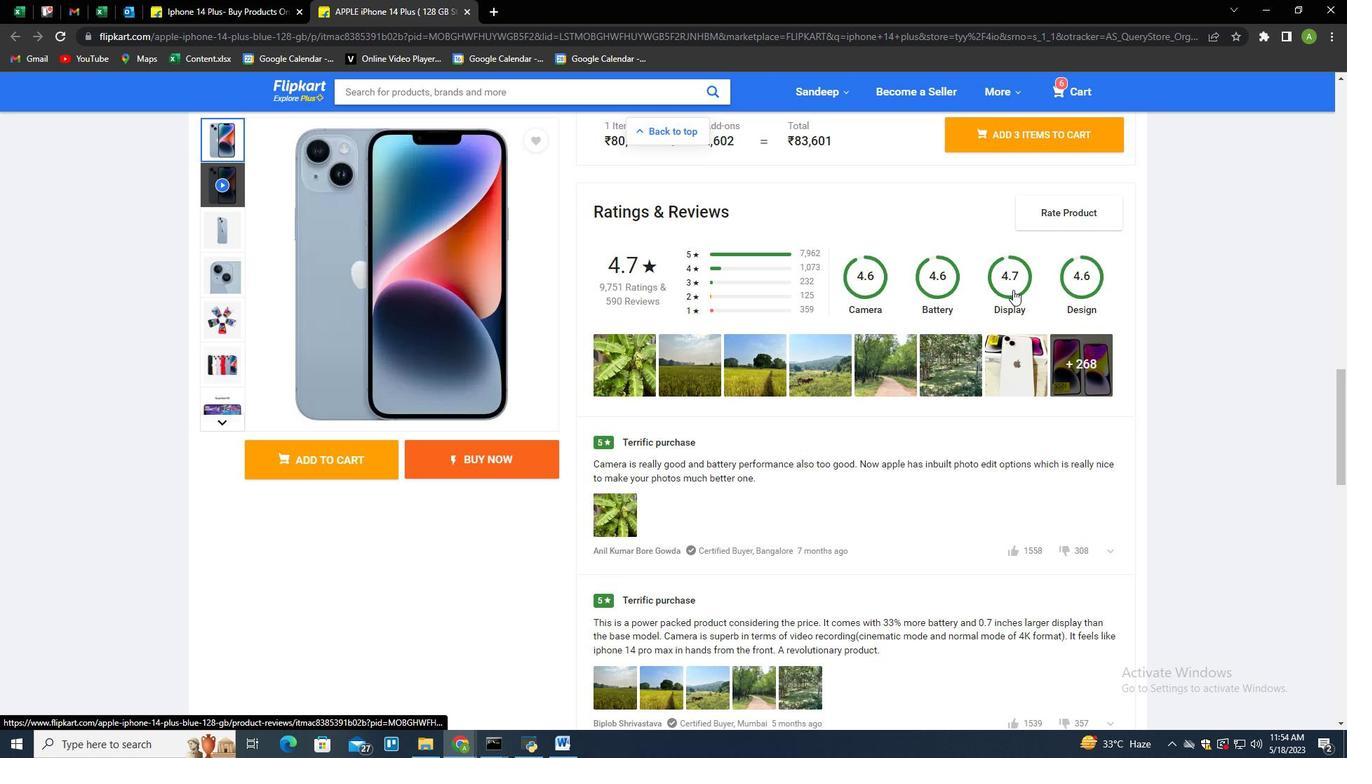 
Action: Mouse moved to (1016, 294)
Screenshot: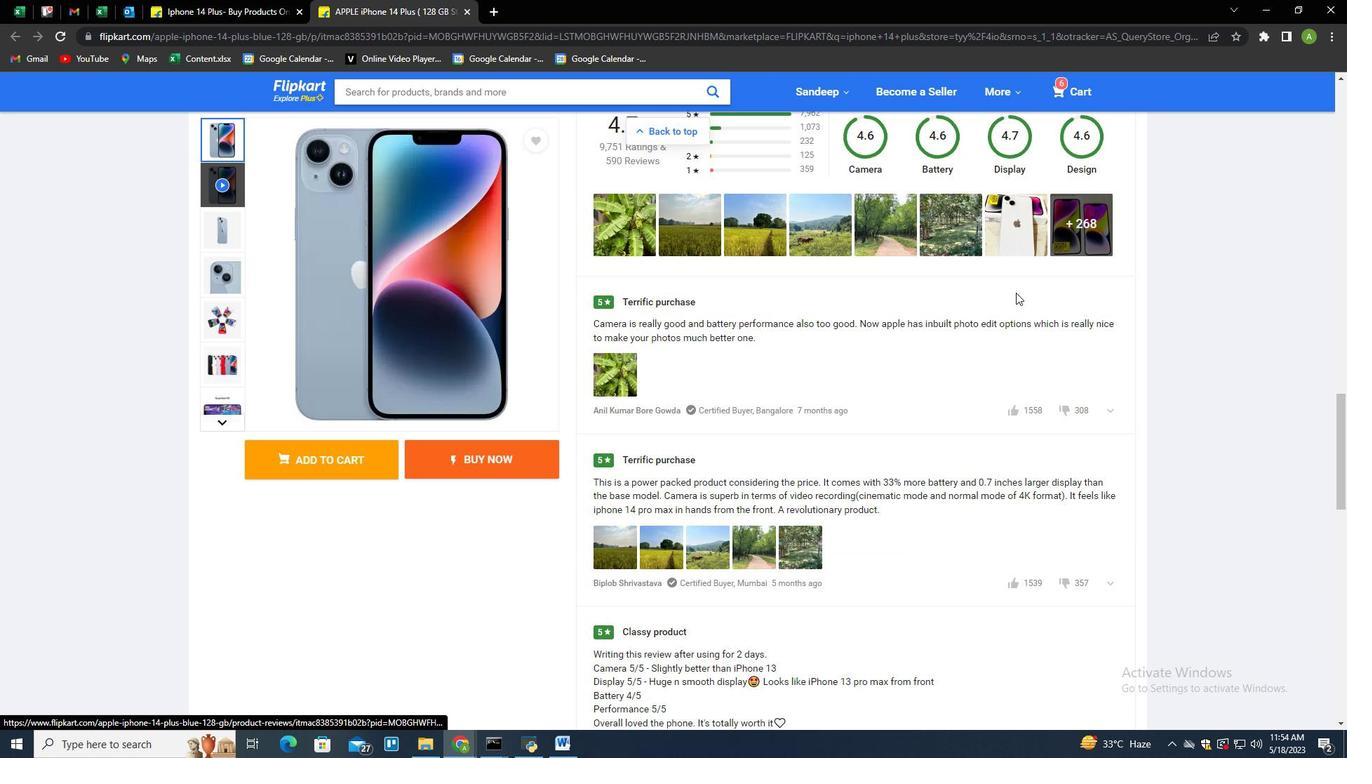 
Action: Mouse scrolled (1016, 293) with delta (0, 0)
Screenshot: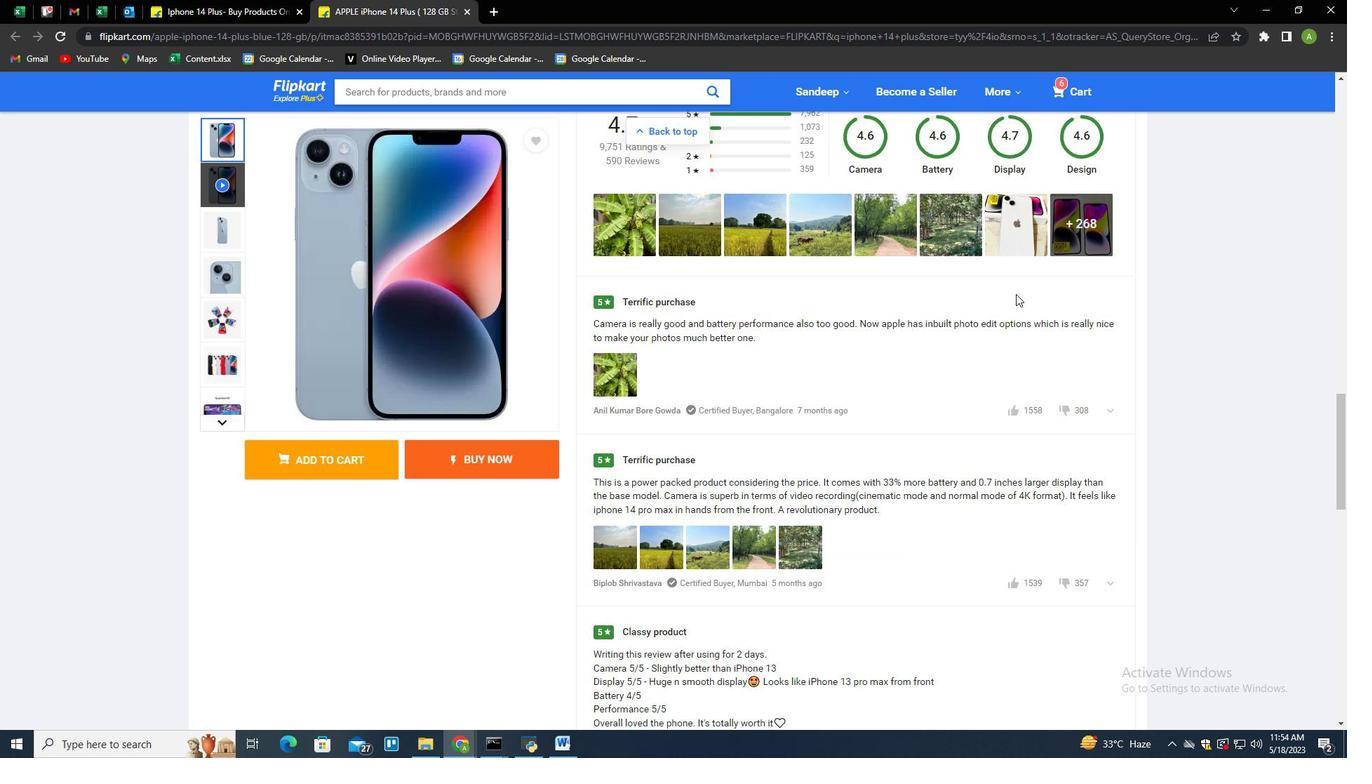 
Action: Mouse scrolled (1016, 293) with delta (0, 0)
Screenshot: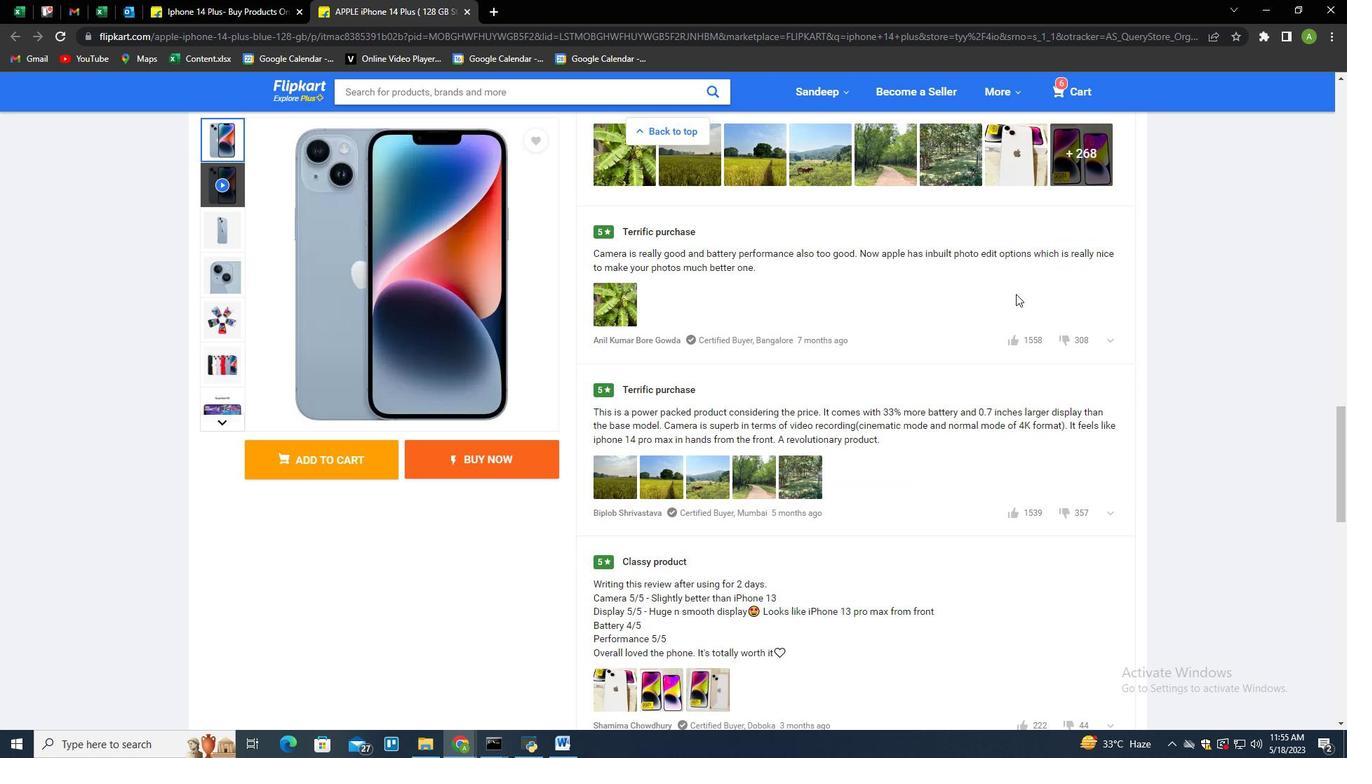 
Action: Mouse scrolled (1016, 293) with delta (0, 0)
Screenshot: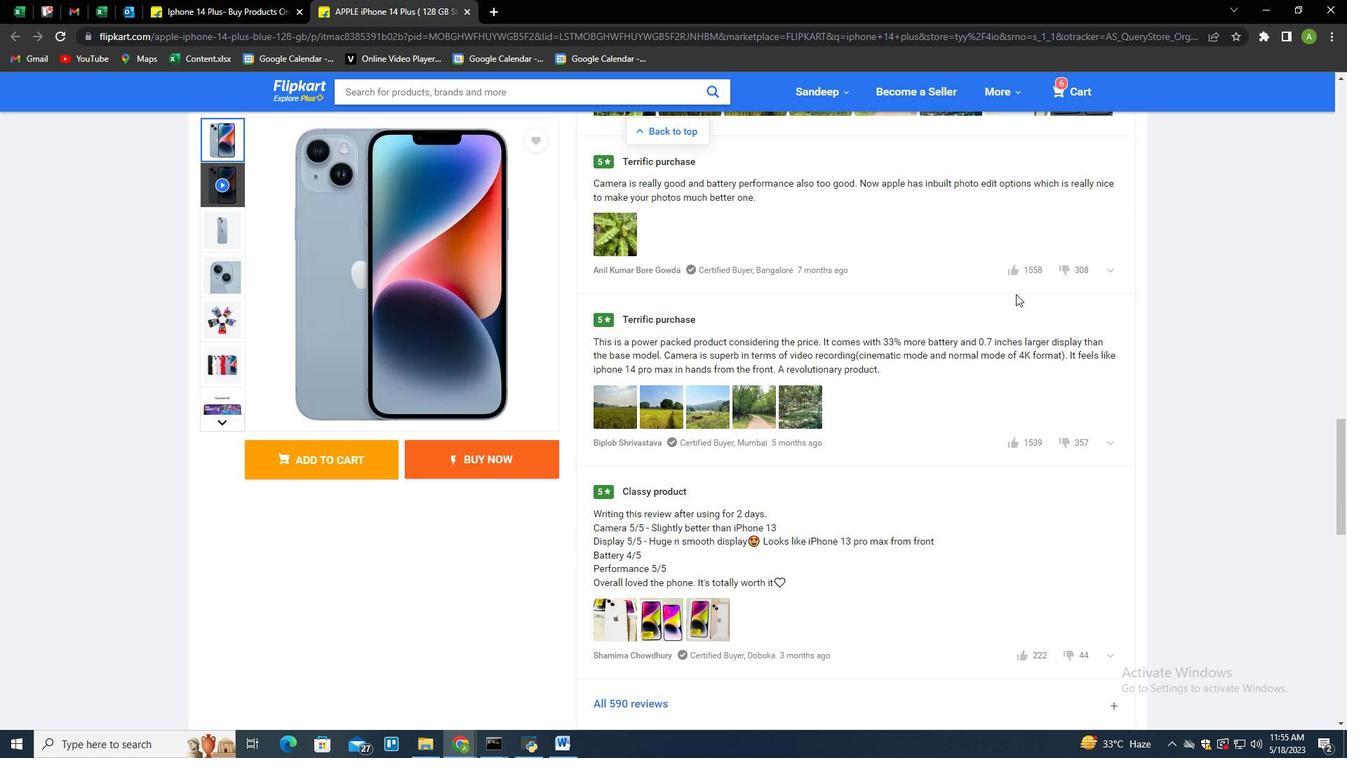 
Action: Mouse scrolled (1016, 293) with delta (0, 0)
Screenshot: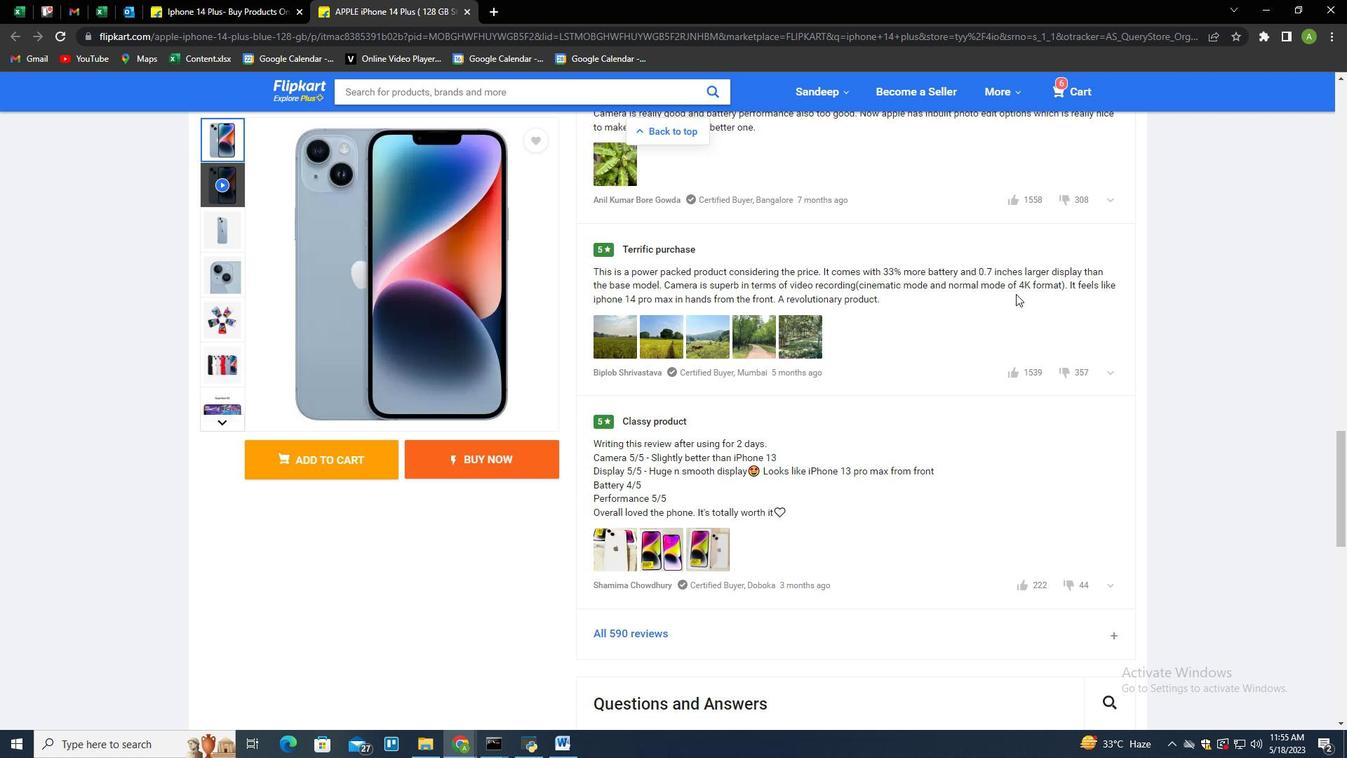 
Action: Mouse scrolled (1016, 293) with delta (0, 0)
Screenshot: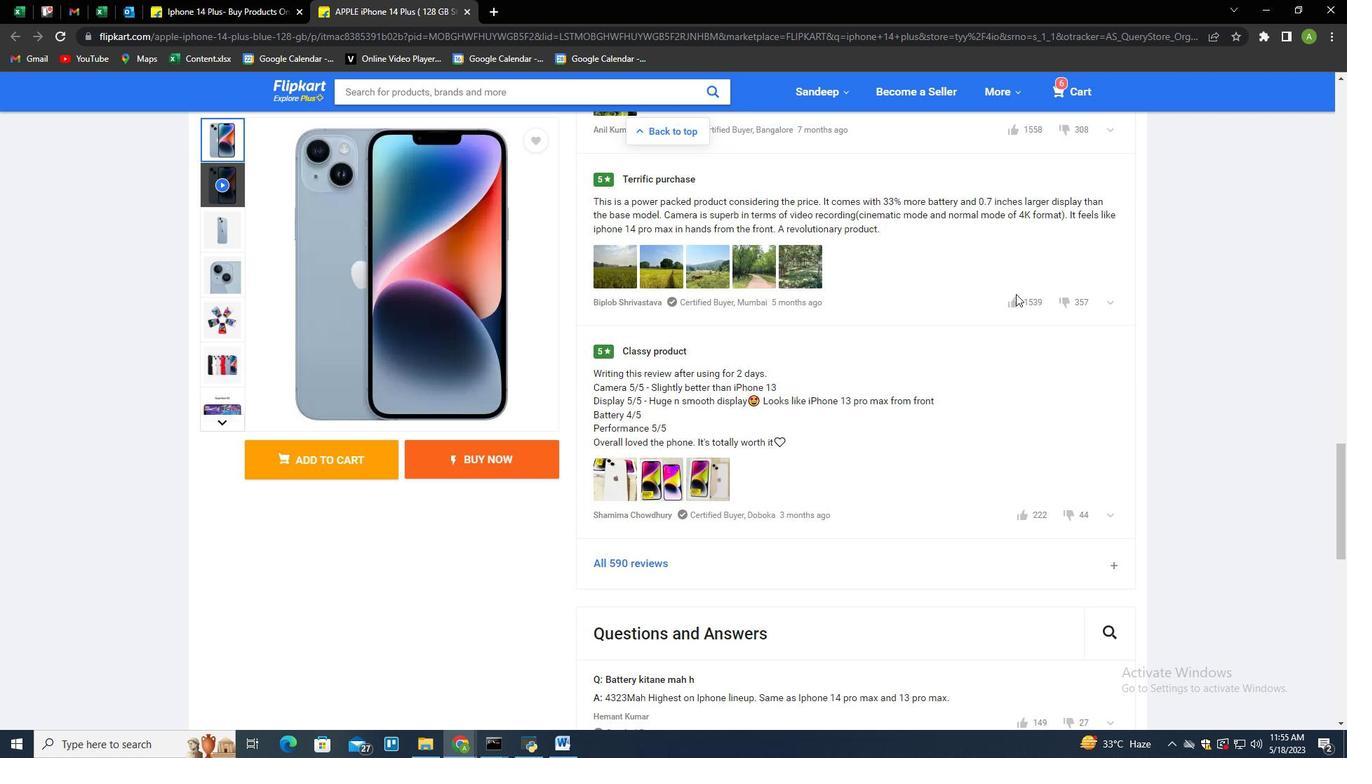 
Action: Mouse scrolled (1016, 293) with delta (0, 0)
Screenshot: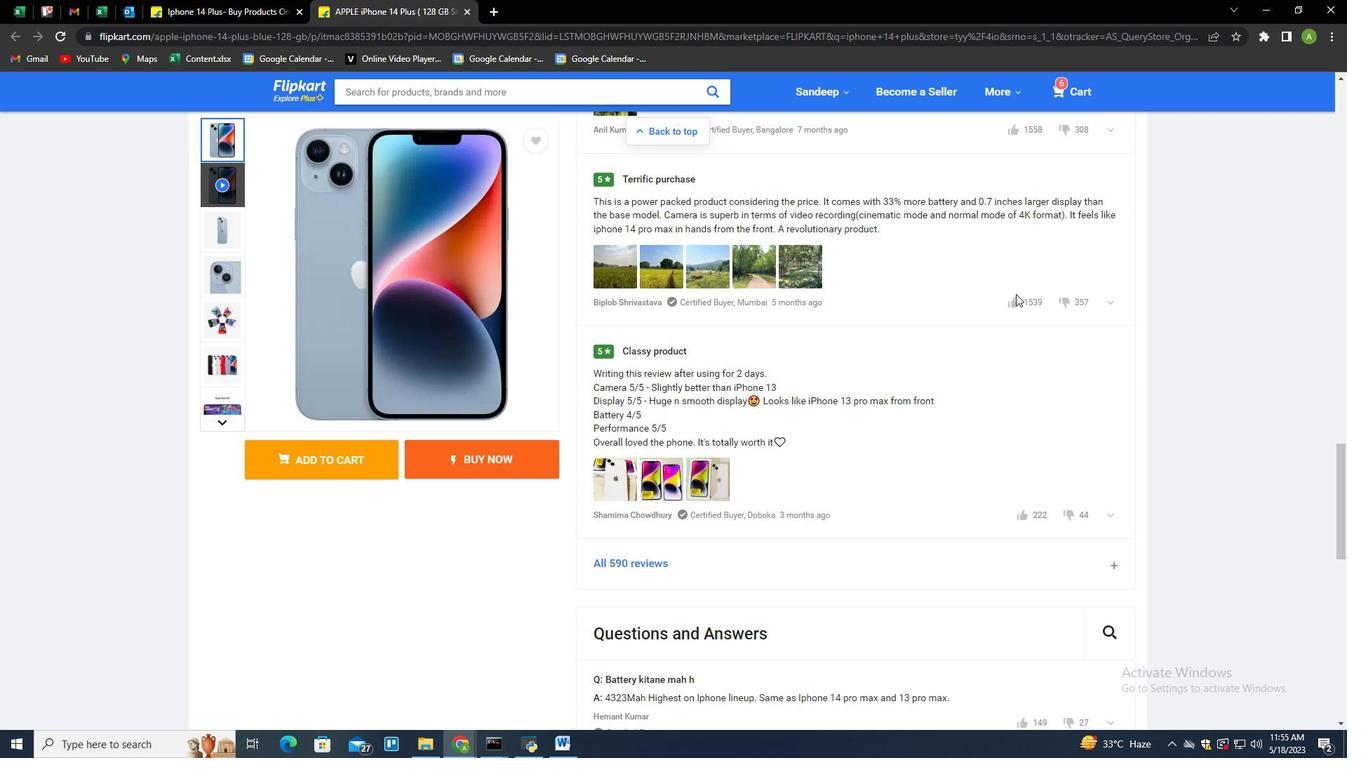 
Action: Mouse scrolled (1016, 293) with delta (0, 0)
Screenshot: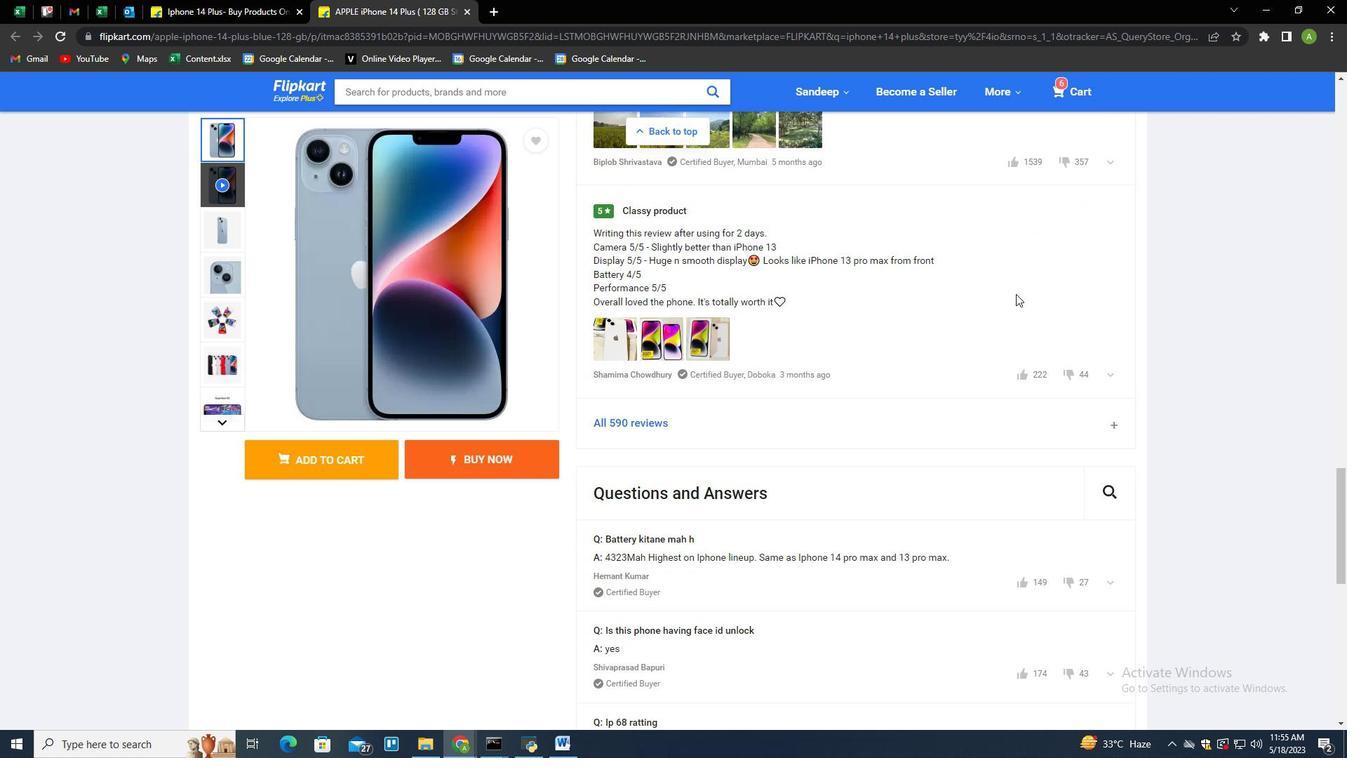 
Action: Mouse scrolled (1016, 293) with delta (0, 0)
Screenshot: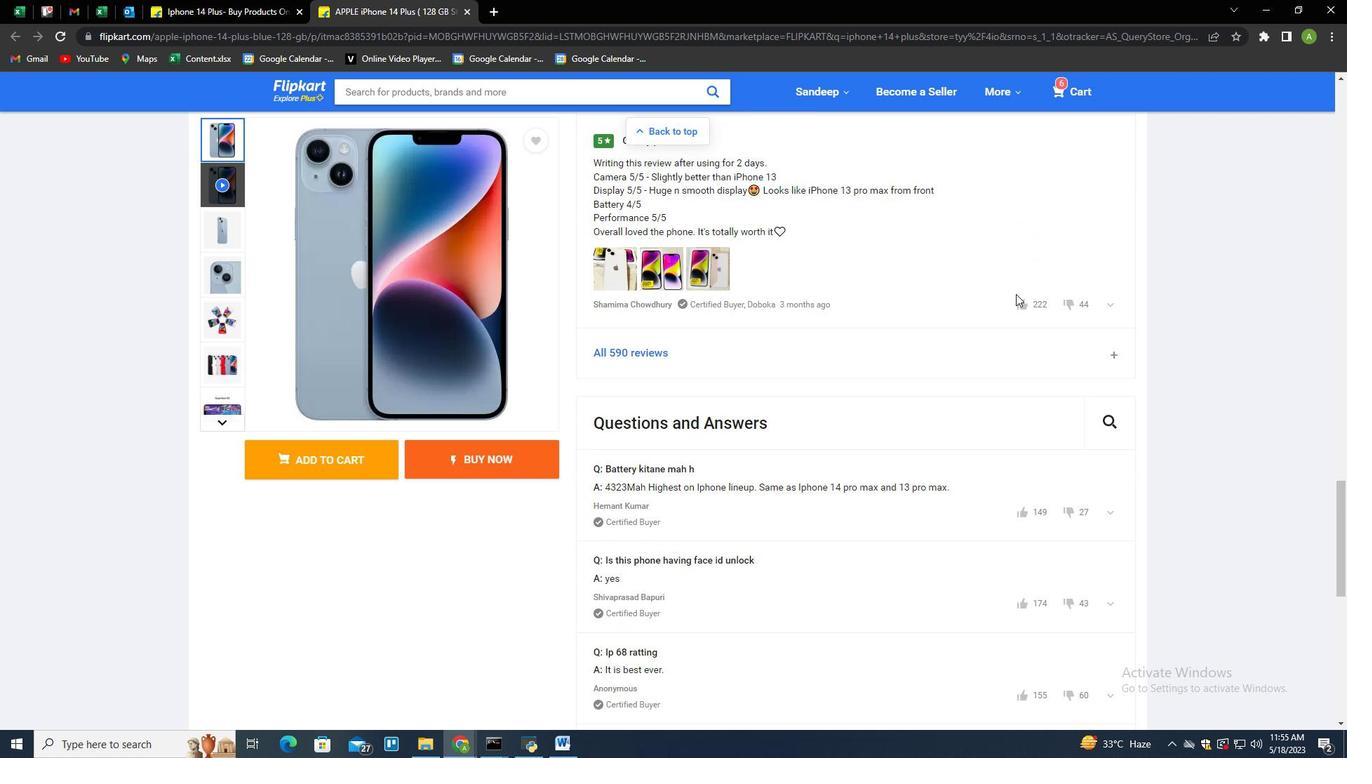 
Action: Mouse moved to (1017, 294)
Screenshot: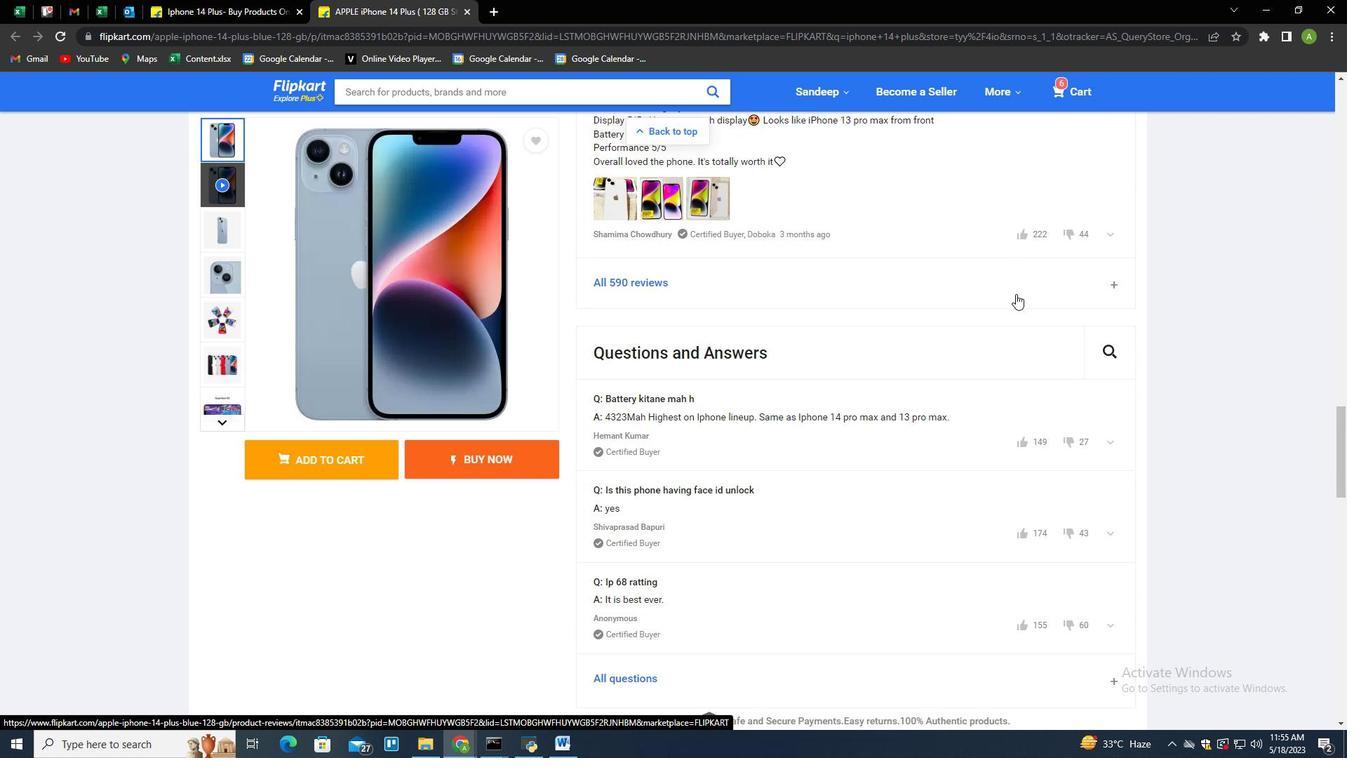 
Action: Mouse scrolled (1017, 294) with delta (0, 0)
Screenshot: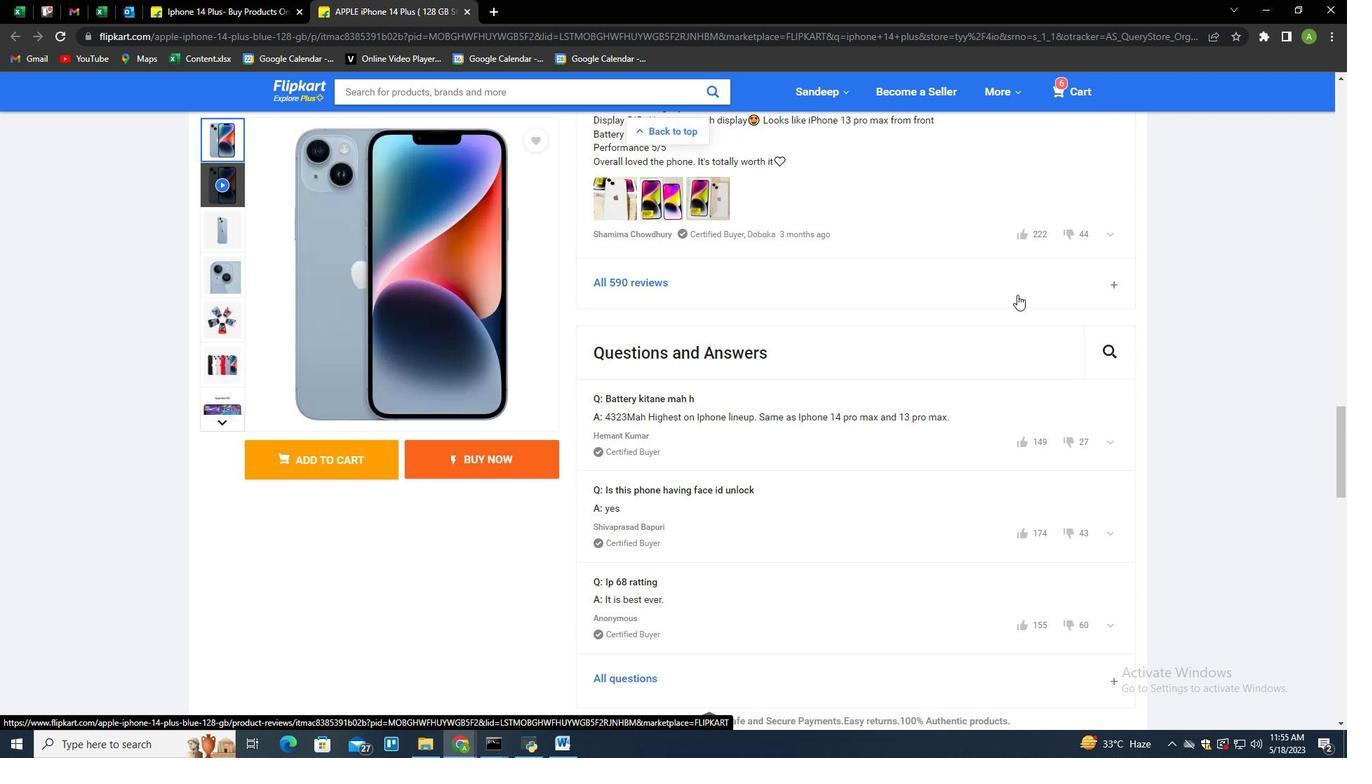 
Action: Mouse scrolled (1017, 294) with delta (0, 0)
Screenshot: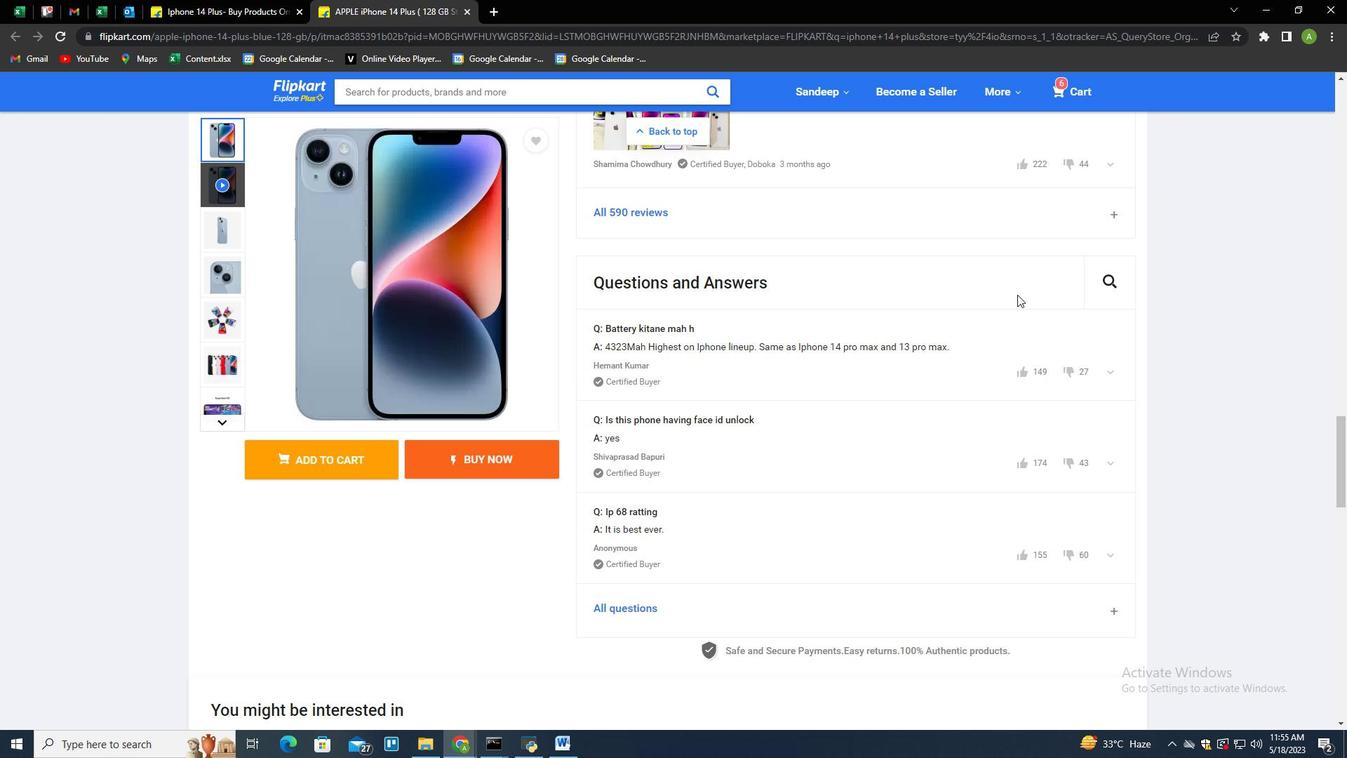 
Action: Mouse scrolled (1017, 294) with delta (0, 0)
Screenshot: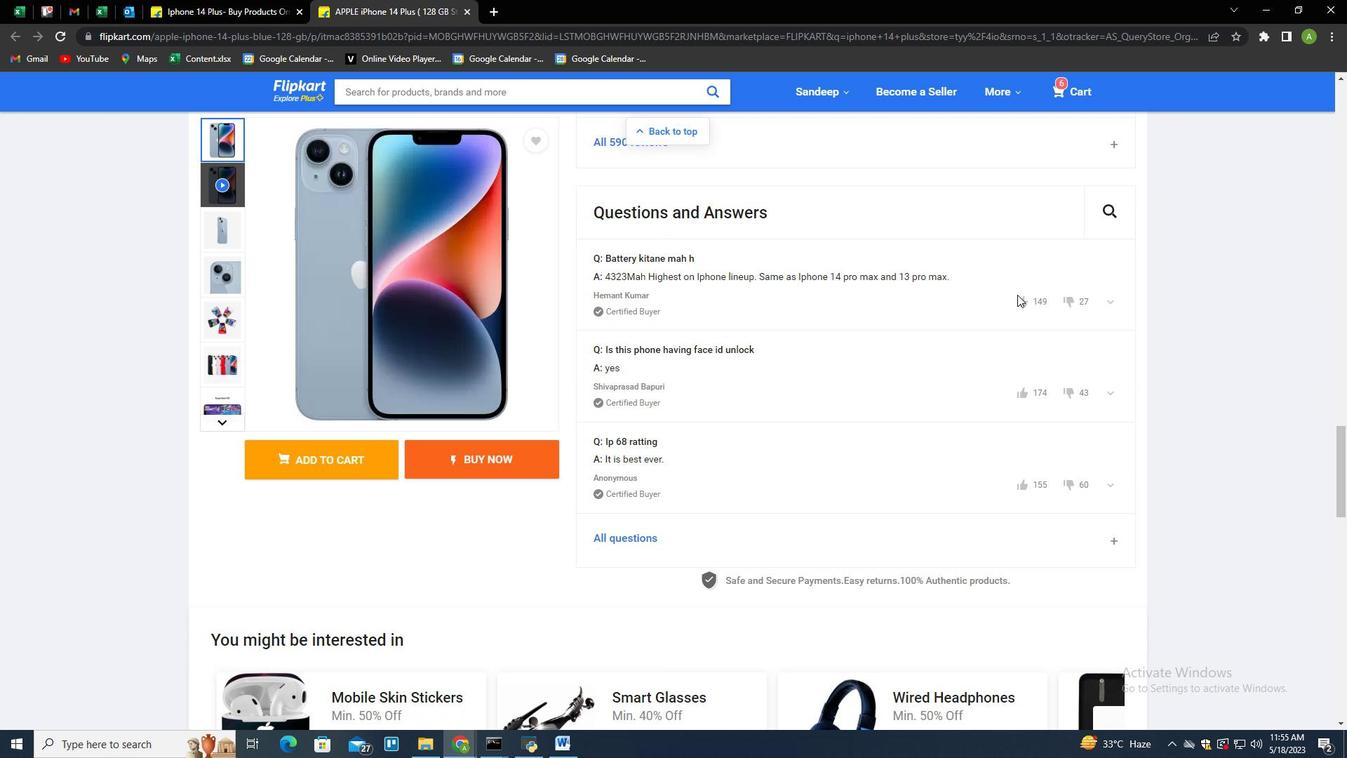 
Action: Mouse scrolled (1017, 295) with delta (0, 0)
Screenshot: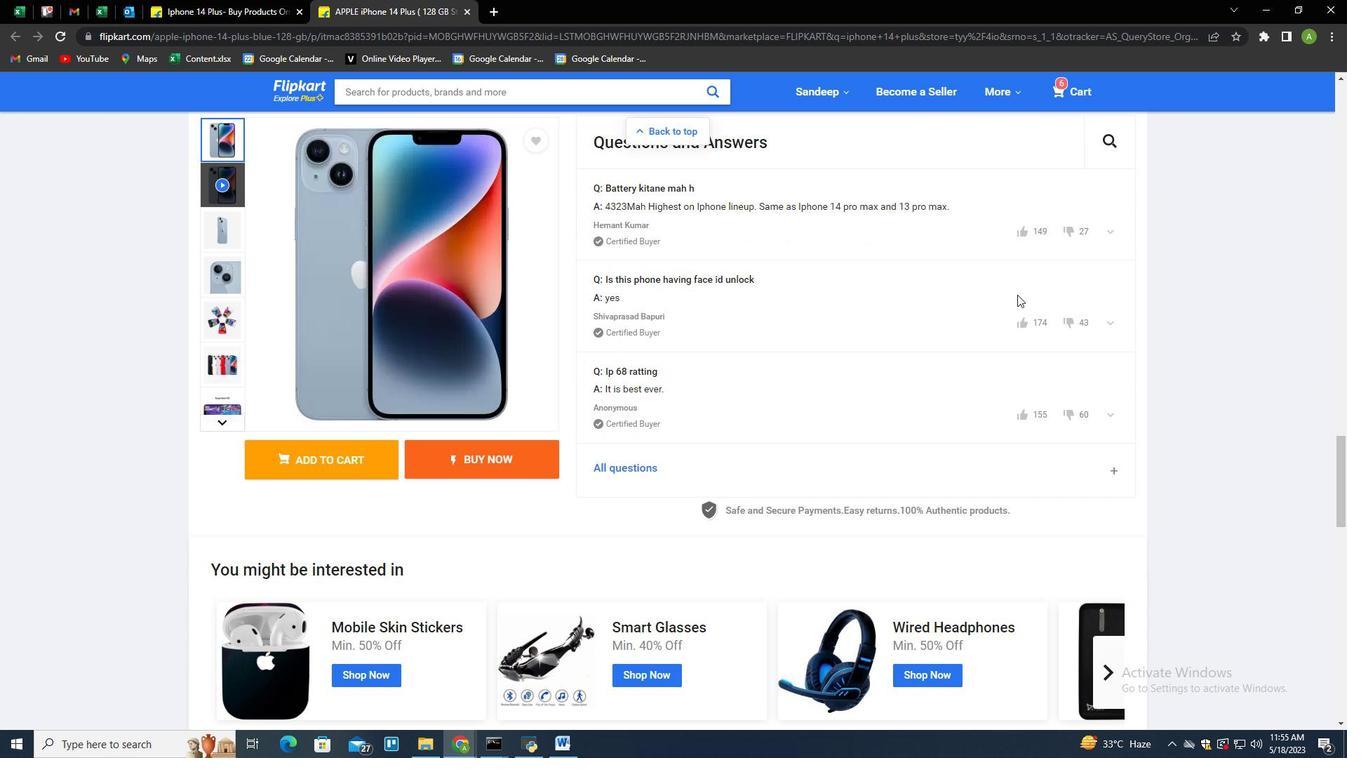 
Action: Mouse scrolled (1017, 295) with delta (0, 0)
Screenshot: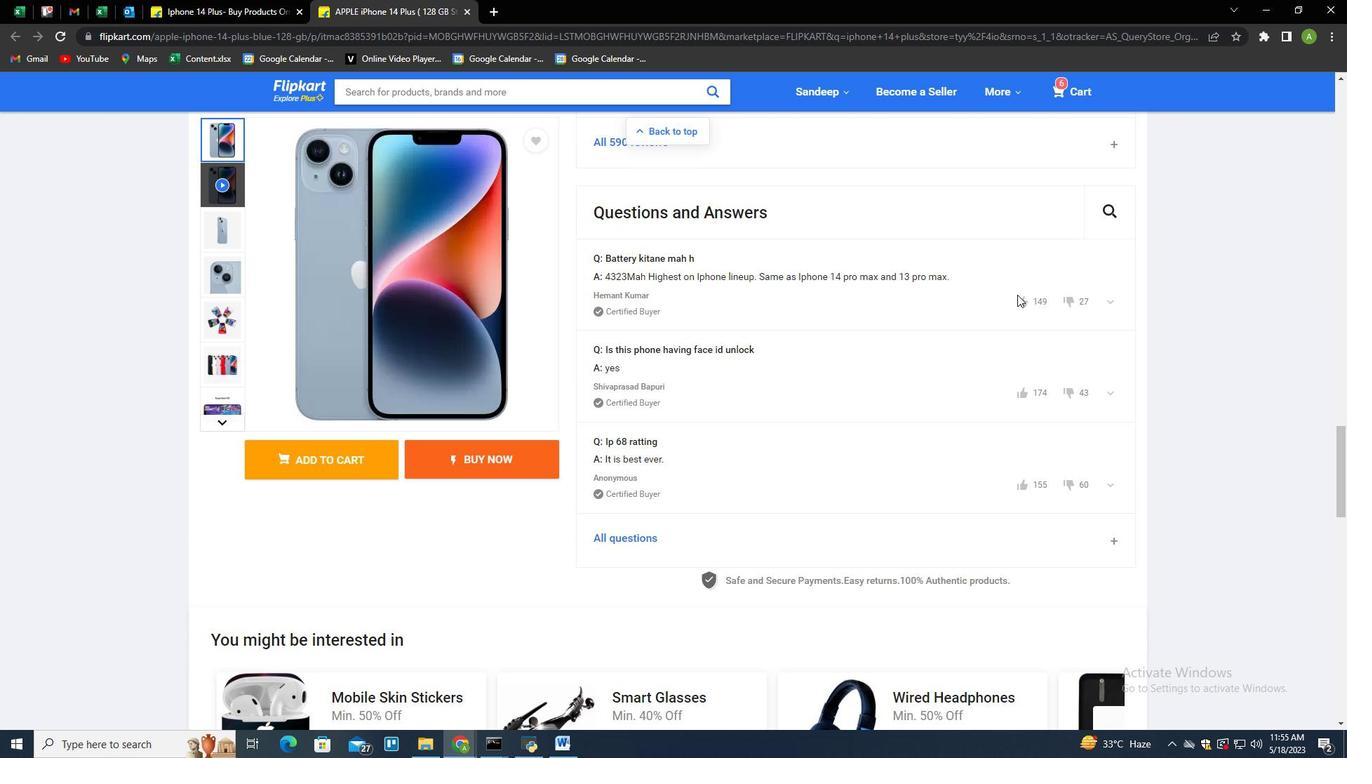 
Action: Mouse scrolled (1017, 295) with delta (0, 0)
Screenshot: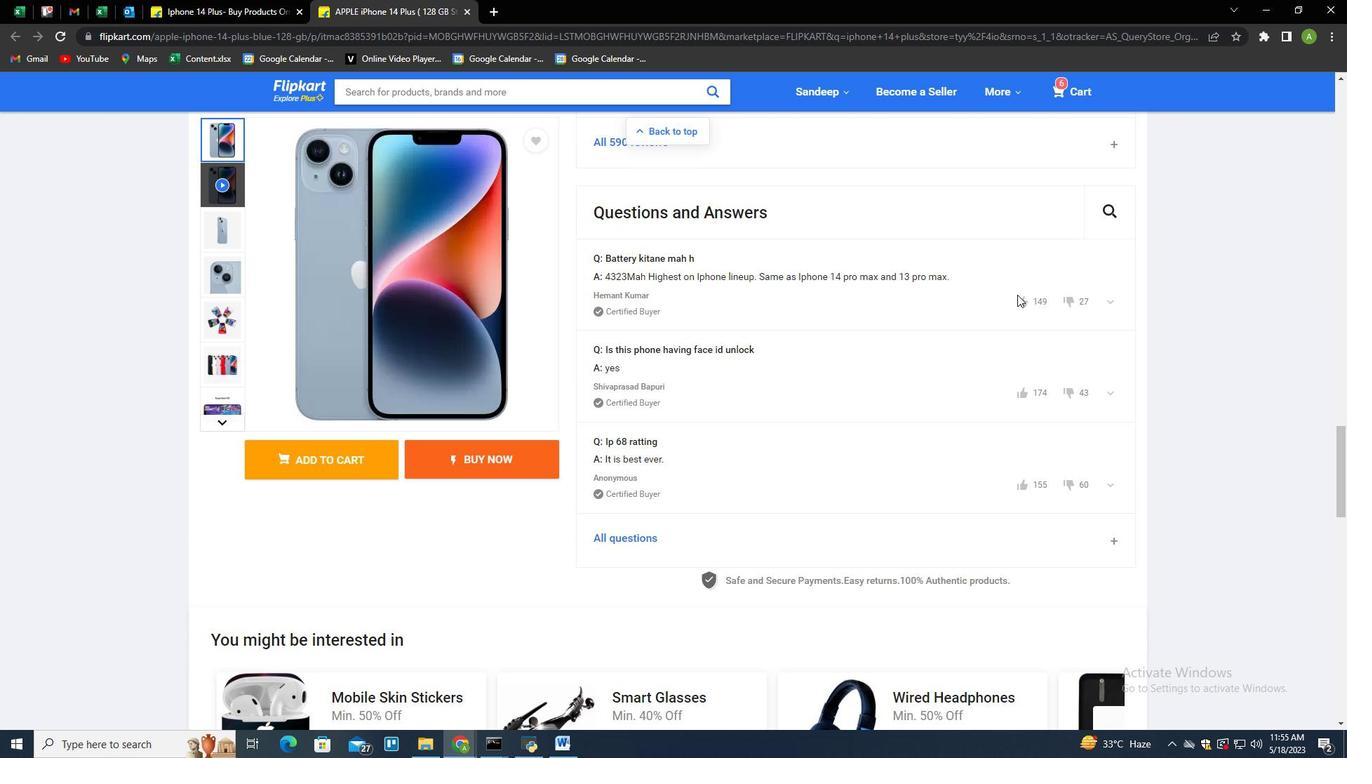 
Action: Mouse scrolled (1017, 295) with delta (0, 0)
Screenshot: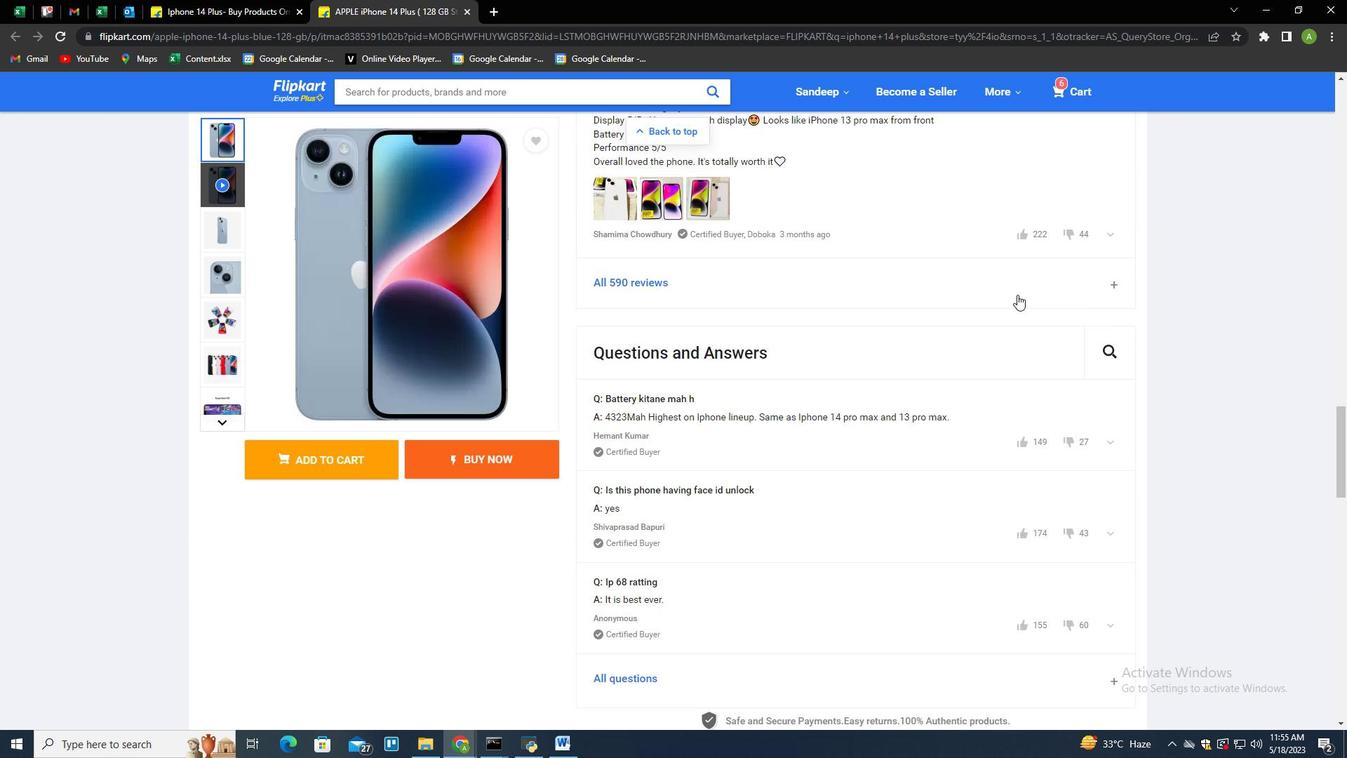 
Action: Mouse scrolled (1017, 295) with delta (0, 0)
Screenshot: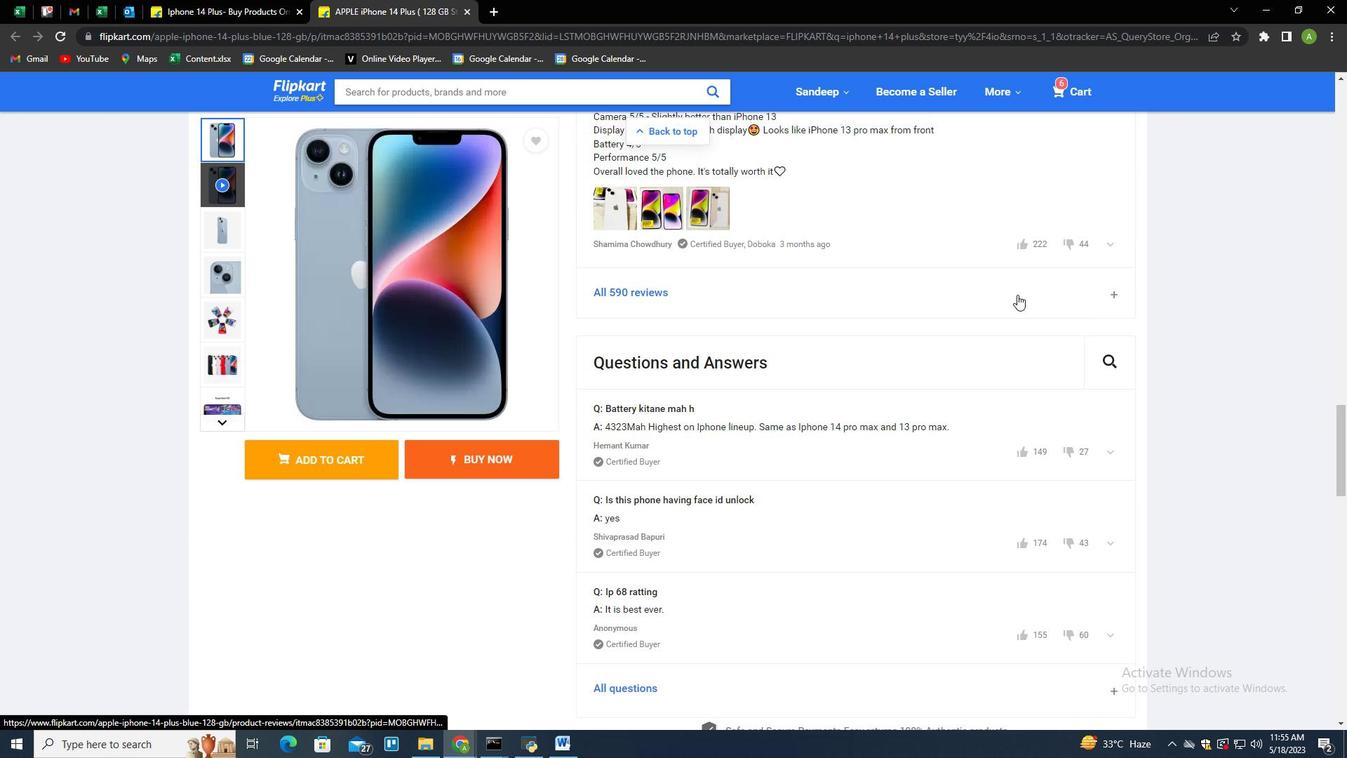 
Action: Mouse moved to (619, 425)
Screenshot: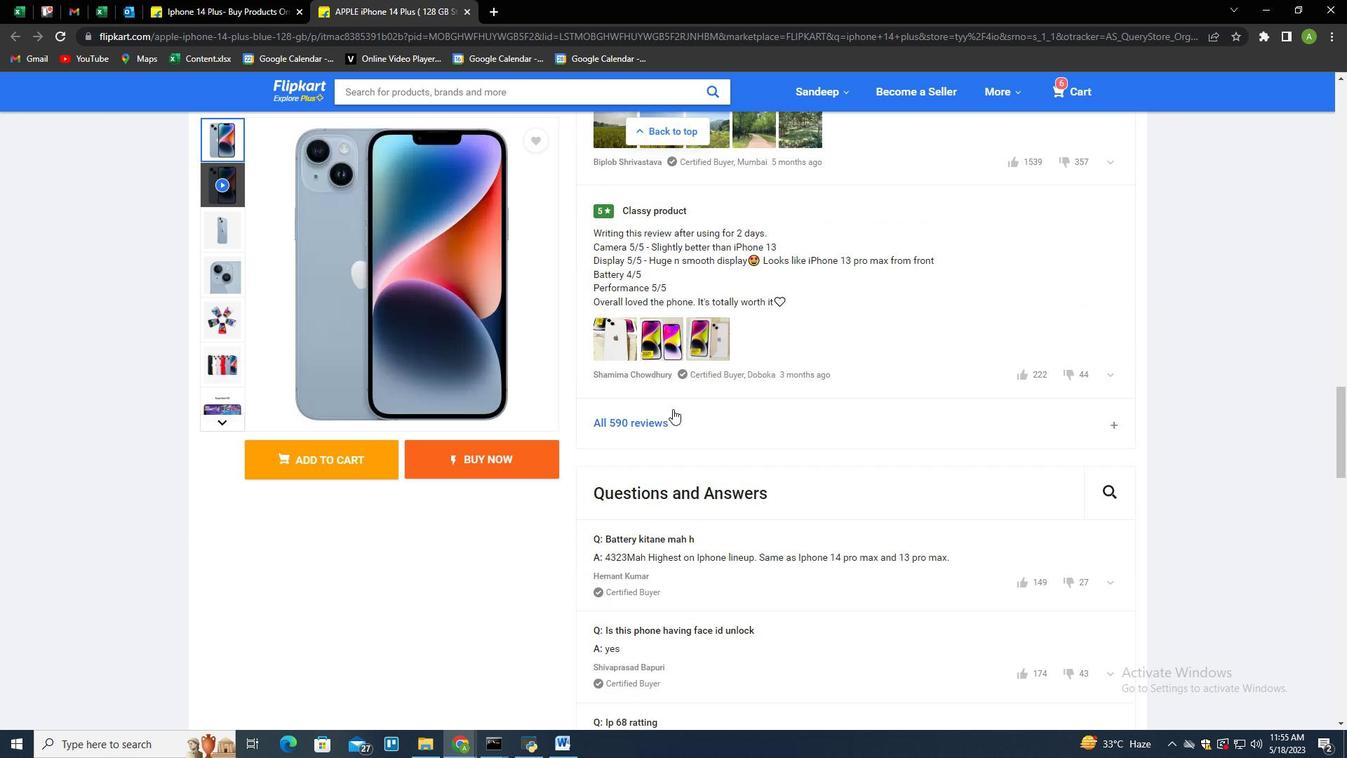 
Action: Mouse pressed left at (619, 425)
Screenshot: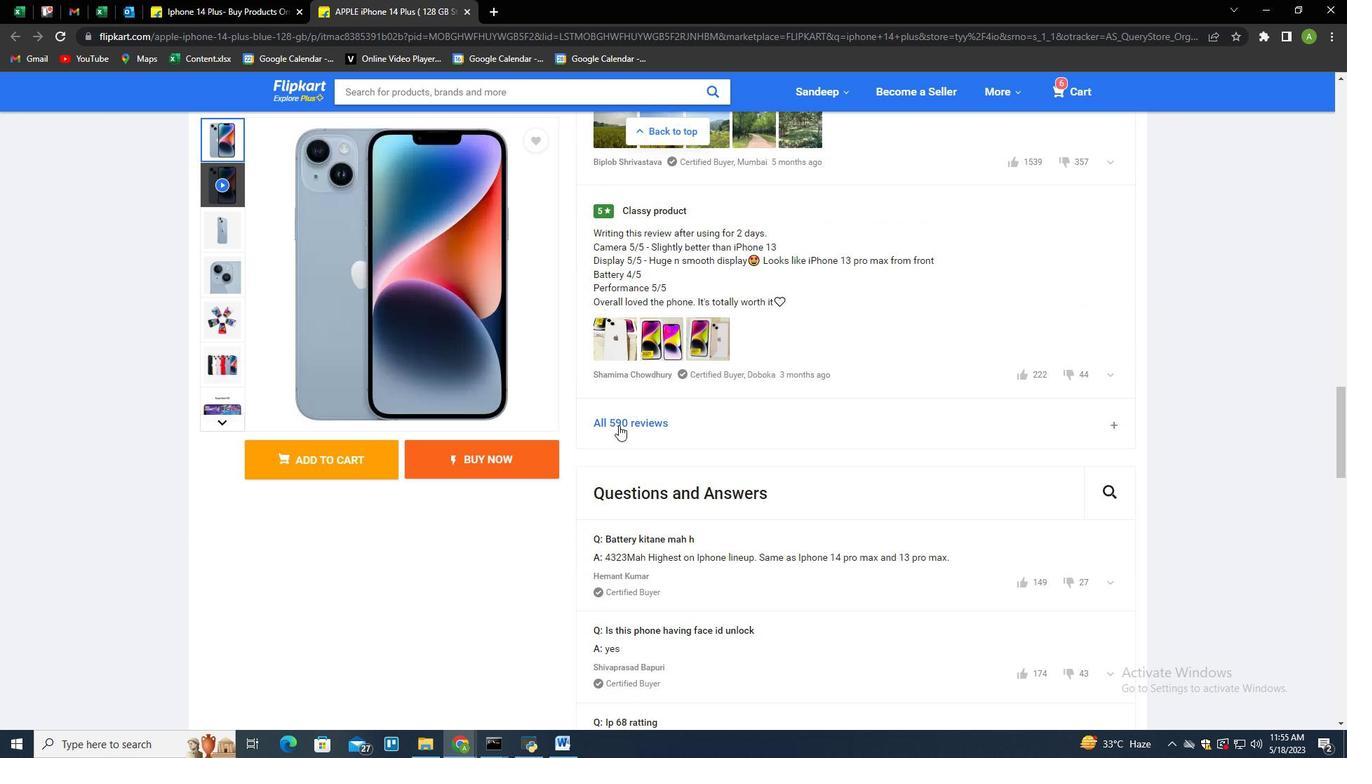 
Action: Mouse moved to (802, 423)
Screenshot: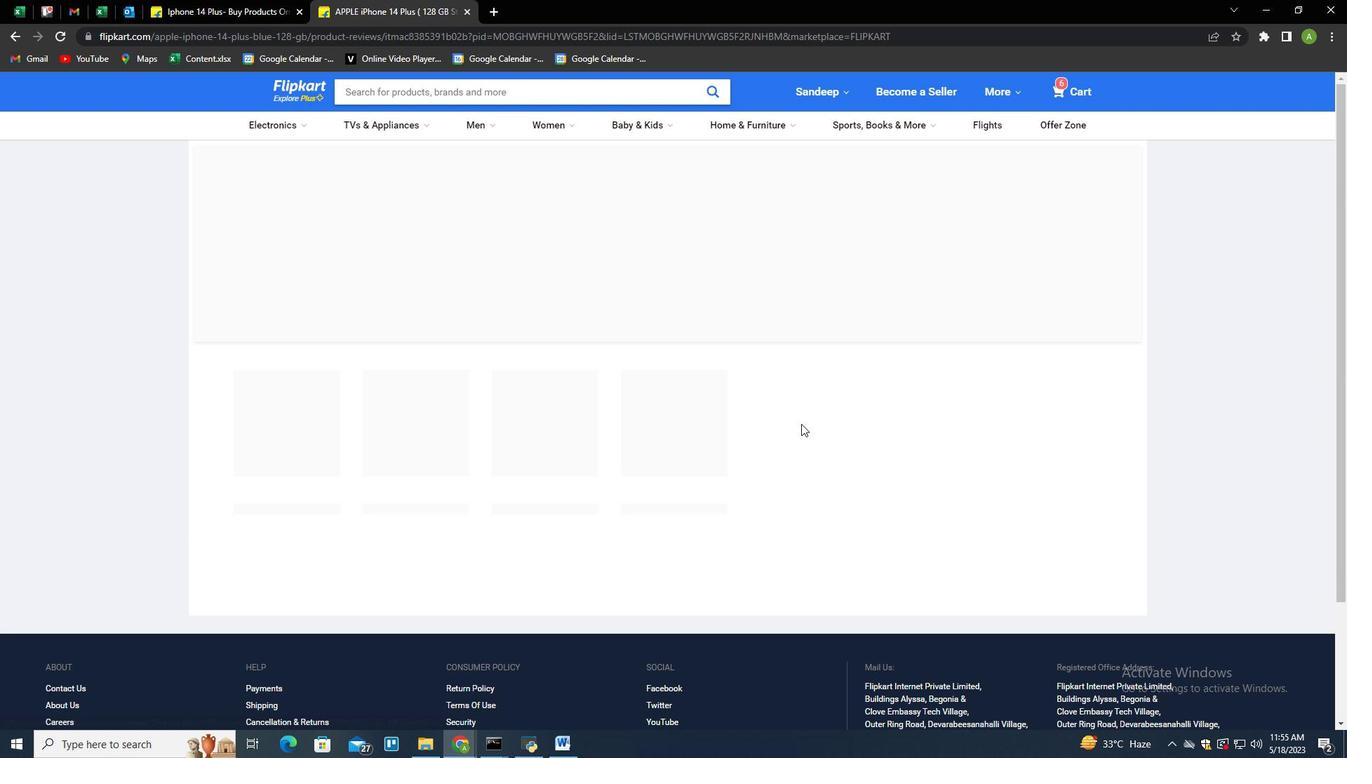 
Action: Mouse scrolled (802, 422) with delta (0, 0)
Screenshot: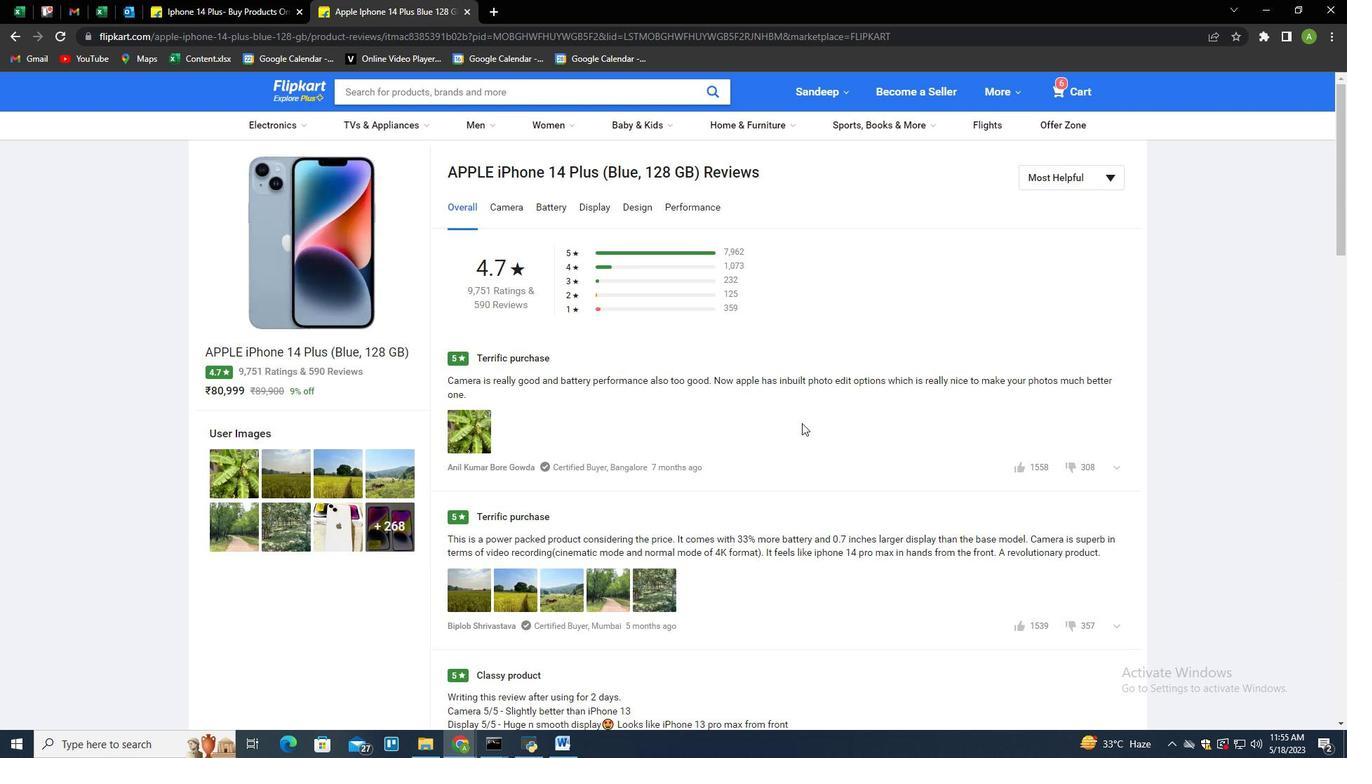 
Action: Mouse scrolled (802, 422) with delta (0, 0)
Screenshot: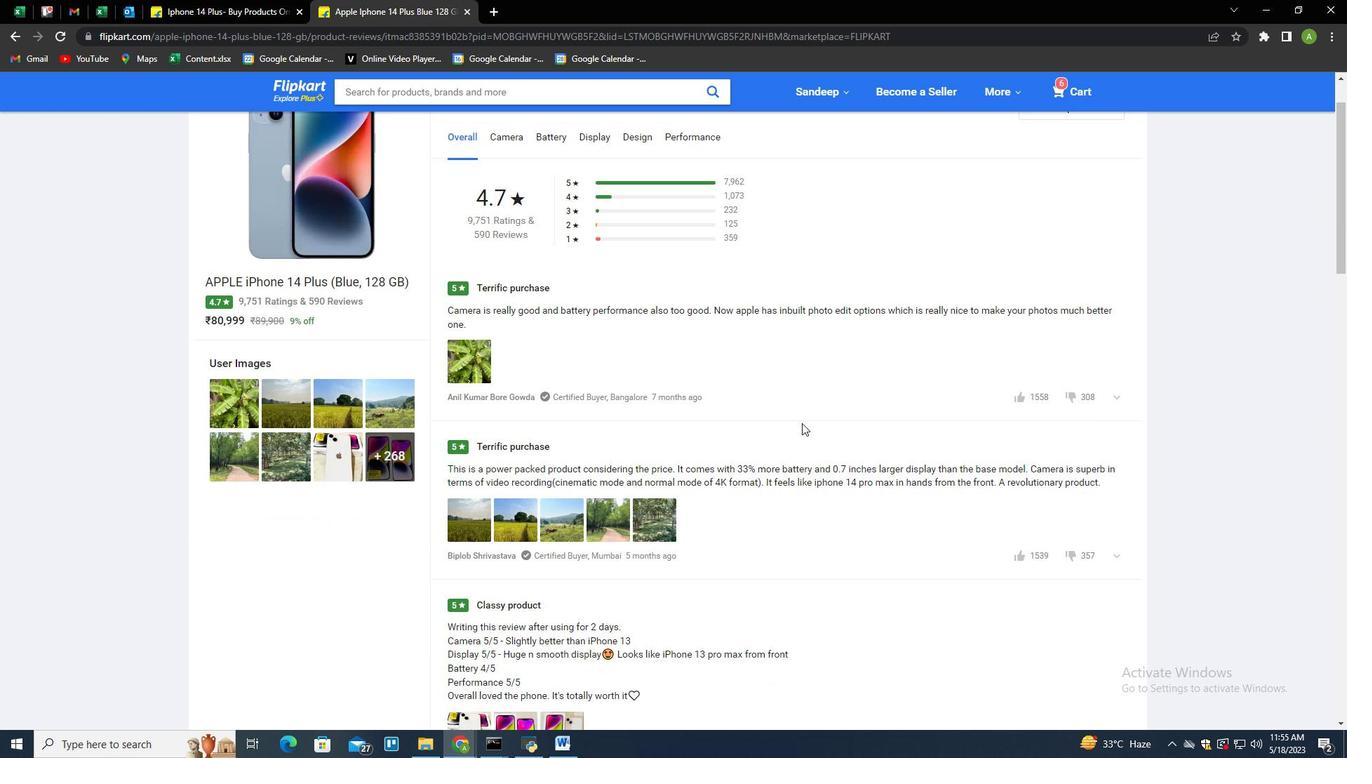 
Action: Mouse scrolled (802, 423) with delta (0, 0)
Screenshot: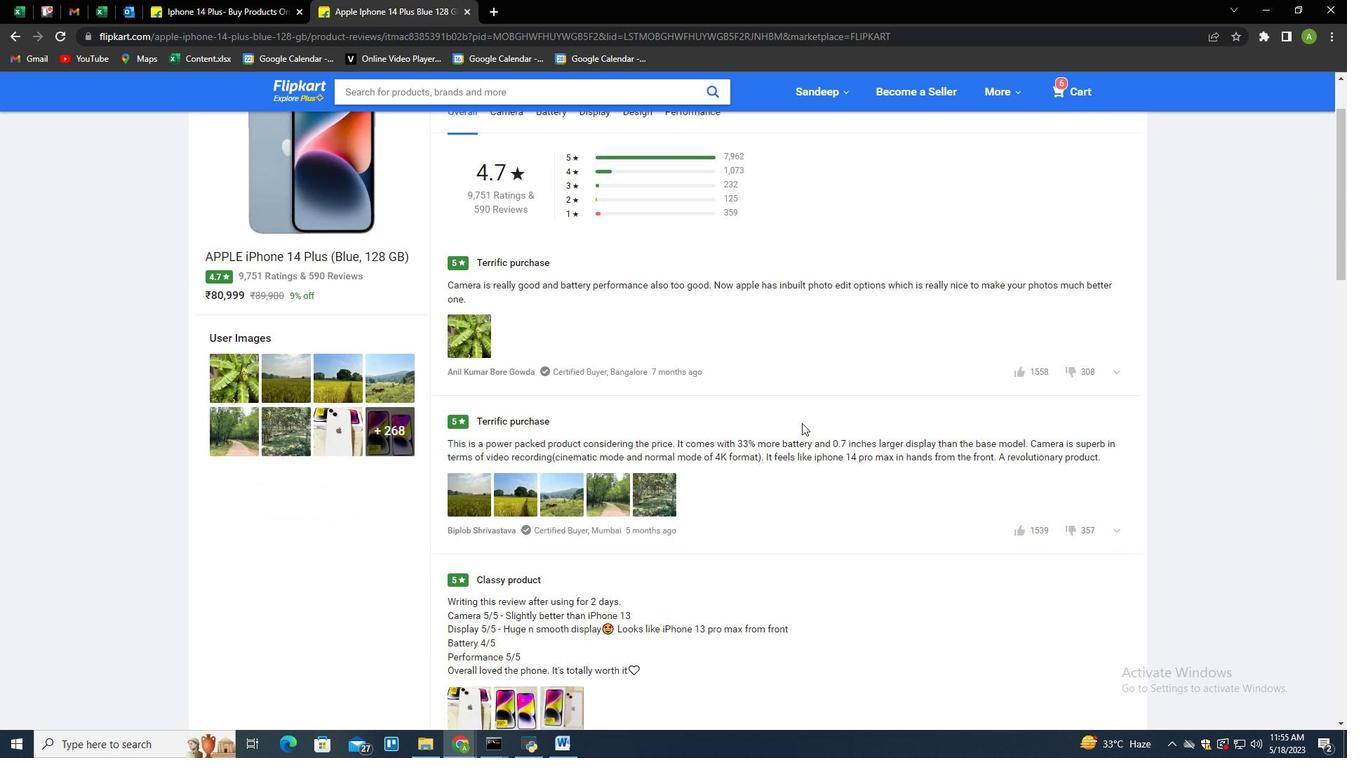 
Action: Mouse scrolled (802, 423) with delta (0, 0)
Screenshot: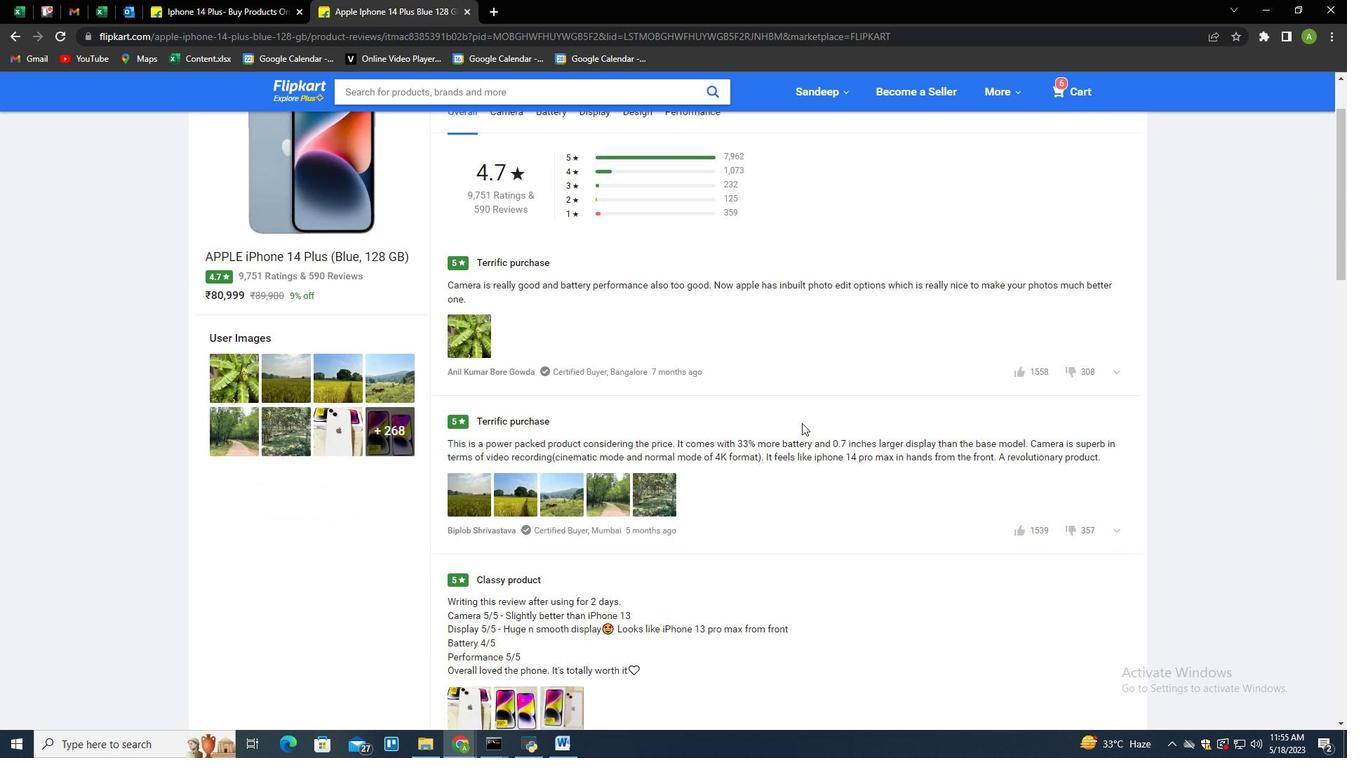 
Action: Mouse scrolled (802, 423) with delta (0, 0)
Screenshot: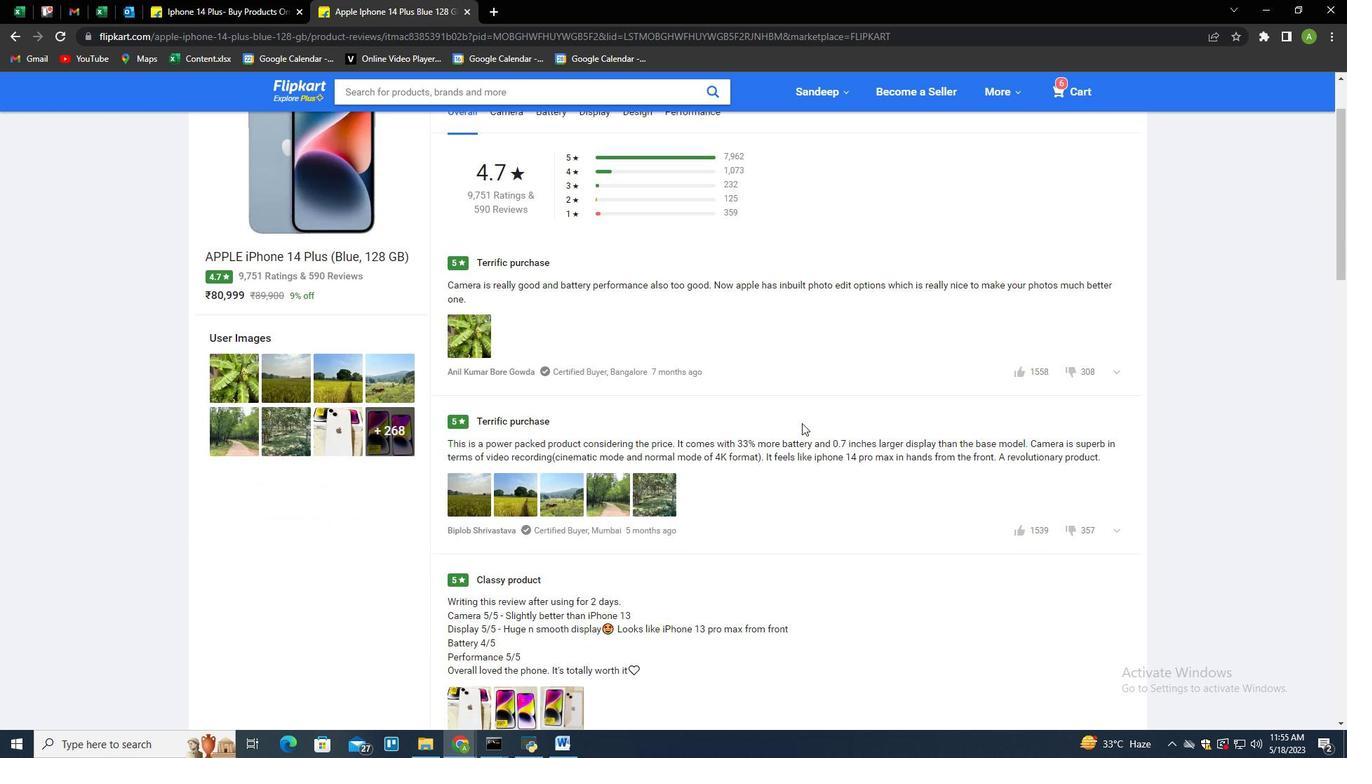 
Action: Mouse scrolled (802, 423) with delta (0, 0)
Screenshot: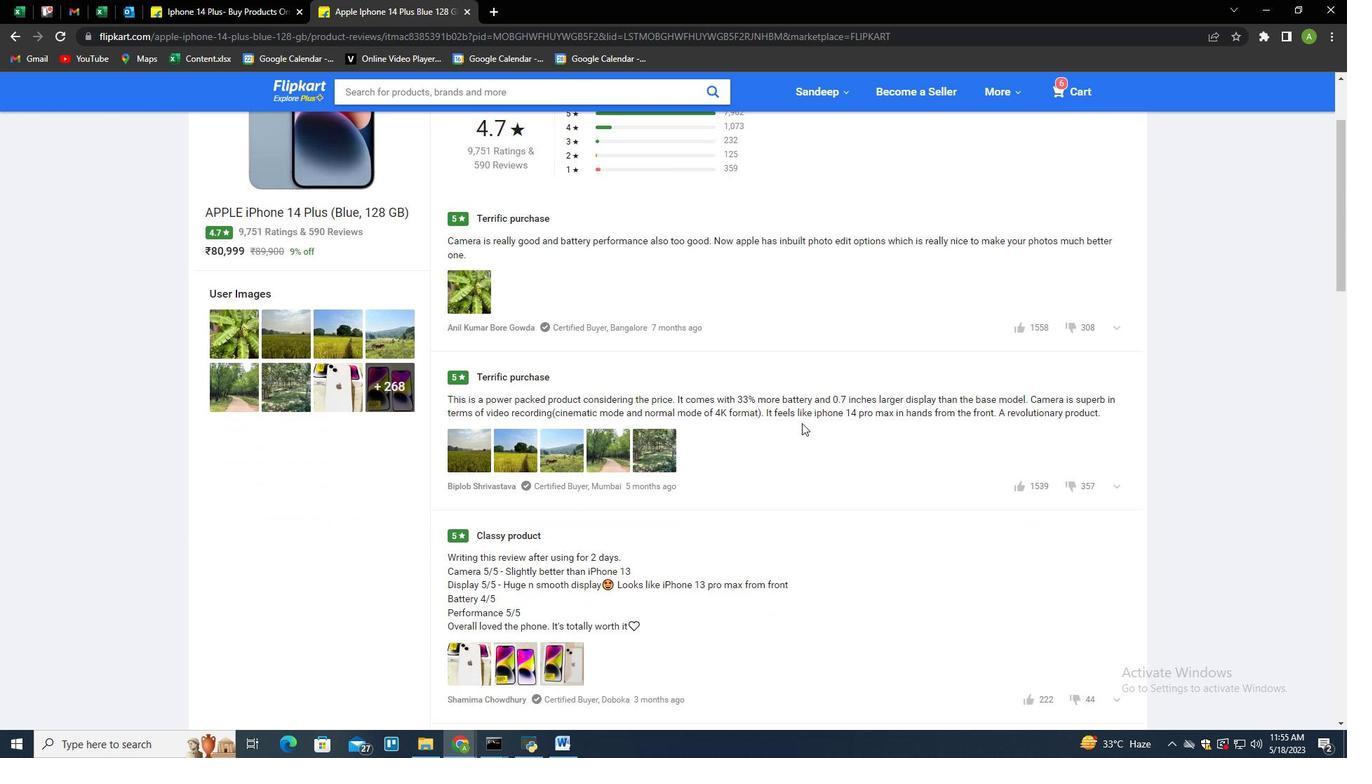 
Action: Mouse scrolled (802, 422) with delta (0, 0)
Screenshot: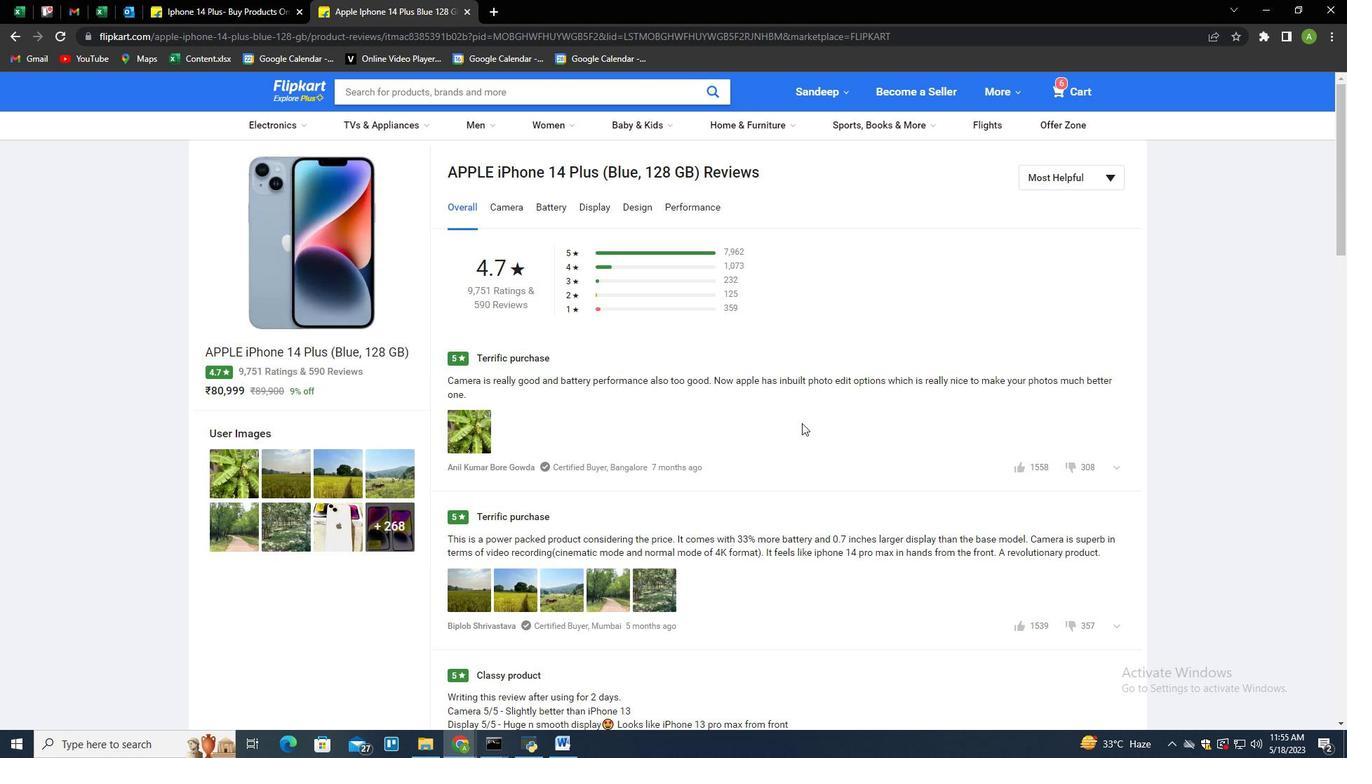 
Action: Mouse scrolled (802, 422) with delta (0, 0)
Screenshot: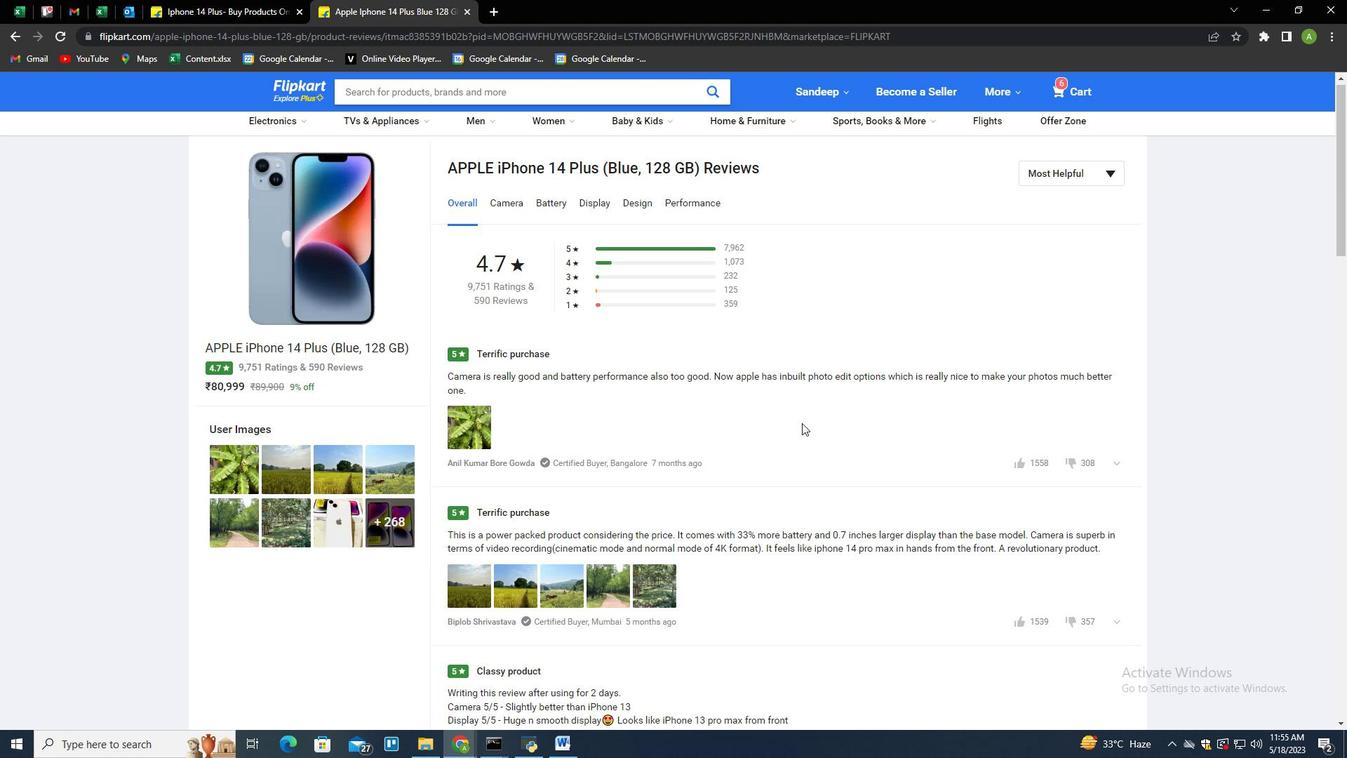 
Action: Mouse scrolled (802, 422) with delta (0, 0)
Screenshot: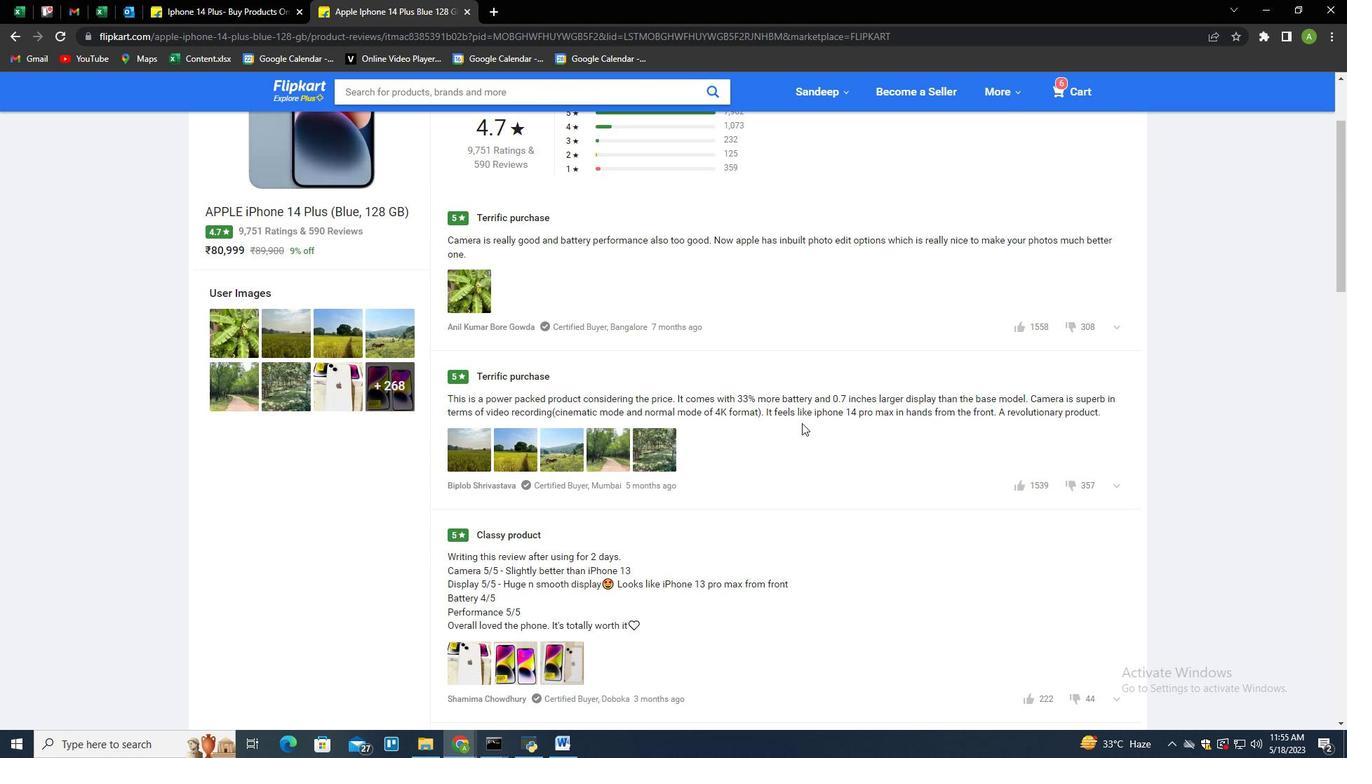 
Action: Mouse scrolled (802, 422) with delta (0, 0)
Screenshot: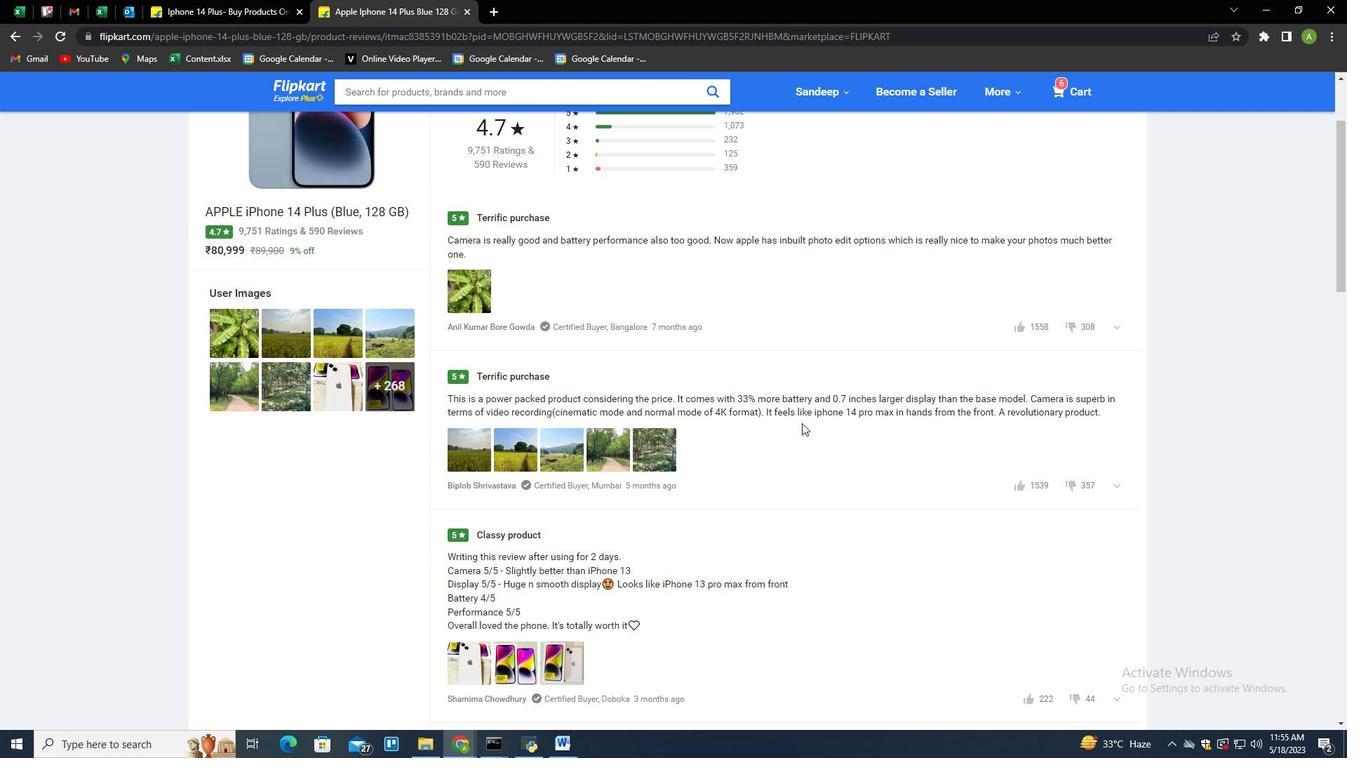 
Action: Mouse scrolled (802, 422) with delta (0, 0)
Screenshot: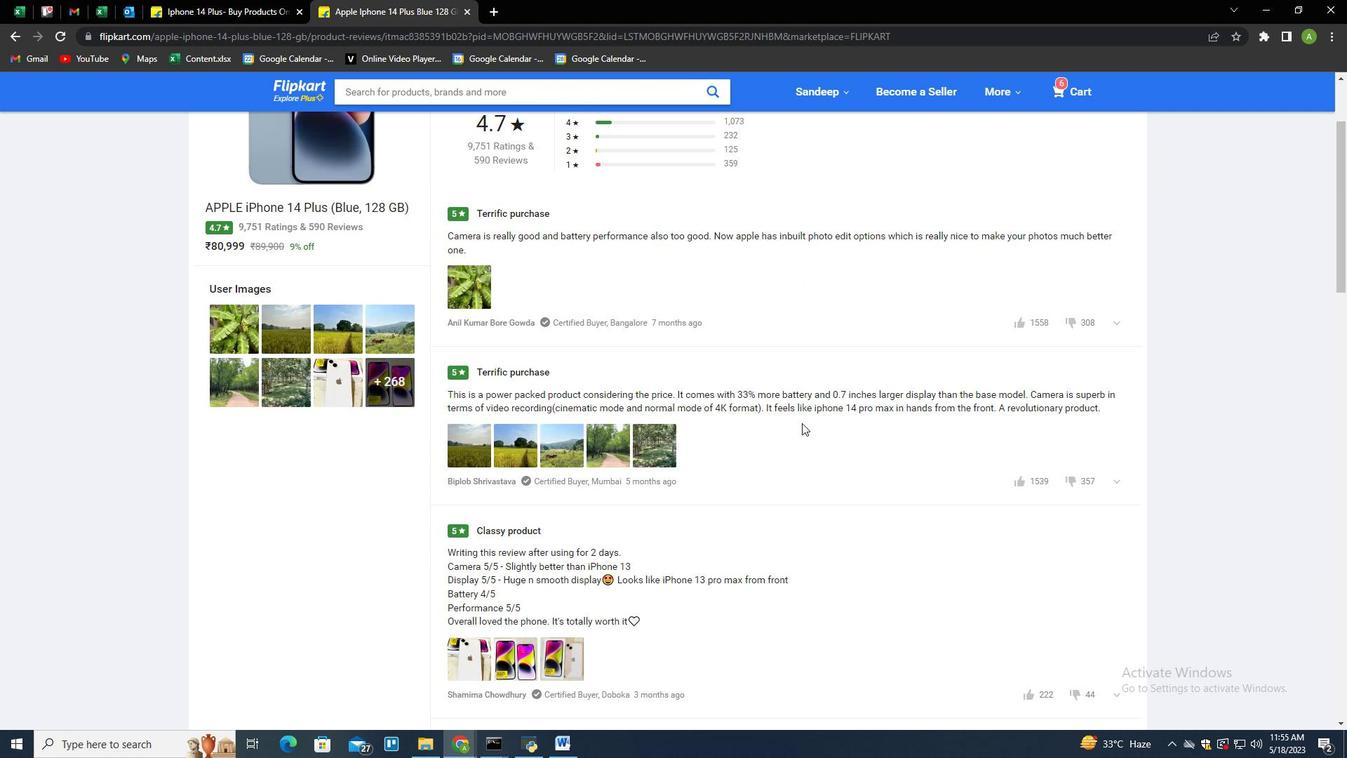 
Action: Mouse scrolled (802, 422) with delta (0, 0)
Screenshot: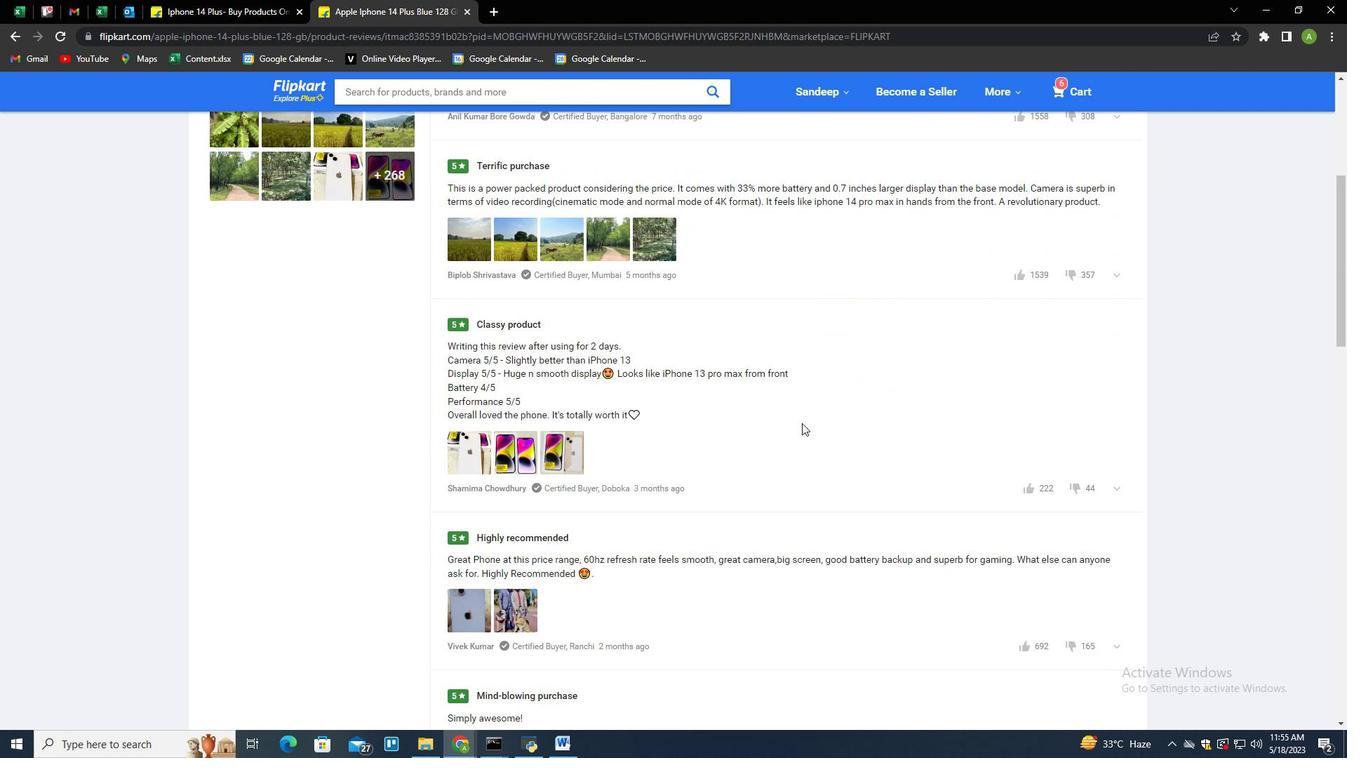 
Action: Mouse scrolled (802, 422) with delta (0, 0)
Screenshot: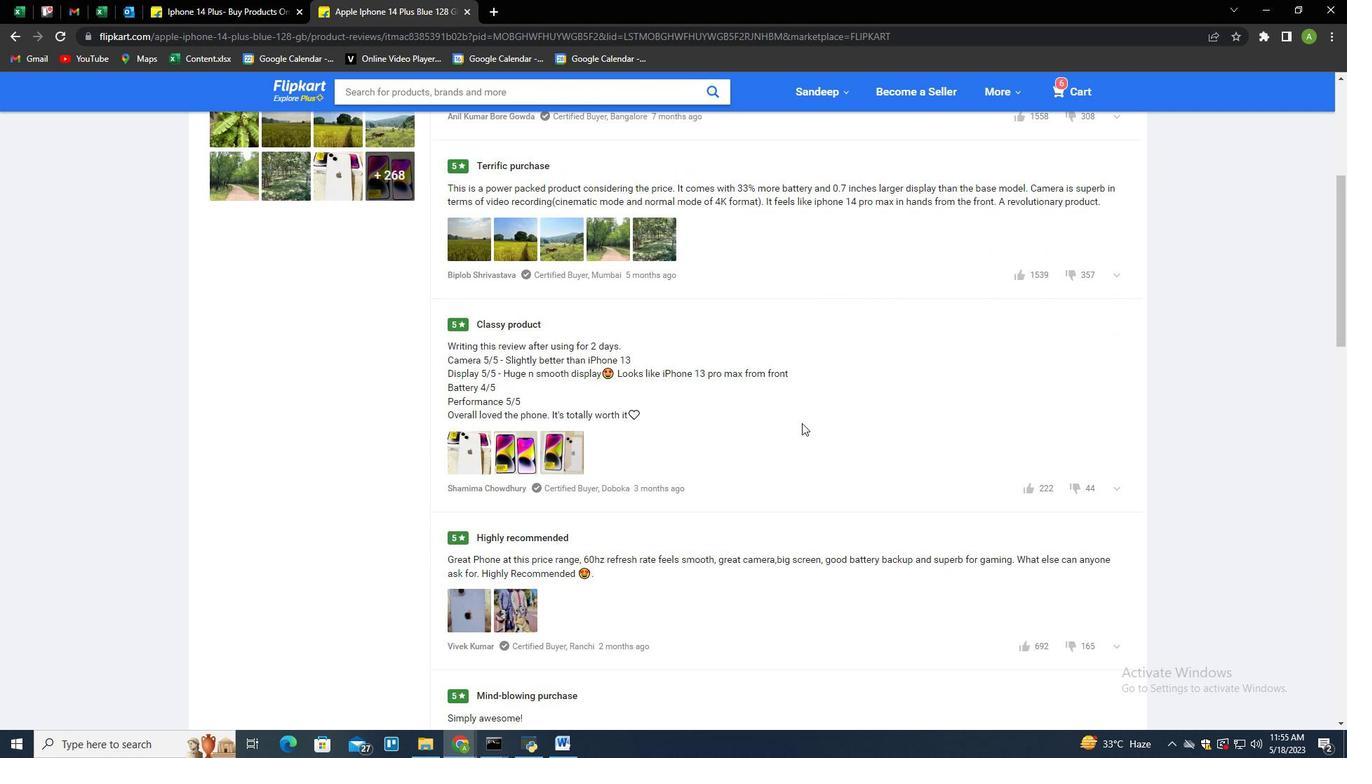 
Action: Mouse scrolled (802, 422) with delta (0, 0)
Screenshot: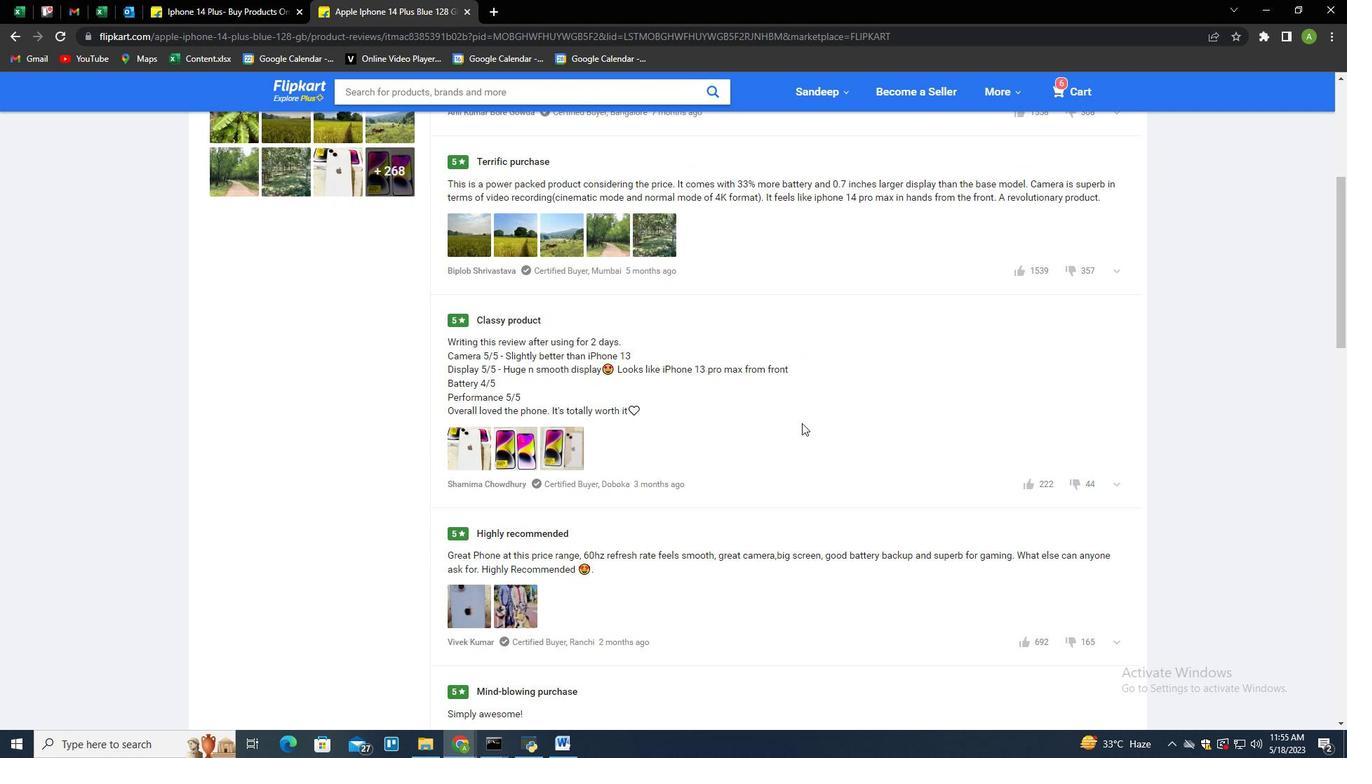 
Action: Mouse scrolled (802, 422) with delta (0, 0)
Screenshot: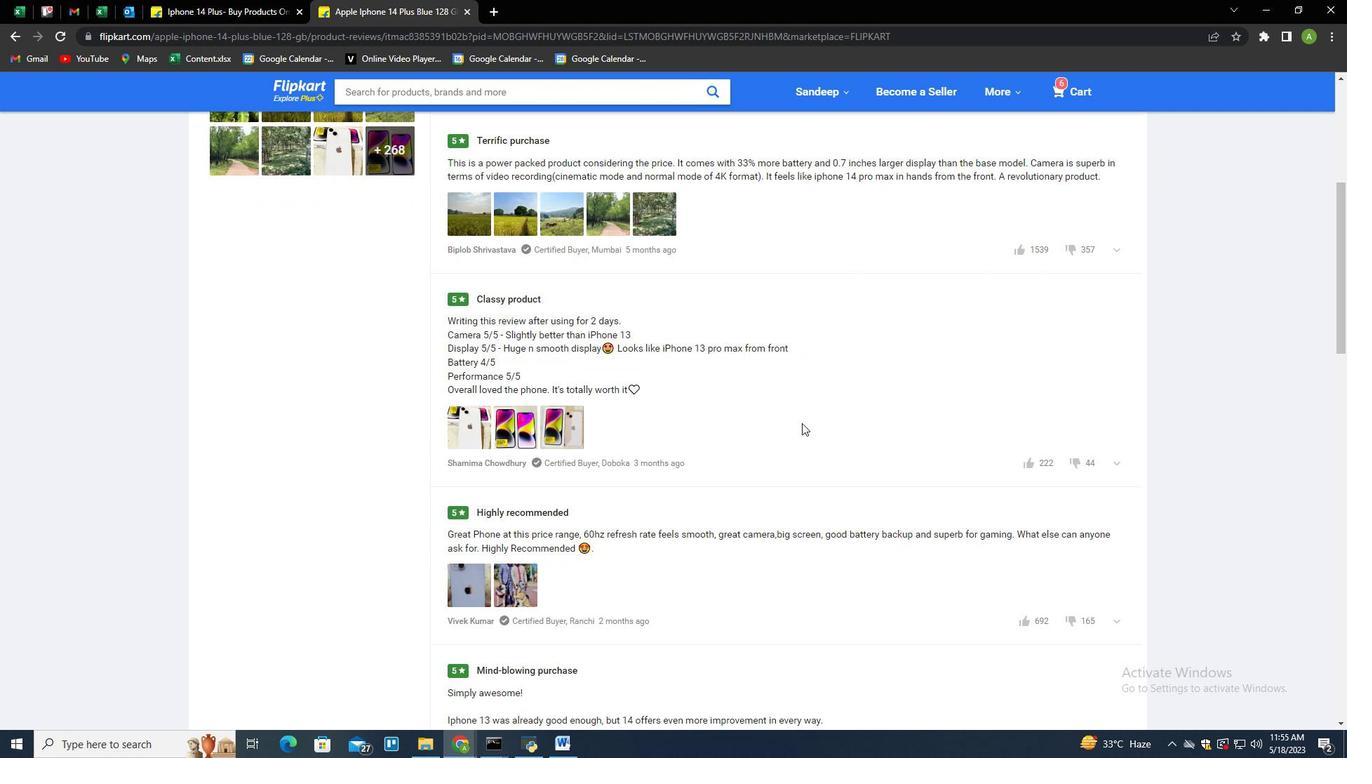 
Action: Mouse scrolled (802, 422) with delta (0, 0)
Screenshot: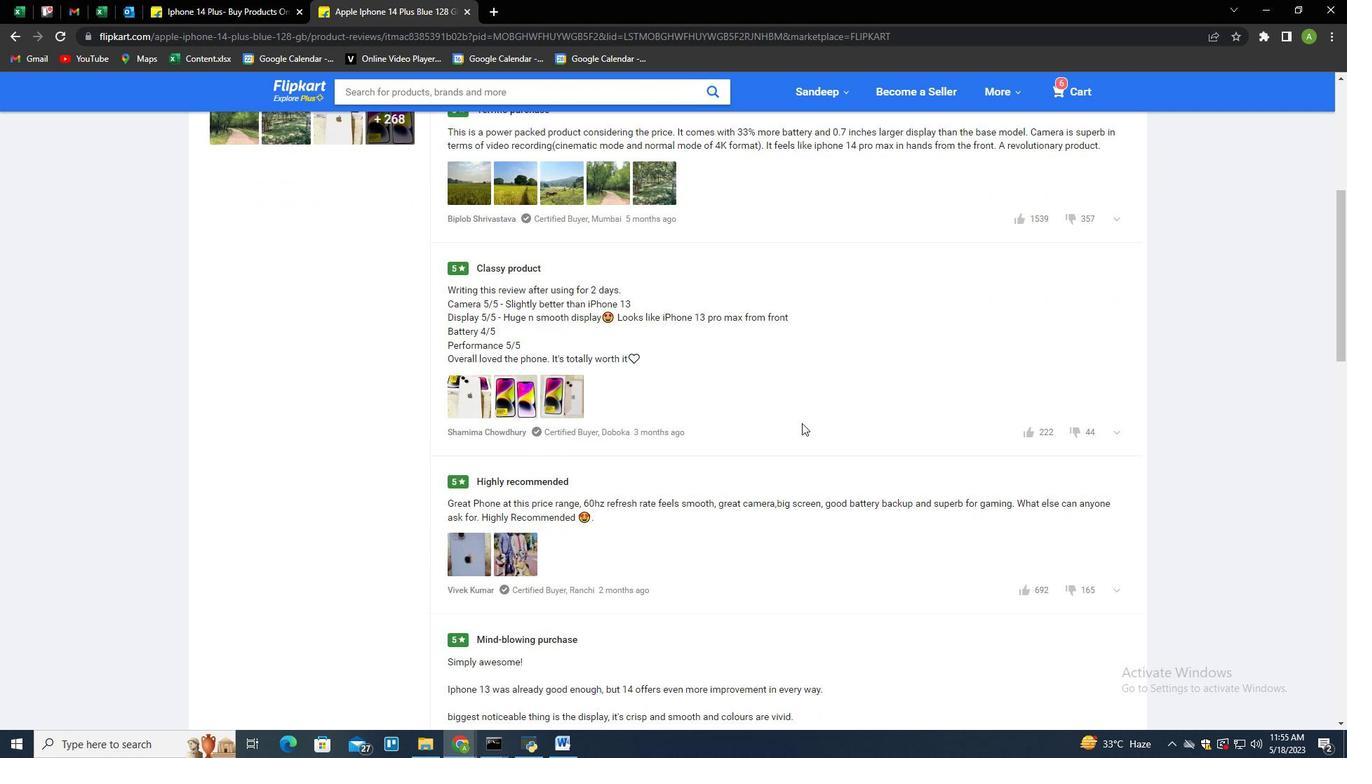 
Action: Mouse scrolled (802, 422) with delta (0, 0)
Screenshot: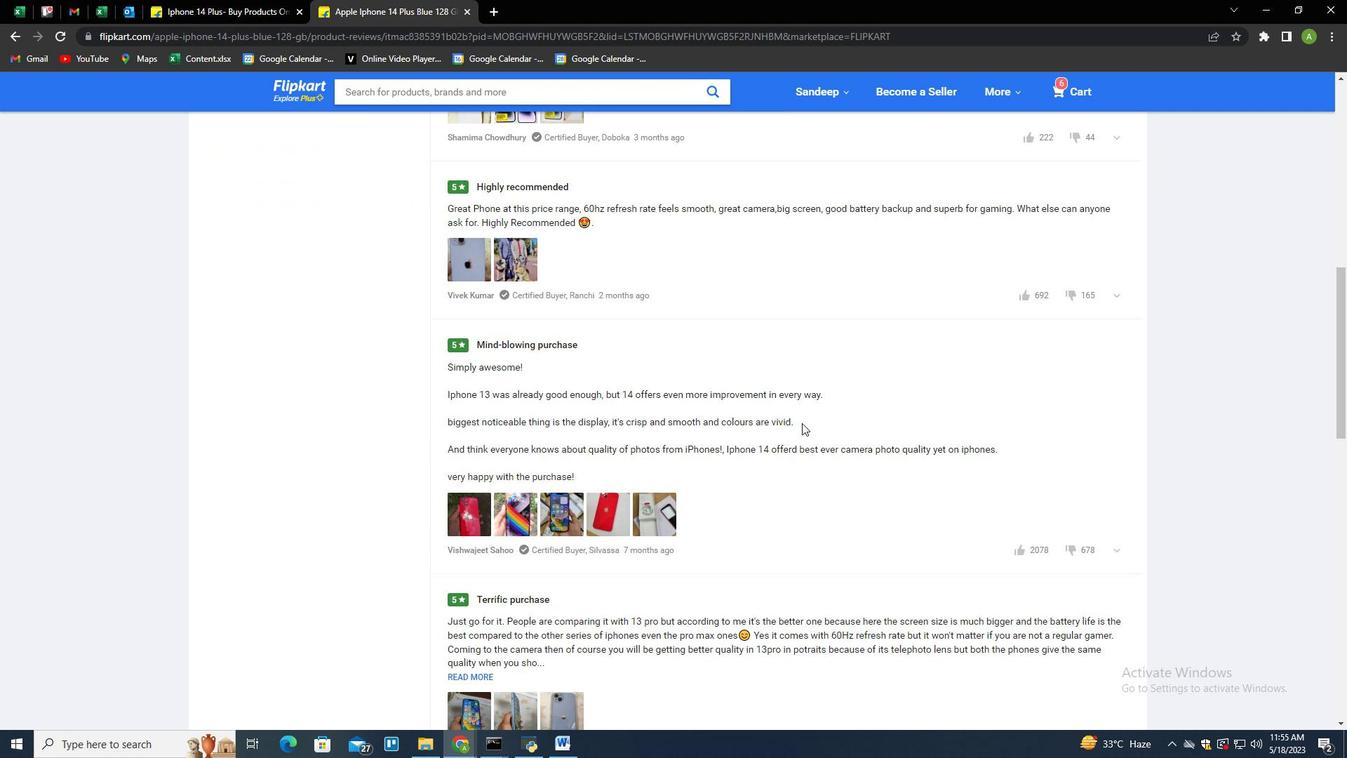 
Action: Mouse scrolled (802, 422) with delta (0, 0)
Screenshot: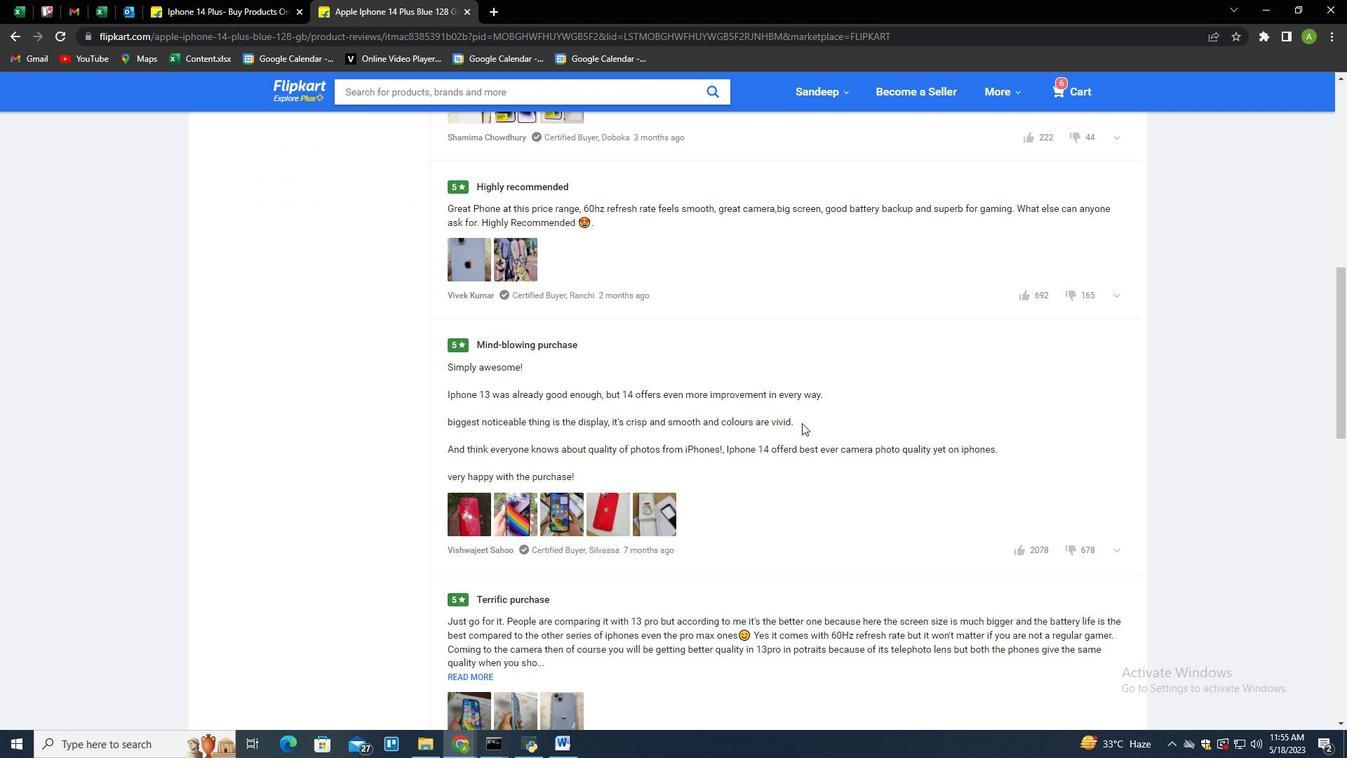 
Action: Mouse scrolled (802, 422) with delta (0, 0)
Screenshot: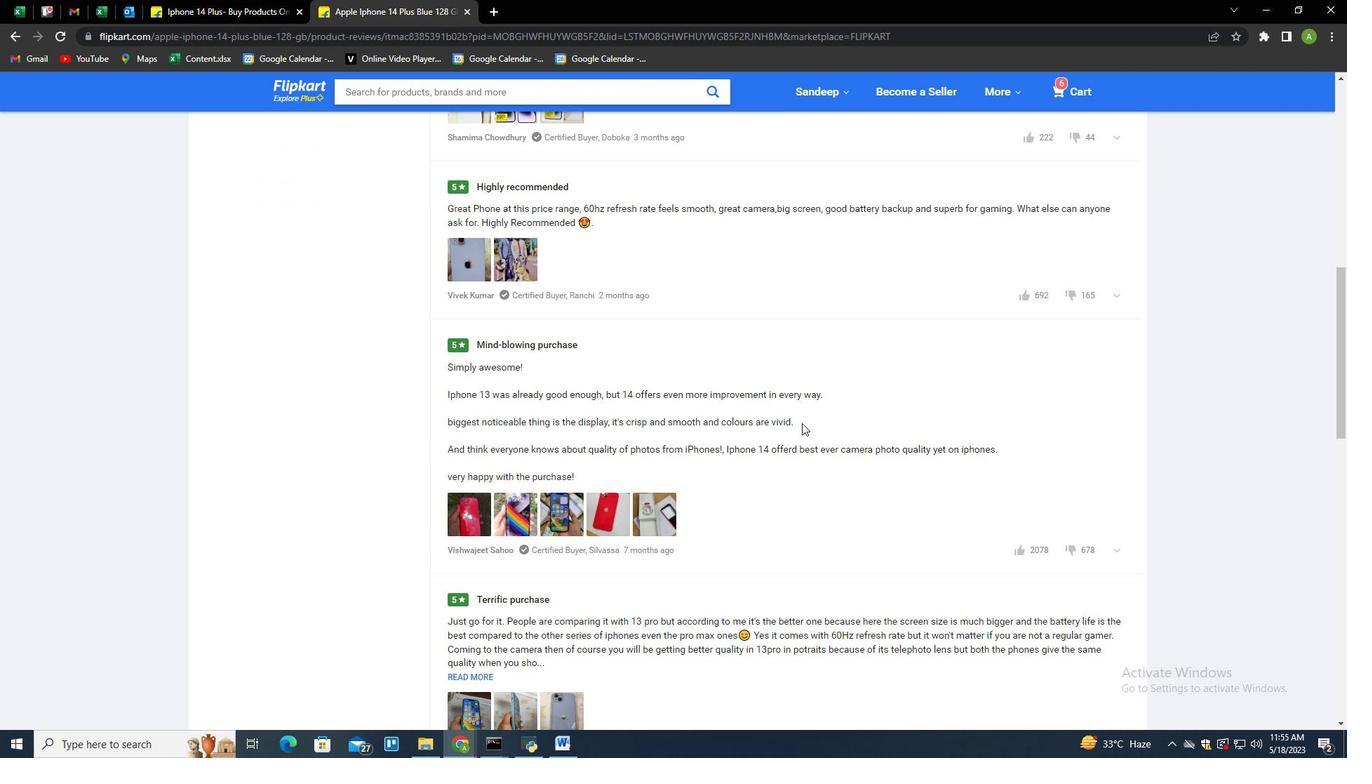 
Action: Mouse scrolled (802, 422) with delta (0, 0)
Screenshot: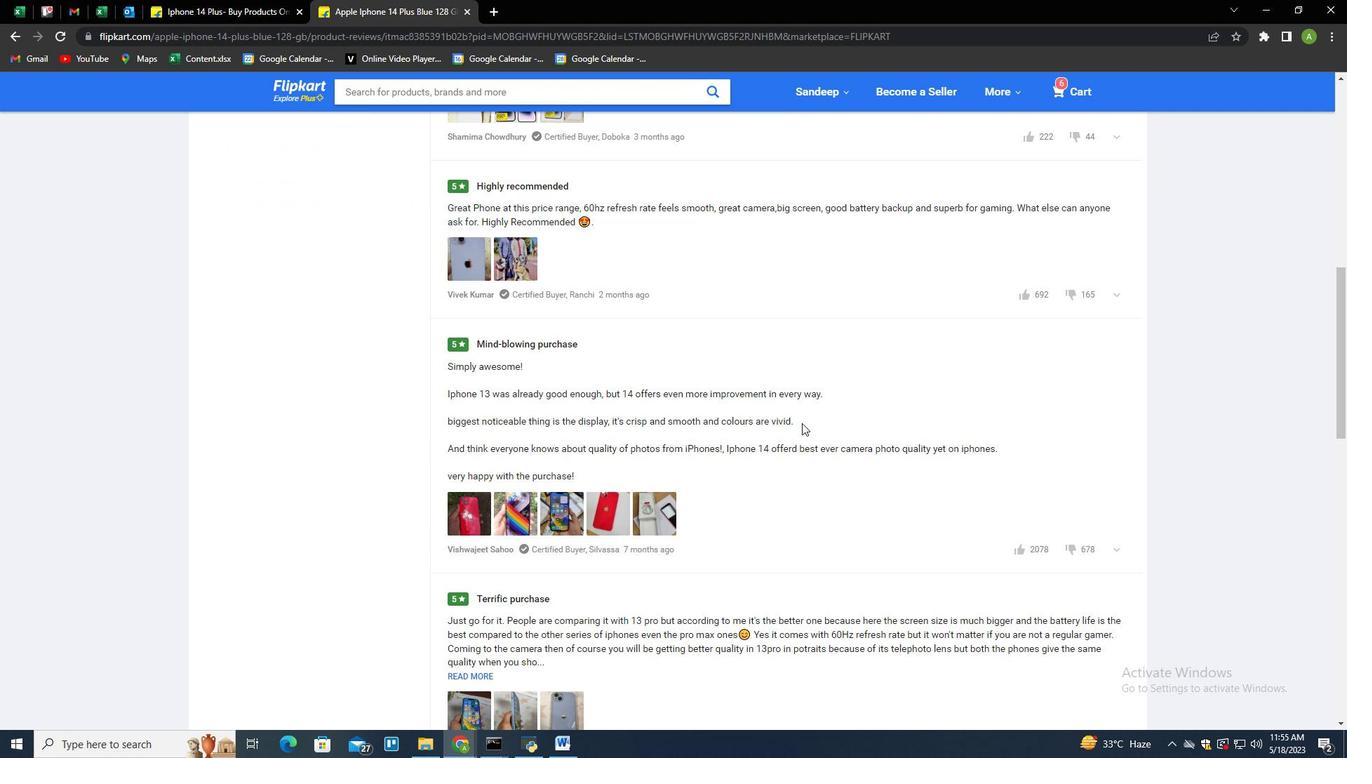 
Action: Mouse scrolled (802, 422) with delta (0, 0)
Screenshot: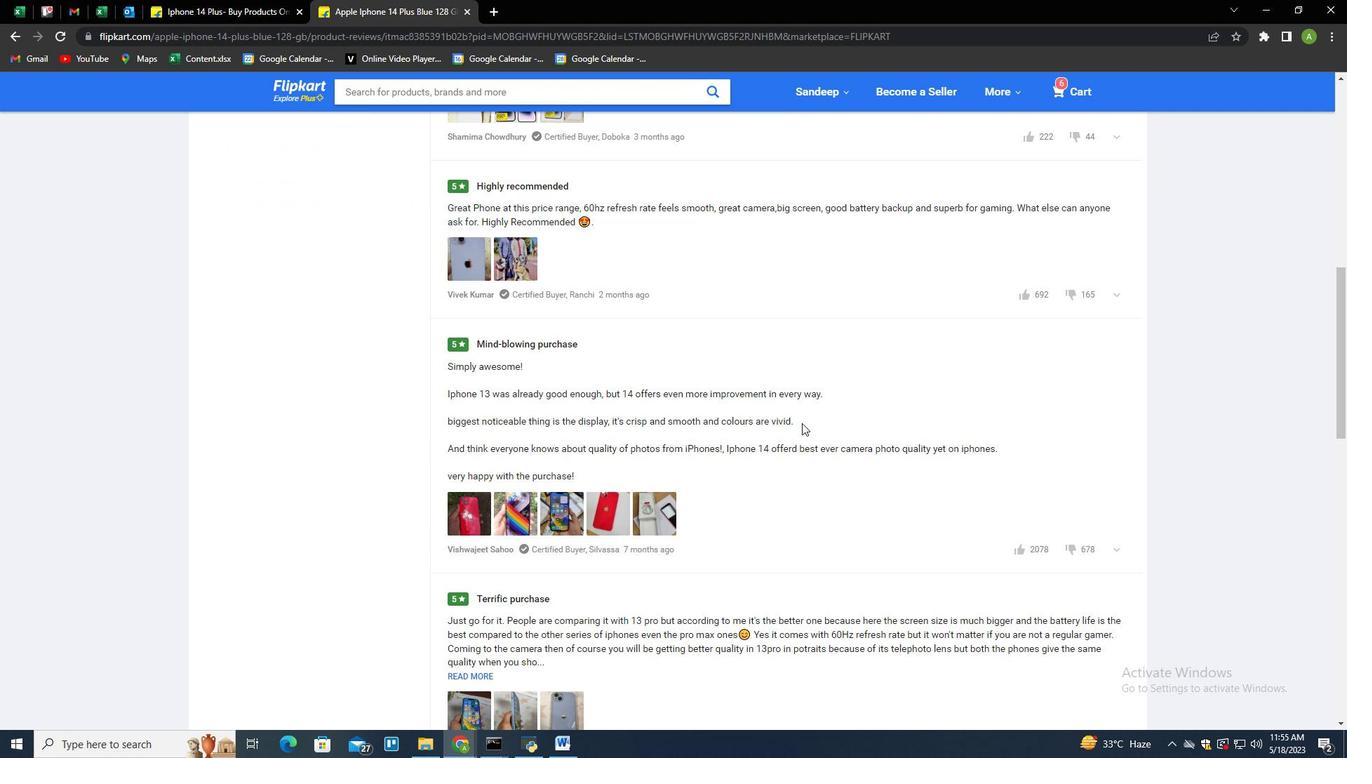 
Action: Mouse scrolled (802, 422) with delta (0, 0)
Screenshot: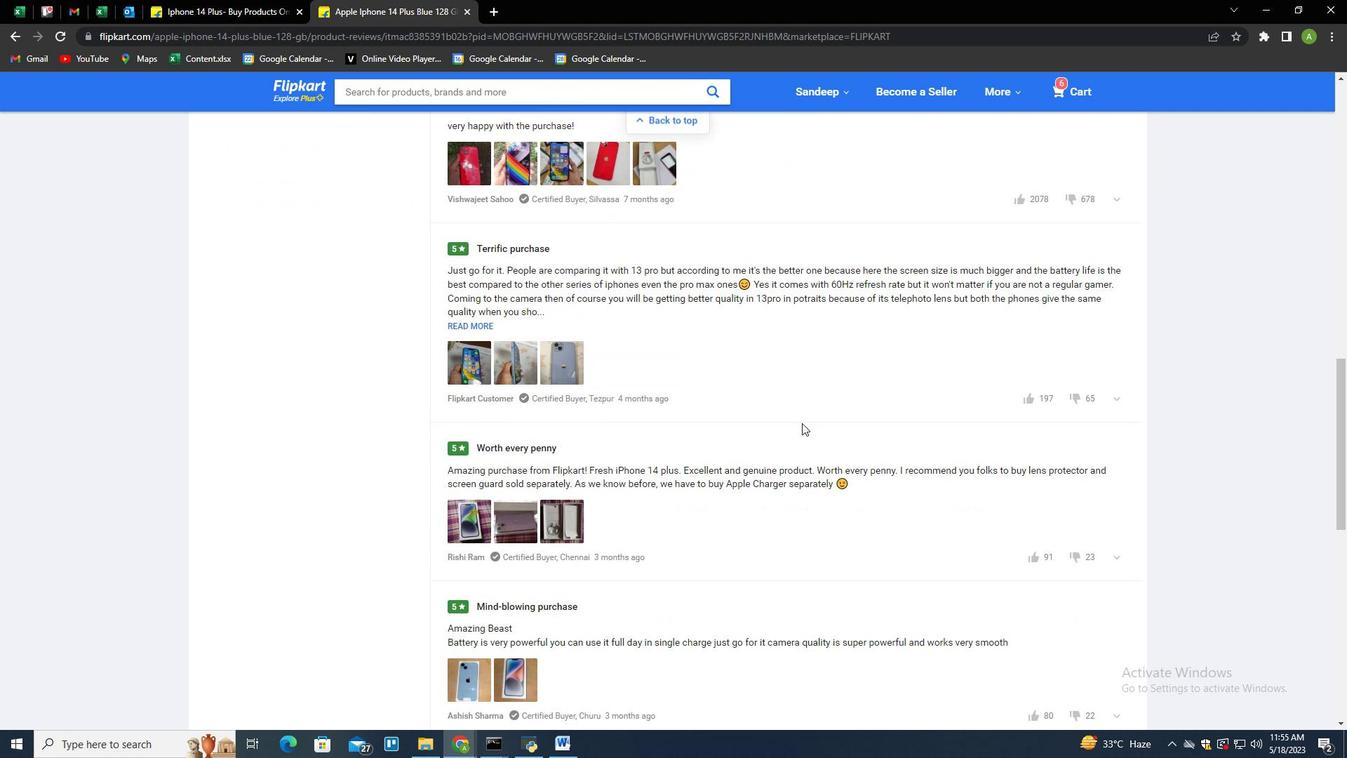 
Action: Mouse scrolled (802, 422) with delta (0, 0)
Screenshot: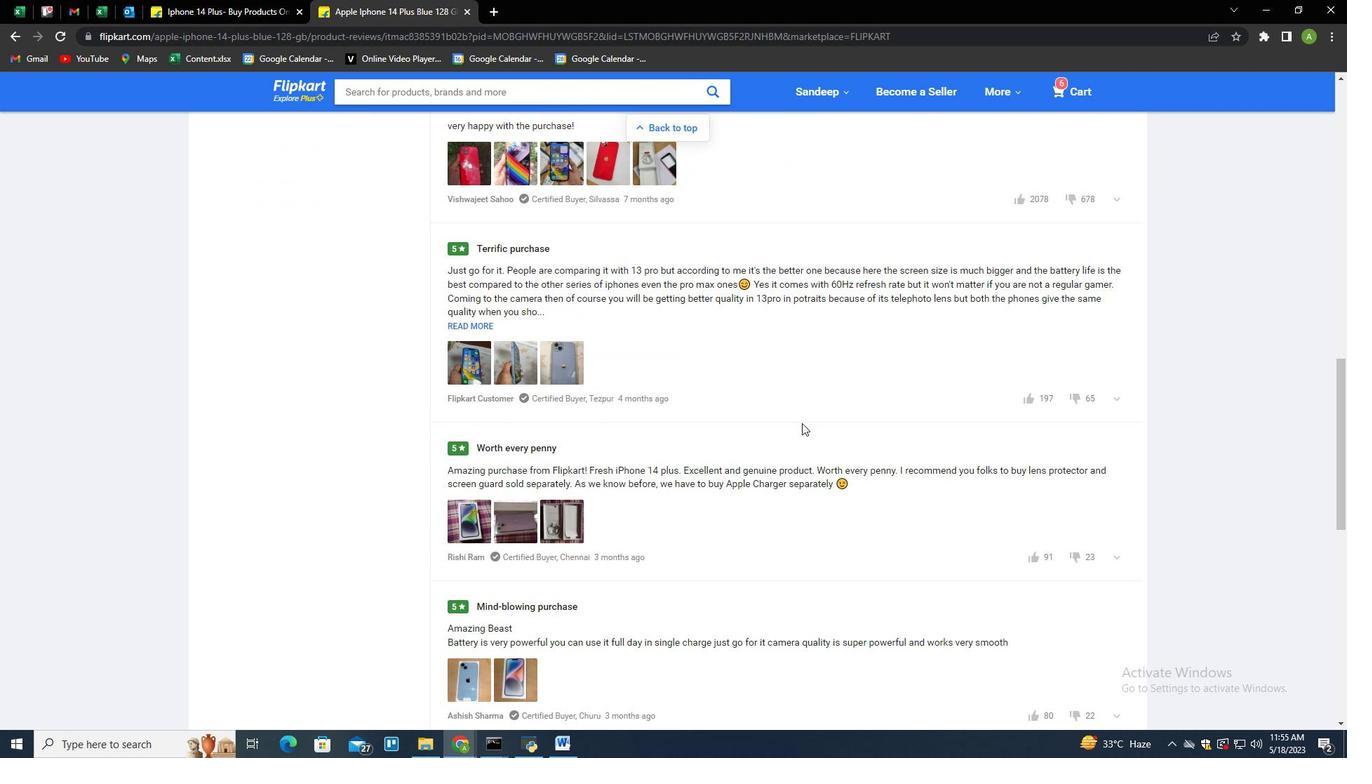 
Action: Mouse scrolled (802, 422) with delta (0, 0)
Screenshot: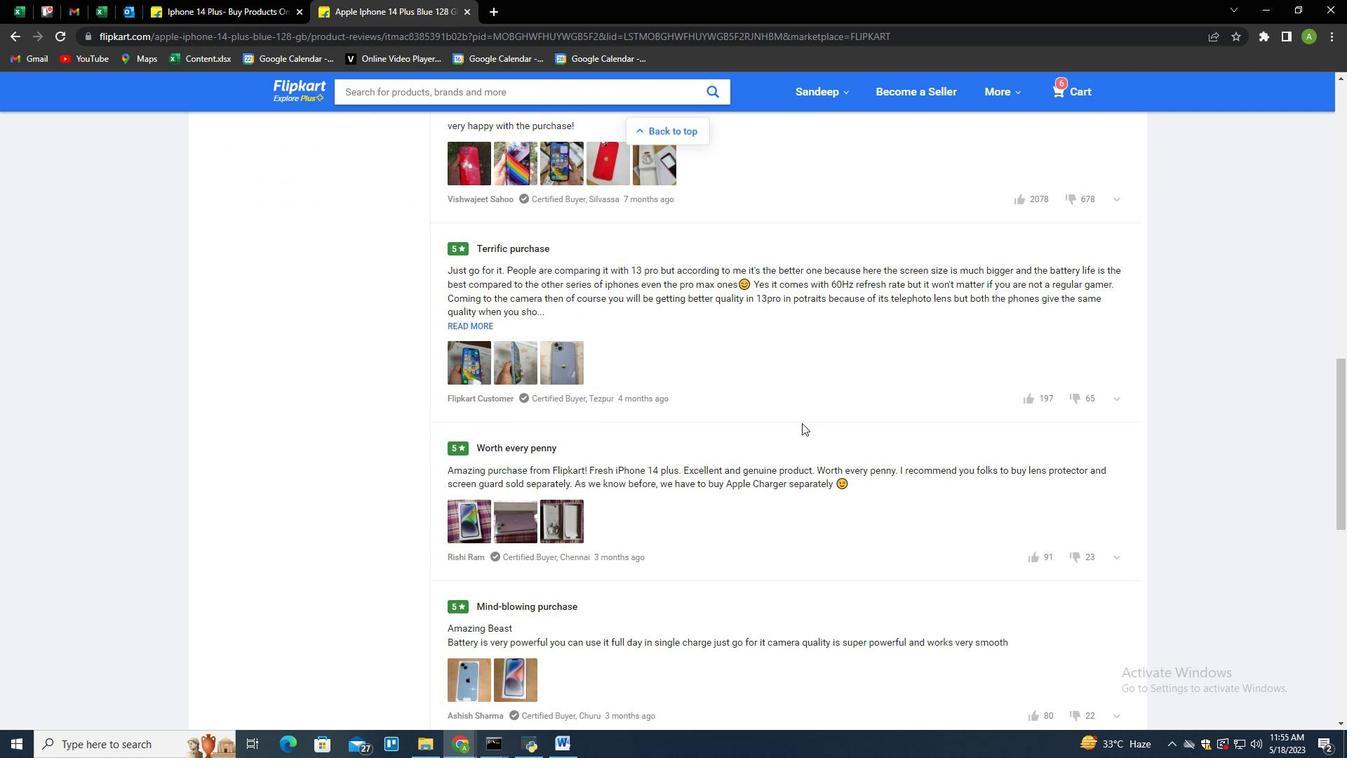 
Action: Mouse scrolled (802, 422) with delta (0, 0)
Screenshot: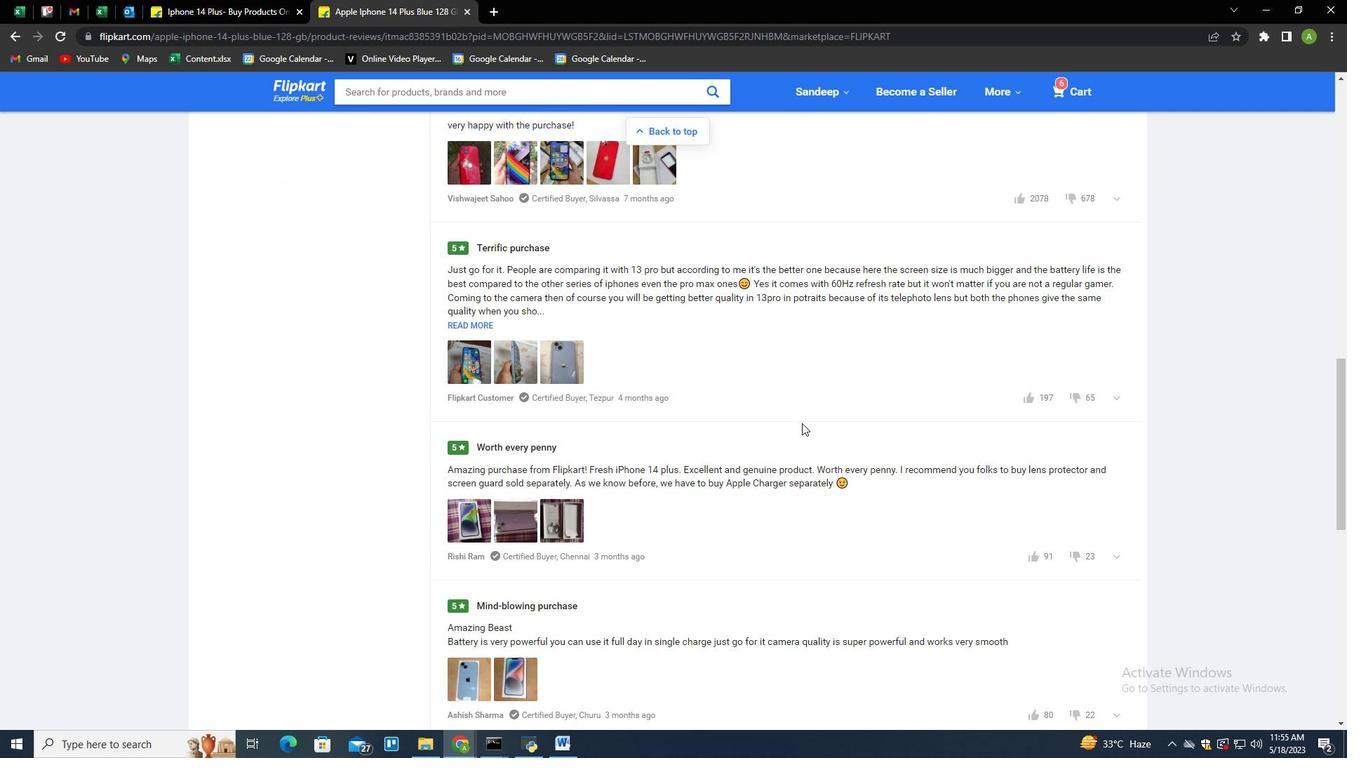 
Action: Mouse scrolled (802, 422) with delta (0, 0)
Screenshot: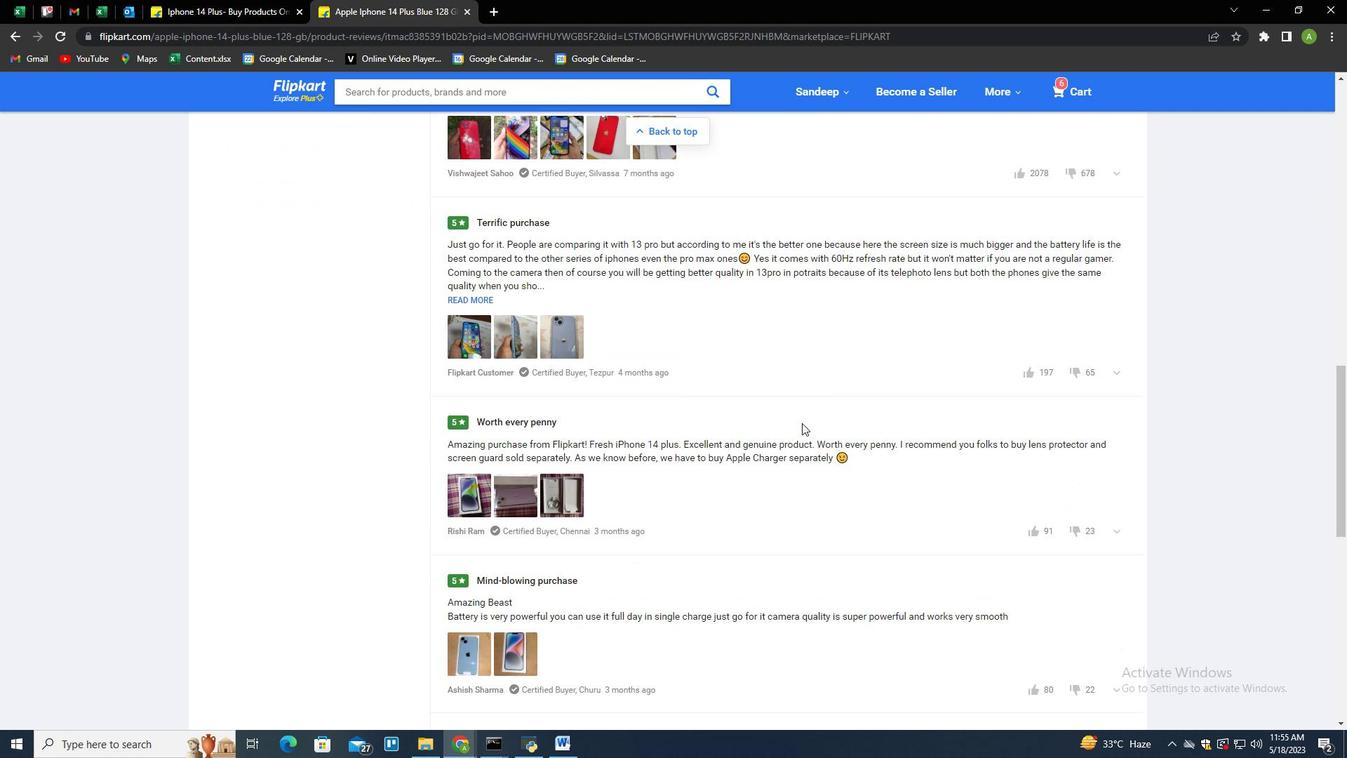 
Action: Mouse scrolled (802, 422) with delta (0, 0)
Screenshot: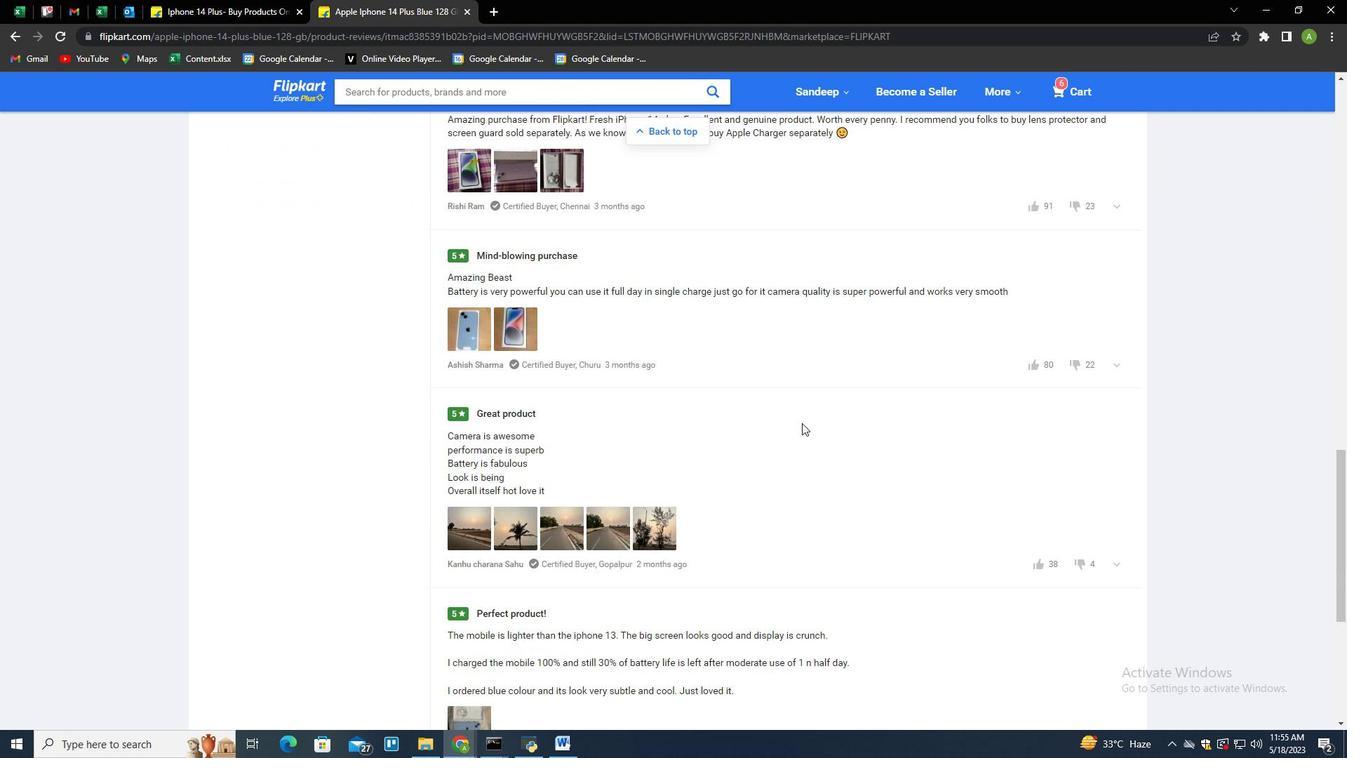 
Action: Mouse scrolled (802, 422) with delta (0, 0)
Screenshot: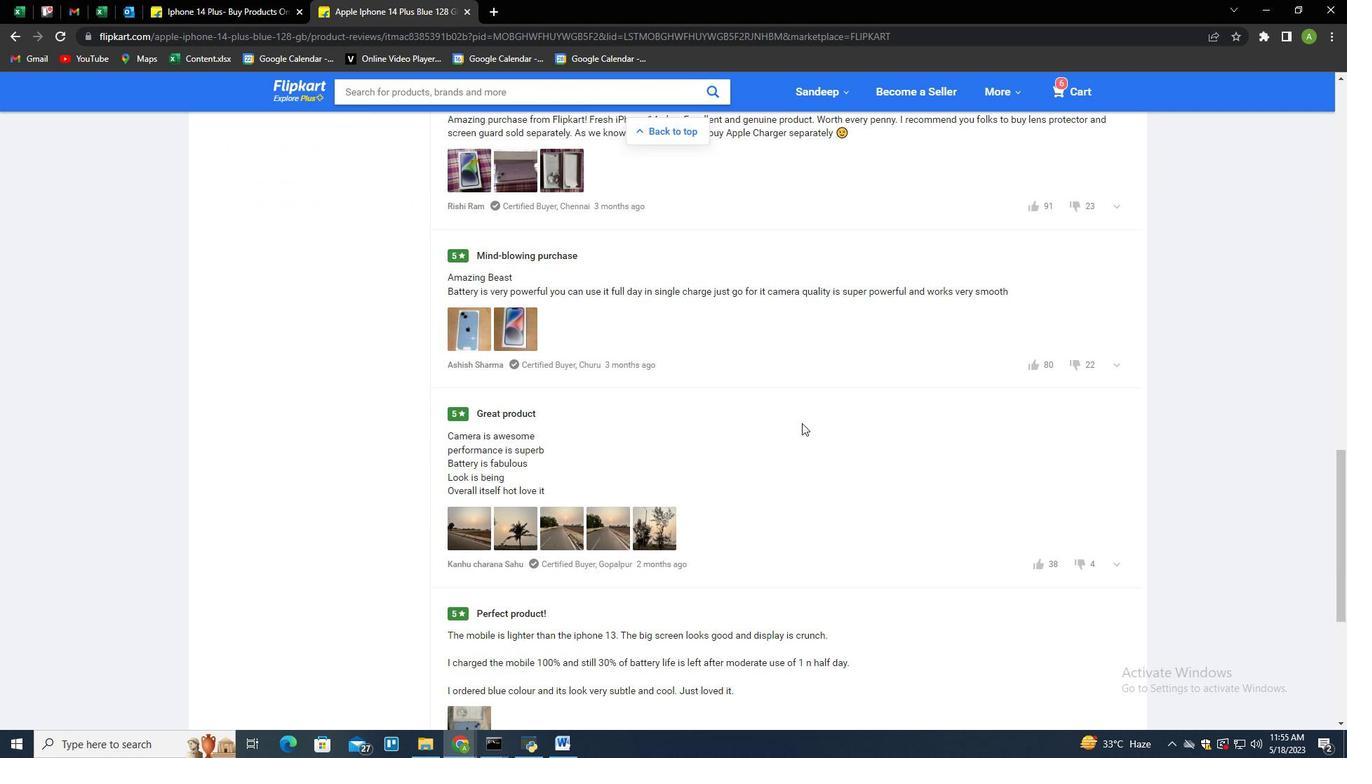 
Action: Mouse scrolled (802, 422) with delta (0, 0)
Screenshot: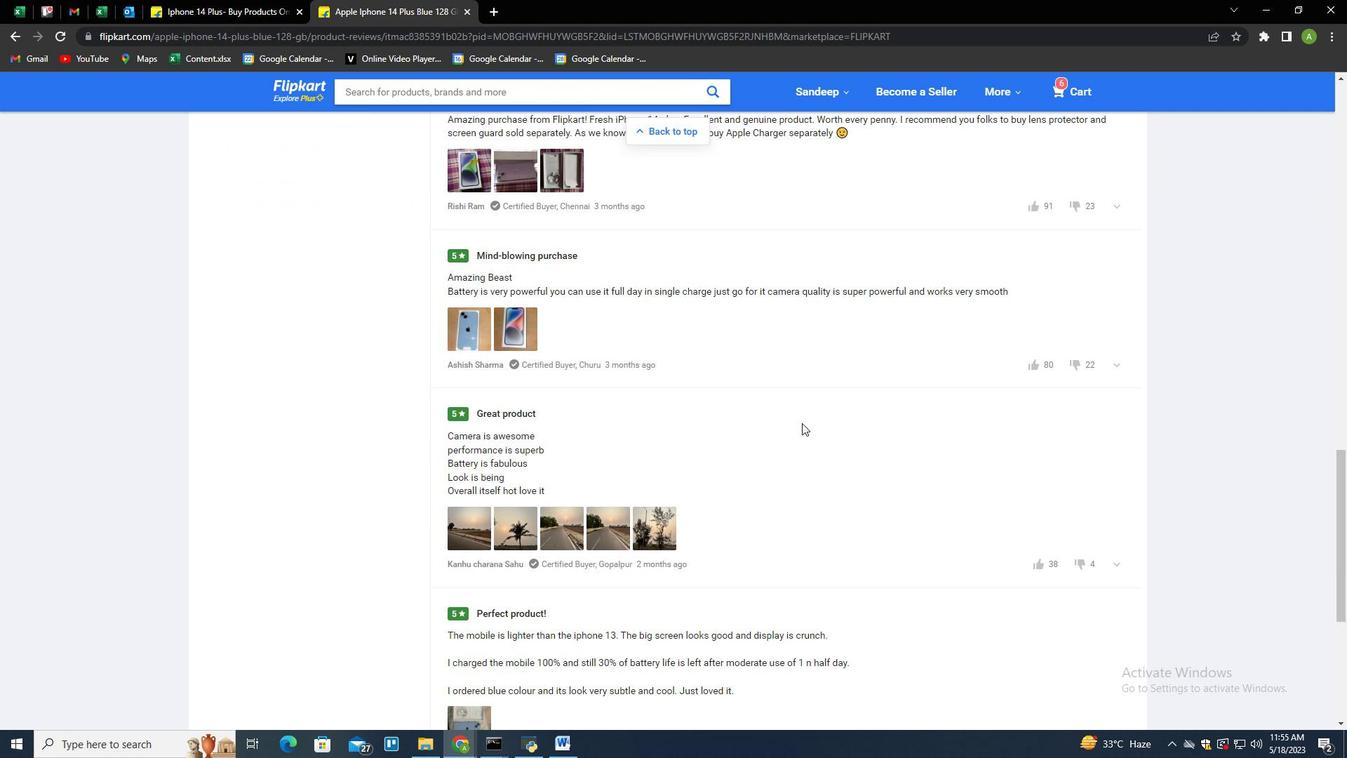 
Action: Mouse scrolled (802, 422) with delta (0, 0)
Screenshot: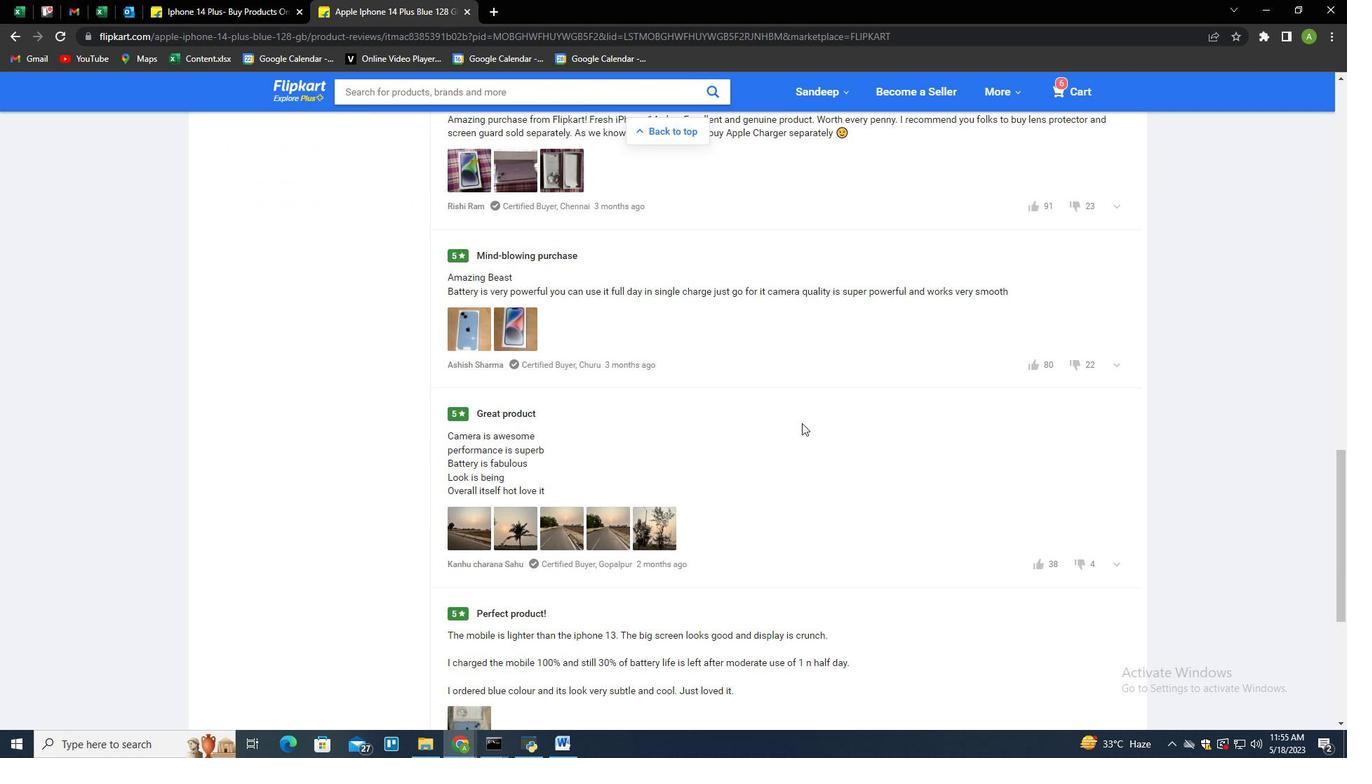 
Action: Mouse scrolled (802, 422) with delta (0, 0)
Screenshot: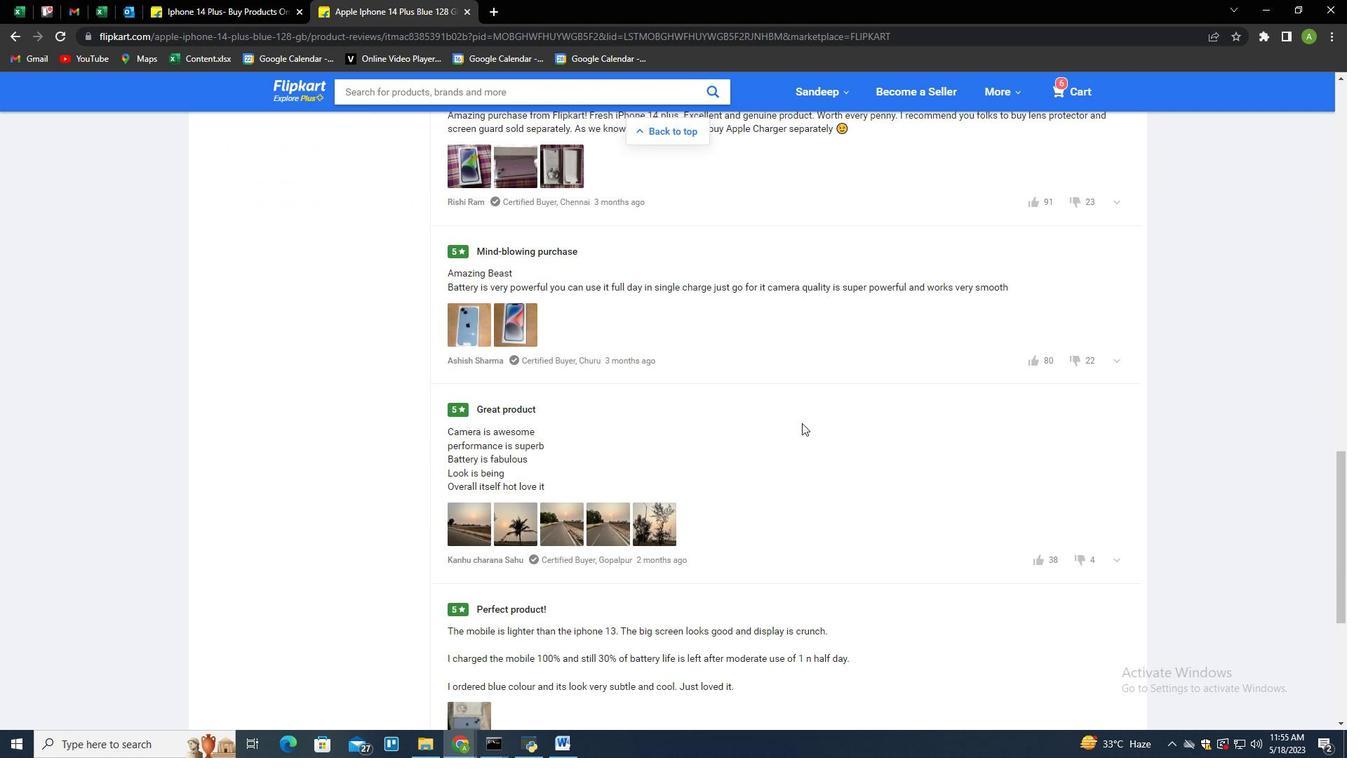 
Action: Mouse moved to (896, 419)
Screenshot: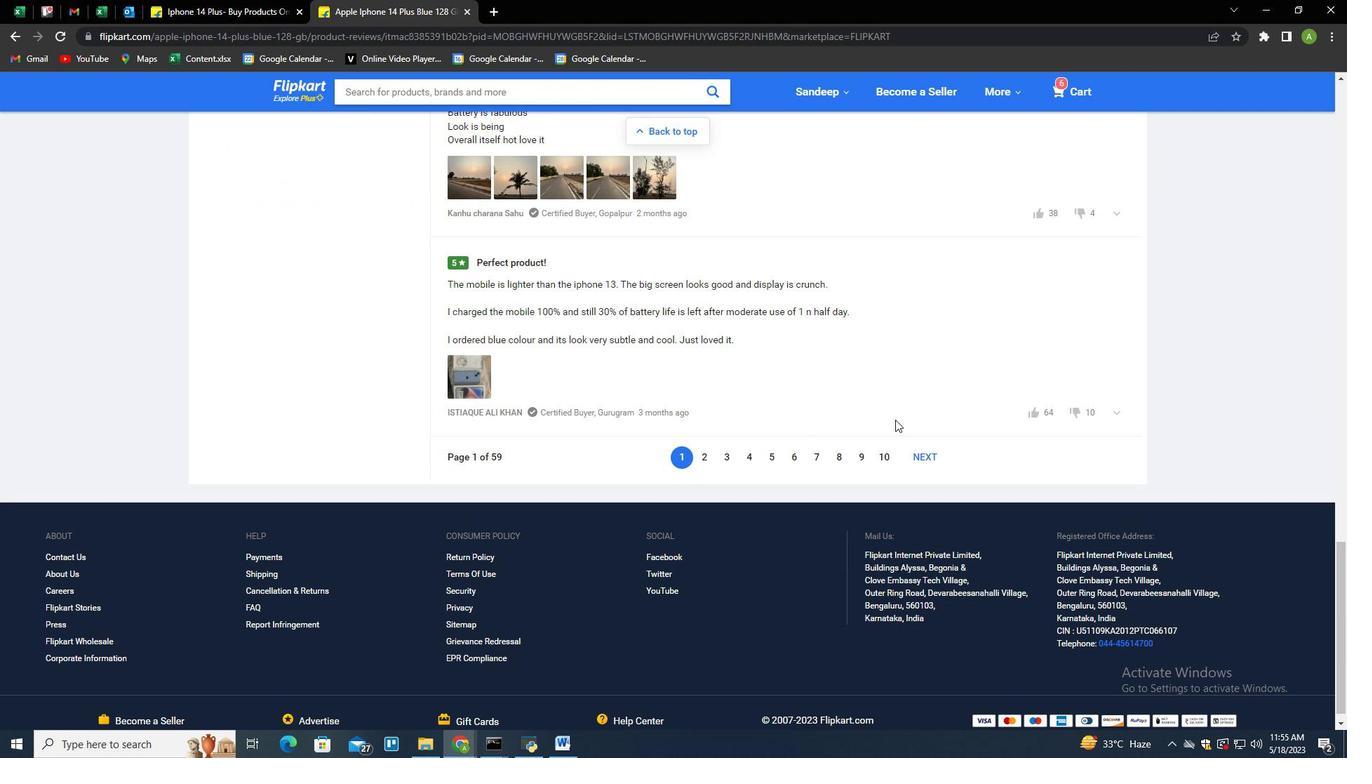 
Action: Mouse scrolled (896, 419) with delta (0, 0)
Screenshot: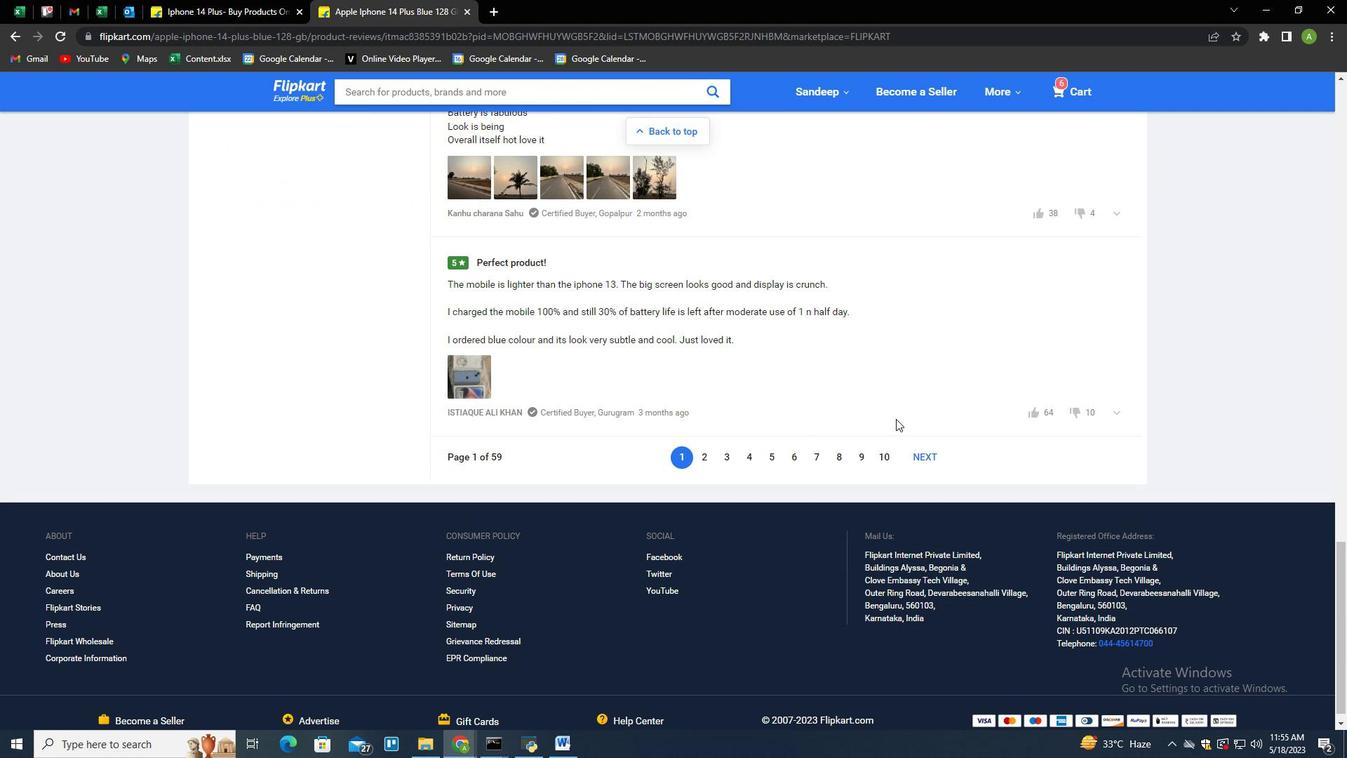 
Action: Mouse scrolled (896, 419) with delta (0, 0)
Screenshot: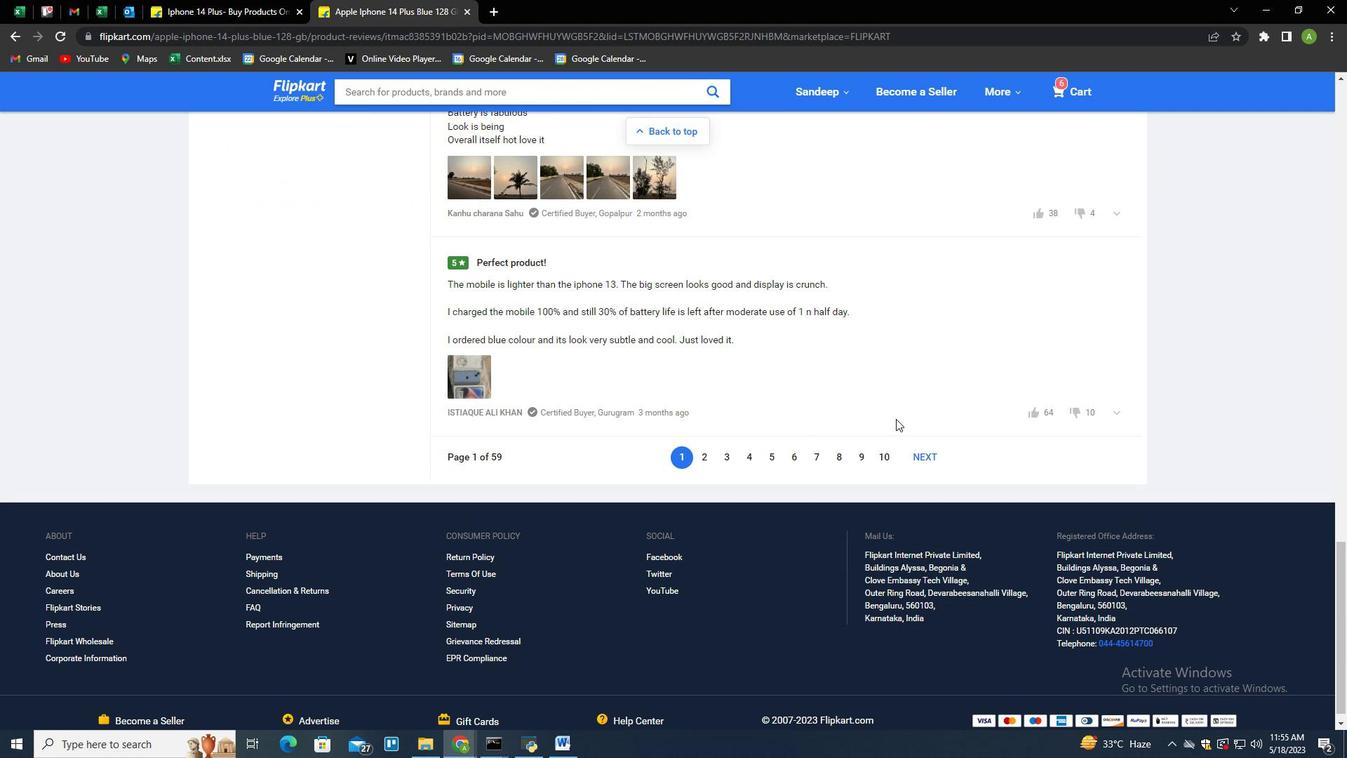 
Action: Mouse scrolled (896, 419) with delta (0, 0)
Screenshot: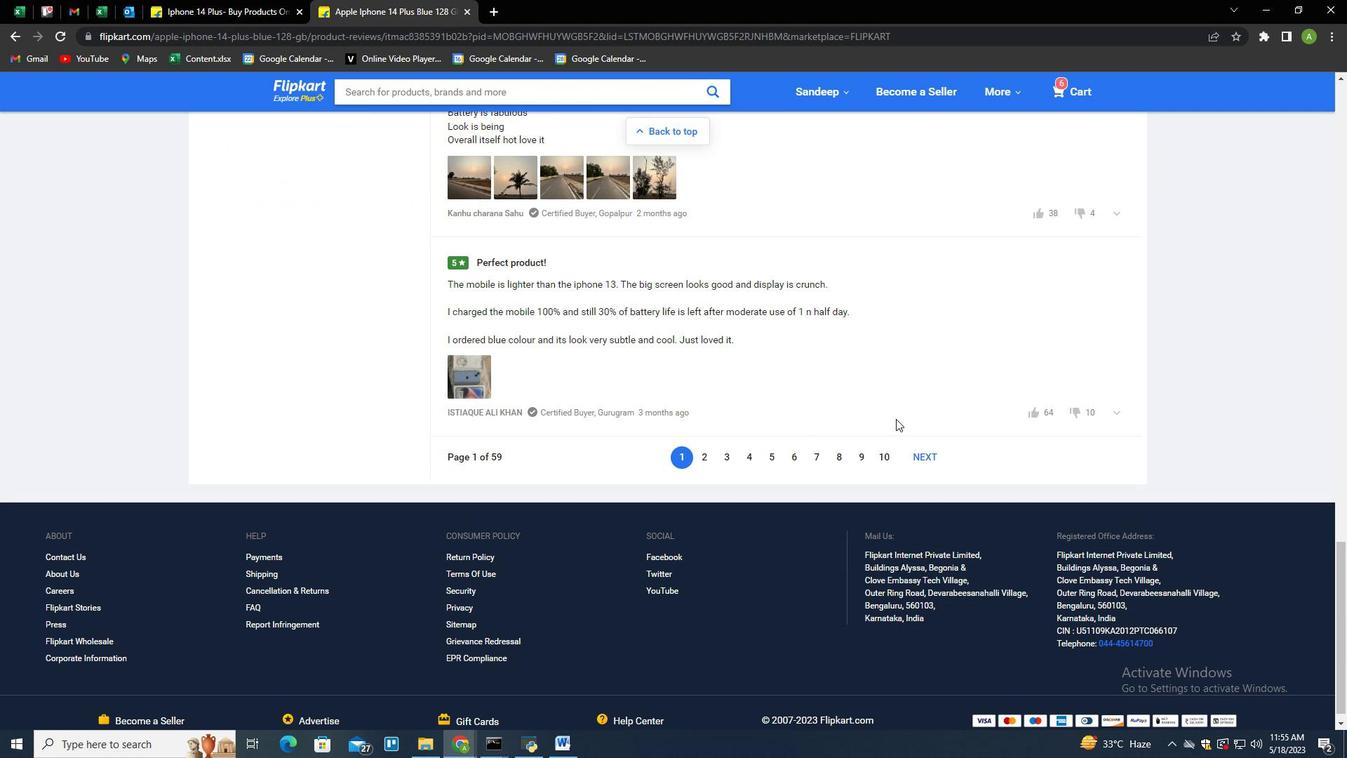 
Action: Mouse scrolled (896, 419) with delta (0, 0)
Screenshot: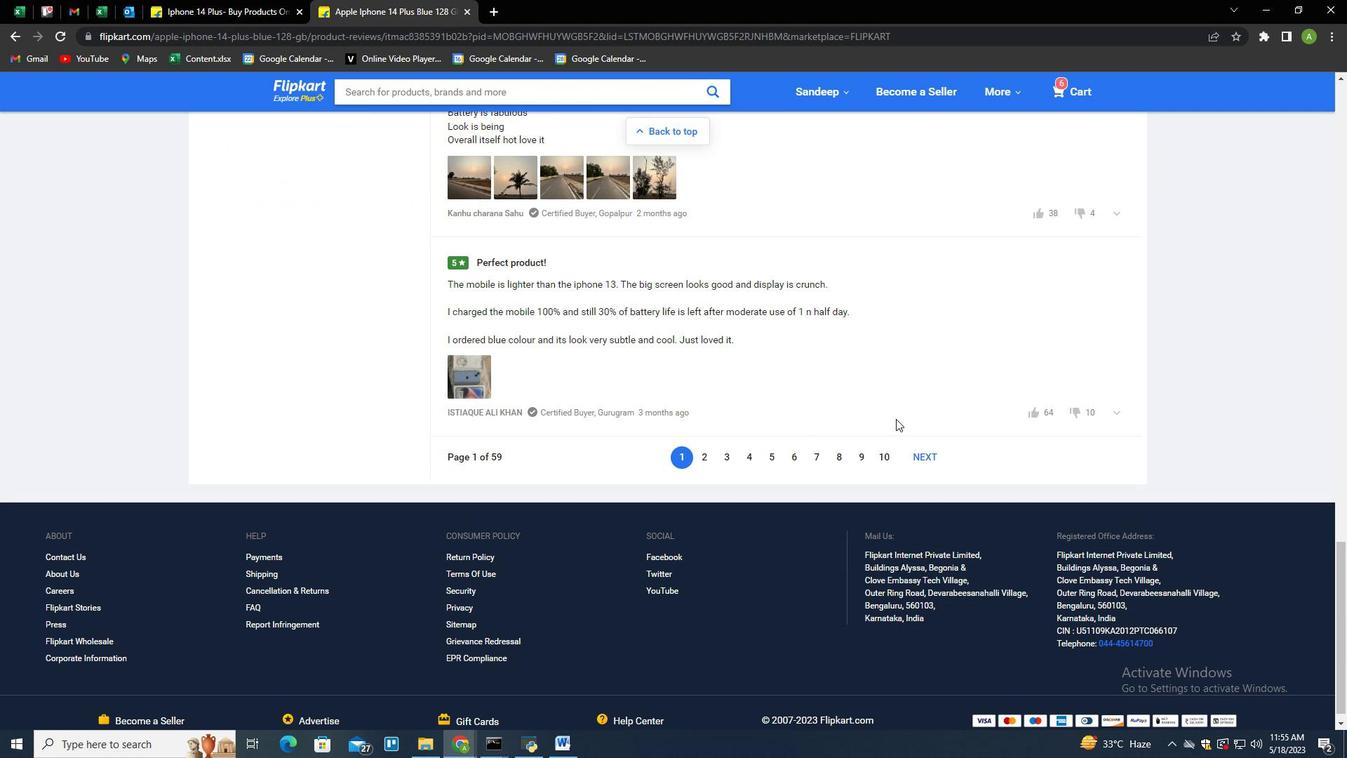 
Action: Mouse moved to (896, 419)
Screenshot: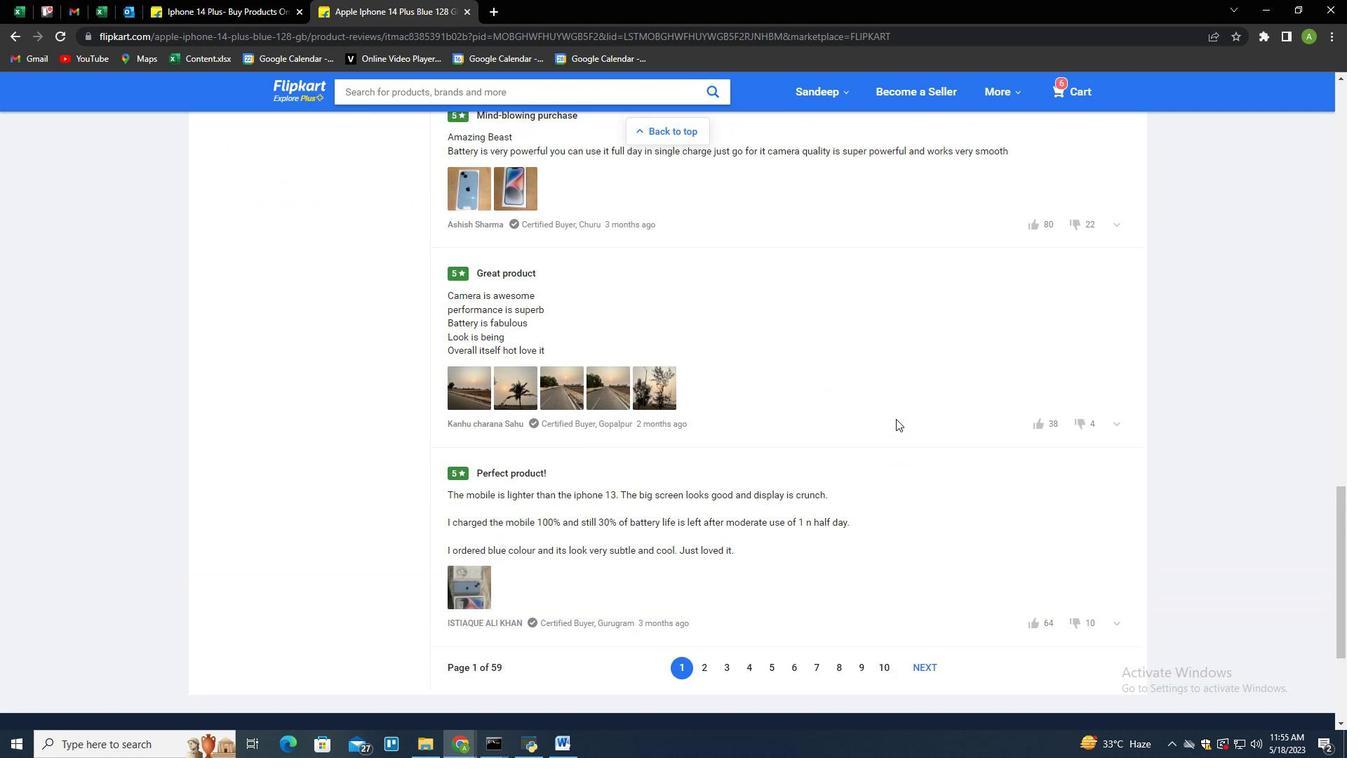 
Action: Mouse scrolled (896, 419) with delta (0, 0)
Screenshot: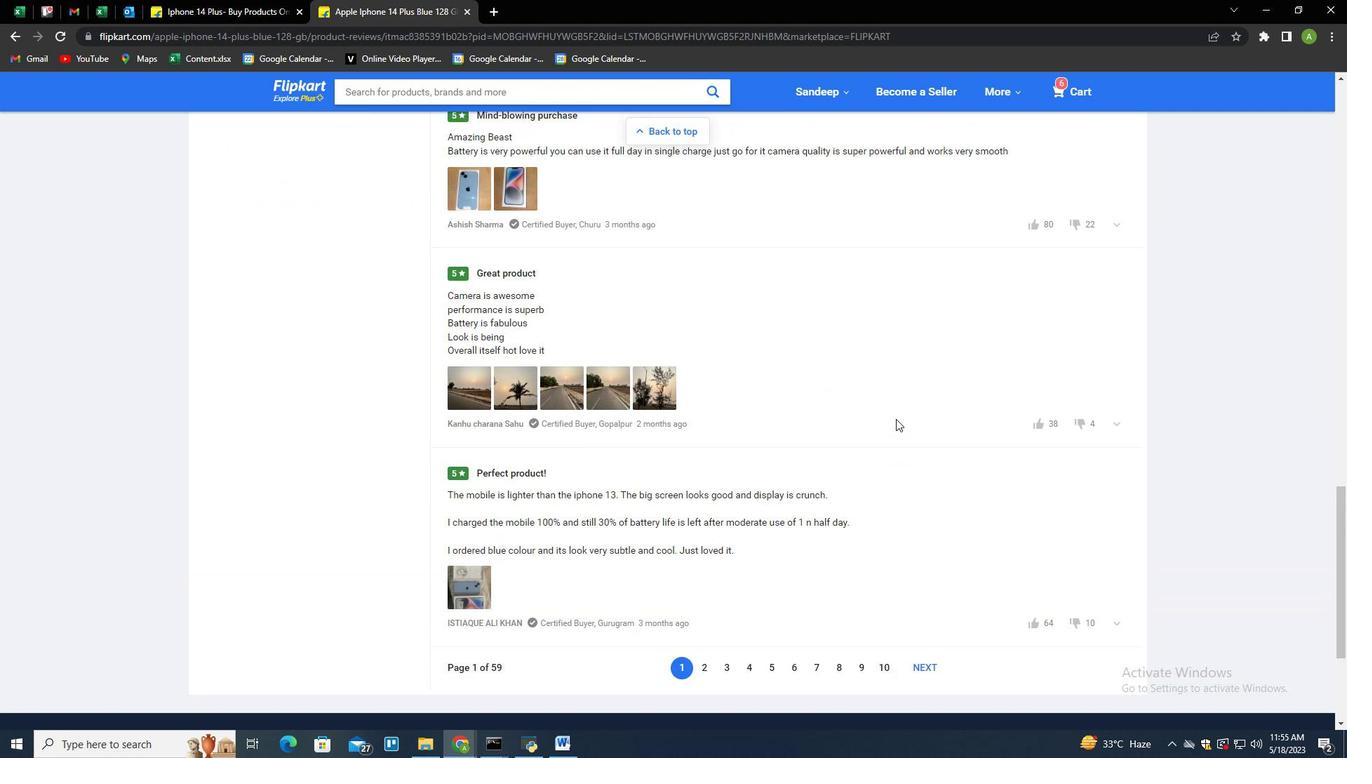 
Action: Mouse moved to (894, 417)
Screenshot: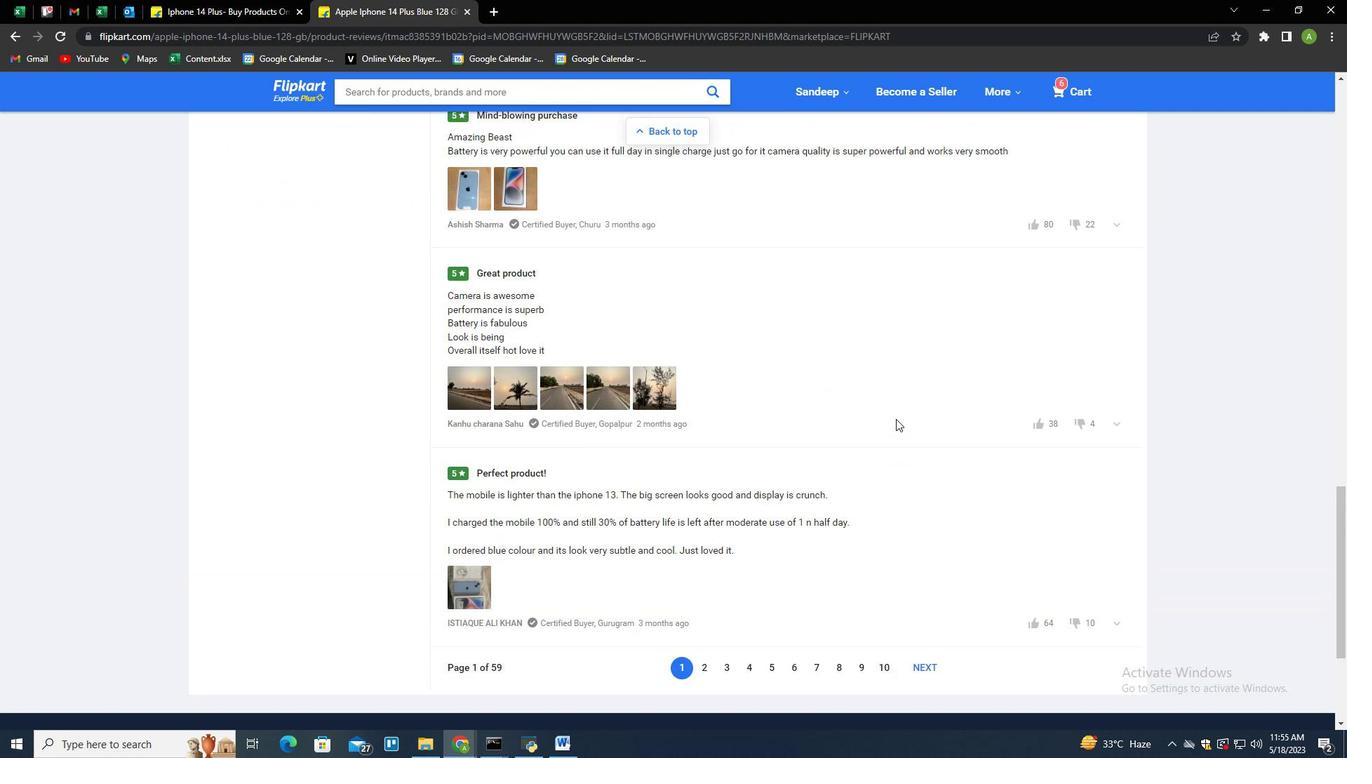 
Action: Mouse scrolled (894, 418) with delta (0, 0)
Screenshot: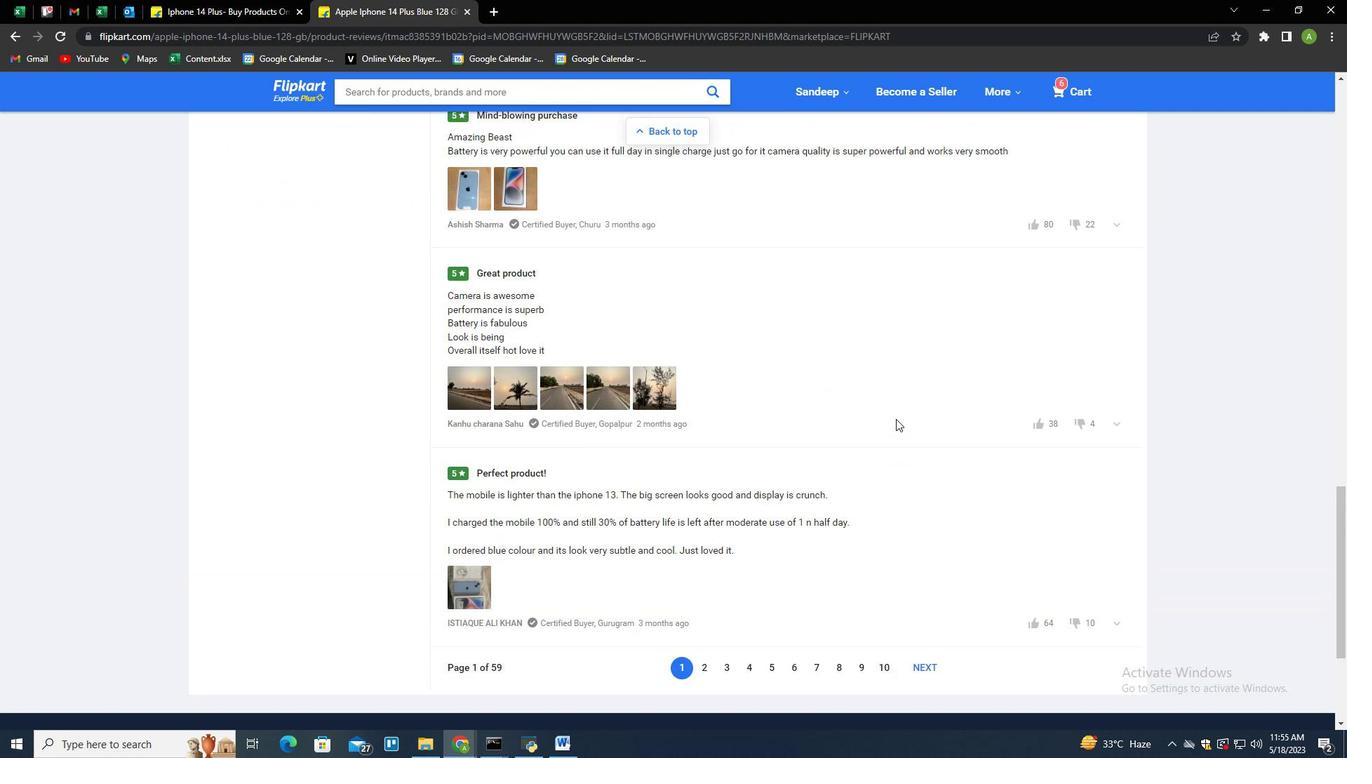 
Action: Mouse scrolled (894, 418) with delta (0, 0)
Screenshot: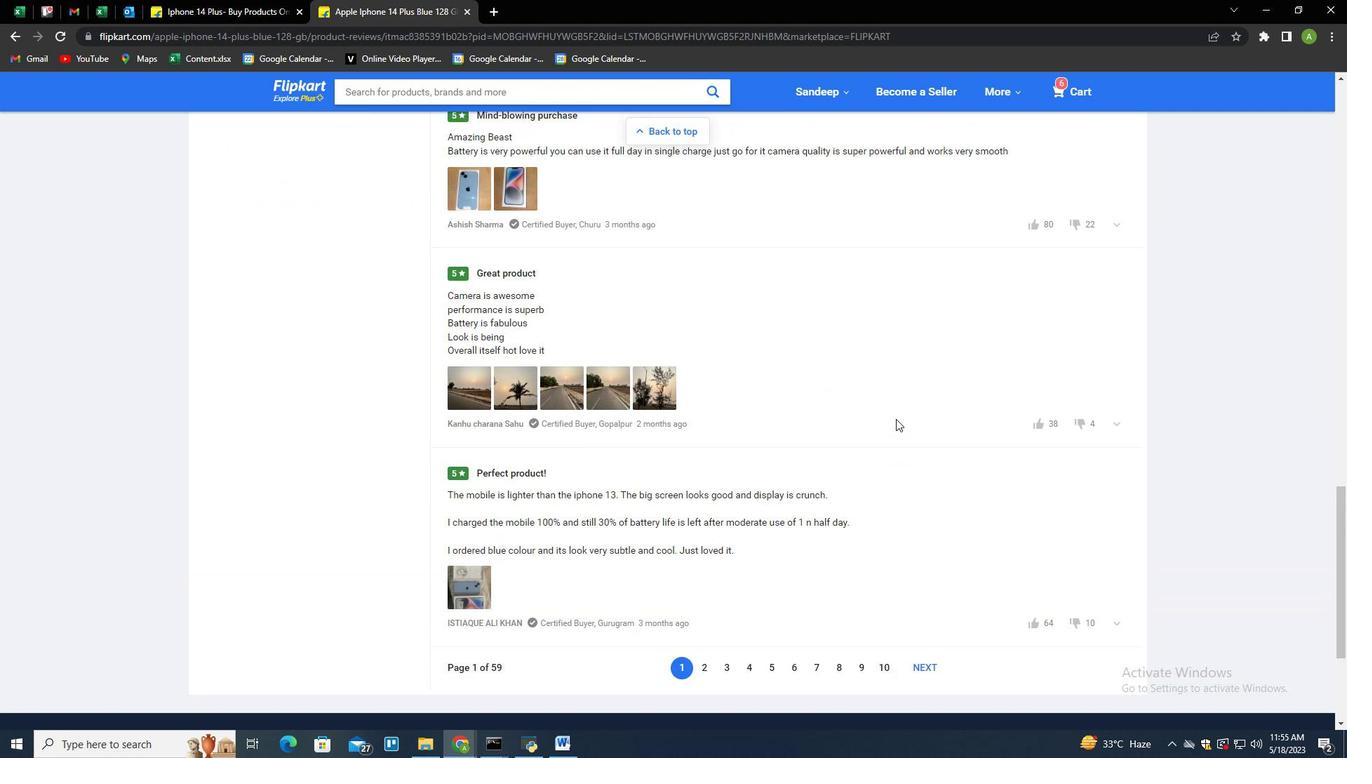 
Action: Mouse scrolled (894, 418) with delta (0, 0)
Screenshot: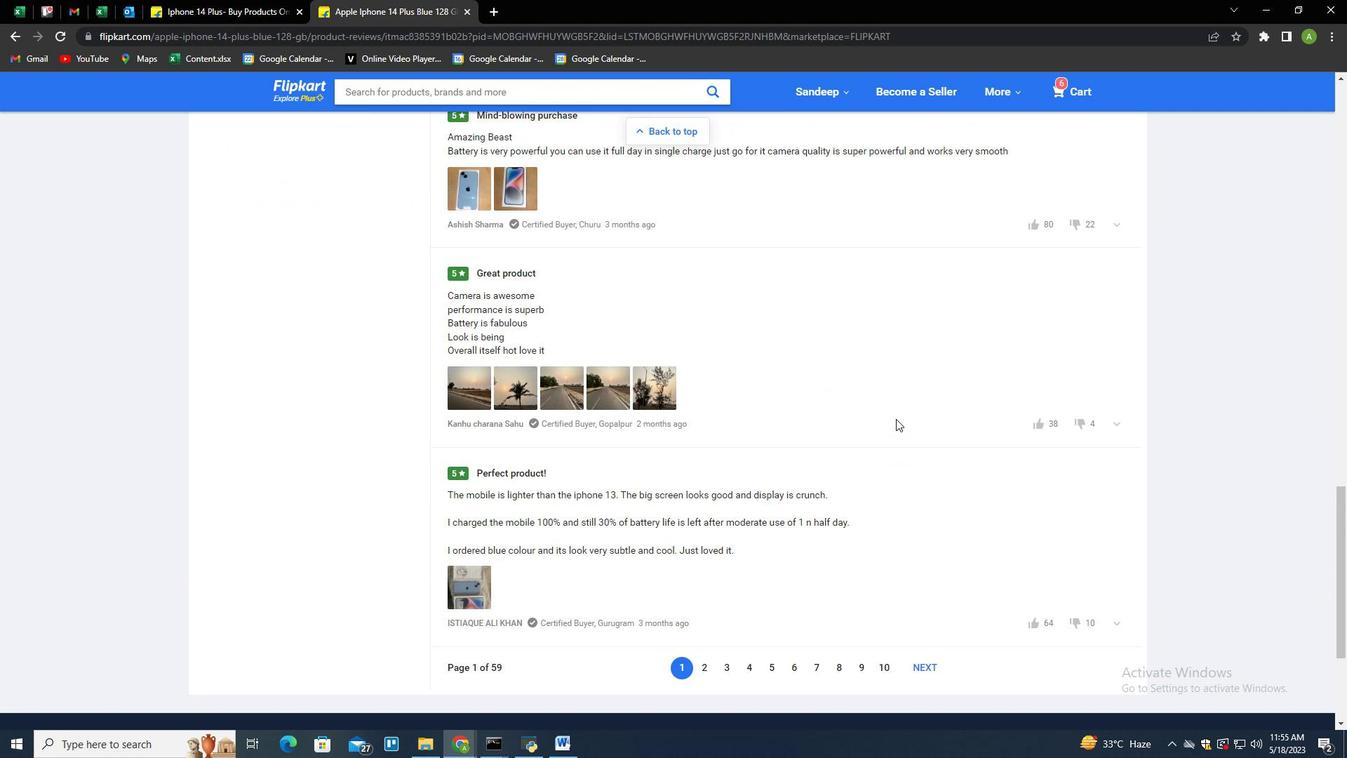 
Action: Mouse scrolled (894, 418) with delta (0, 0)
Screenshot: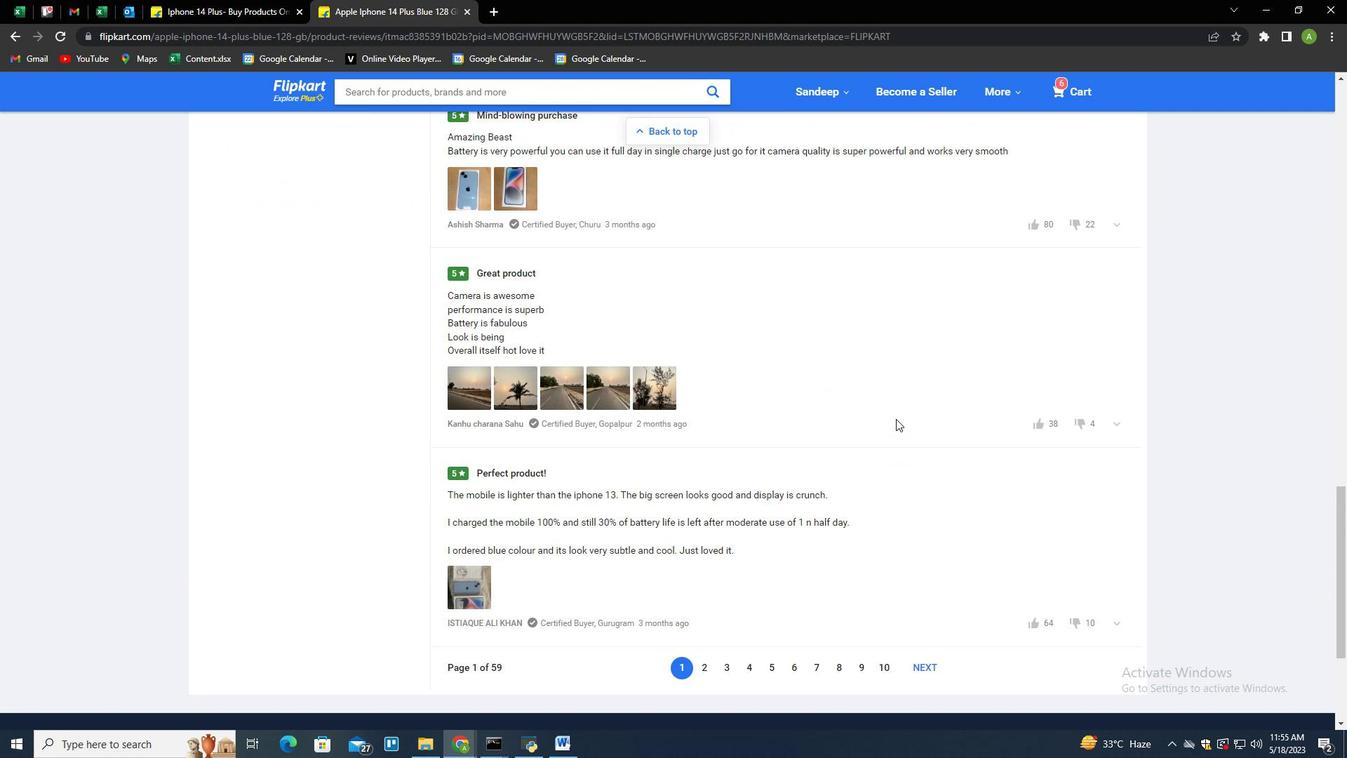 
Action: Mouse scrolled (894, 418) with delta (0, 0)
Screenshot: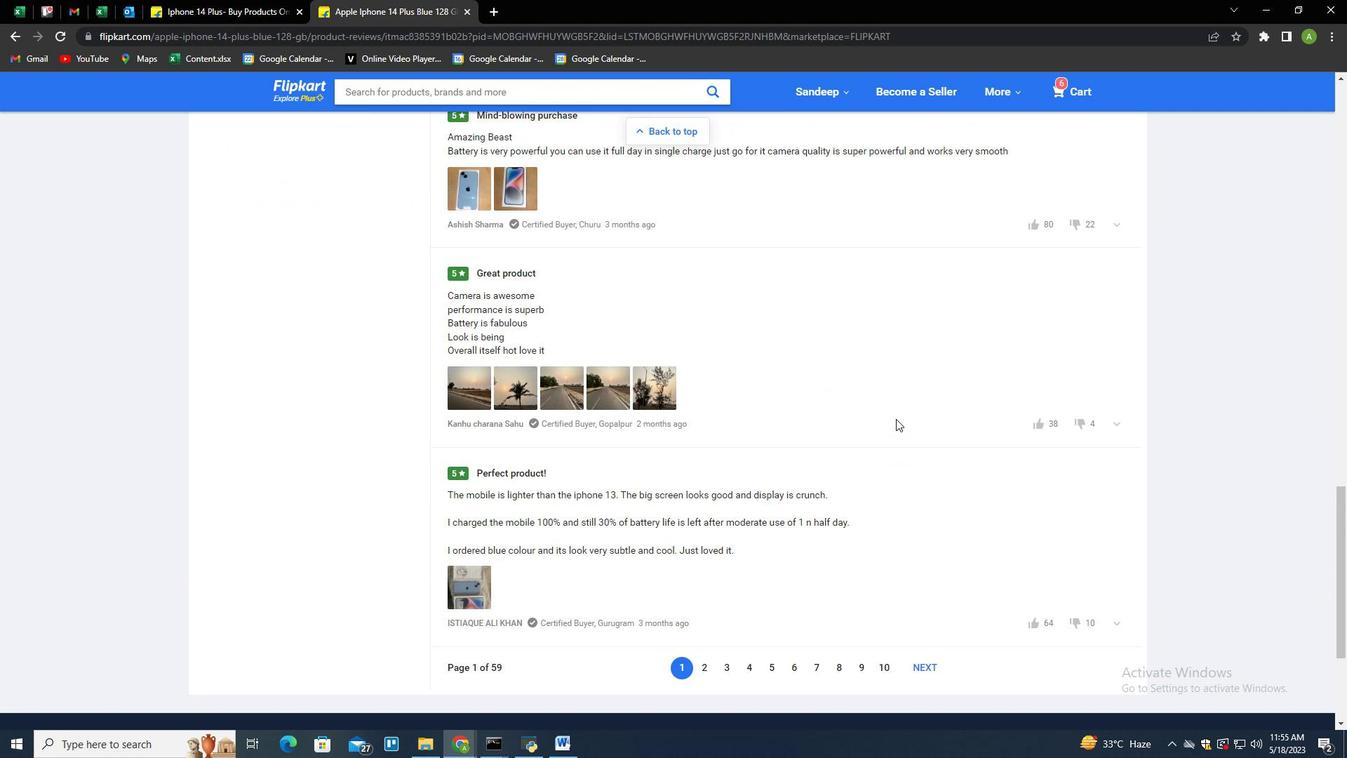
Action: Mouse scrolled (894, 418) with delta (0, 0)
Screenshot: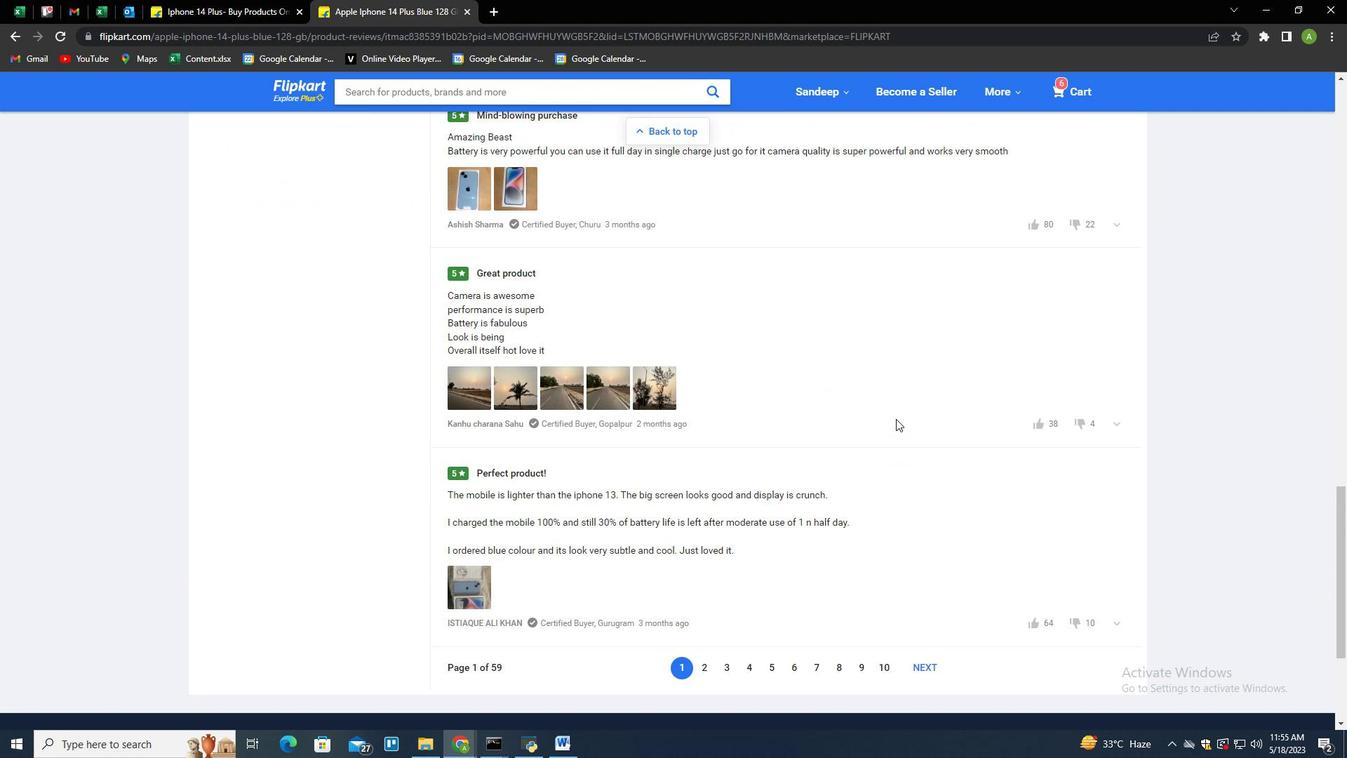 
Action: Mouse scrolled (894, 418) with delta (0, 0)
Screenshot: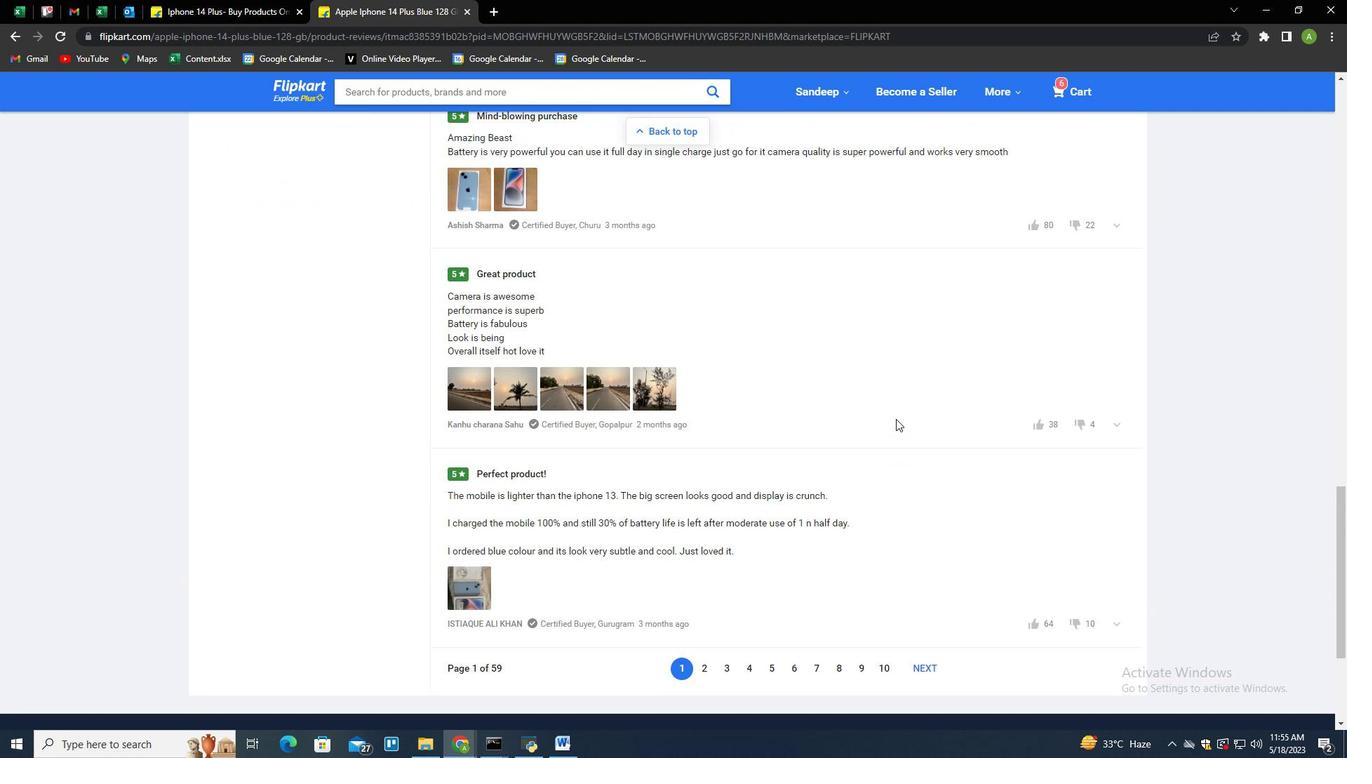 
Action: Mouse scrolled (894, 418) with delta (0, 0)
Screenshot: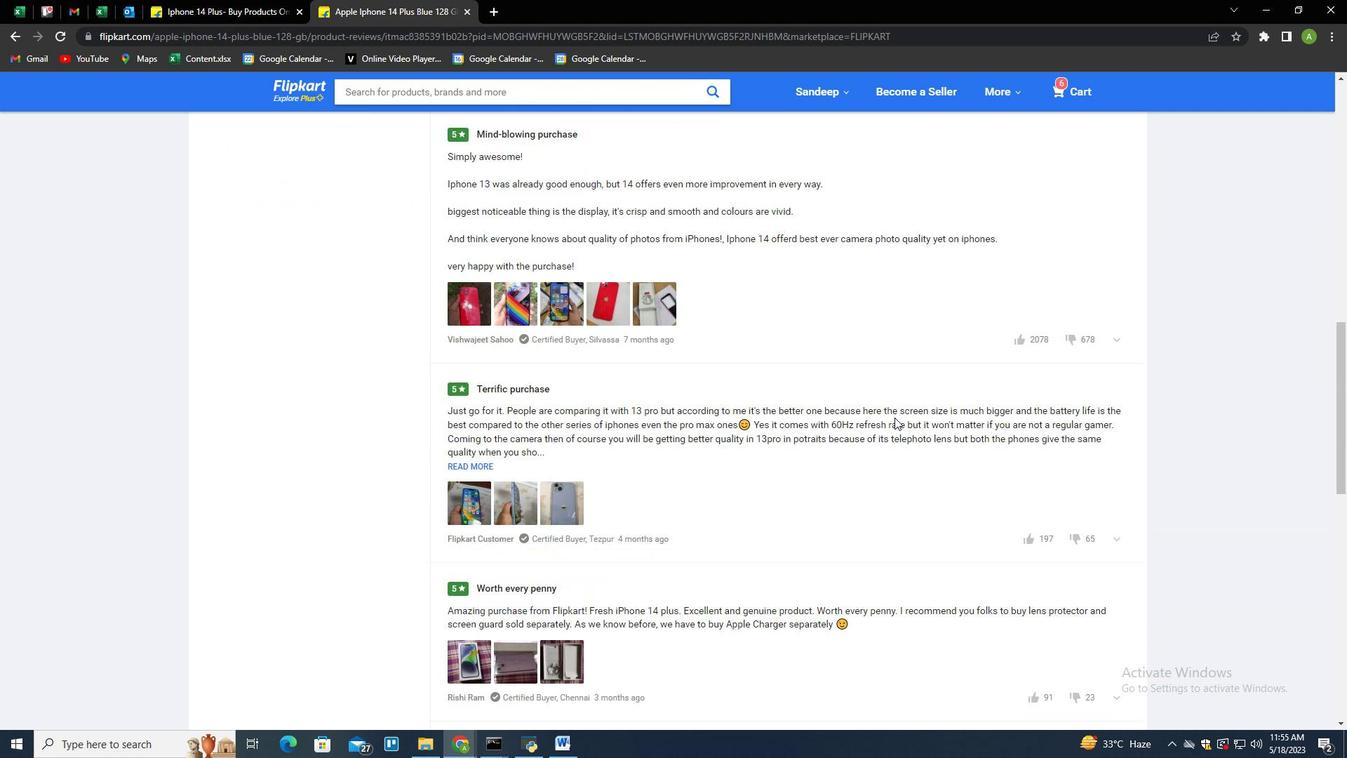 
Action: Mouse scrolled (894, 416) with delta (0, 0)
Screenshot: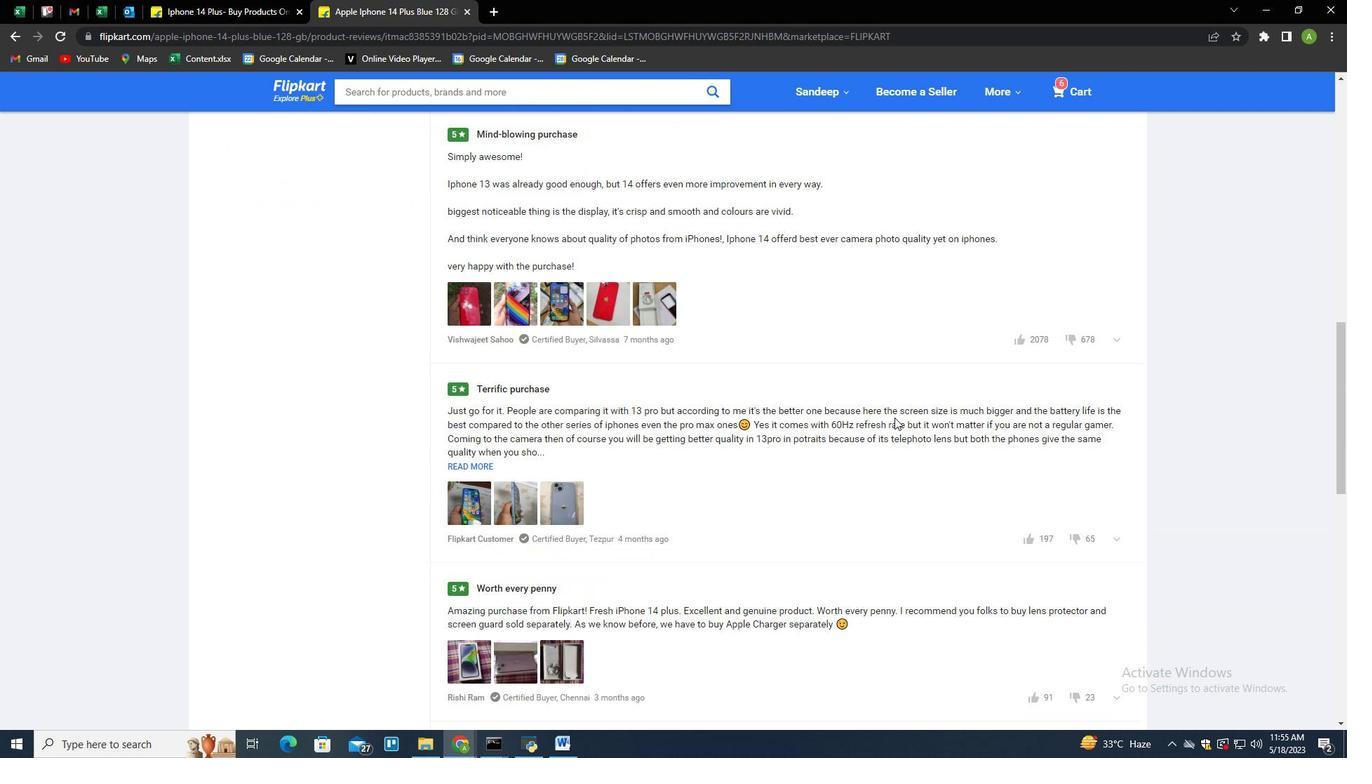 
Action: Mouse scrolled (894, 418) with delta (0, 0)
Screenshot: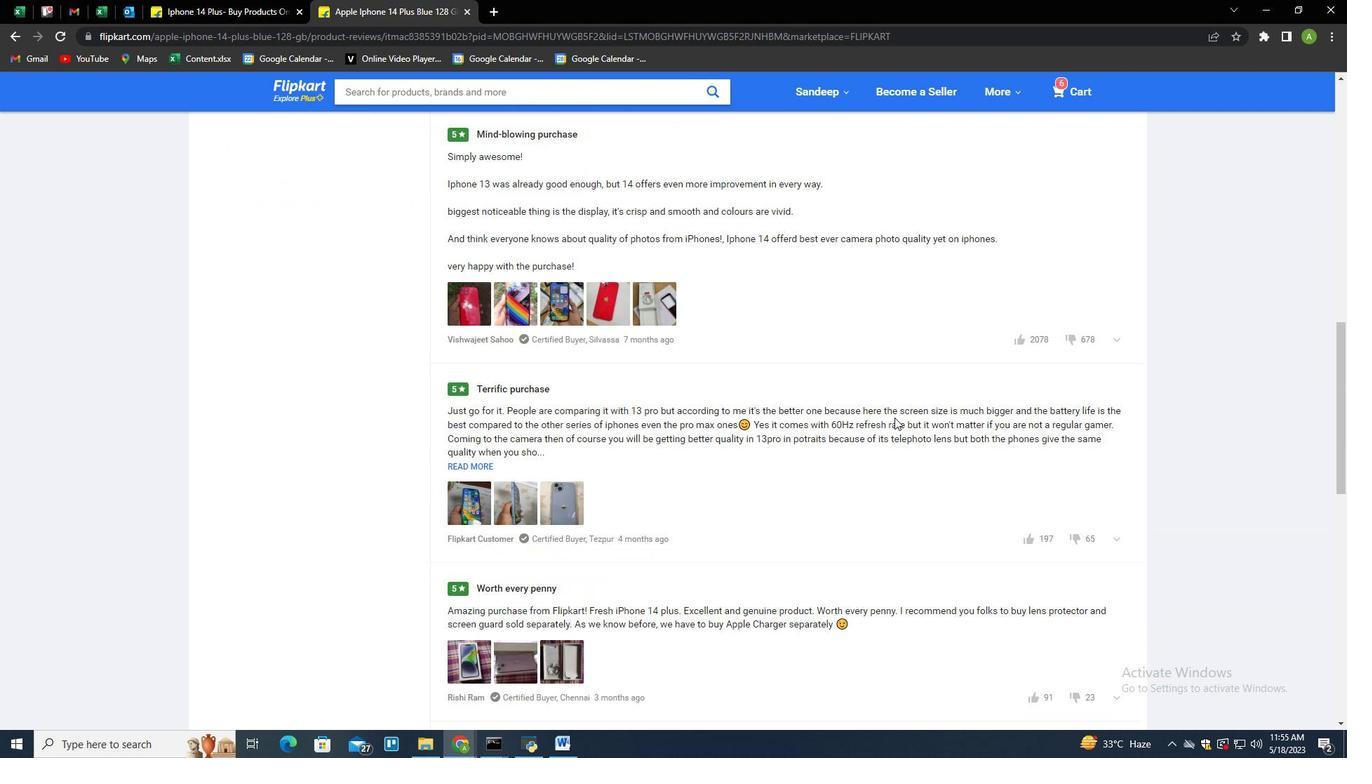 
Action: Mouse scrolled (894, 418) with delta (0, 0)
Screenshot: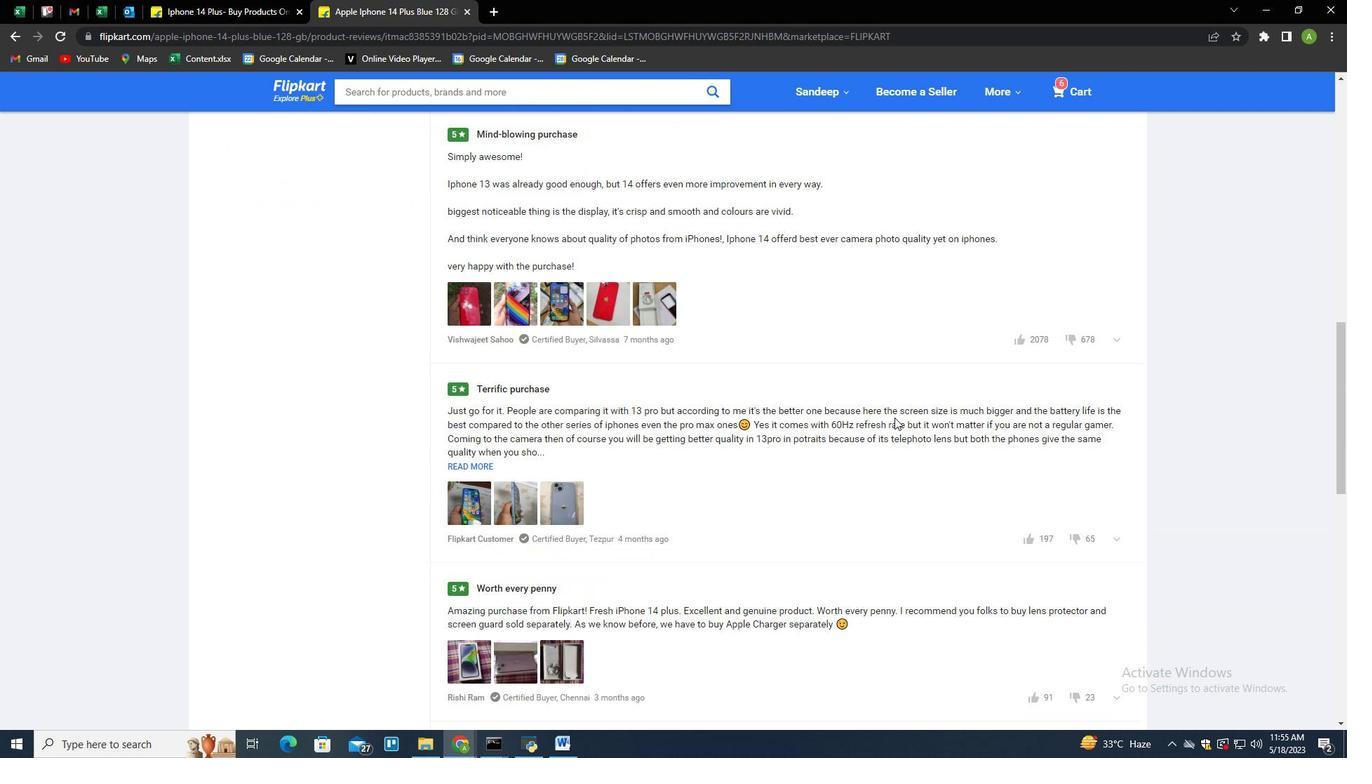 
Action: Mouse scrolled (894, 418) with delta (0, 0)
Screenshot: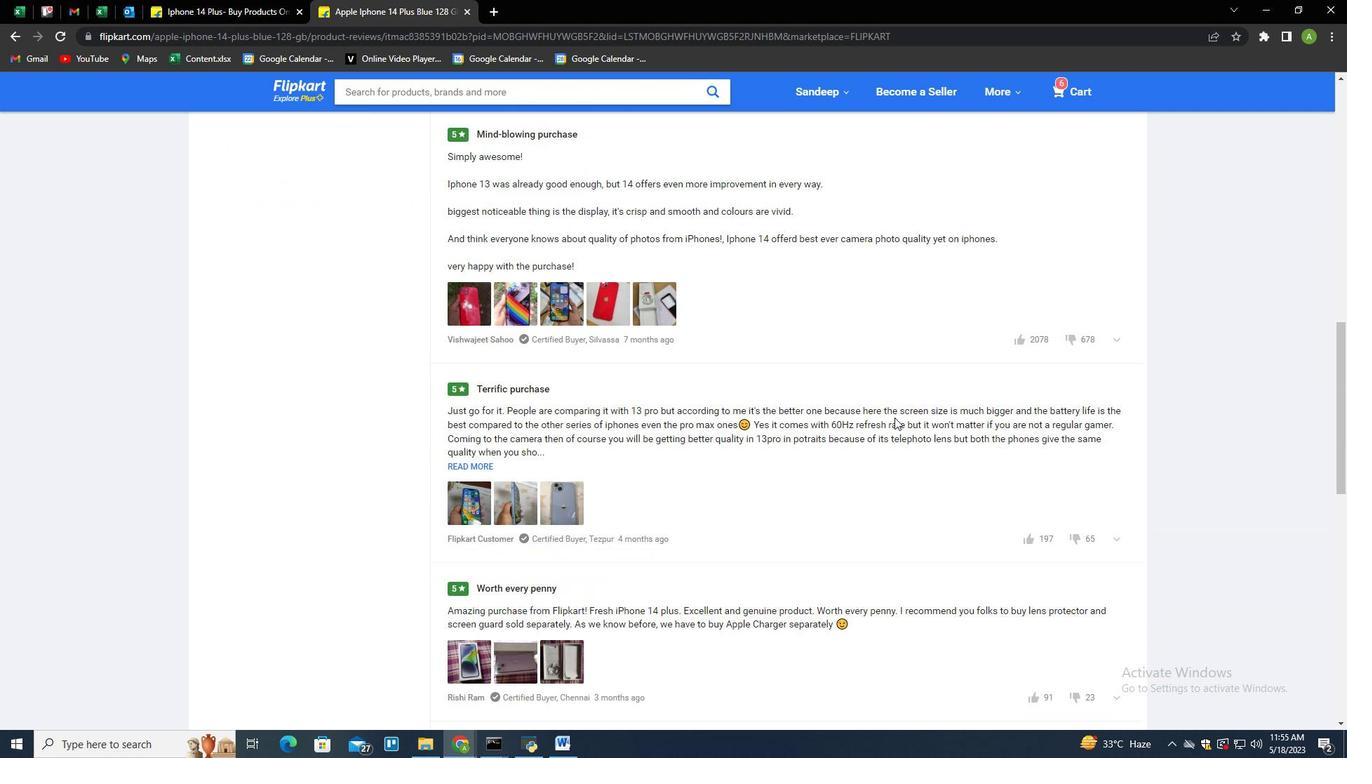 
Action: Mouse scrolled (894, 418) with delta (0, 0)
Screenshot: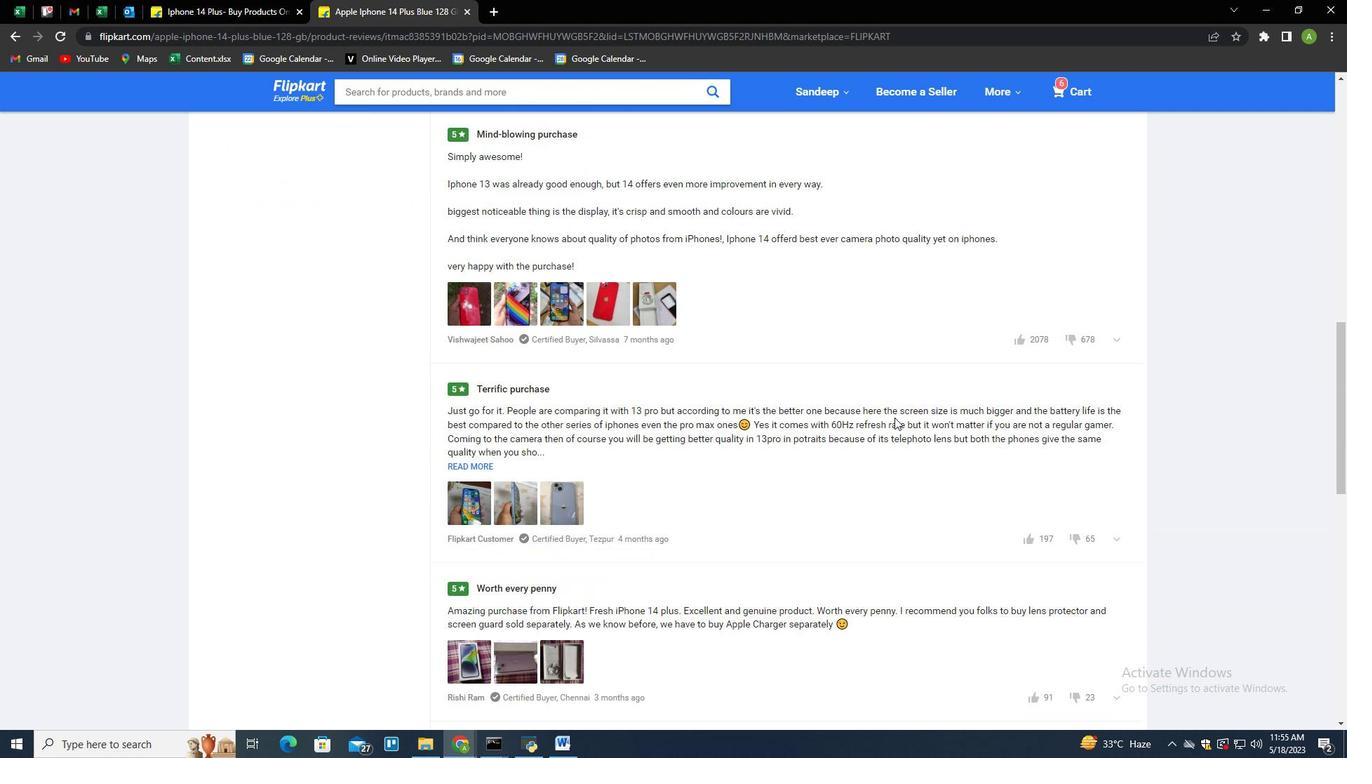 
Action: Mouse scrolled (894, 418) with delta (0, 0)
Screenshot: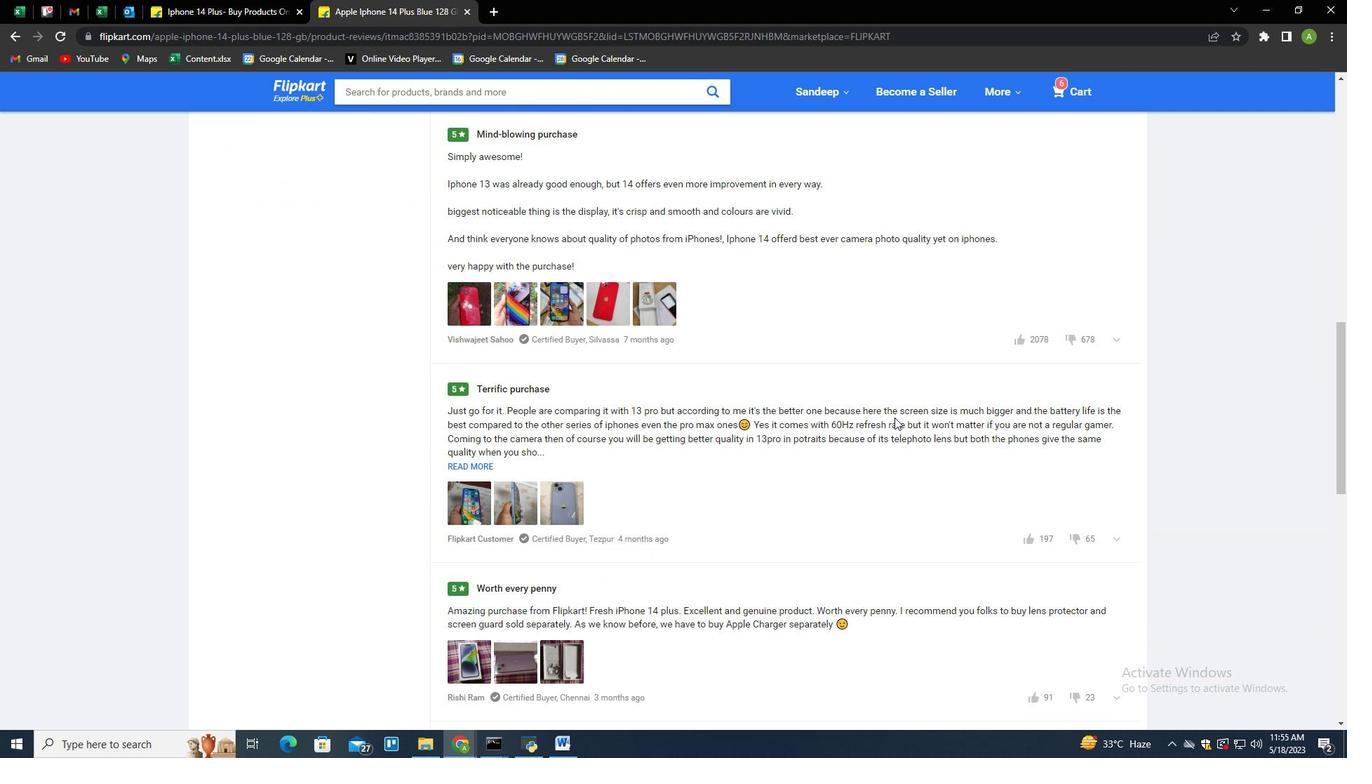 
Action: Mouse scrolled (894, 418) with delta (0, 0)
Screenshot: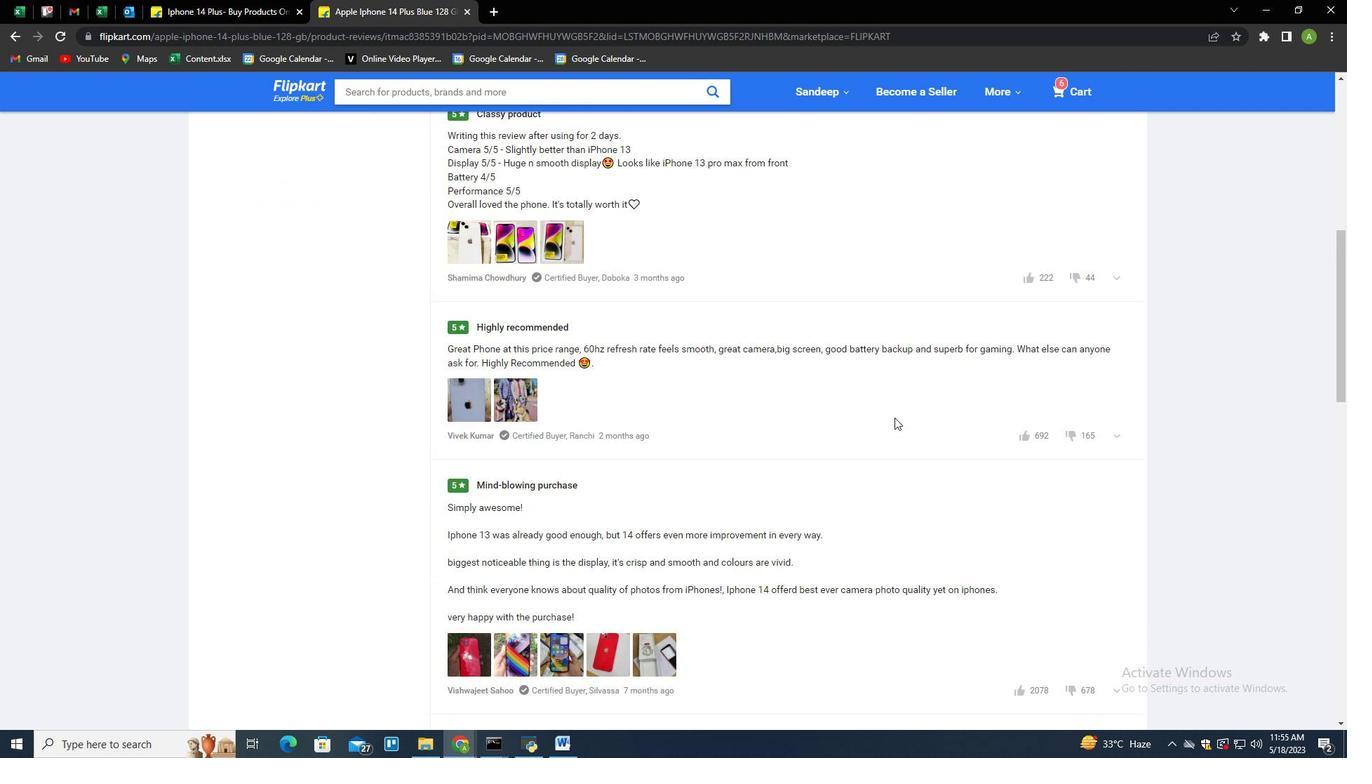 
Action: Mouse scrolled (894, 418) with delta (0, 0)
Screenshot: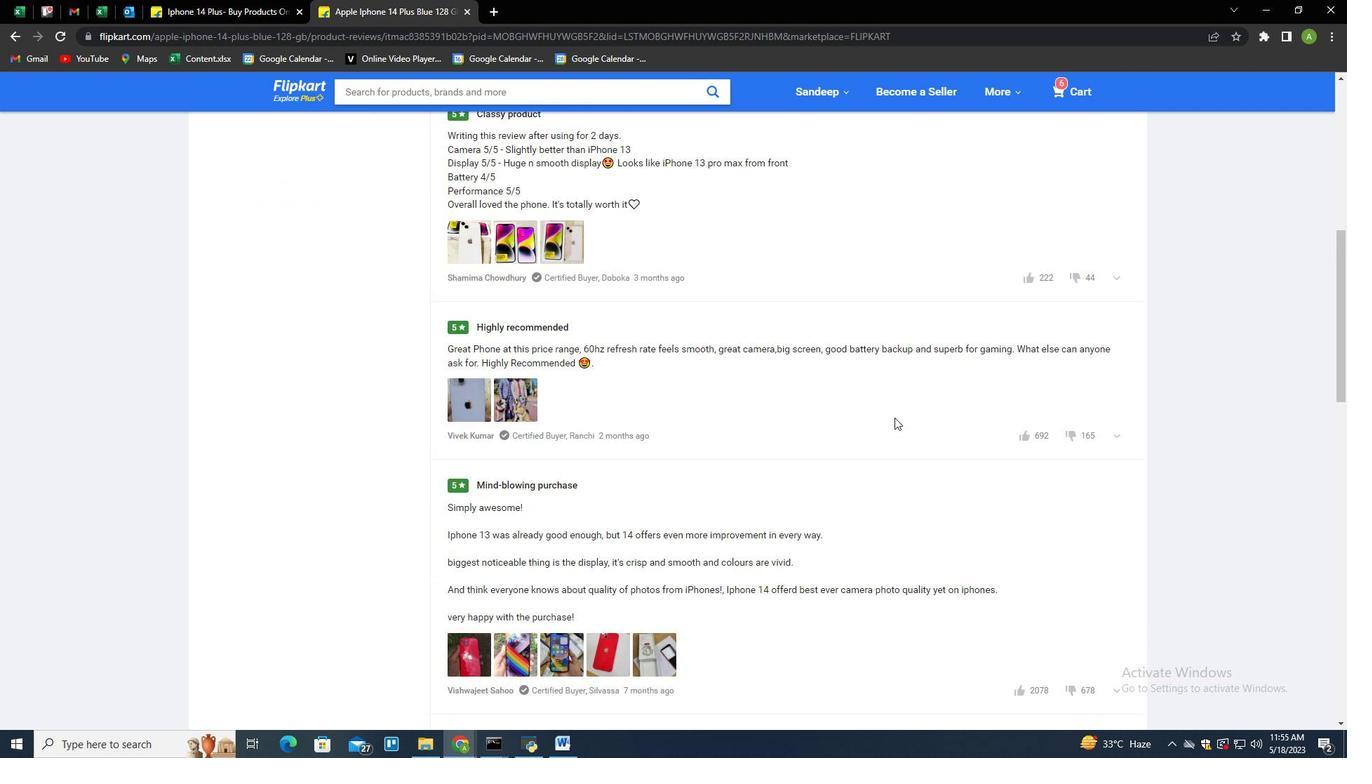 
Action: Mouse scrolled (894, 418) with delta (0, 0)
Screenshot: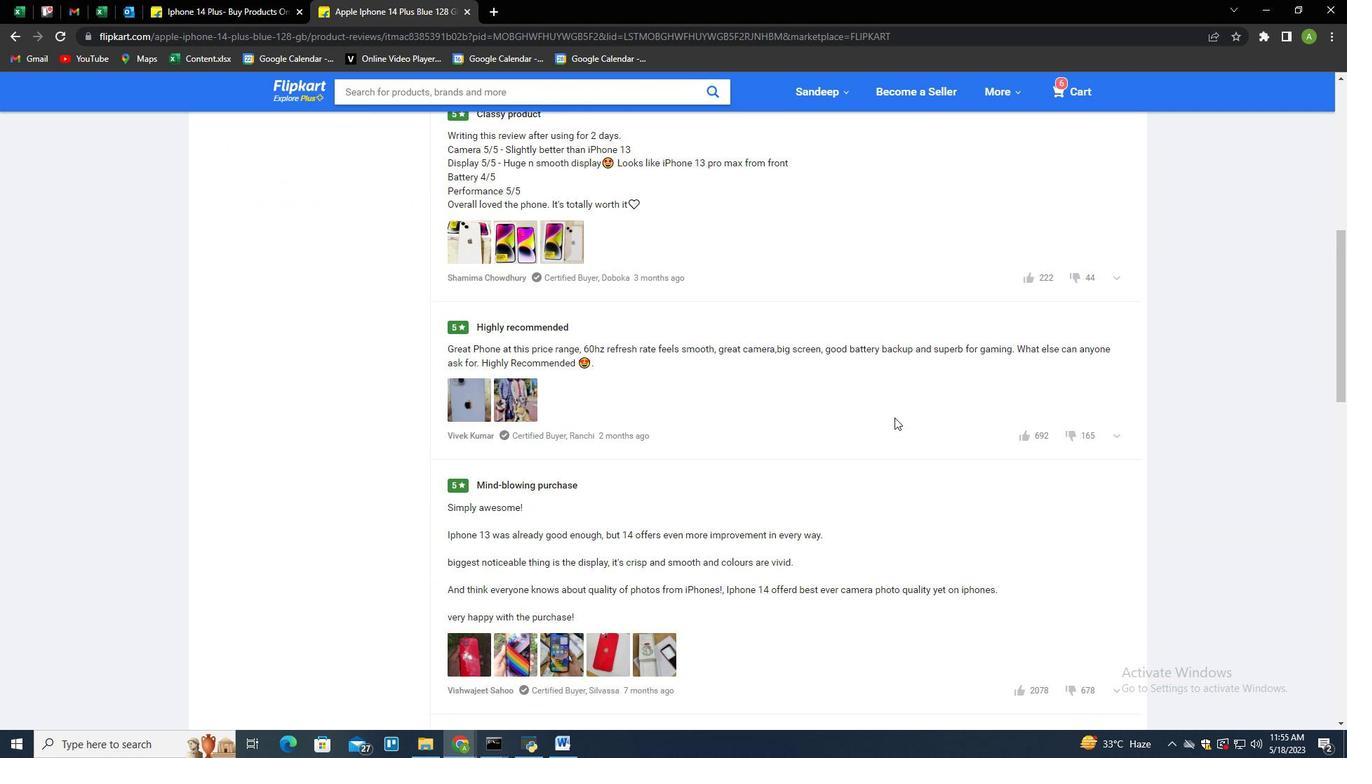 
Action: Mouse scrolled (894, 418) with delta (0, 0)
Screenshot: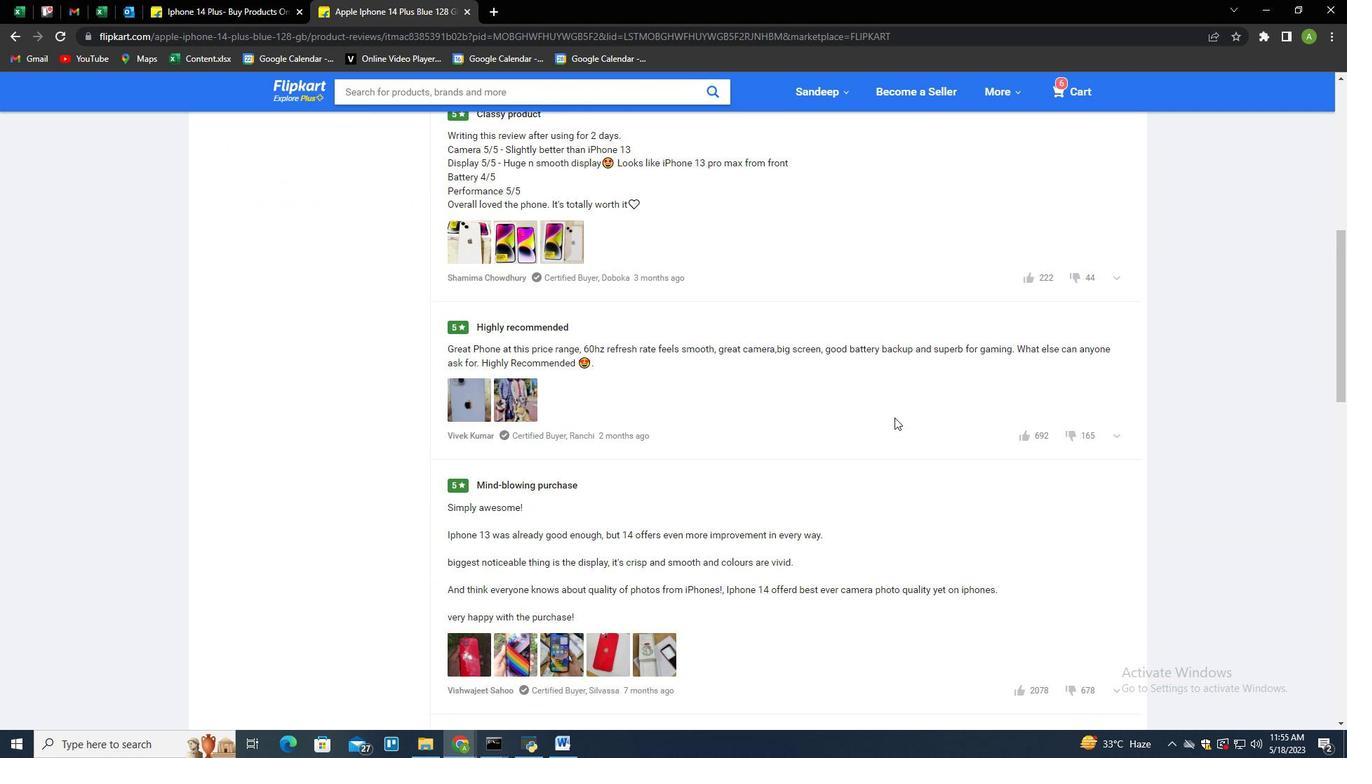 
Action: Mouse scrolled (894, 418) with delta (0, 0)
Screenshot: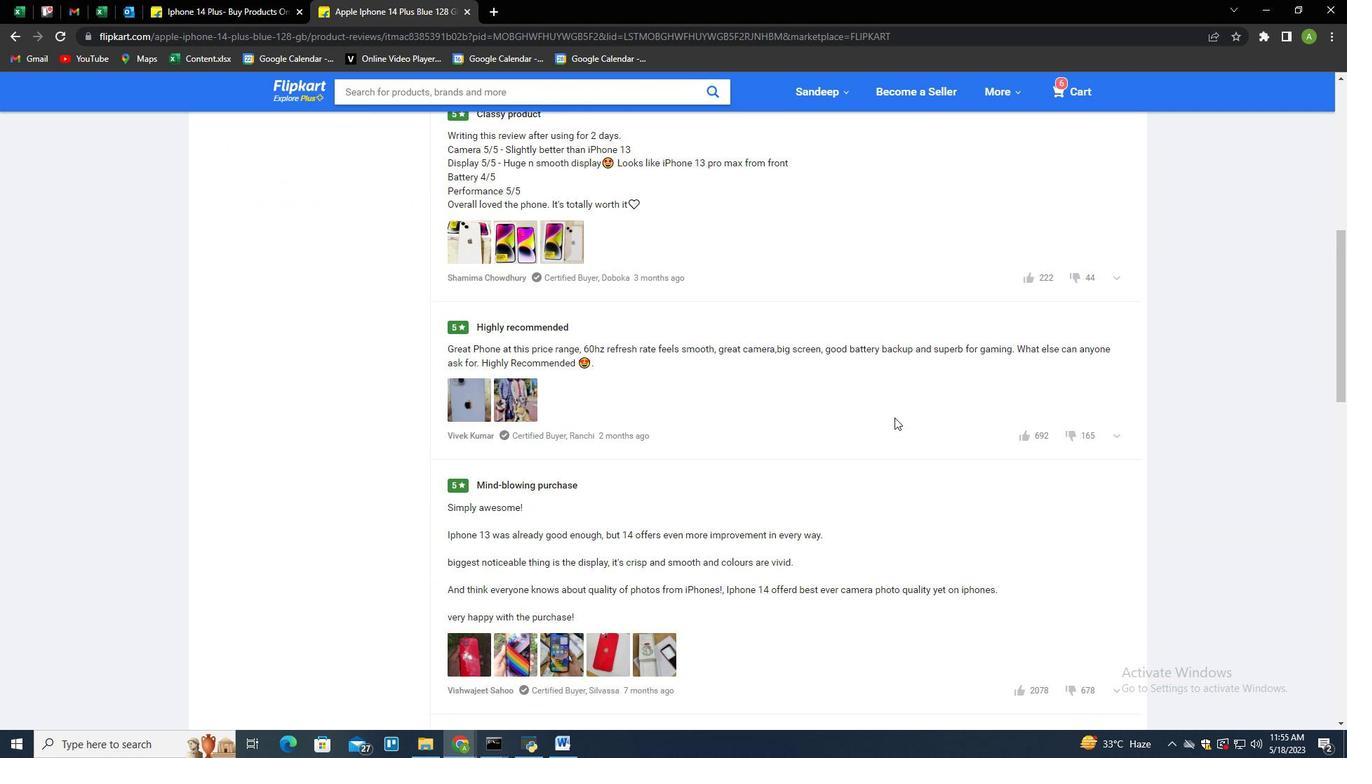 
Action: Mouse scrolled (894, 418) with delta (0, 0)
Screenshot: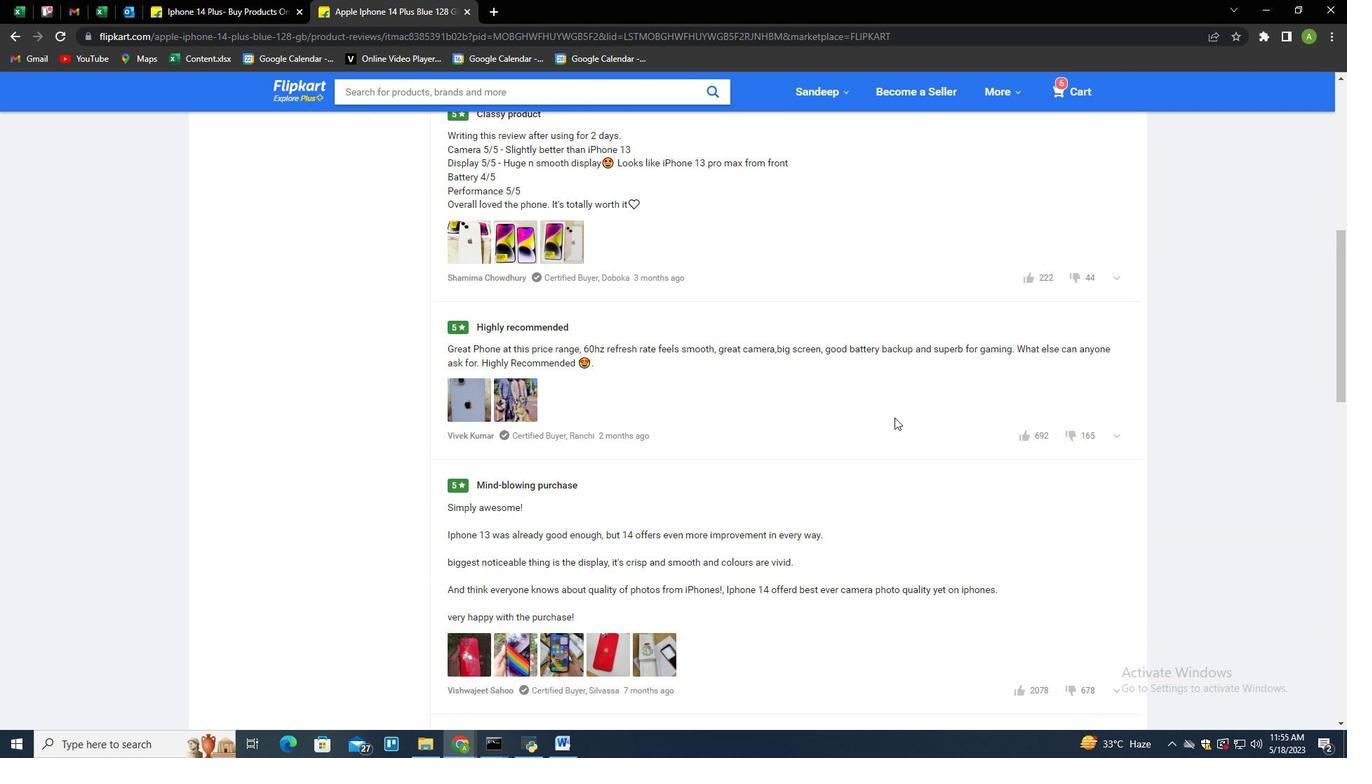 
Action: Mouse scrolled (894, 418) with delta (0, 0)
Screenshot: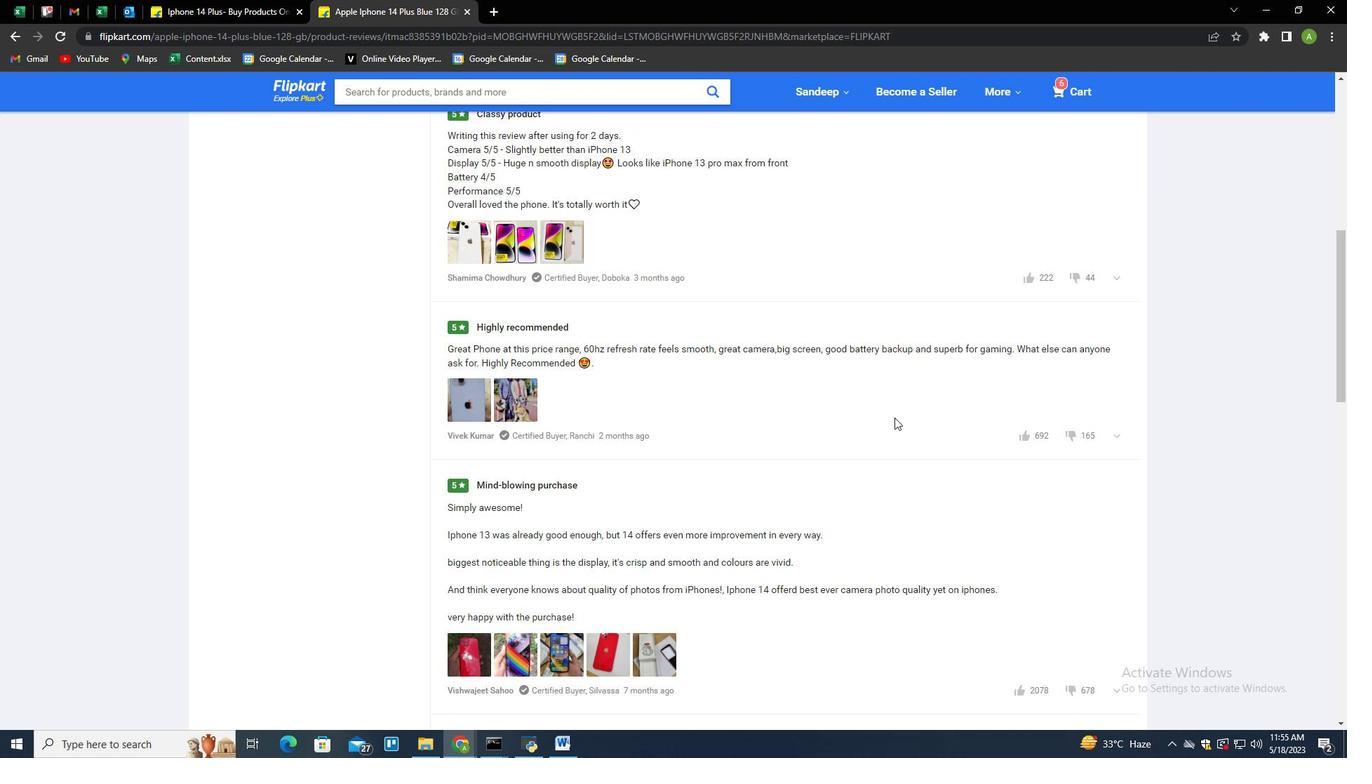 
Action: Mouse scrolled (894, 418) with delta (0, 0)
Screenshot: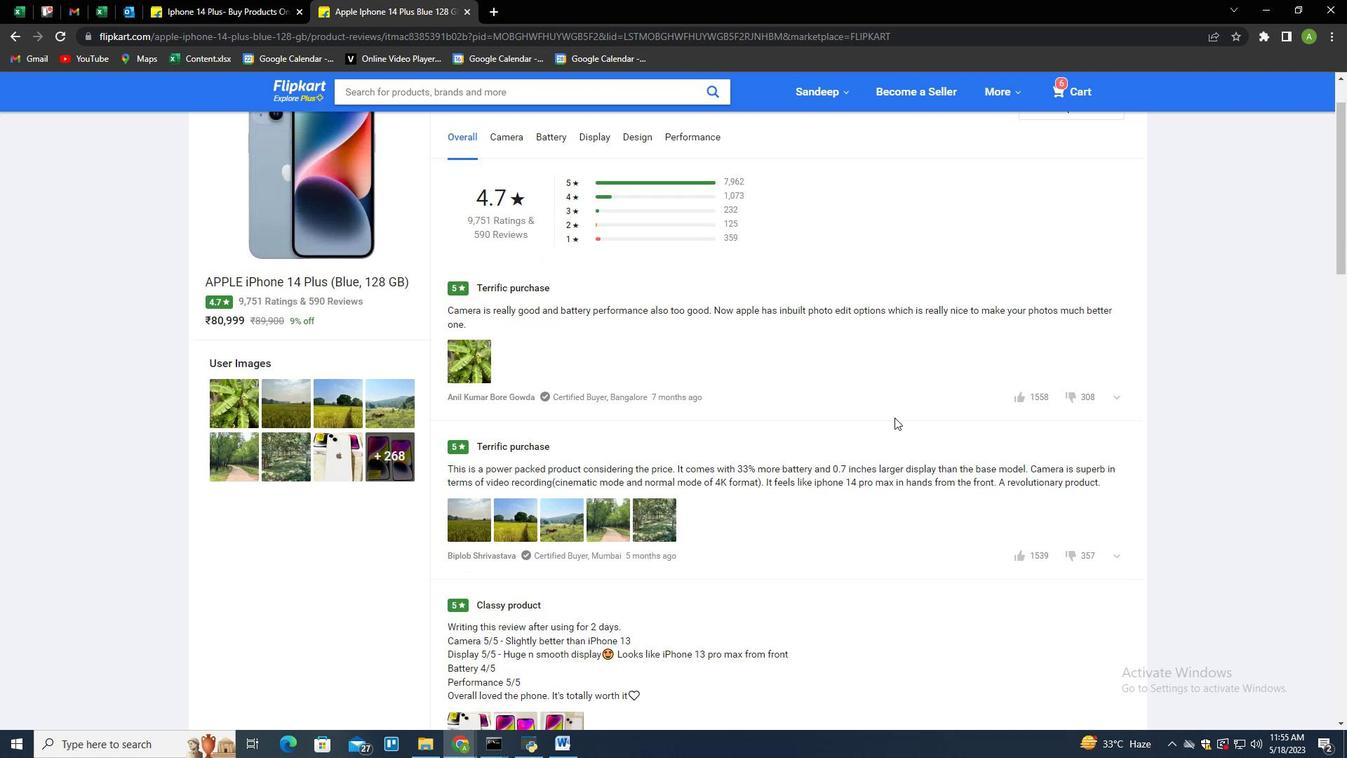 
Action: Mouse scrolled (894, 418) with delta (0, 0)
Screenshot: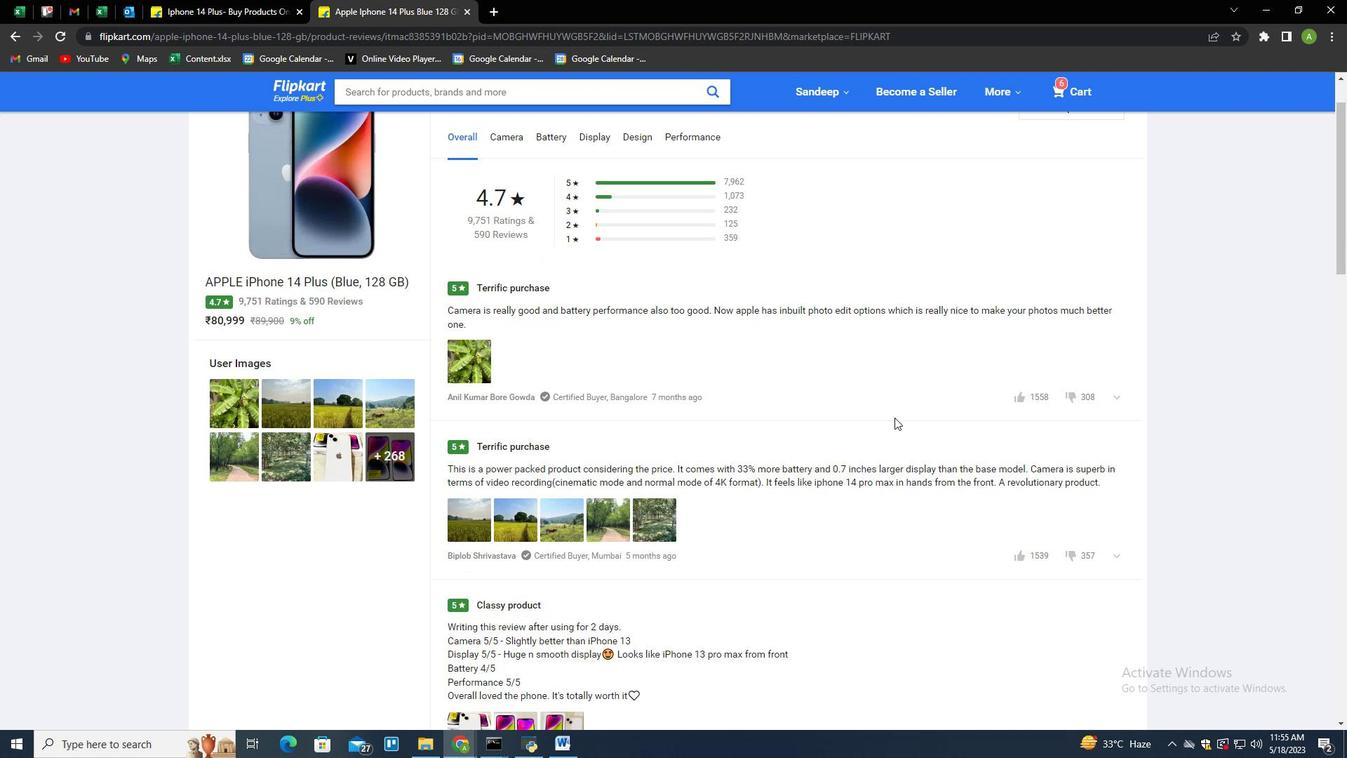 
Action: Mouse scrolled (894, 418) with delta (0, 0)
Screenshot: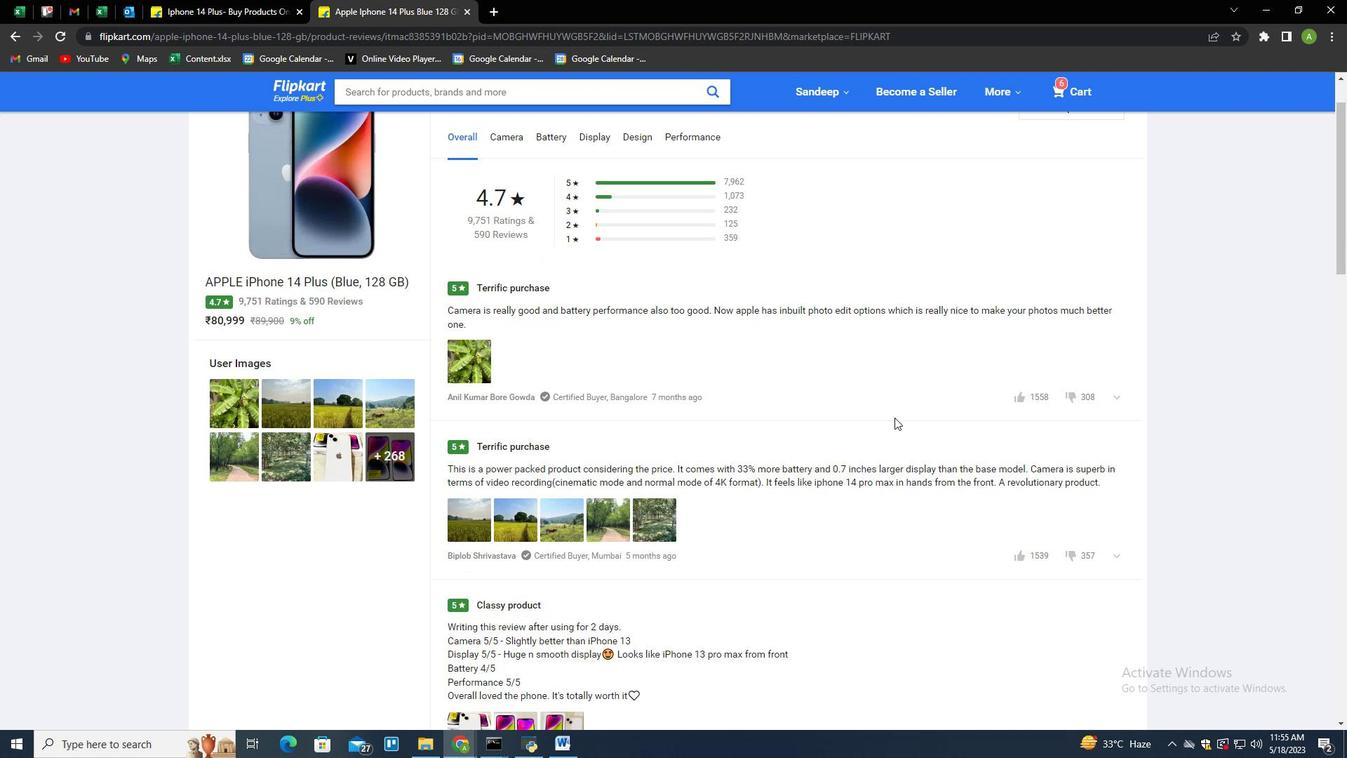 
Action: Mouse scrolled (894, 418) with delta (0, 0)
Screenshot: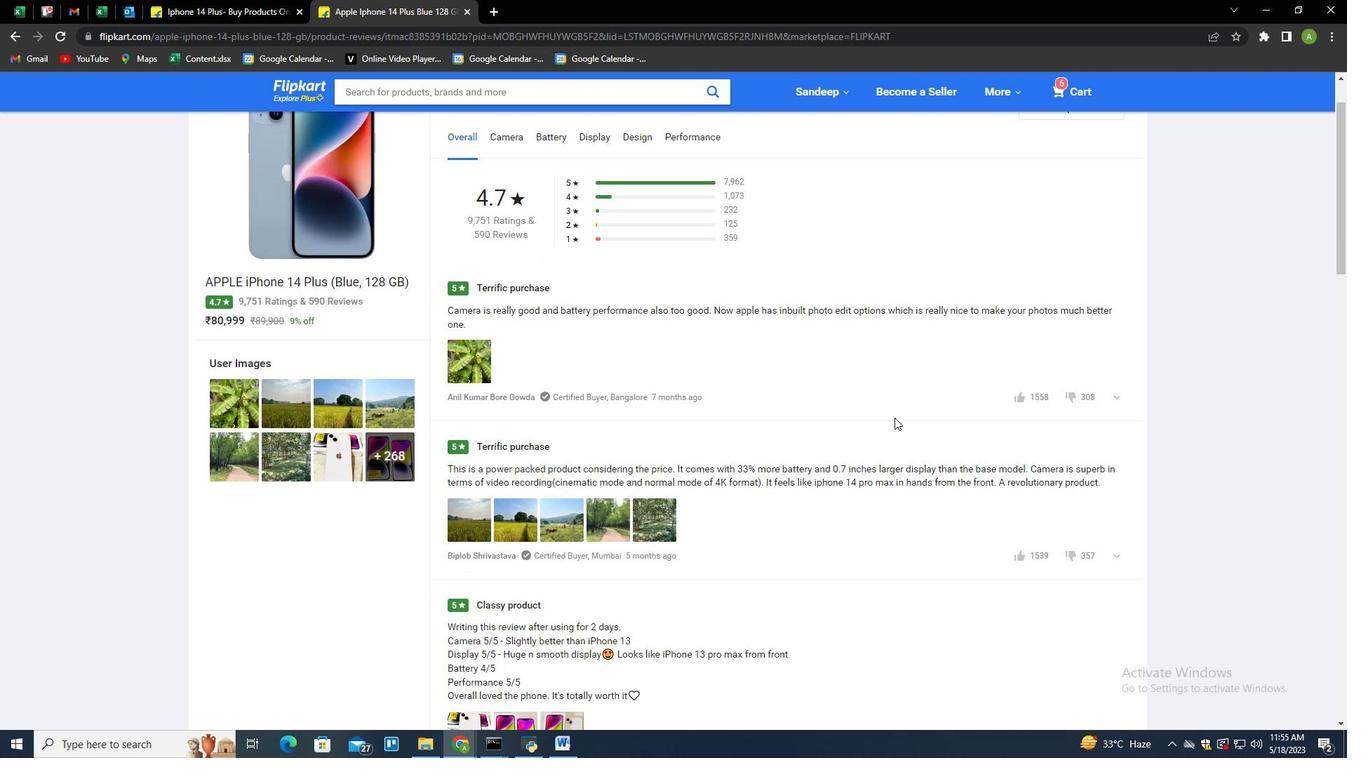 
Action: Mouse scrolled (894, 418) with delta (0, 0)
Screenshot: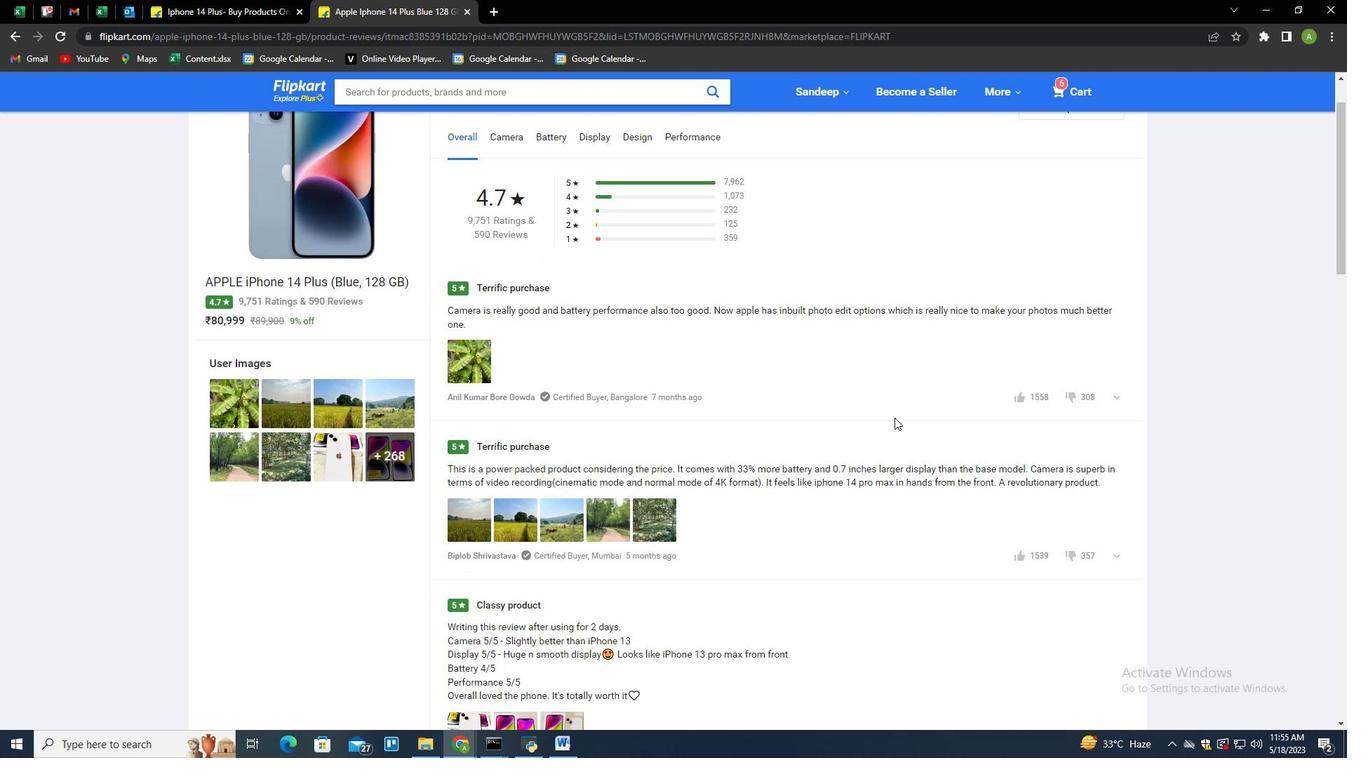 
Action: Mouse scrolled (894, 418) with delta (0, 0)
Screenshot: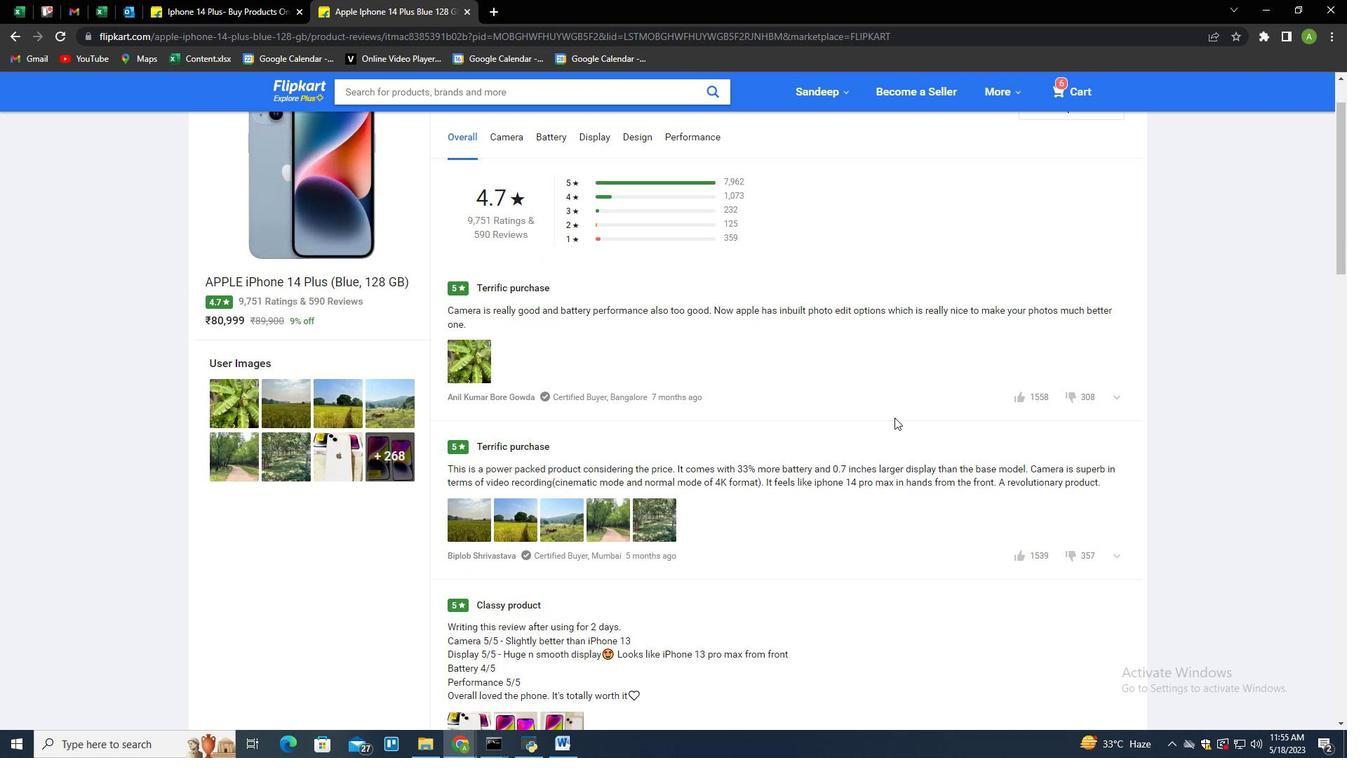 
Action: Mouse scrolled (894, 418) with delta (0, 0)
Screenshot: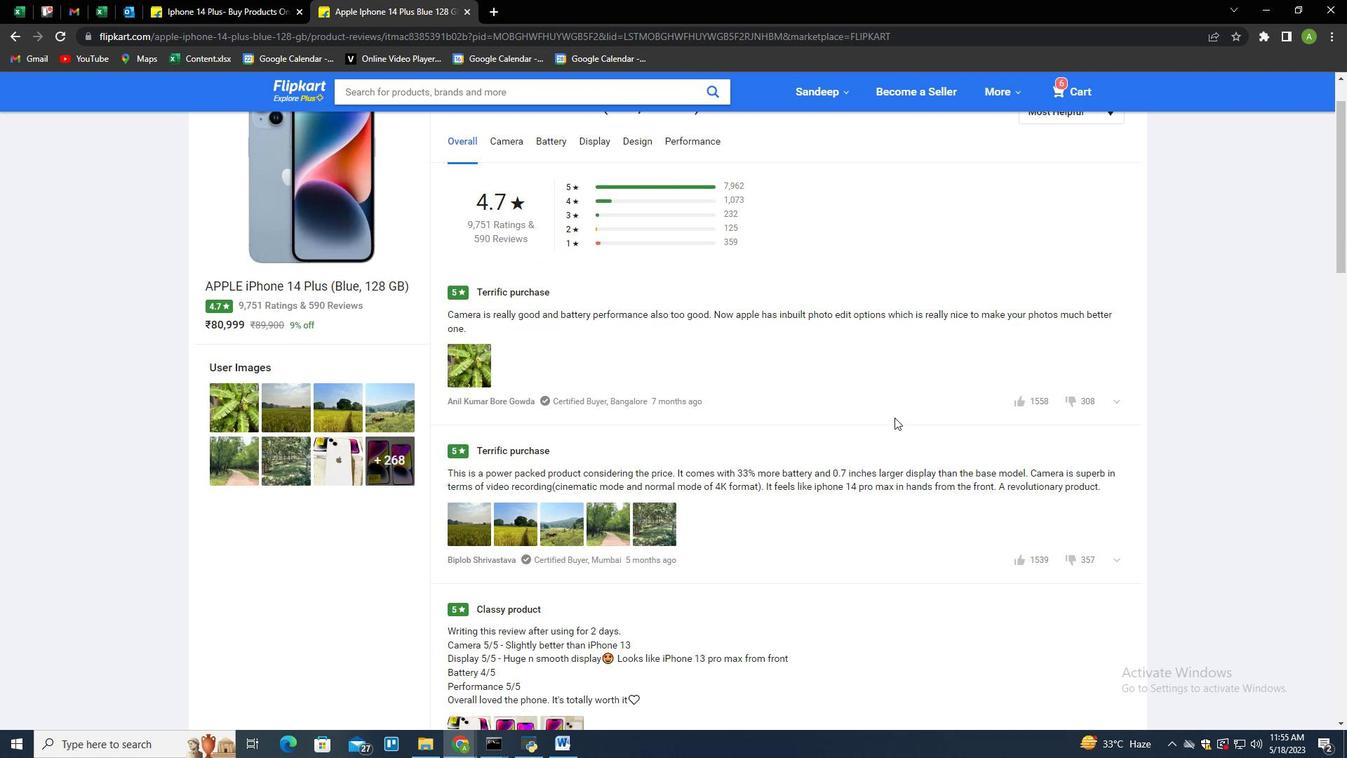 
Action: Mouse moved to (1054, 180)
Screenshot: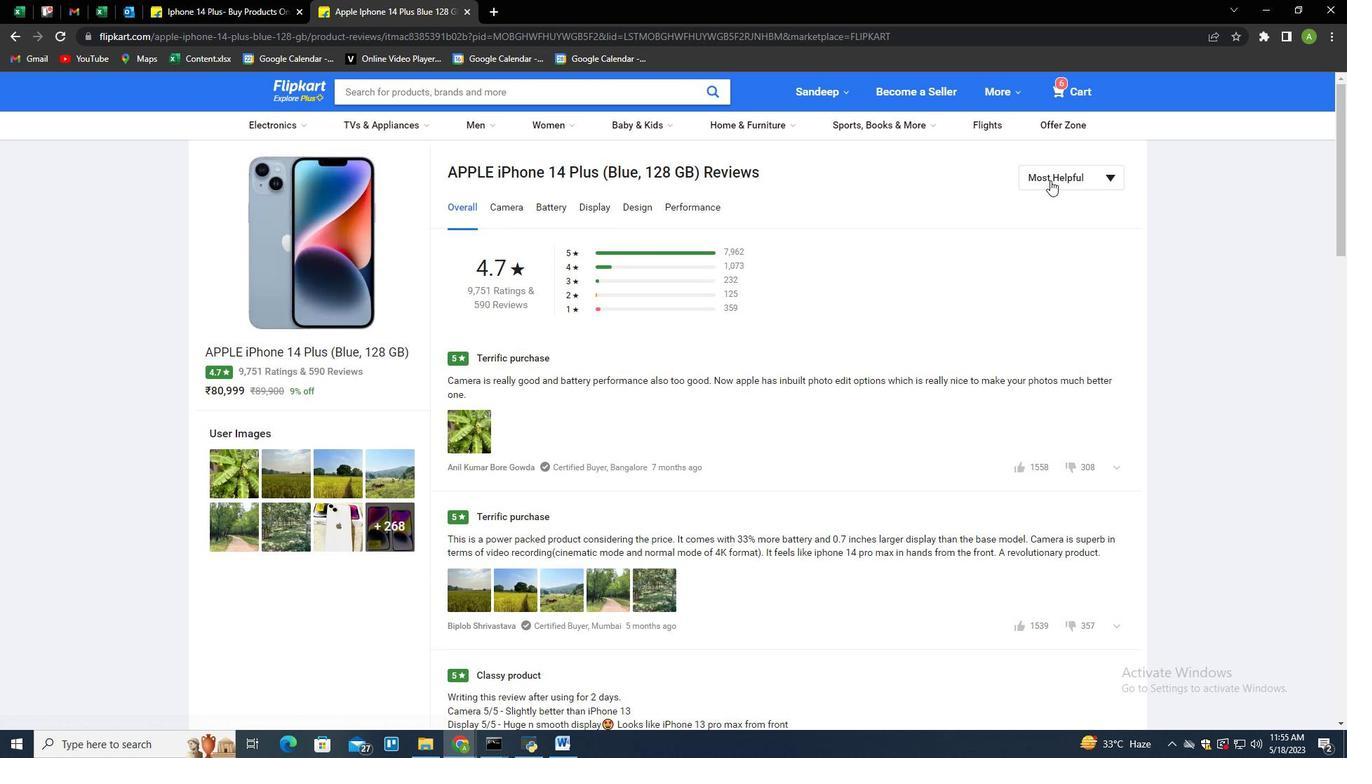 
Action: Mouse pressed left at (1054, 180)
Screenshot: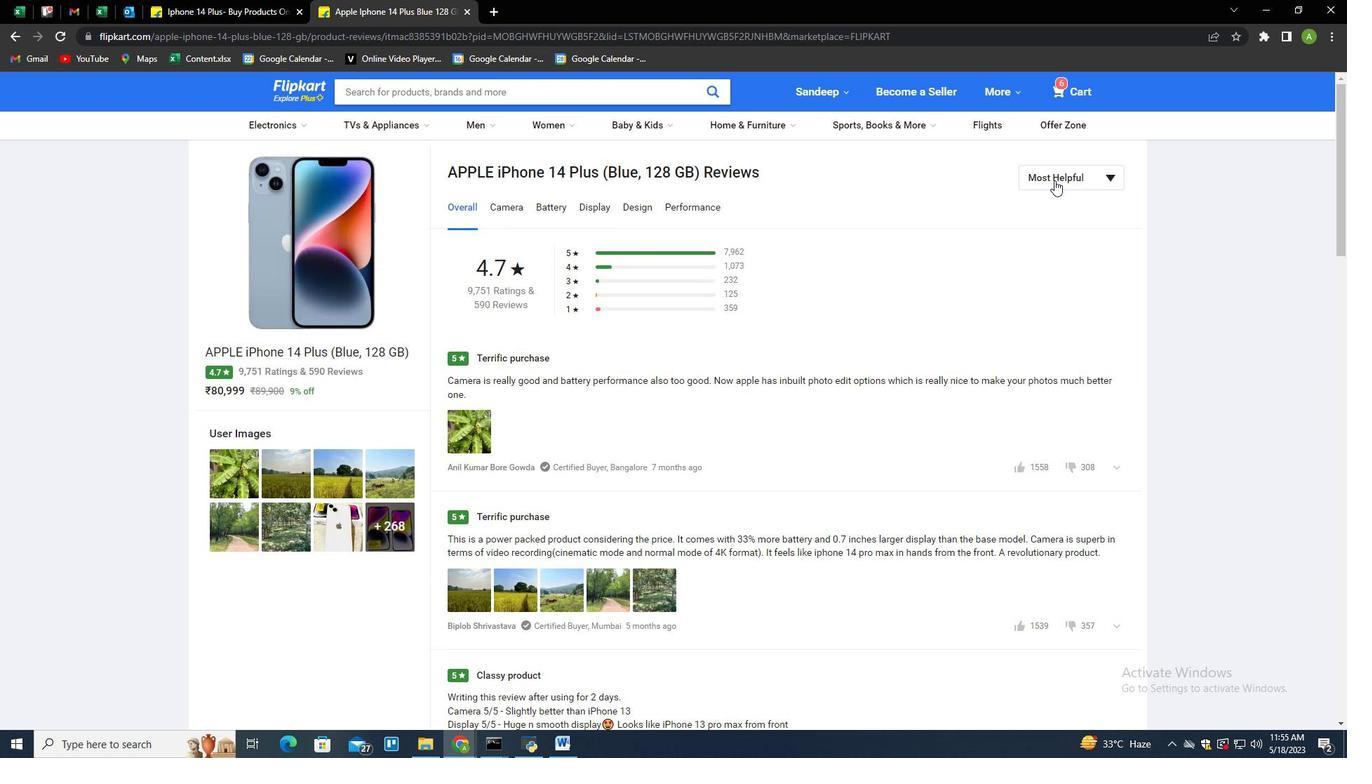 
Action: Mouse pressed left at (1054, 180)
Screenshot: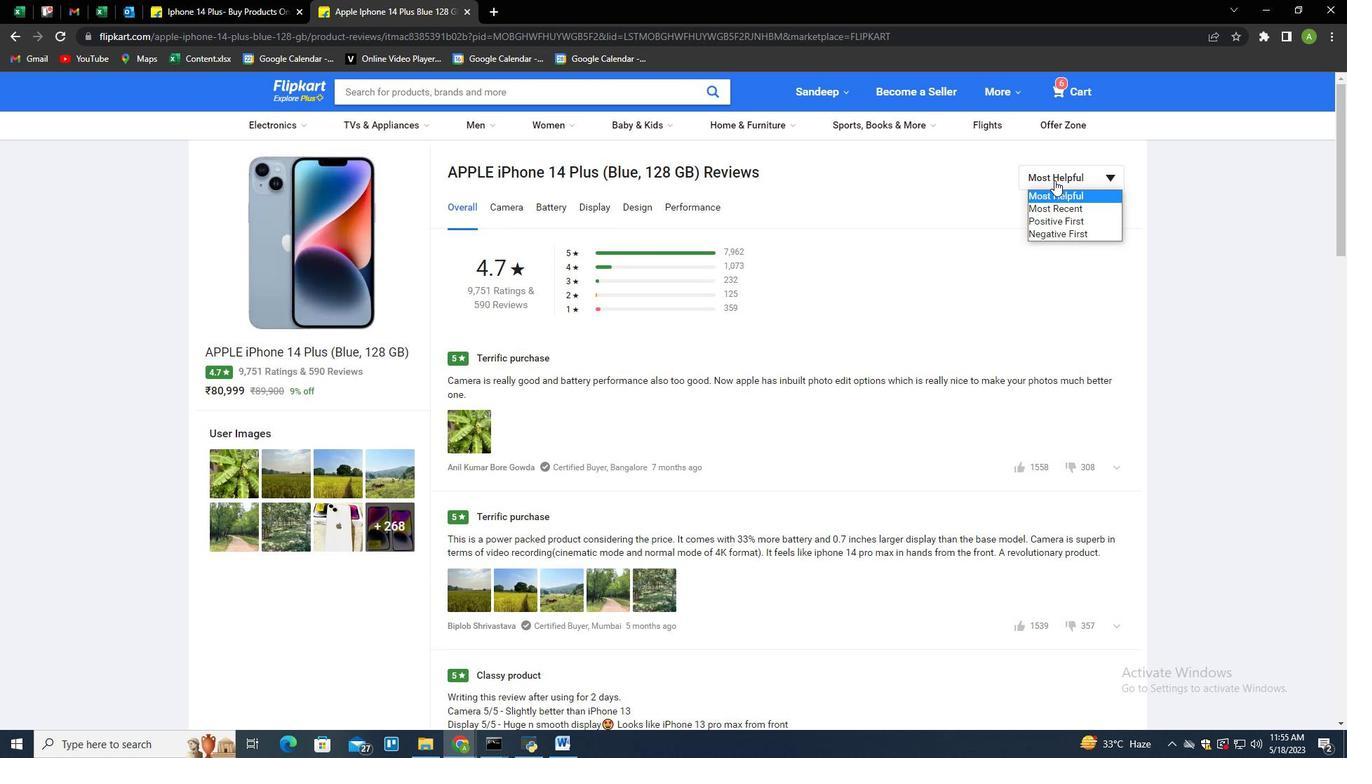 
Action: Mouse moved to (550, 444)
Screenshot: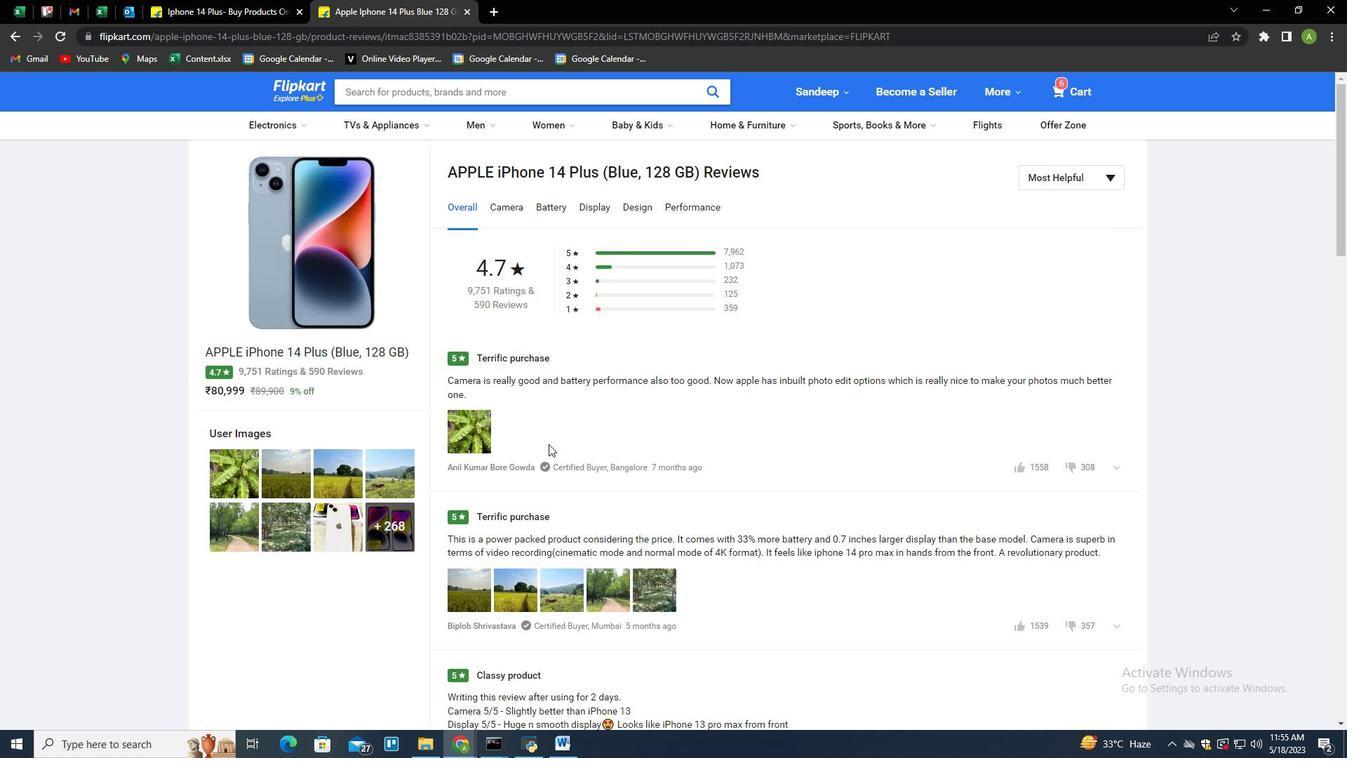
Action: Mouse scrolled (550, 443) with delta (0, 0)
Screenshot: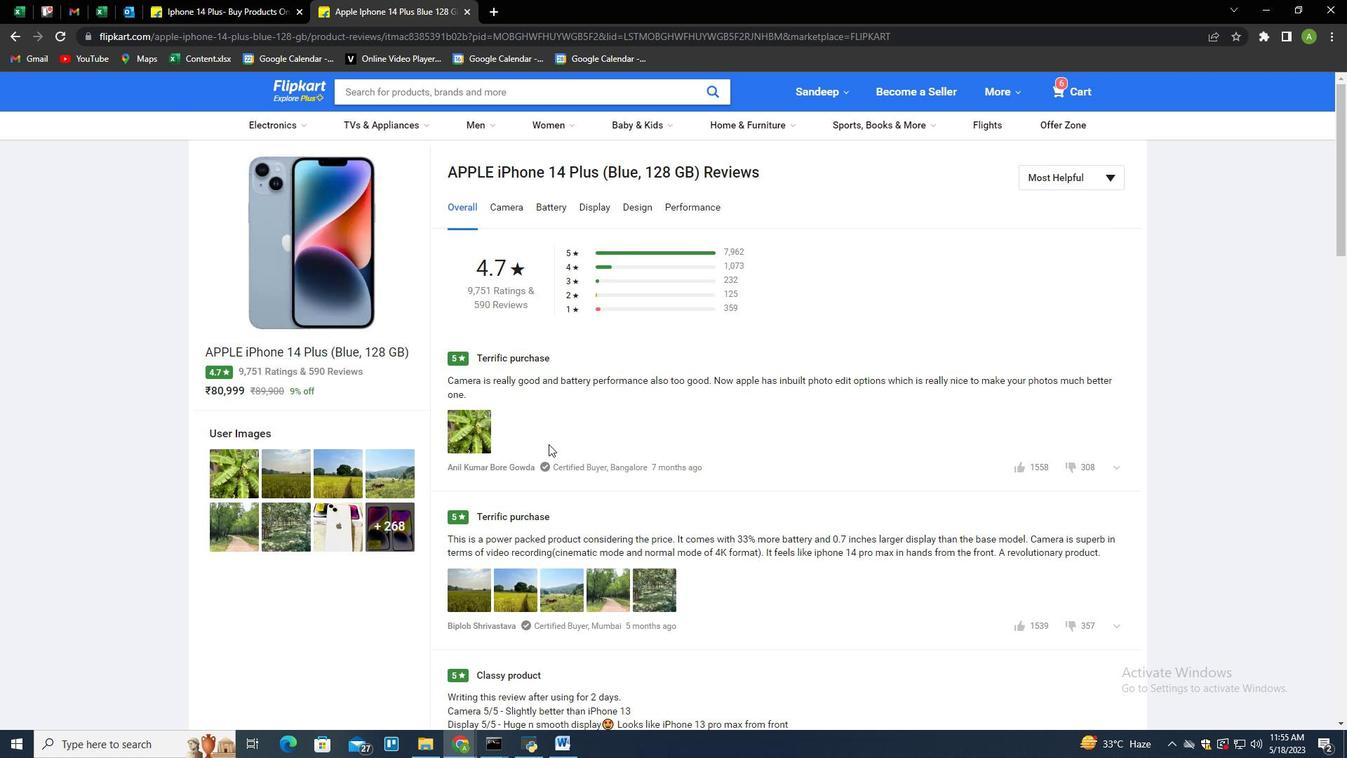 
Action: Mouse scrolled (550, 443) with delta (0, 0)
Screenshot: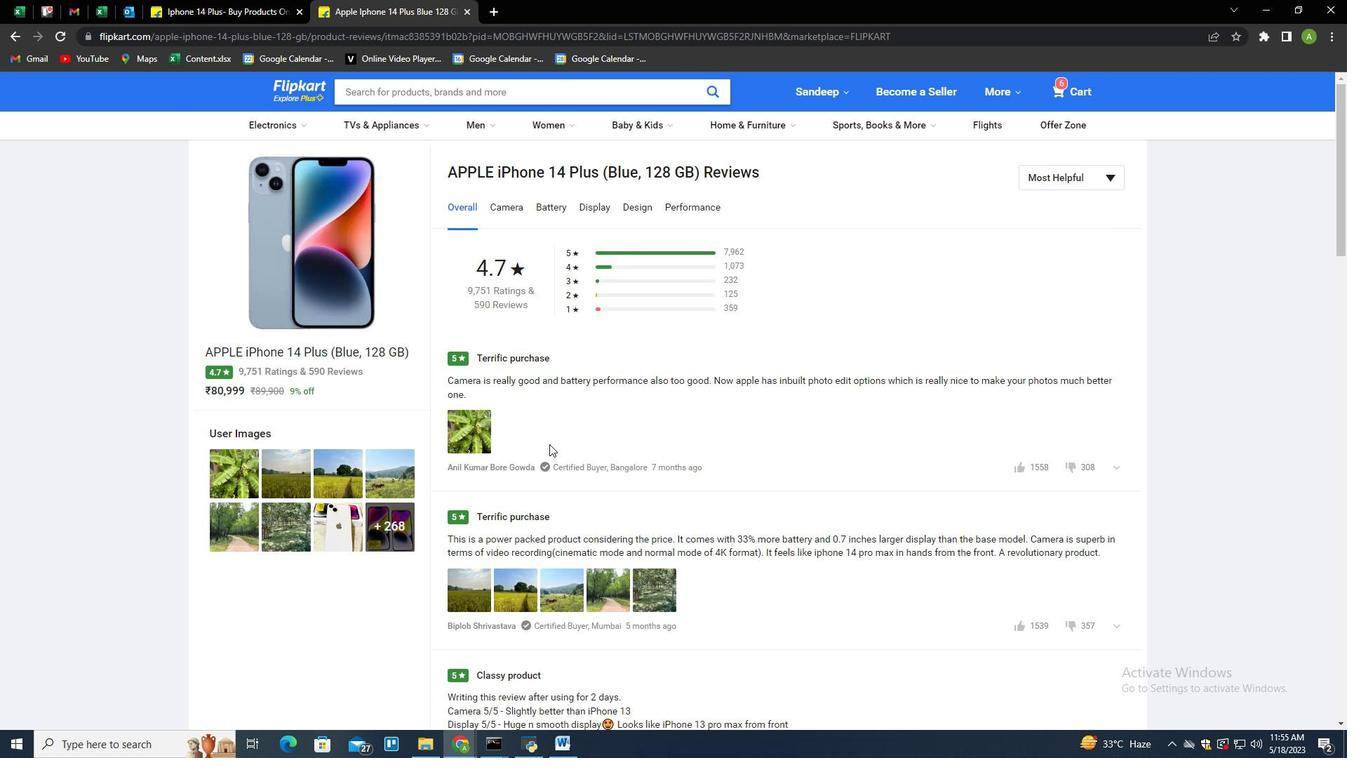 
Action: Mouse scrolled (550, 443) with delta (0, 0)
Screenshot: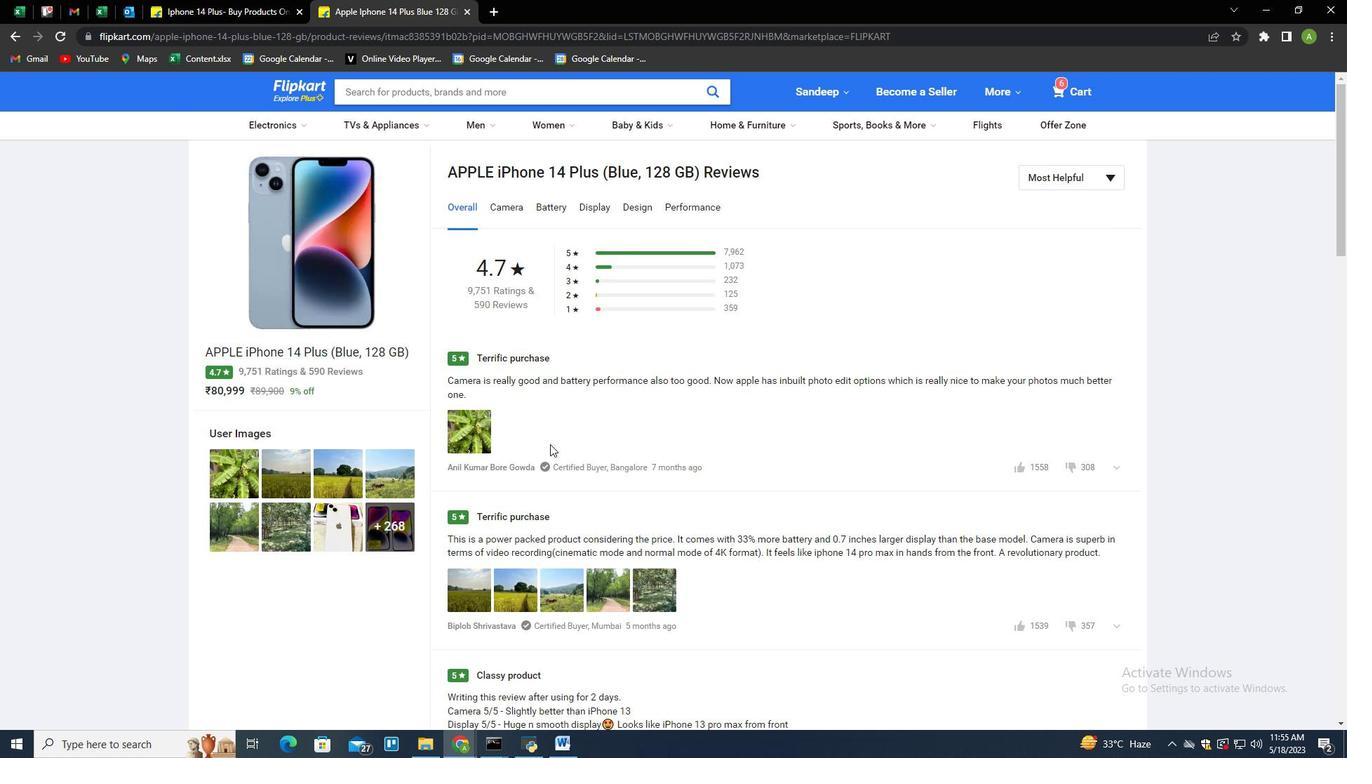 
Action: Mouse scrolled (550, 443) with delta (0, 0)
Screenshot: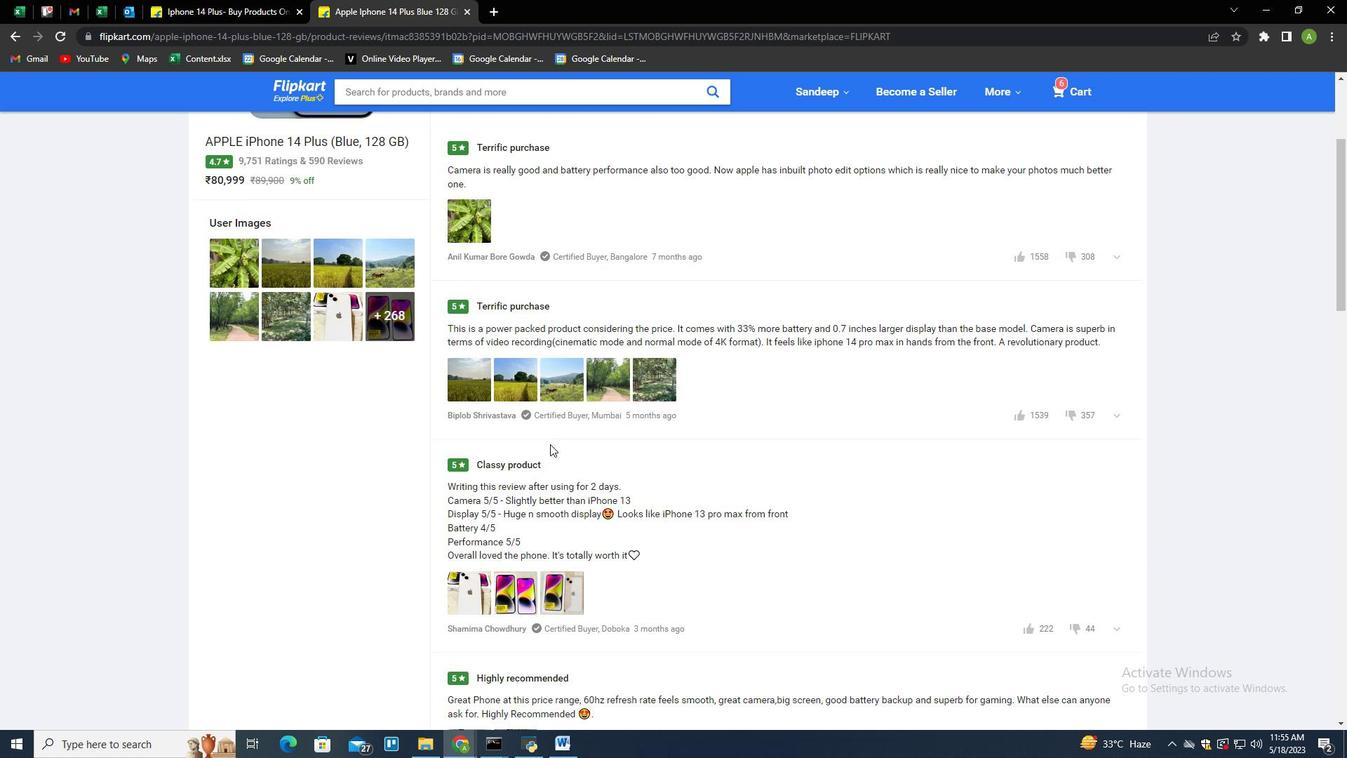 
Action: Mouse scrolled (550, 443) with delta (0, 0)
Screenshot: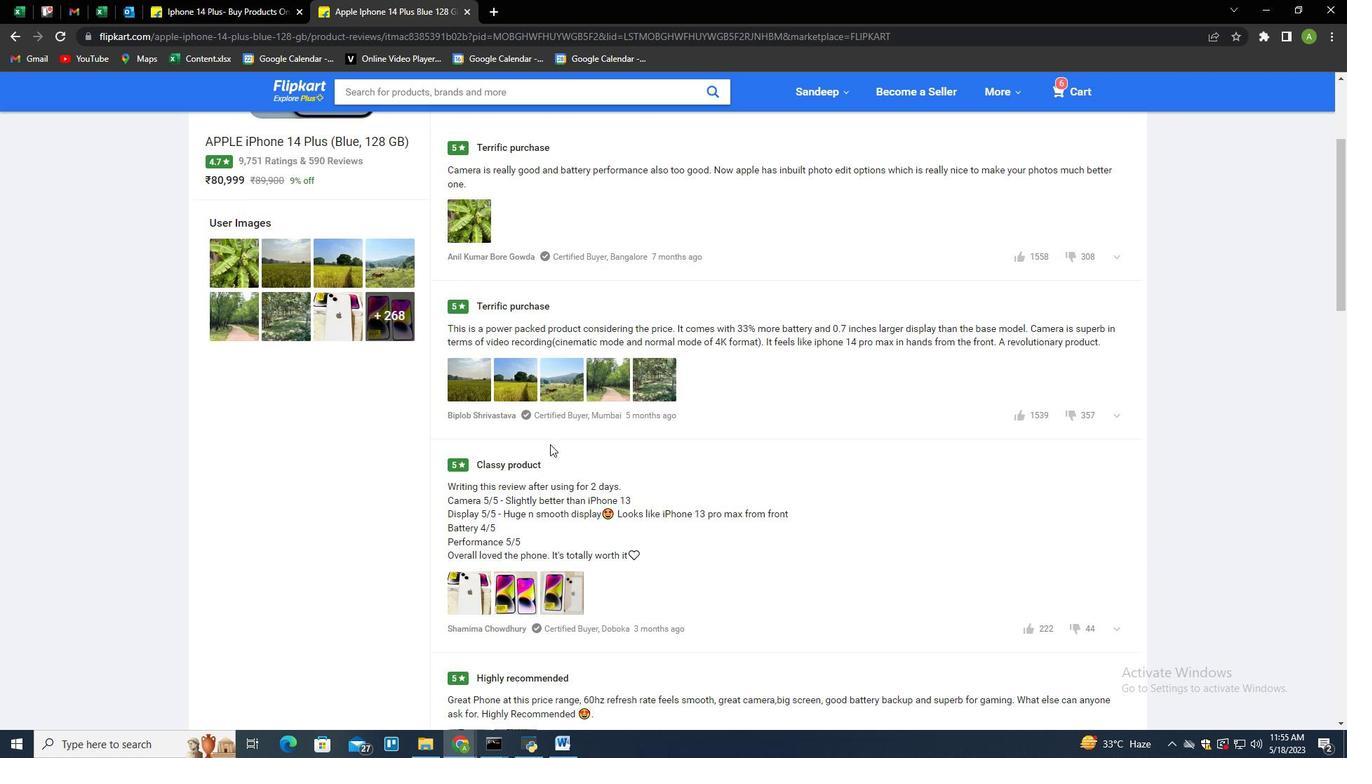 
Action: Mouse scrolled (550, 443) with delta (0, 0)
Screenshot: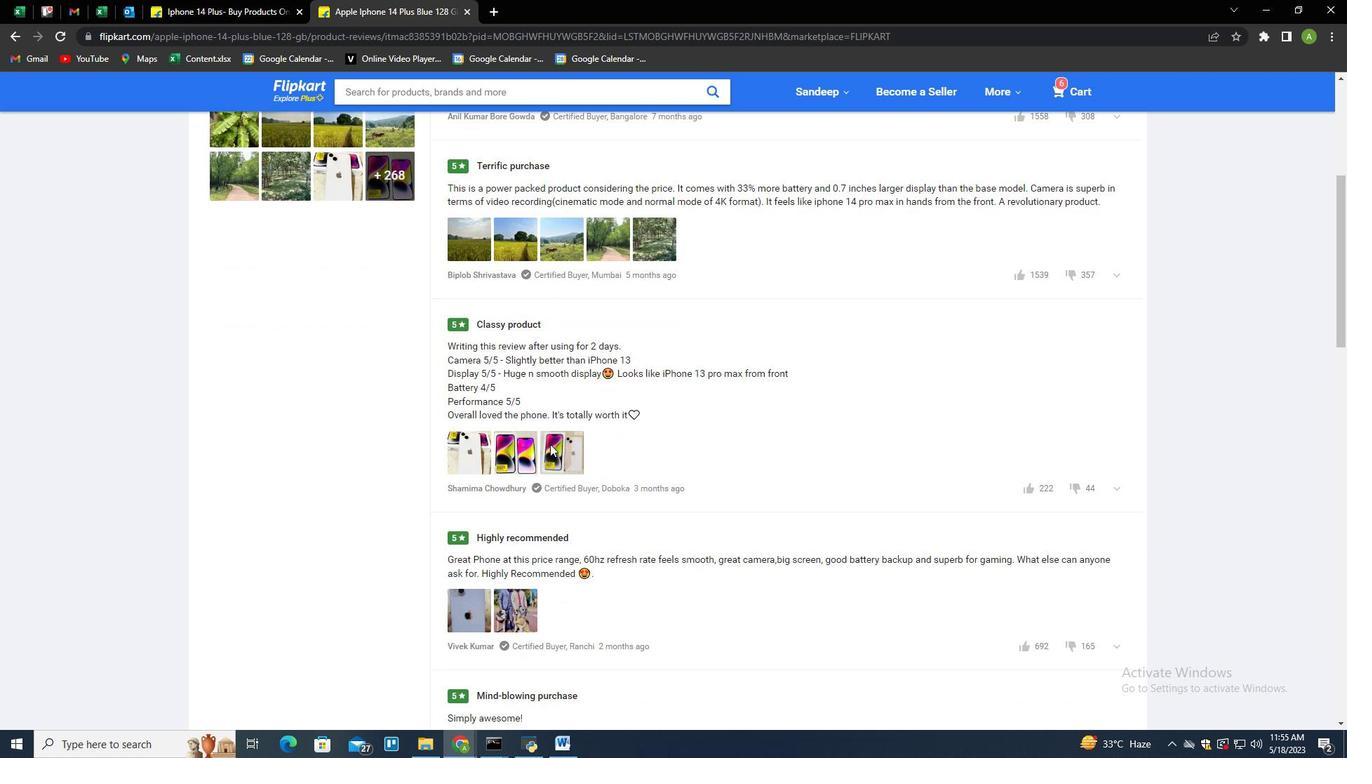 
Action: Mouse scrolled (550, 443) with delta (0, 0)
Screenshot: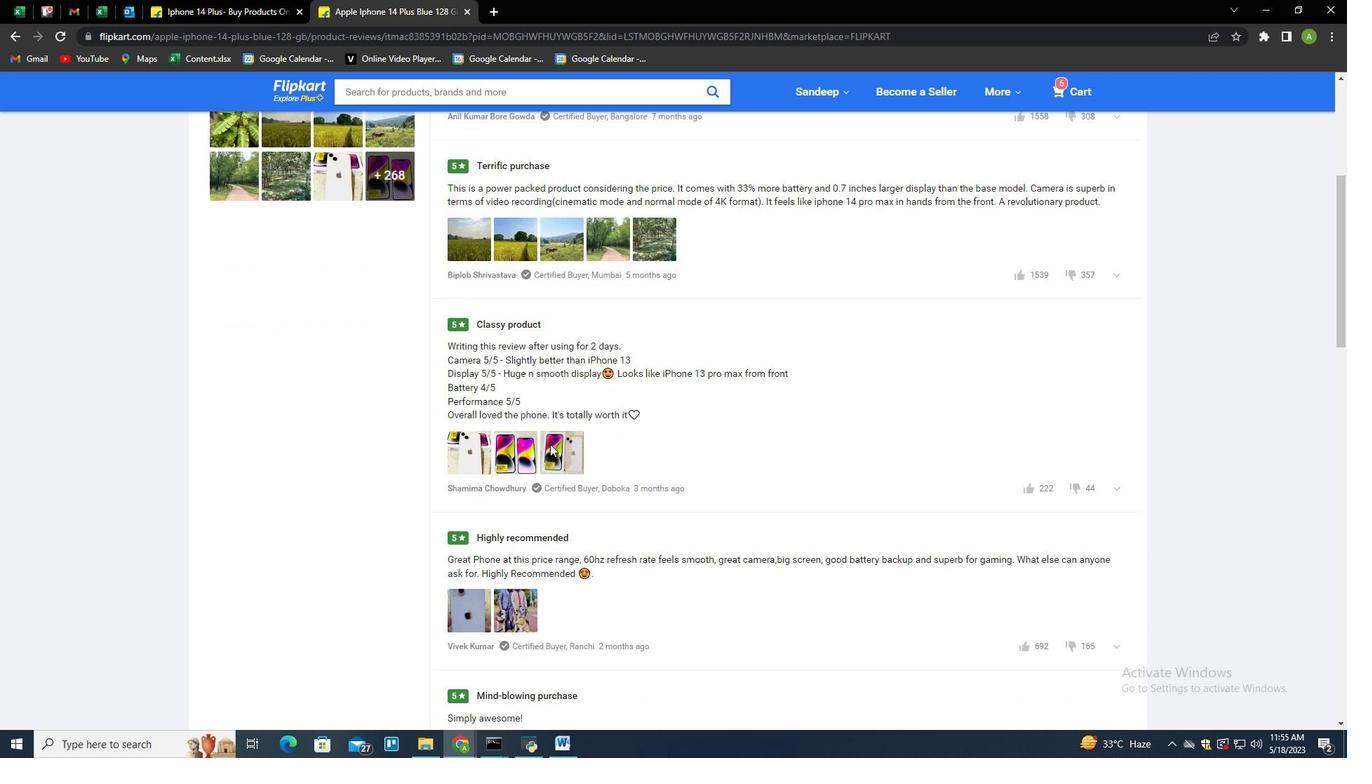 
Action: Mouse scrolled (550, 443) with delta (0, 0)
Screenshot: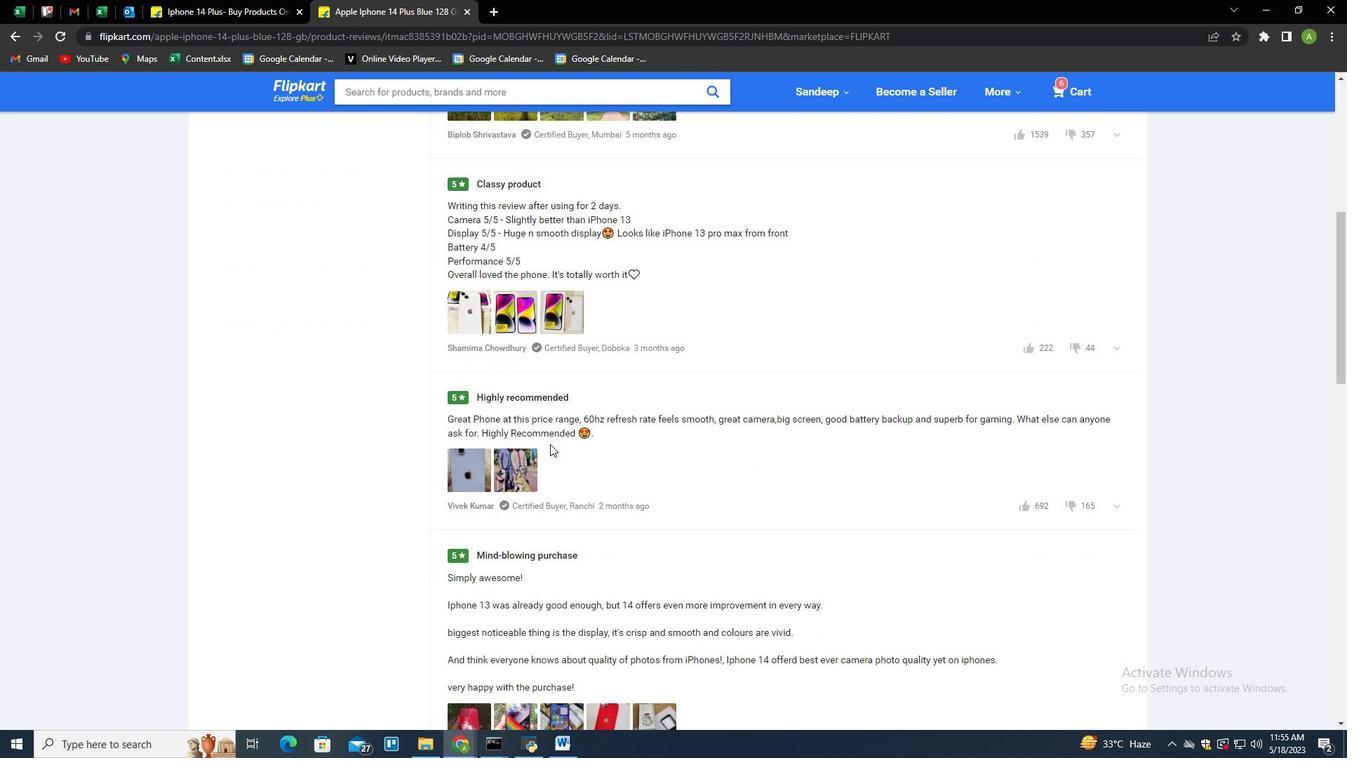 
Action: Mouse scrolled (550, 443) with delta (0, 0)
Screenshot: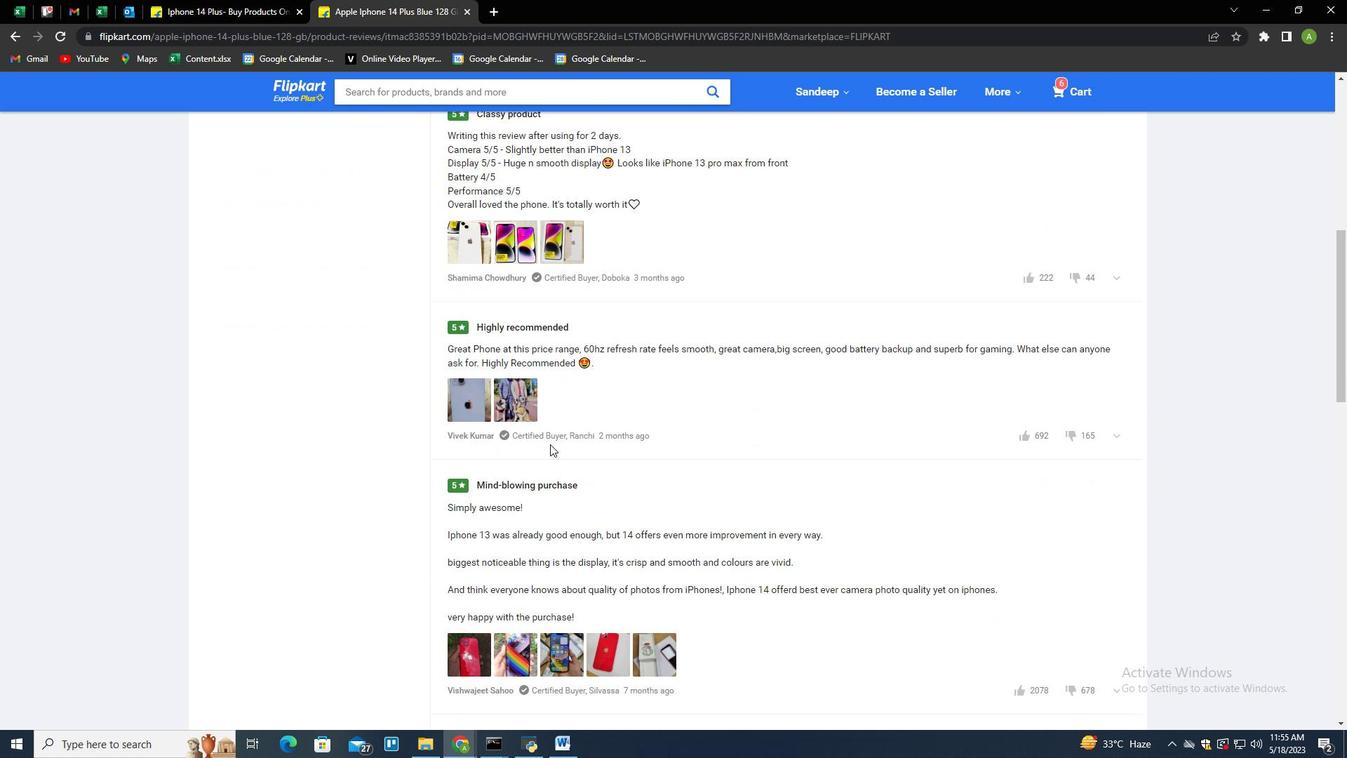 
Action: Mouse scrolled (550, 443) with delta (0, 0)
Screenshot: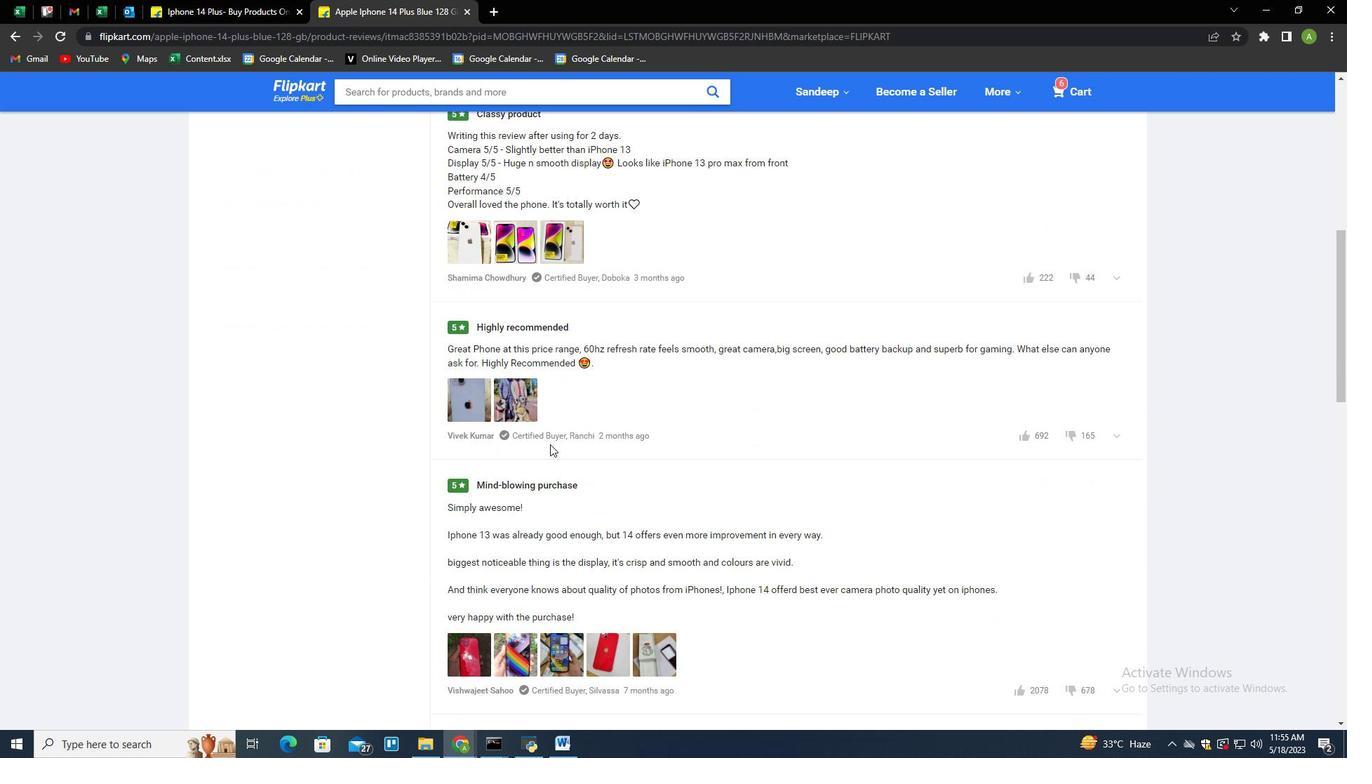 
Action: Mouse scrolled (550, 443) with delta (0, 0)
Screenshot: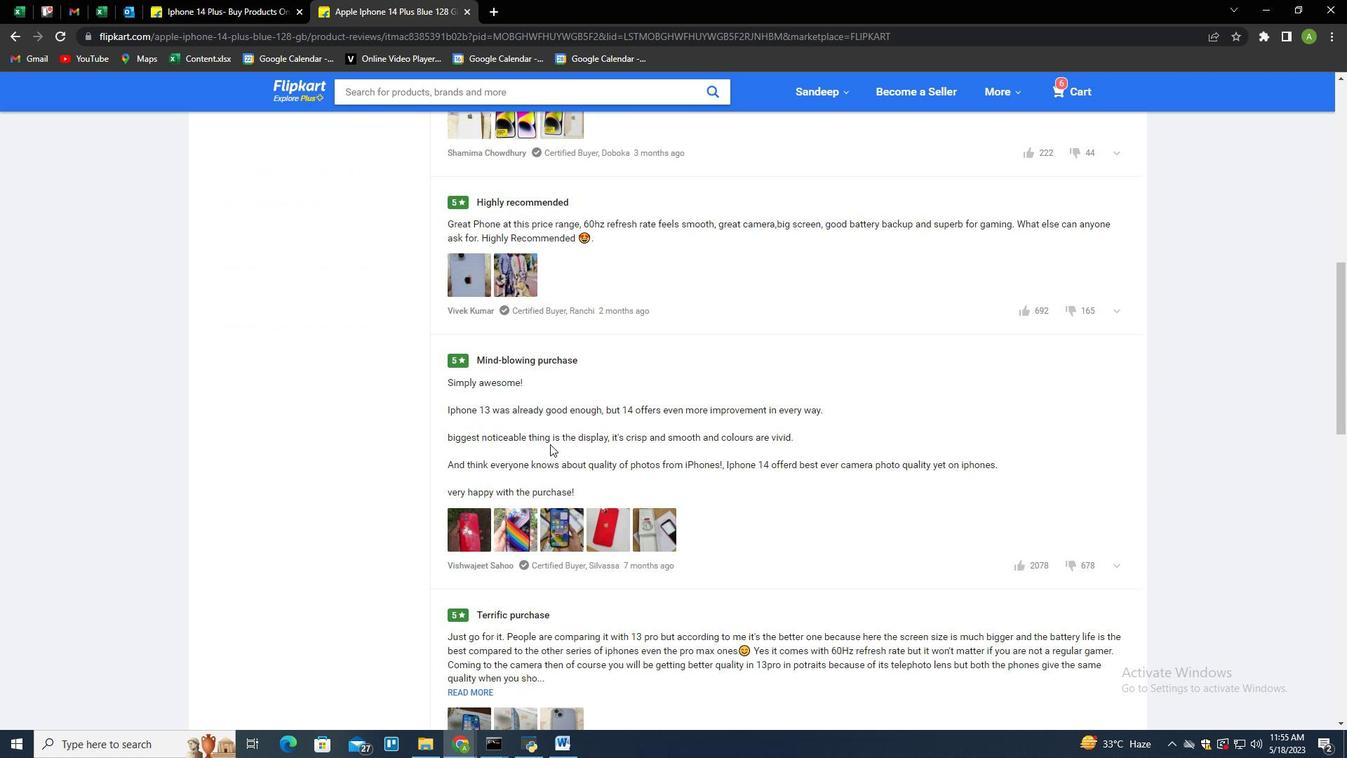 
Action: Mouse scrolled (550, 443) with delta (0, 0)
Screenshot: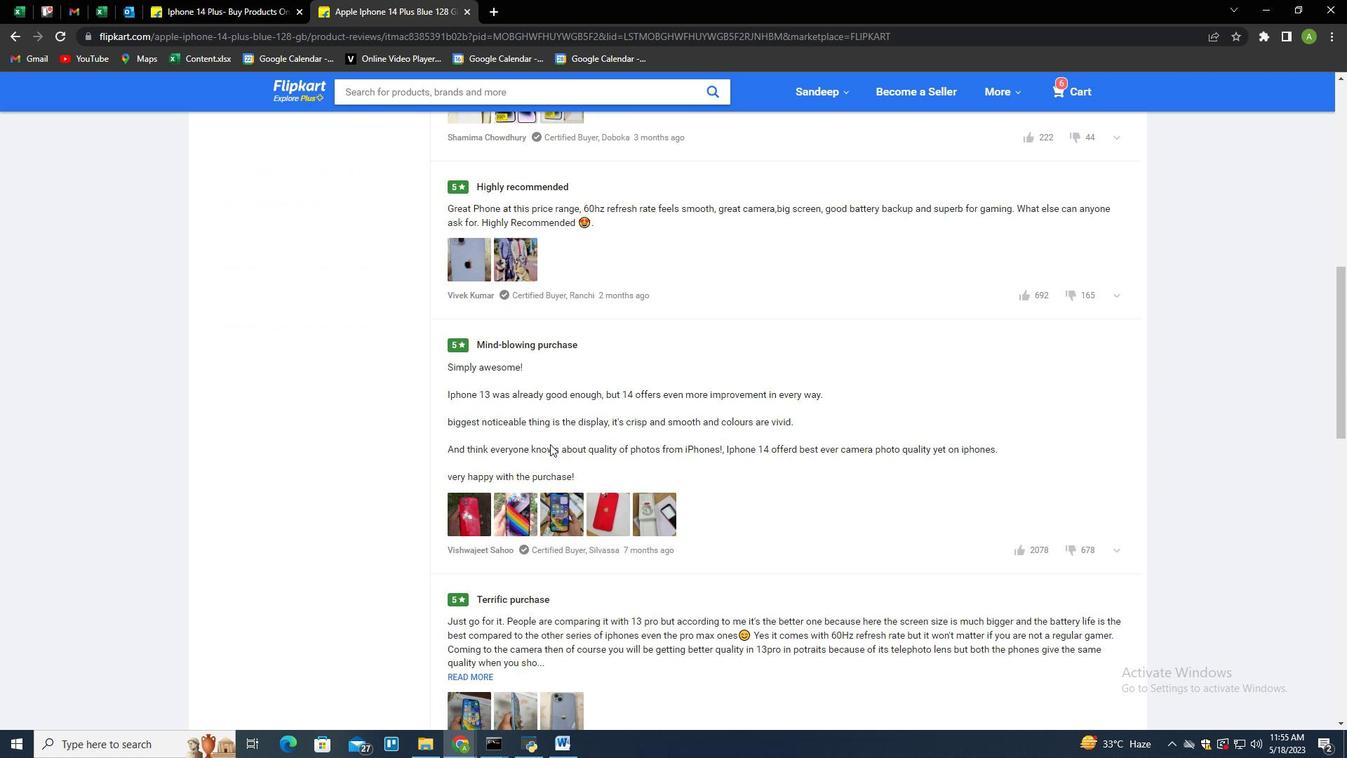 
Action: Mouse scrolled (550, 443) with delta (0, 0)
Screenshot: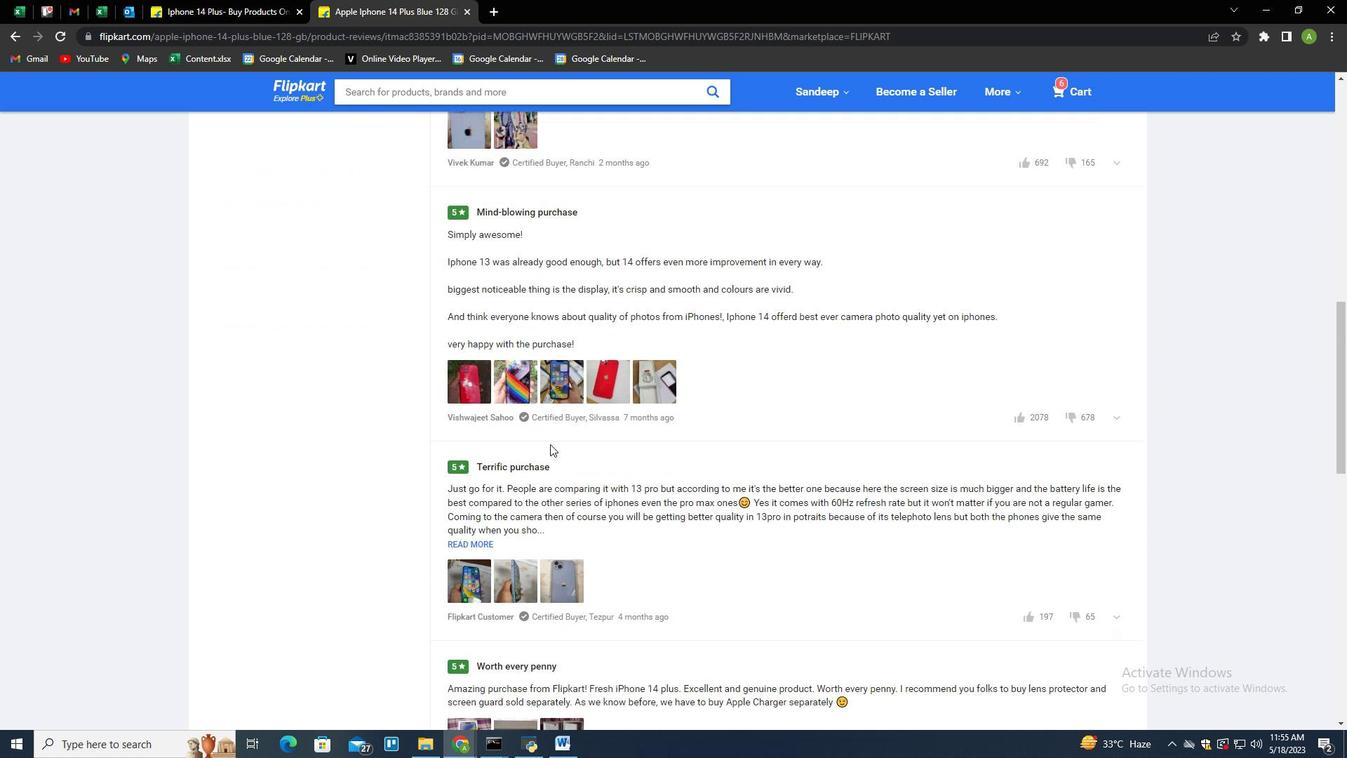 
Action: Mouse scrolled (550, 443) with delta (0, 0)
Screenshot: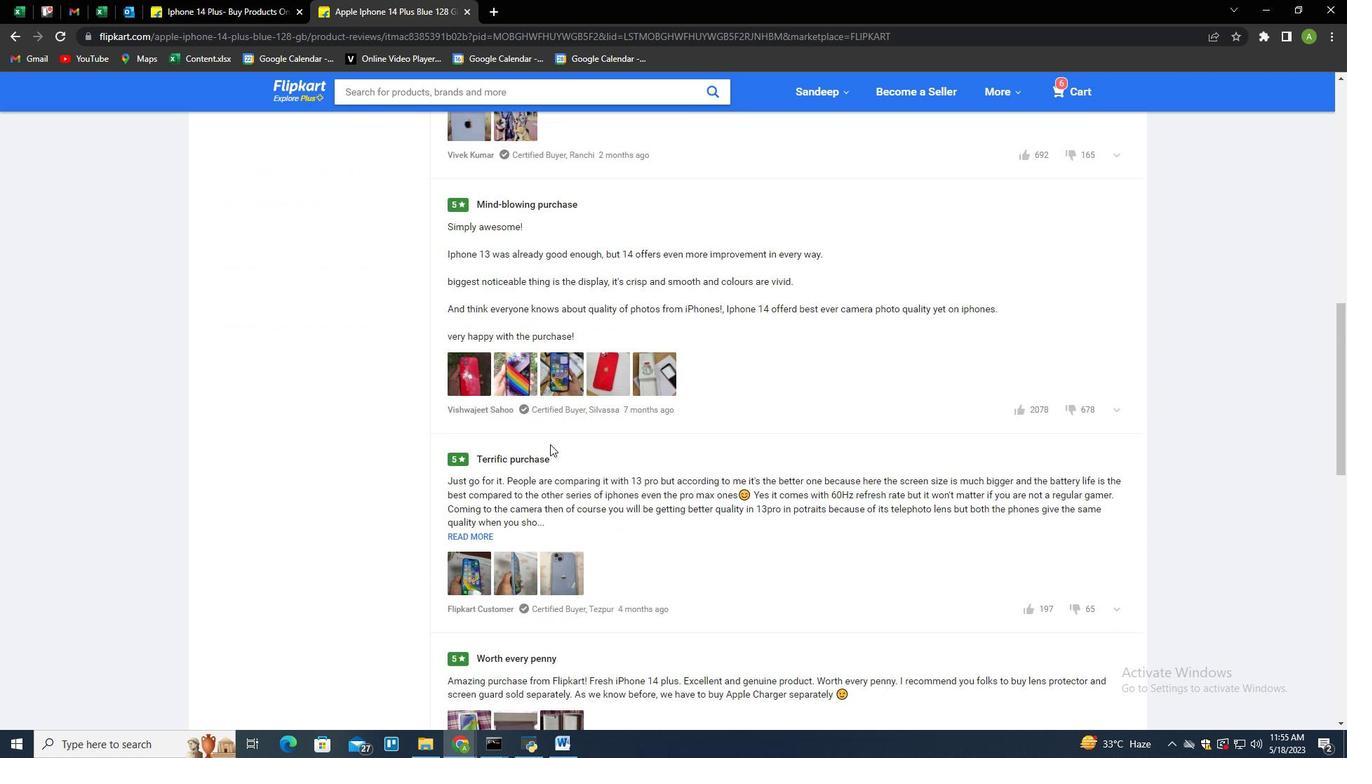 
Action: Mouse scrolled (550, 443) with delta (0, 0)
Screenshot: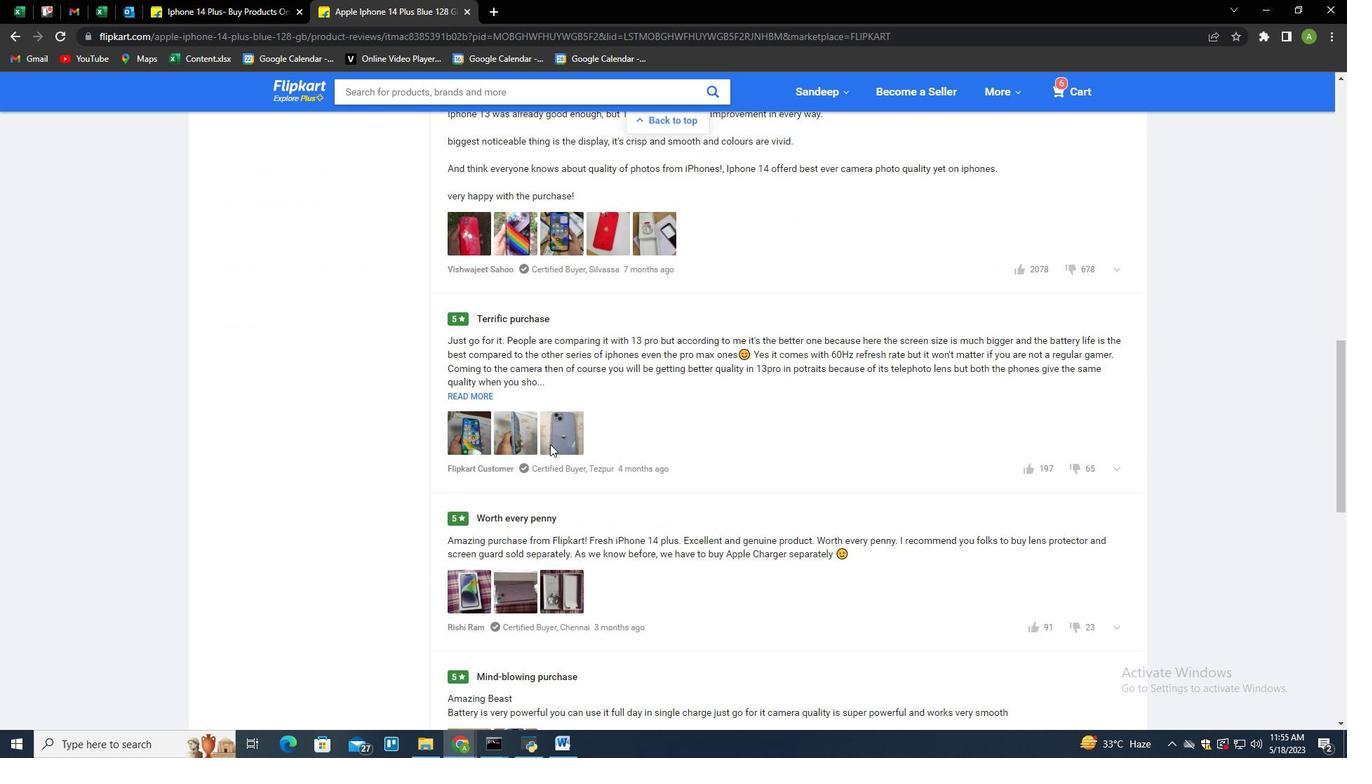 
Action: Mouse scrolled (550, 443) with delta (0, 0)
Screenshot: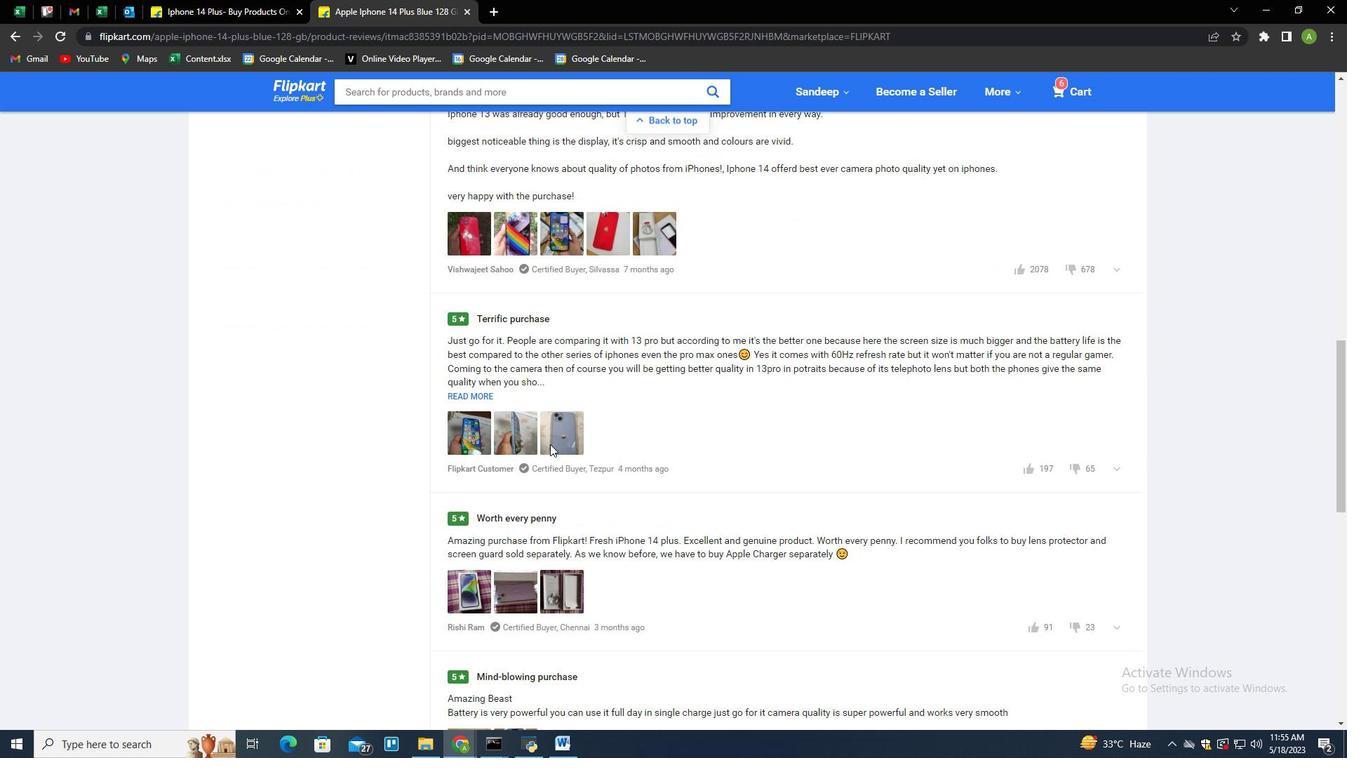 
Action: Mouse scrolled (550, 443) with delta (0, 0)
Screenshot: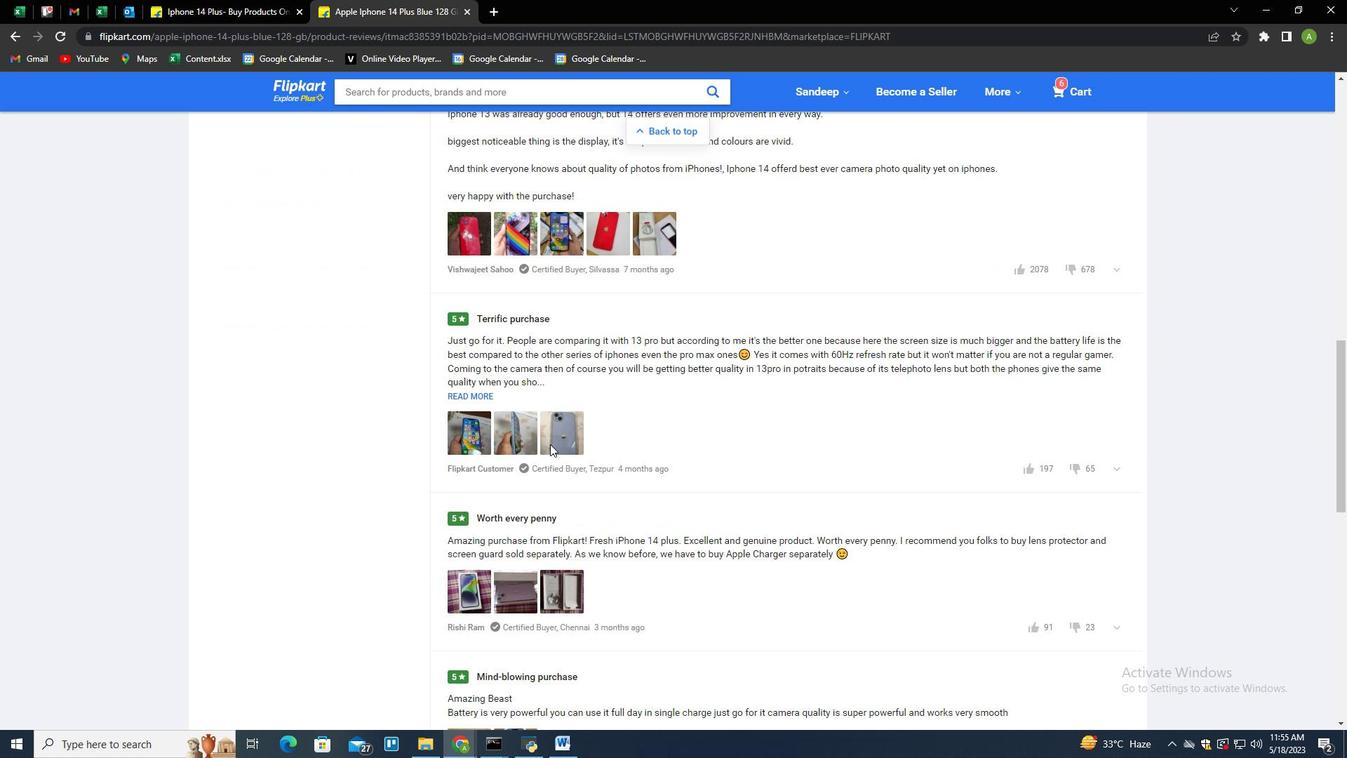 
Action: Mouse scrolled (550, 443) with delta (0, 0)
Screenshot: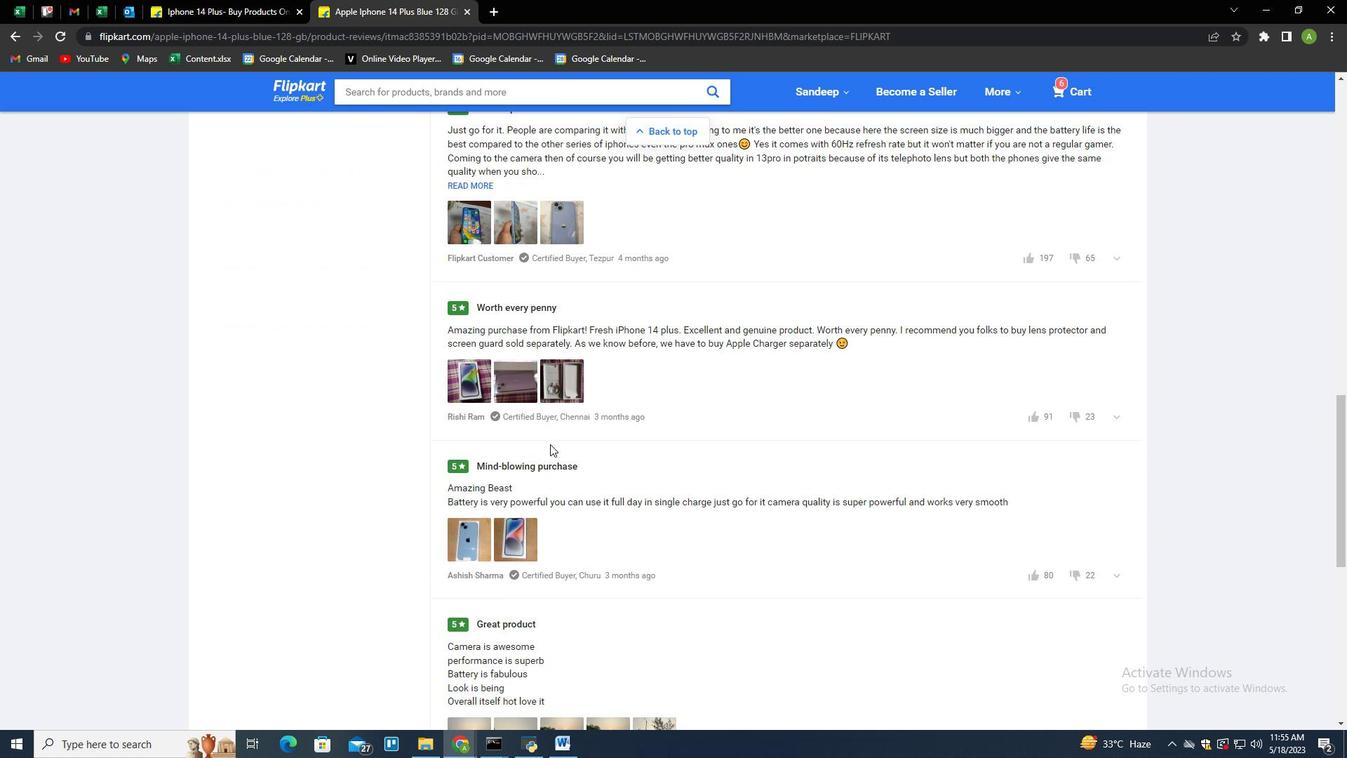 
Action: Mouse scrolled (550, 443) with delta (0, 0)
Screenshot: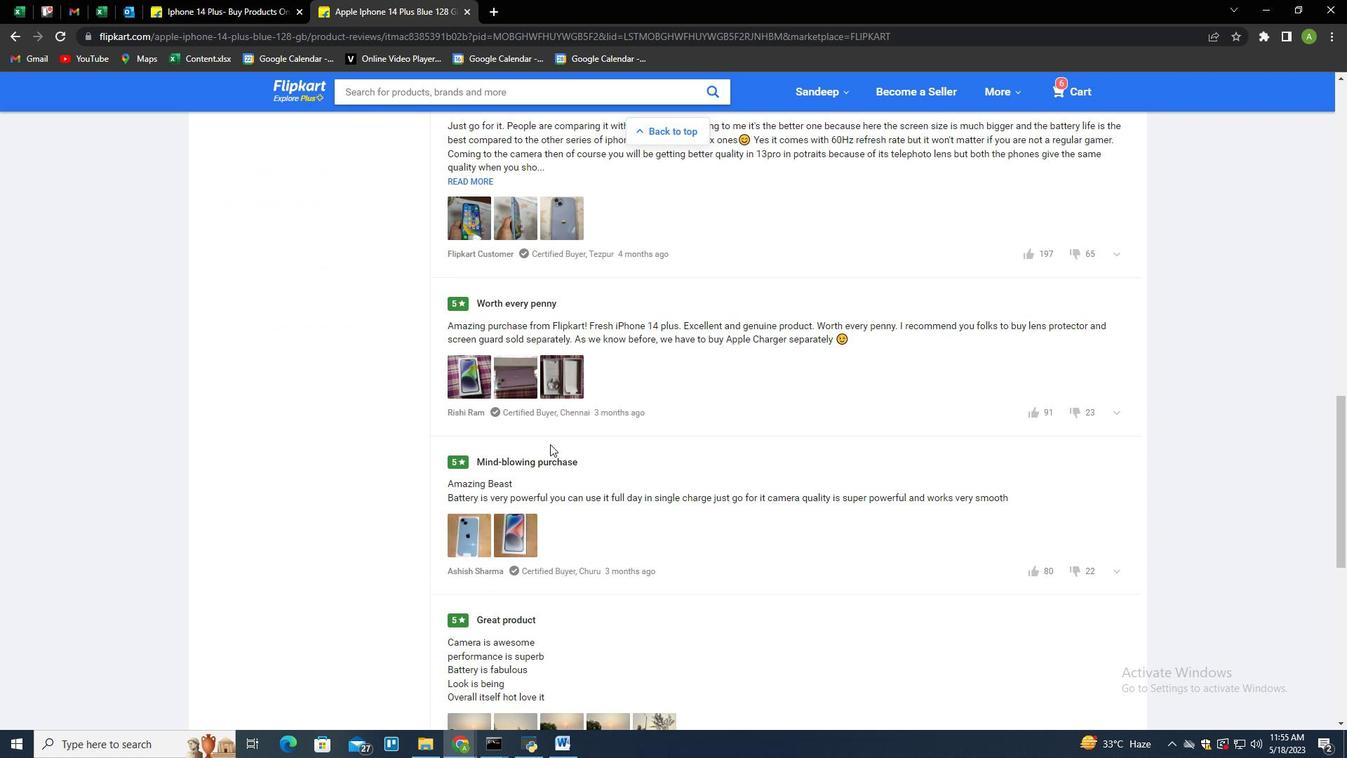 
Action: Mouse scrolled (550, 443) with delta (0, 0)
Screenshot: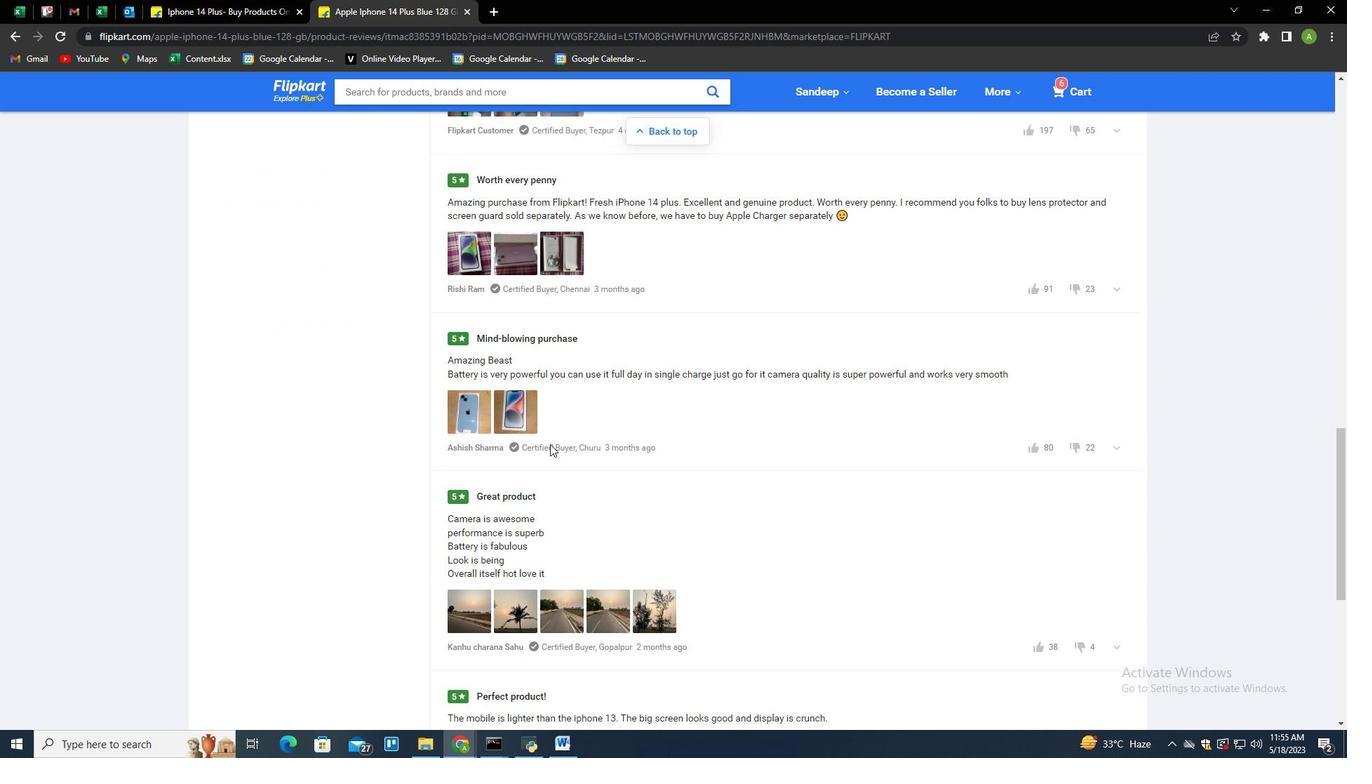 
Action: Mouse scrolled (550, 443) with delta (0, 0)
Screenshot: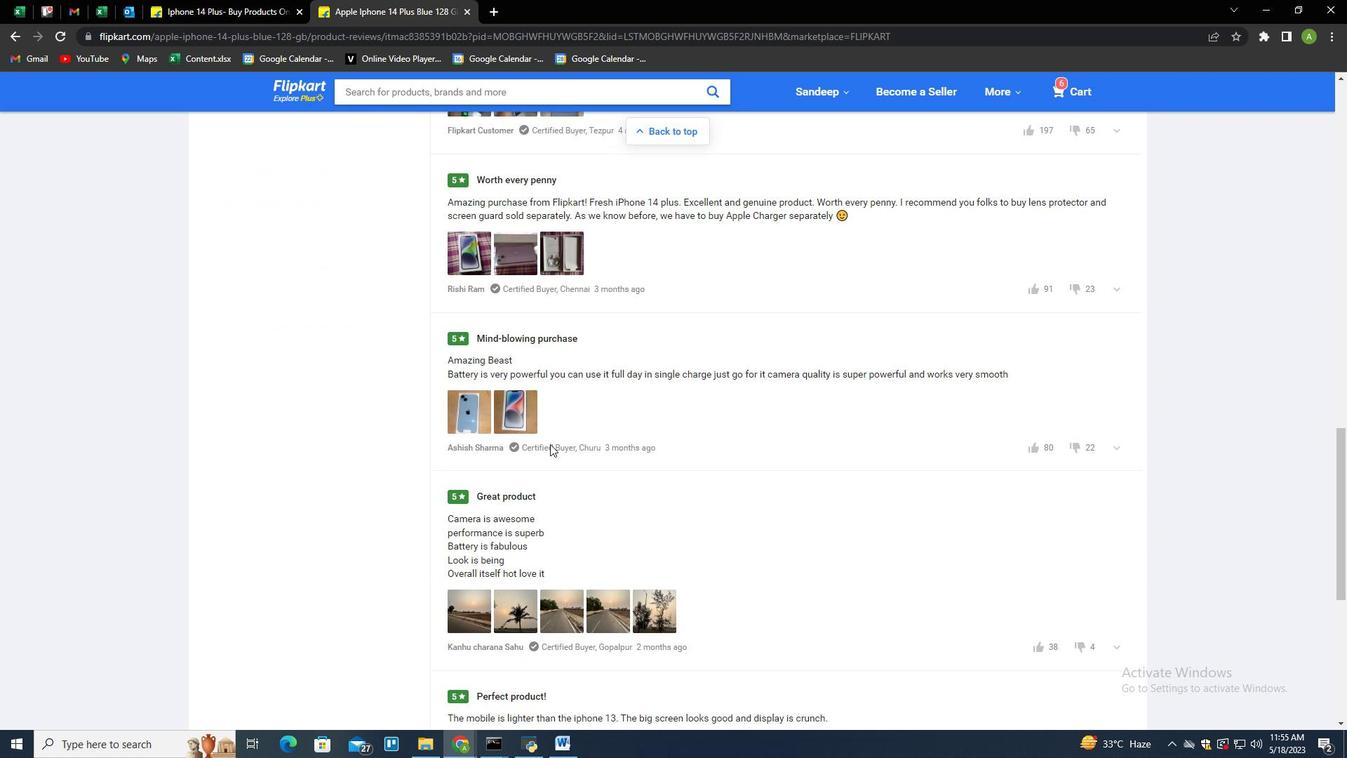 
Action: Mouse scrolled (550, 443) with delta (0, 0)
Screenshot: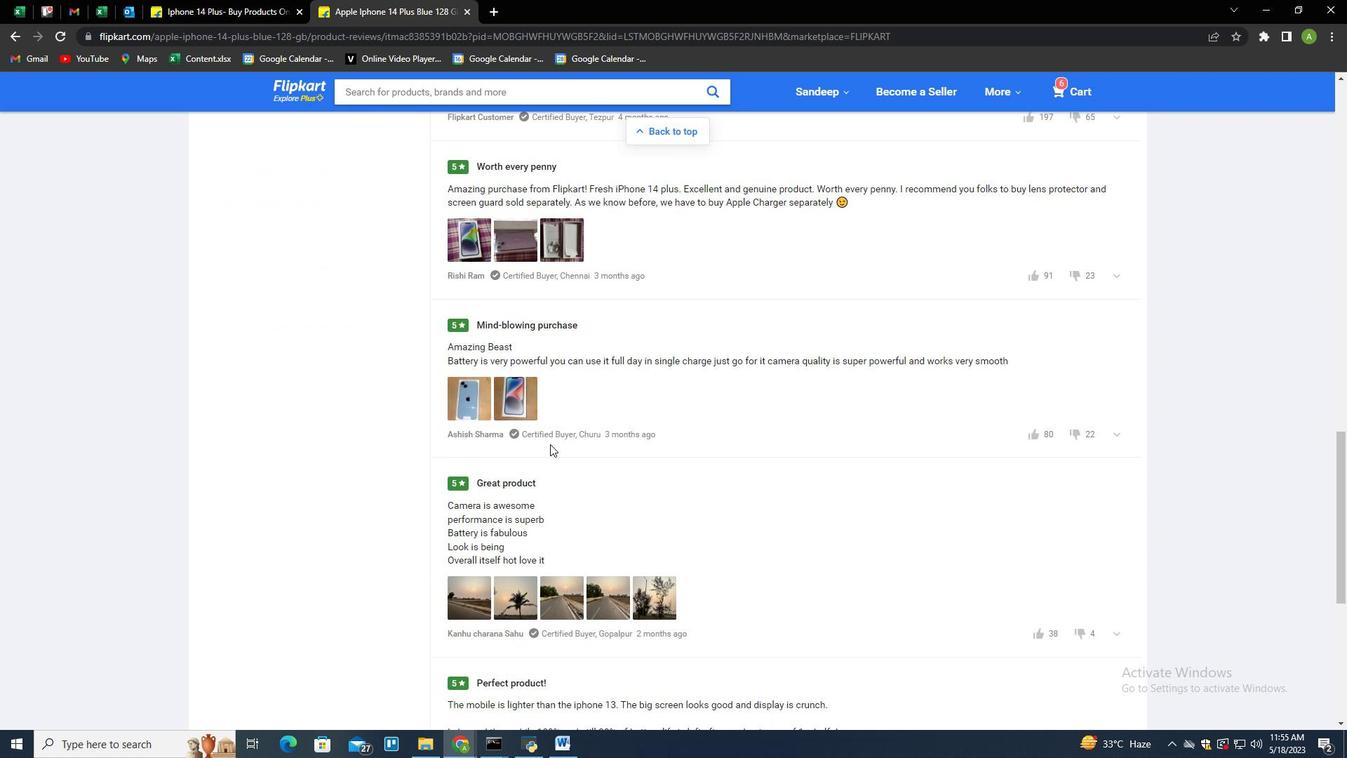 
Action: Mouse scrolled (550, 443) with delta (0, 0)
